 Task: Open a blank sheet, save the file as park.doc Insert a picture of 'Park'with name   Park.png  Change shape height to 7.3 select the picture, apply border and shading with setting Box, style Three thick line, color Yellow and width 3 pt
Action: Mouse moved to (13, 27)
Screenshot: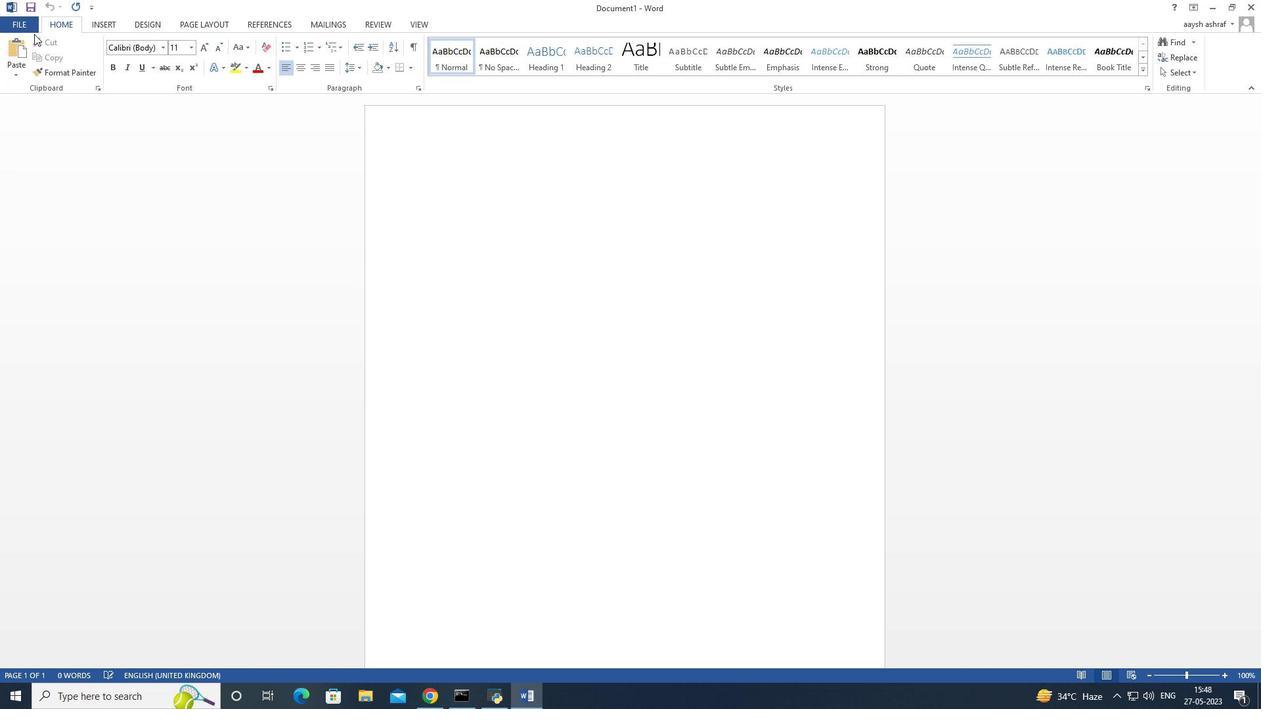 
Action: Mouse pressed left at (13, 27)
Screenshot: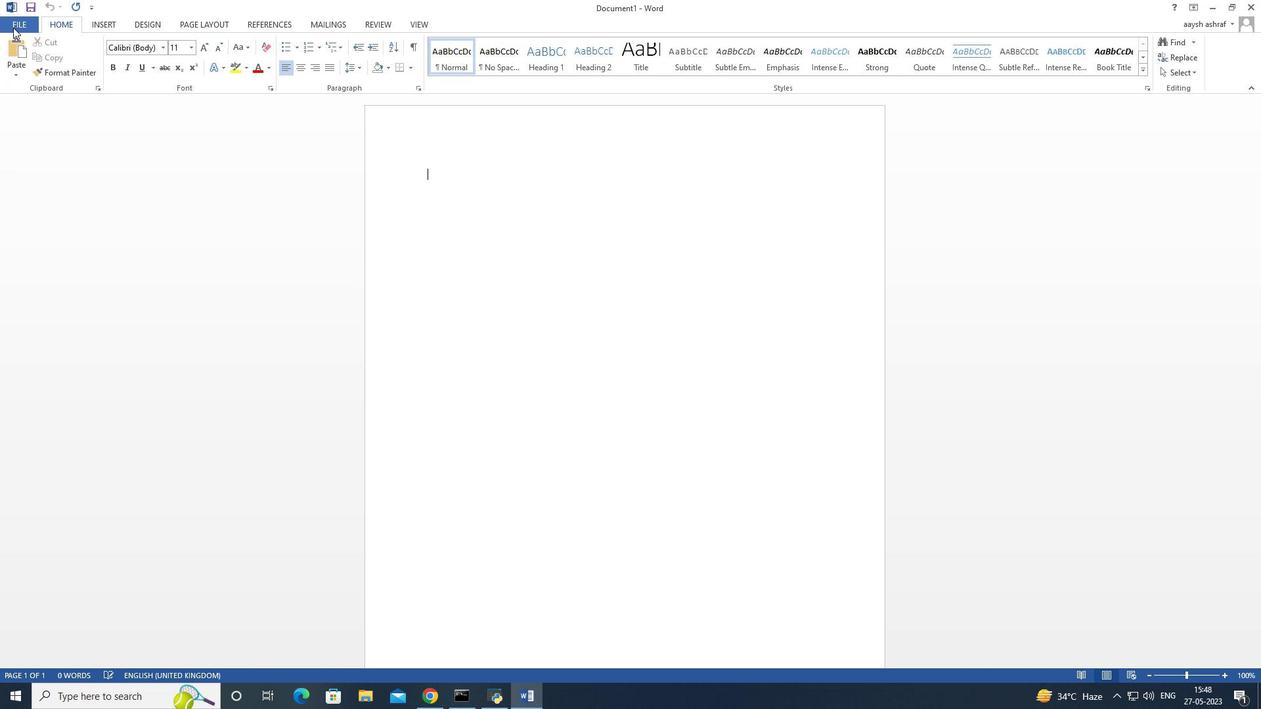 
Action: Mouse moved to (62, 83)
Screenshot: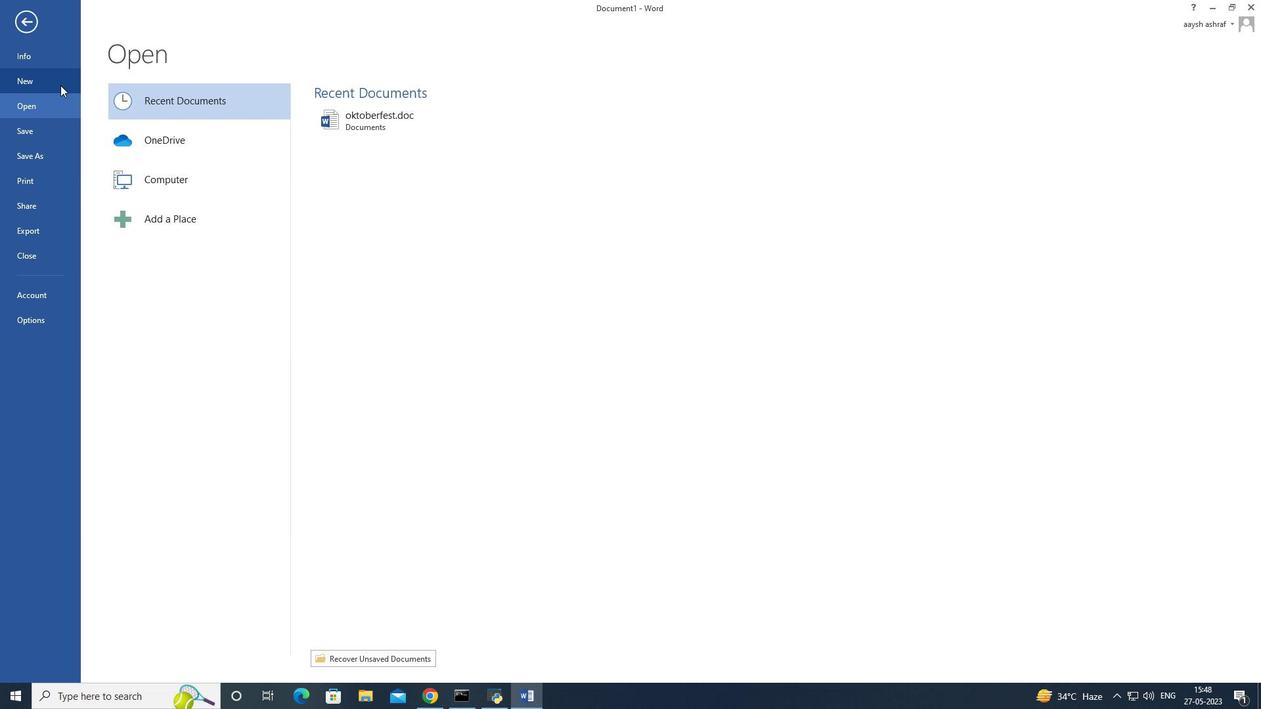 
Action: Mouse pressed left at (62, 83)
Screenshot: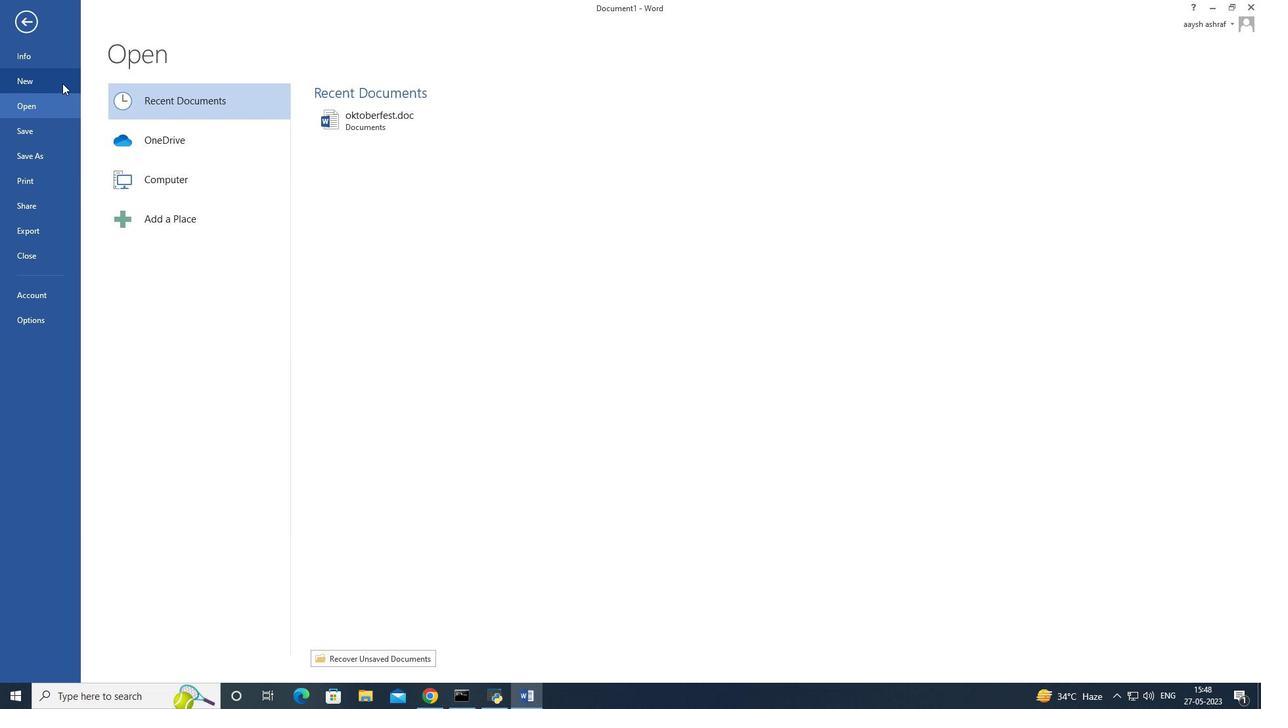 
Action: Mouse moved to (187, 204)
Screenshot: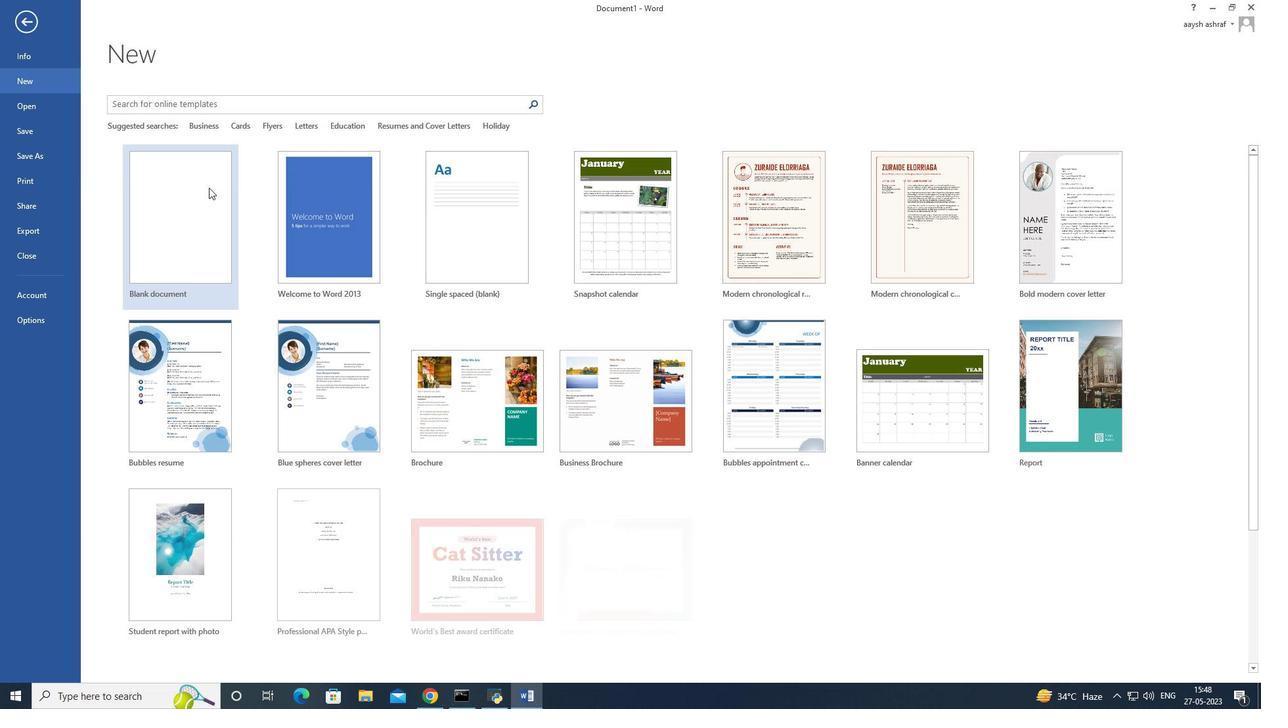 
Action: Mouse pressed left at (187, 204)
Screenshot: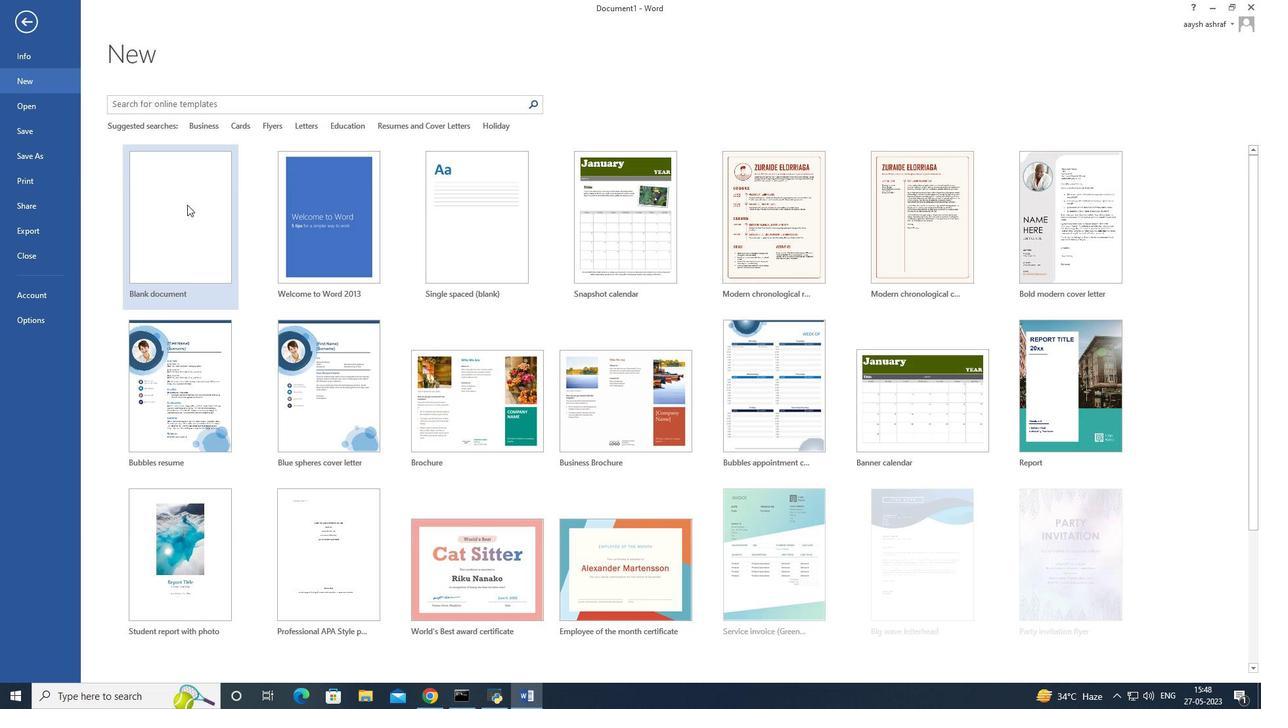 
Action: Mouse moved to (17, 21)
Screenshot: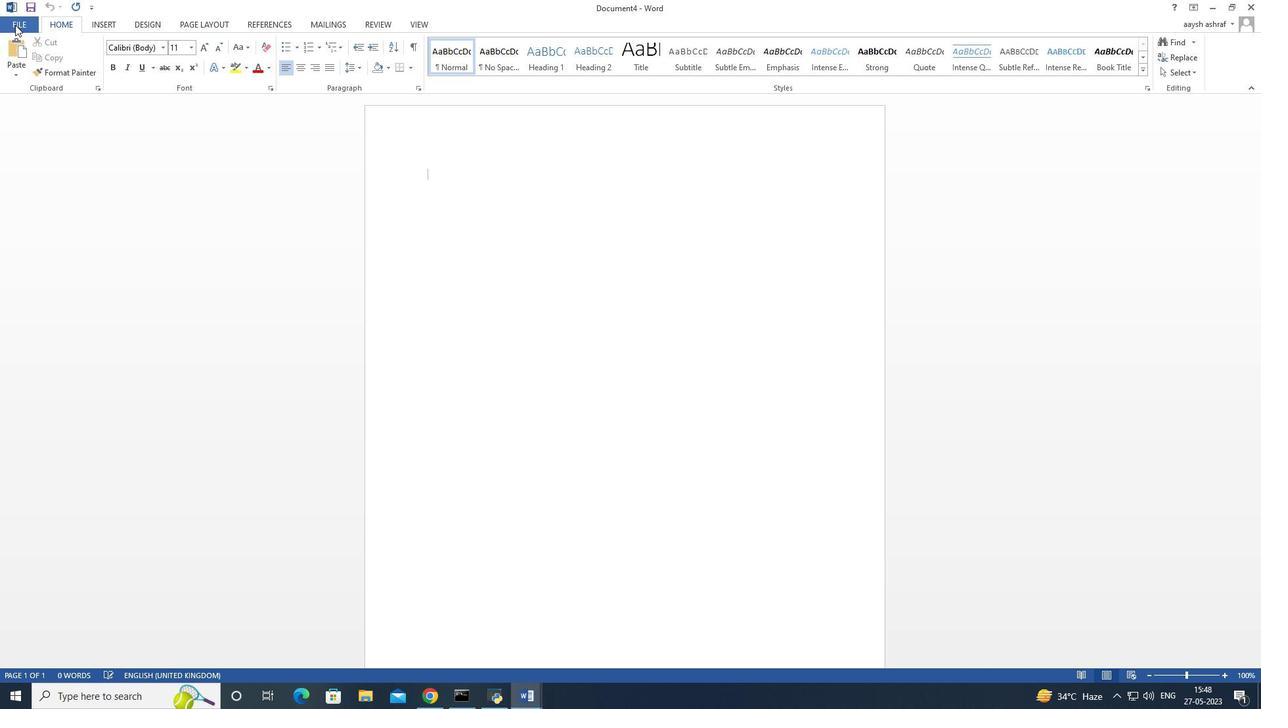 
Action: Mouse pressed left at (17, 21)
Screenshot: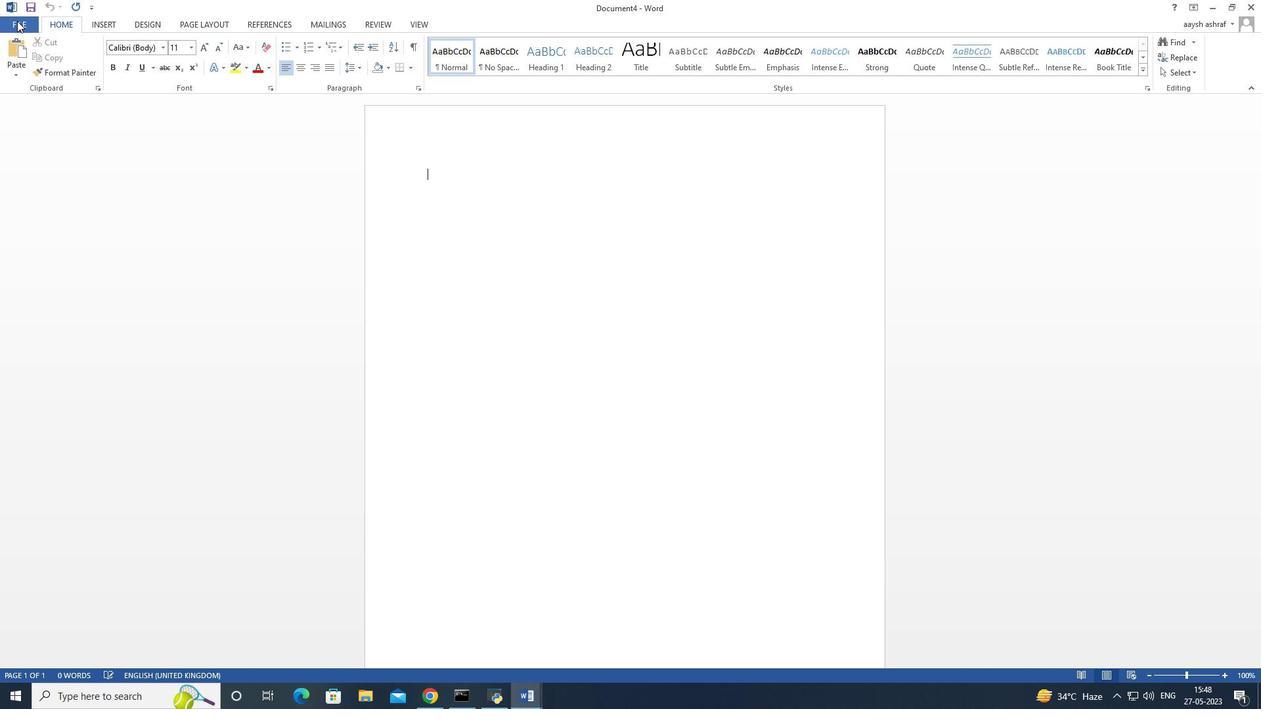 
Action: Mouse moved to (42, 160)
Screenshot: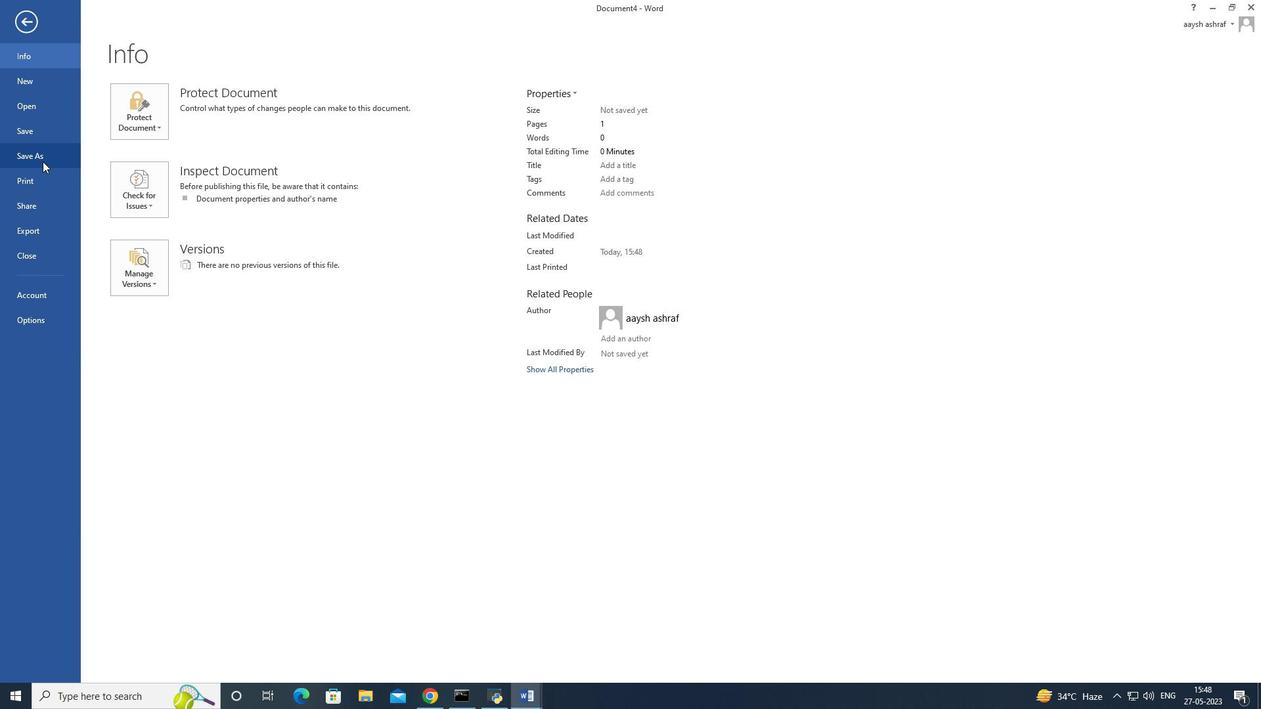 
Action: Mouse pressed left at (42, 160)
Screenshot: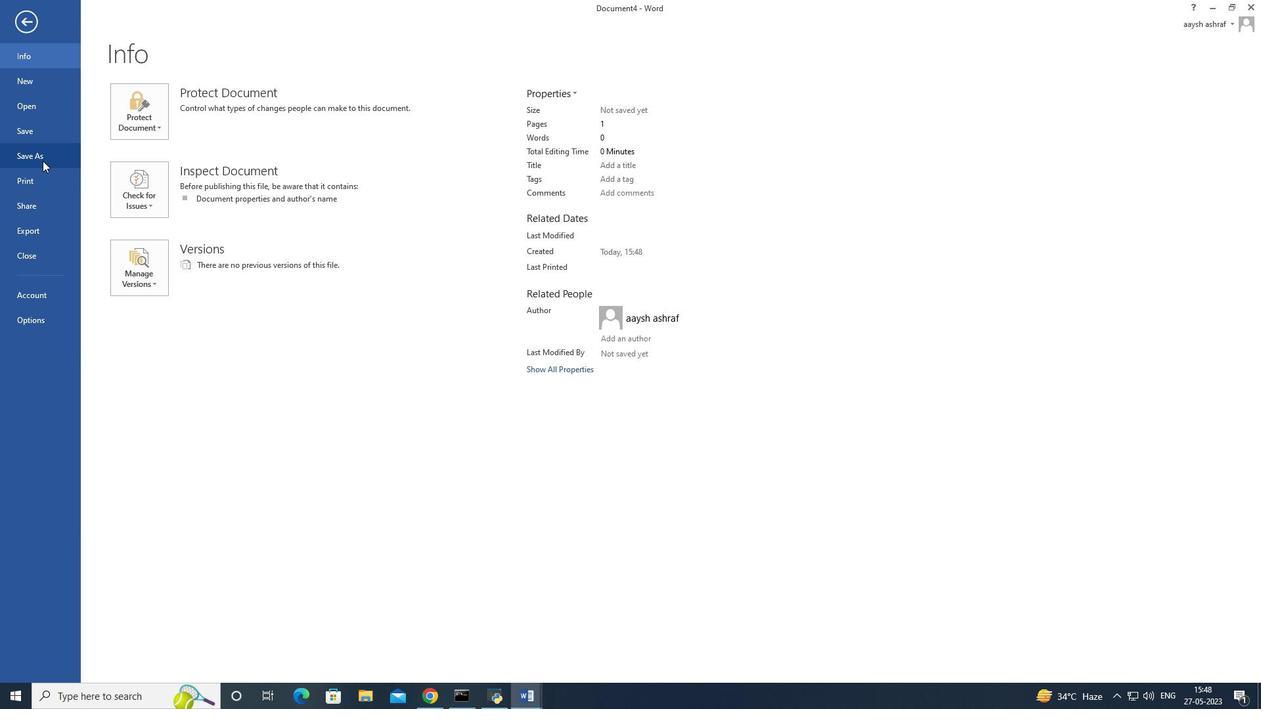 
Action: Mouse moved to (356, 221)
Screenshot: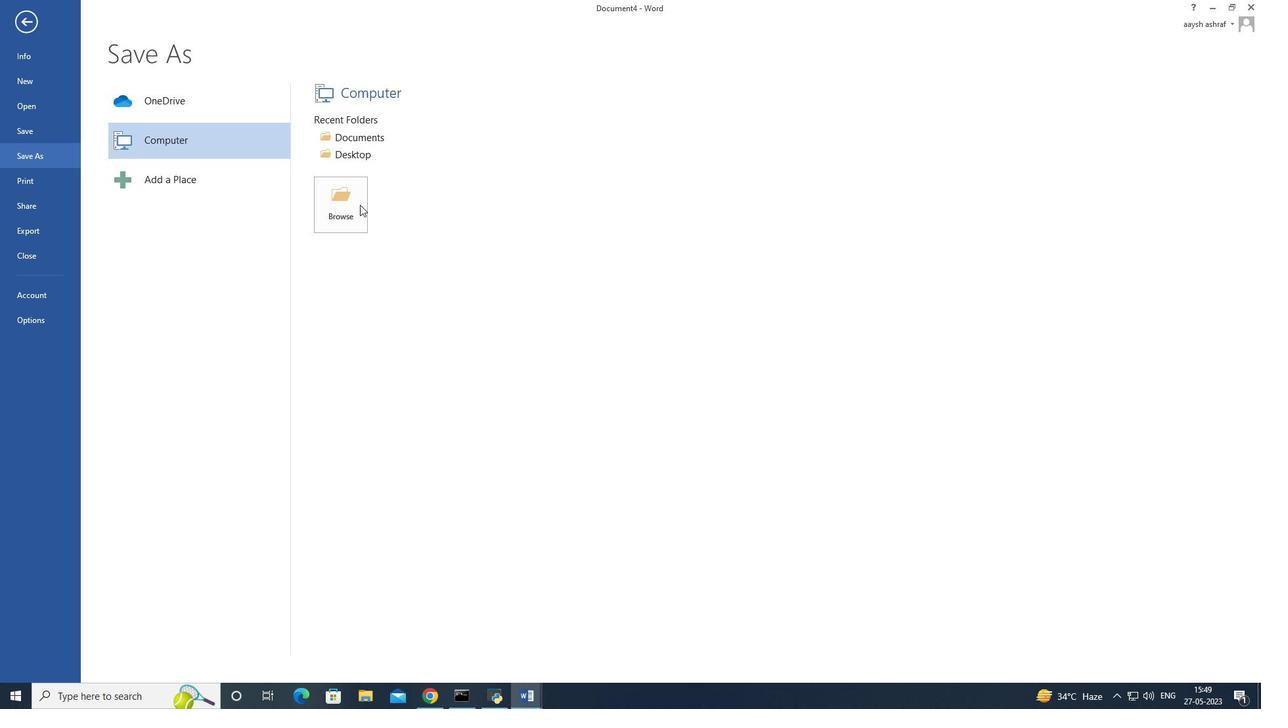 
Action: Mouse pressed left at (356, 221)
Screenshot: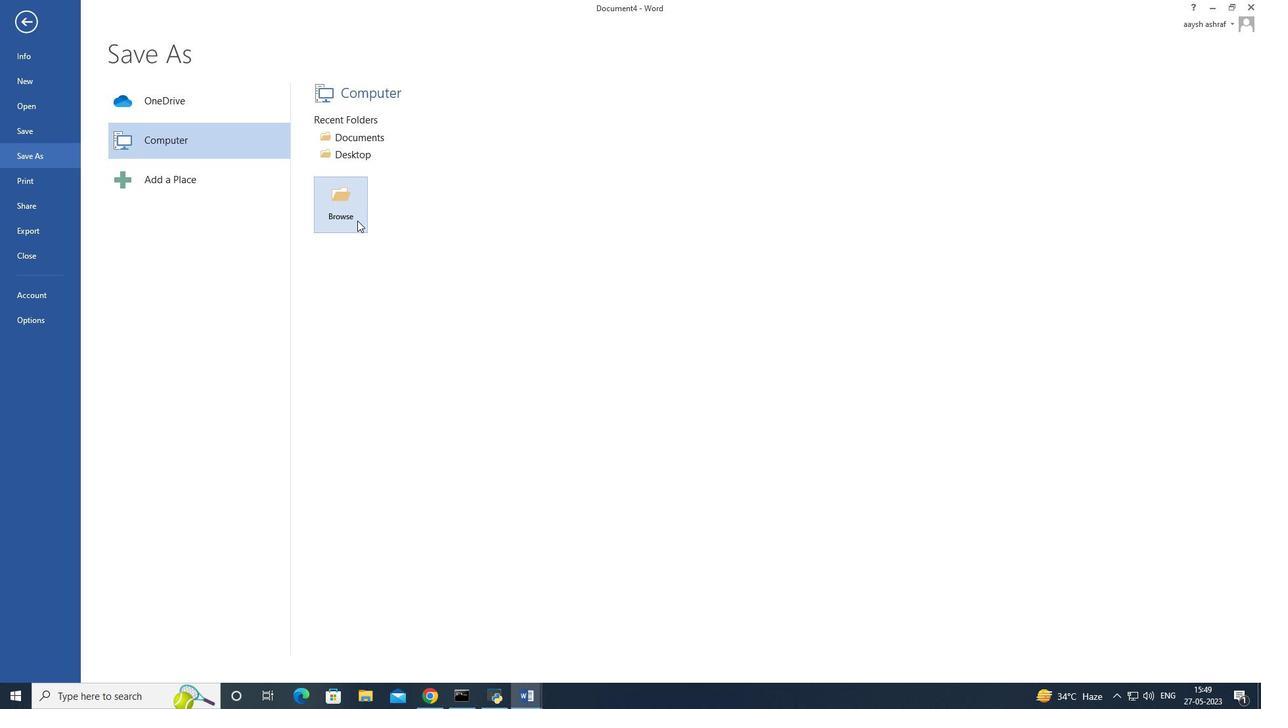 
Action: Mouse moved to (236, 268)
Screenshot: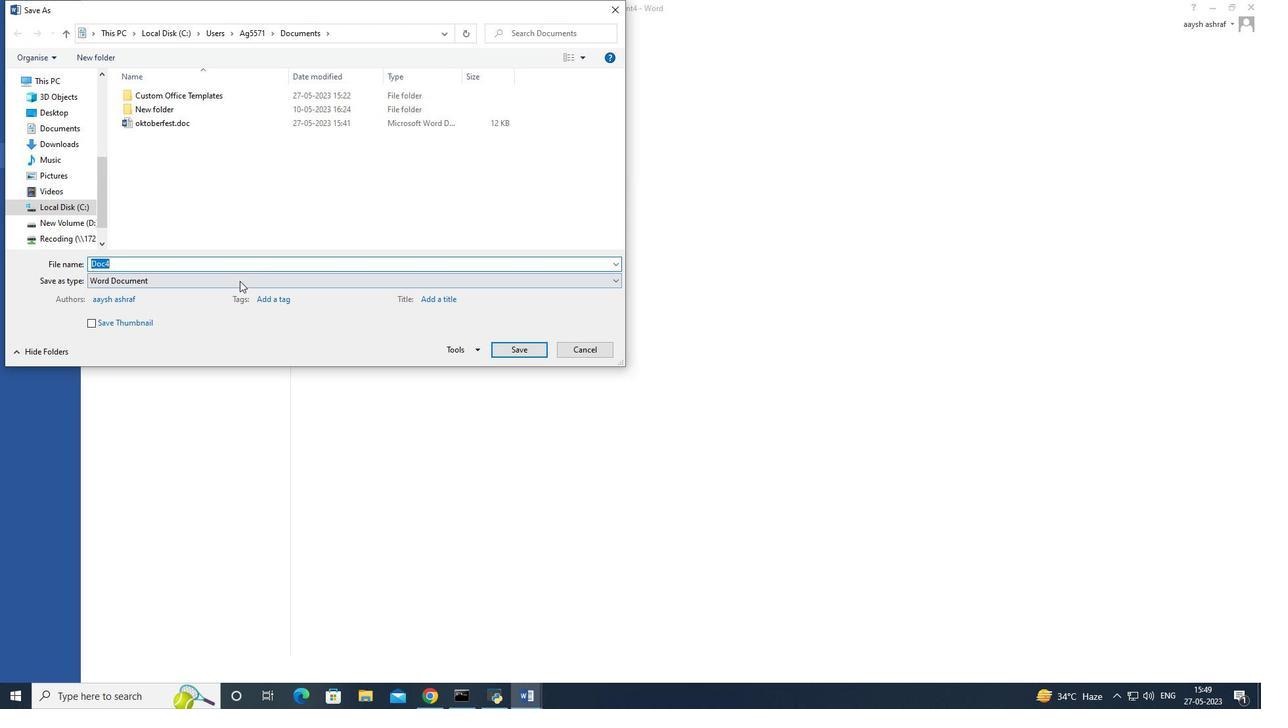 
Action: Key pressed <Key.shift>Park.doc
Screenshot: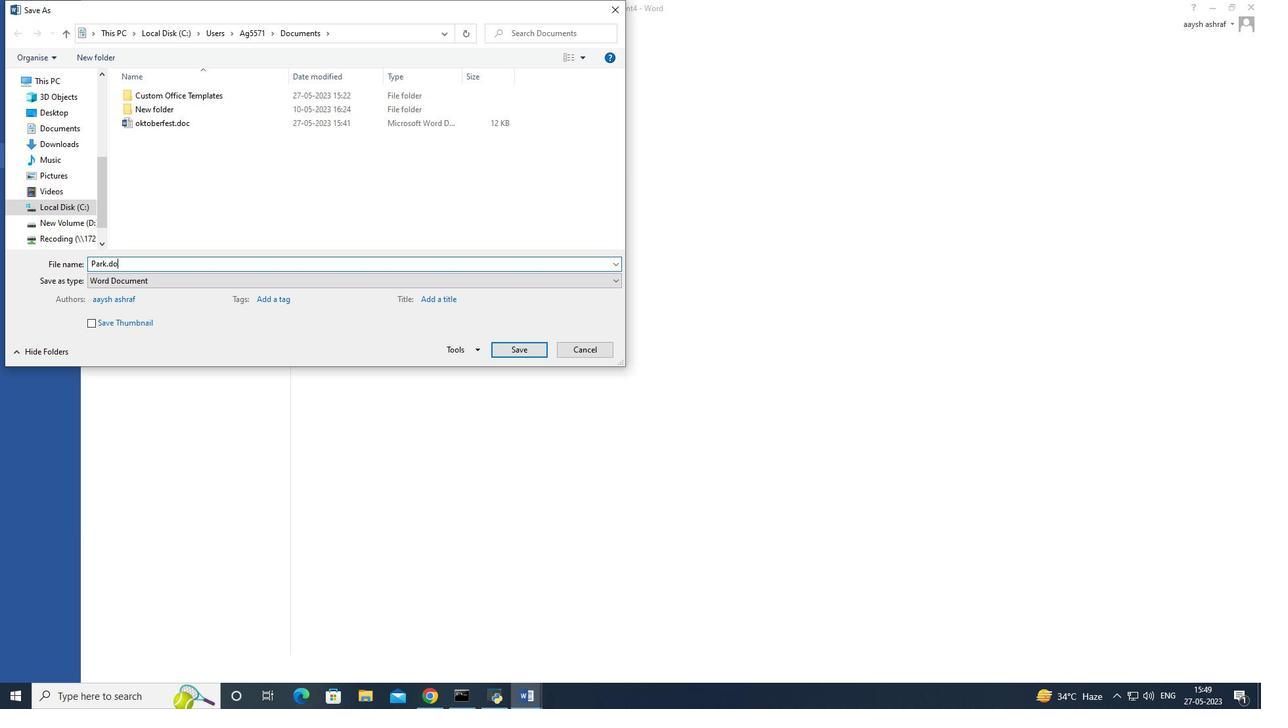 
Action: Mouse moved to (524, 352)
Screenshot: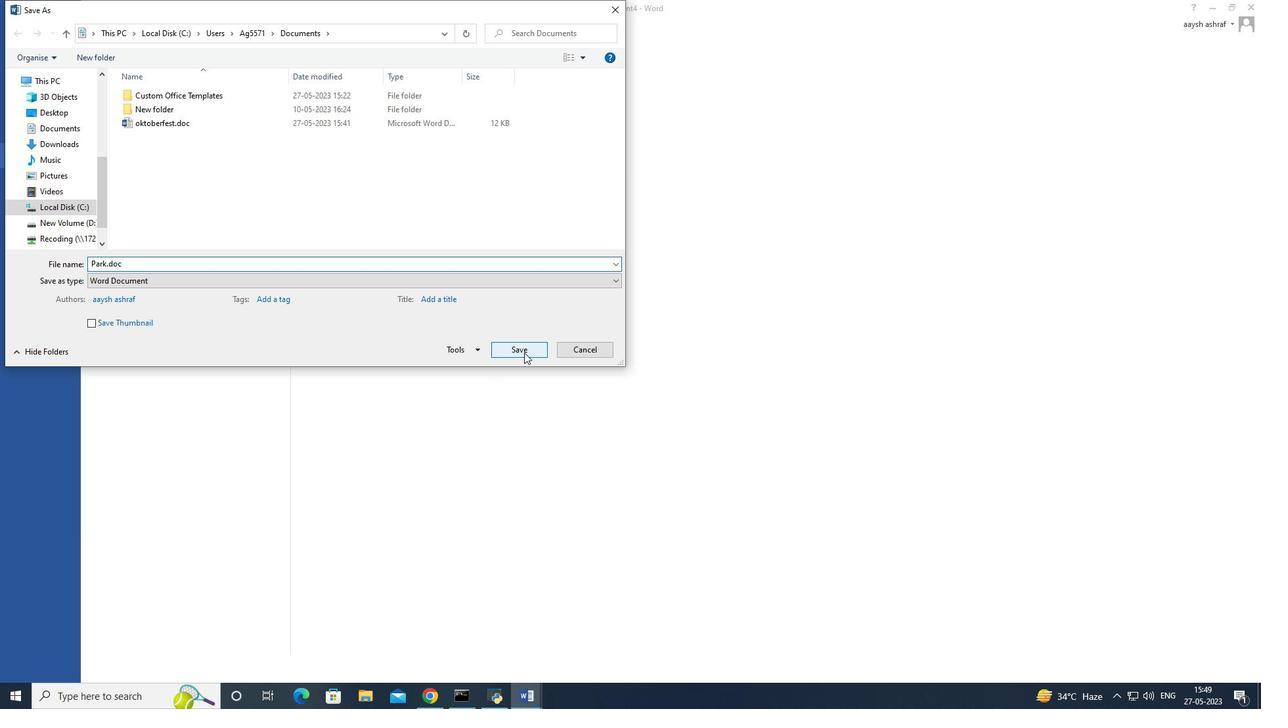 
Action: Mouse pressed left at (524, 352)
Screenshot: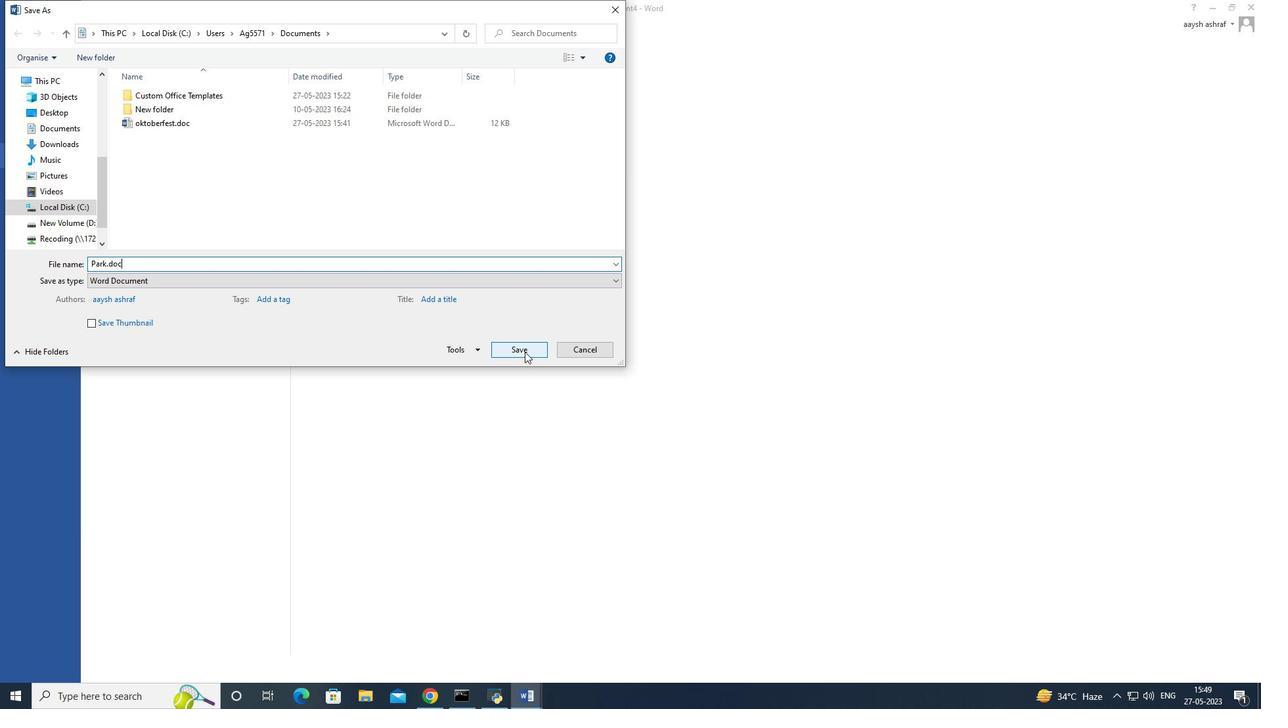 
Action: Mouse moved to (98, 21)
Screenshot: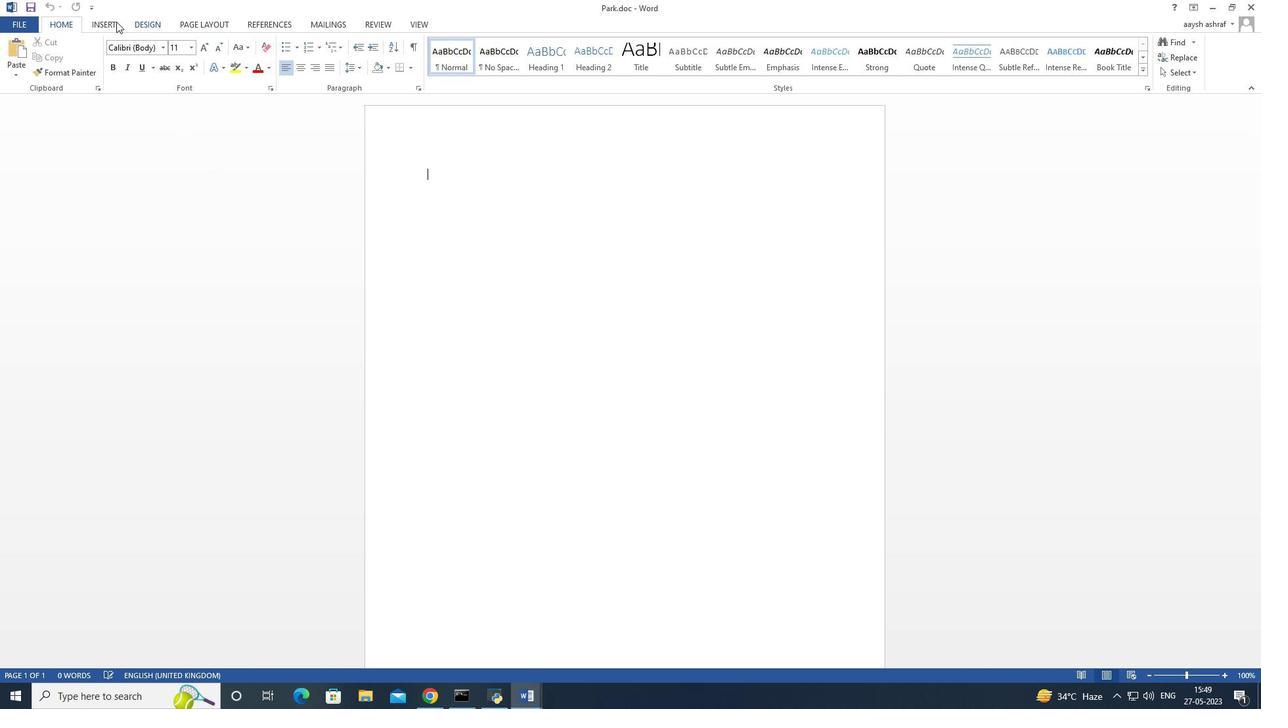 
Action: Mouse pressed left at (98, 21)
Screenshot: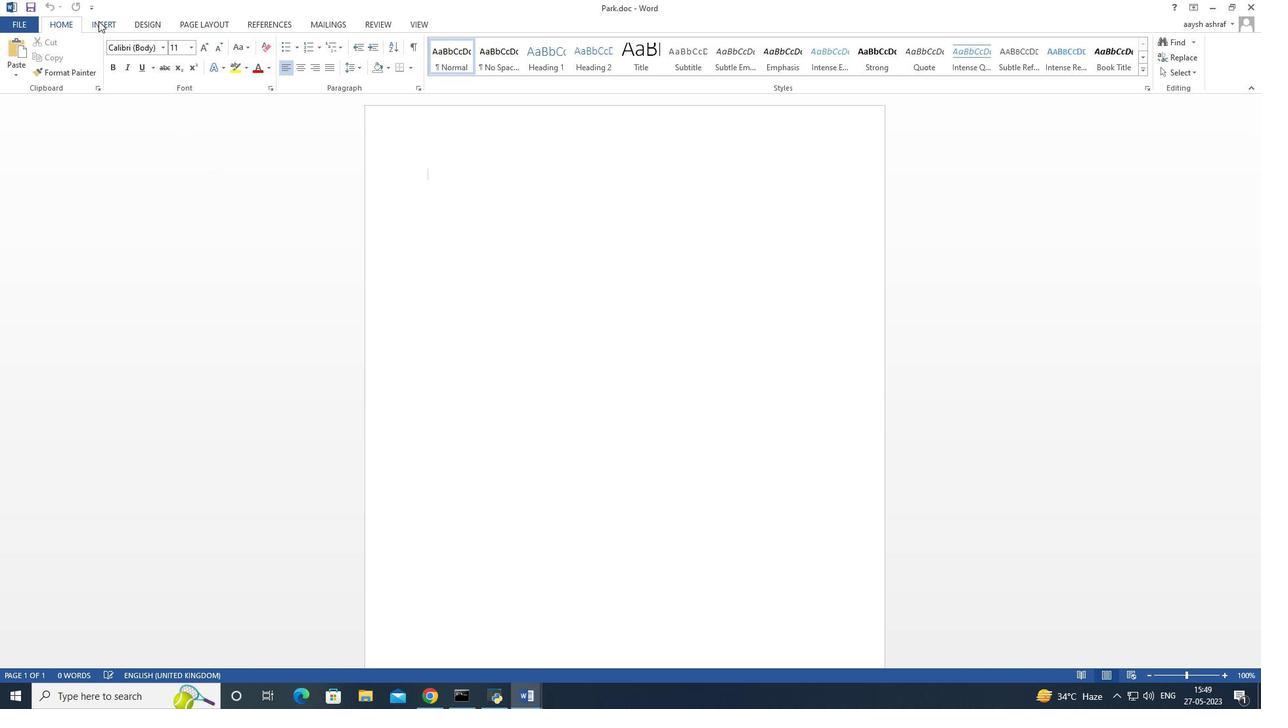
Action: Mouse moved to (177, 69)
Screenshot: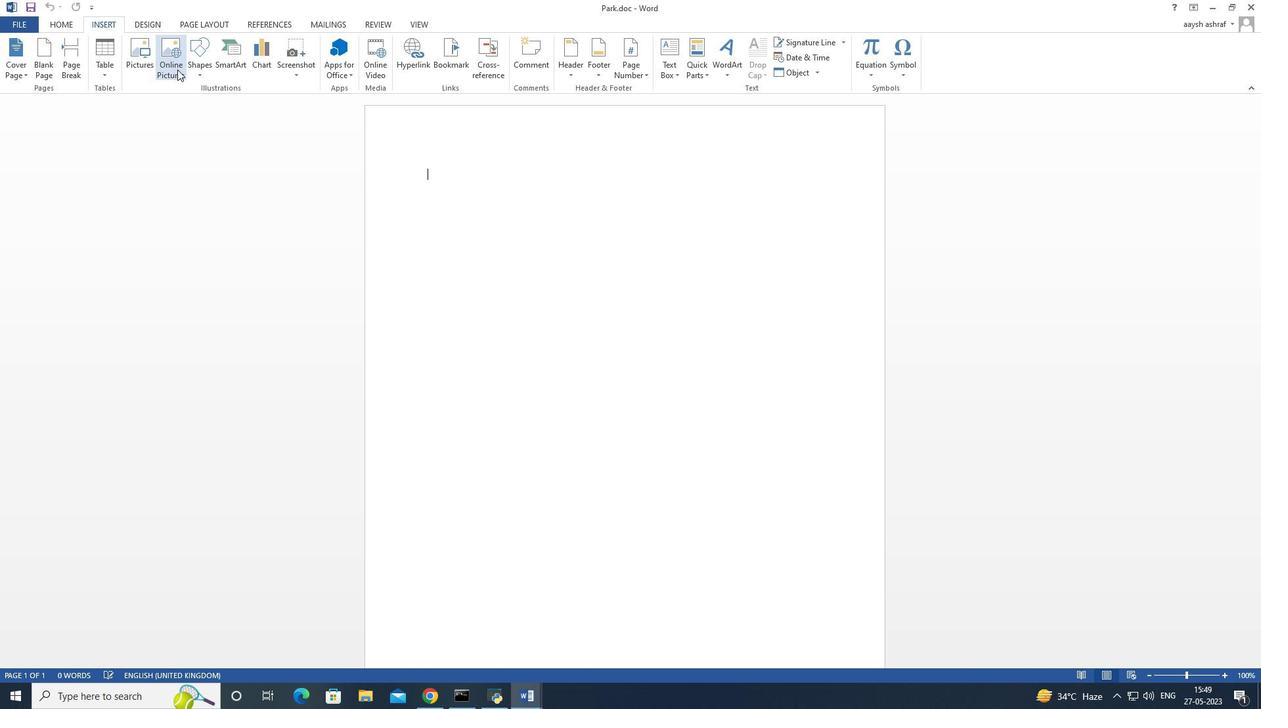 
Action: Mouse pressed left at (177, 69)
Screenshot: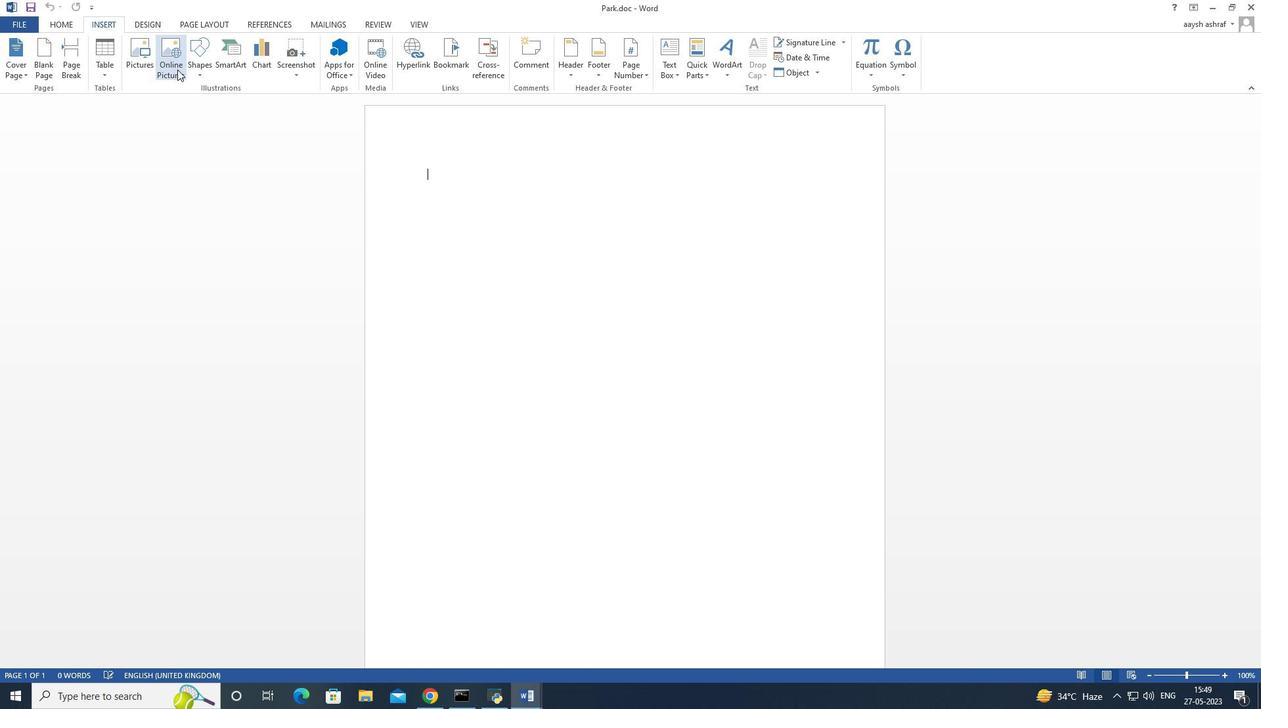 
Action: Mouse moved to (737, 273)
Screenshot: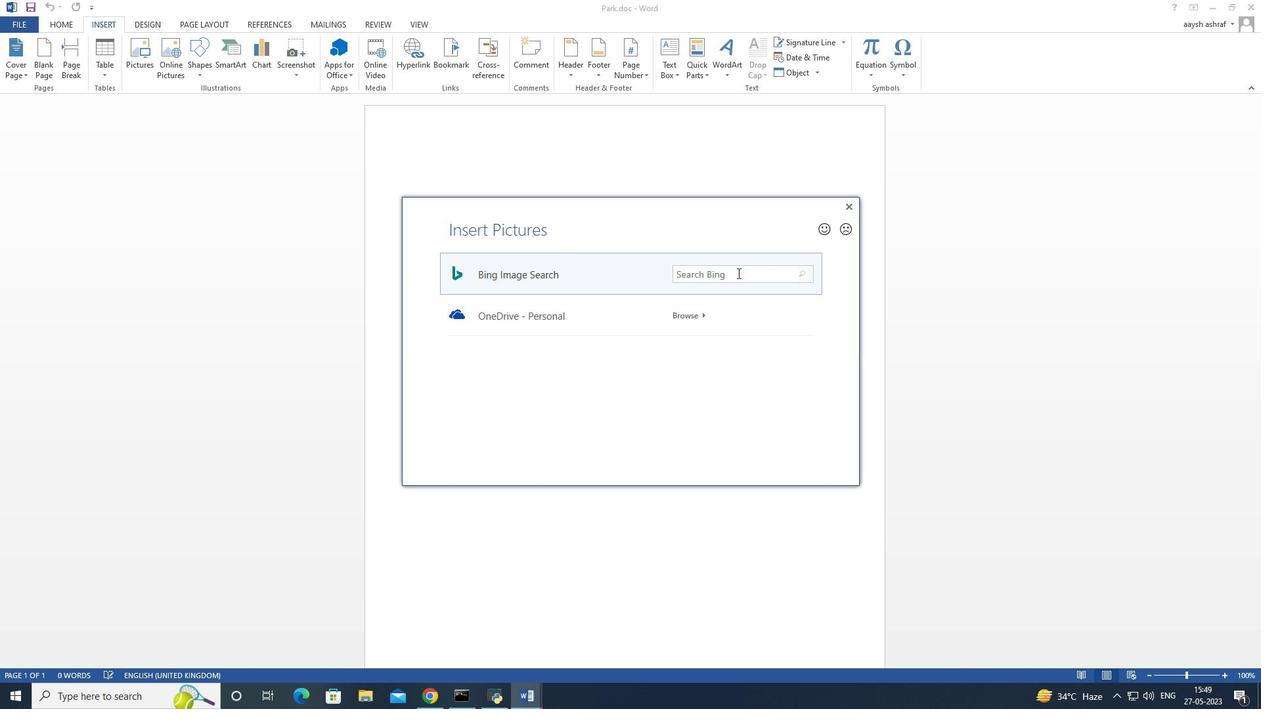 
Action: Mouse pressed left at (737, 273)
Screenshot: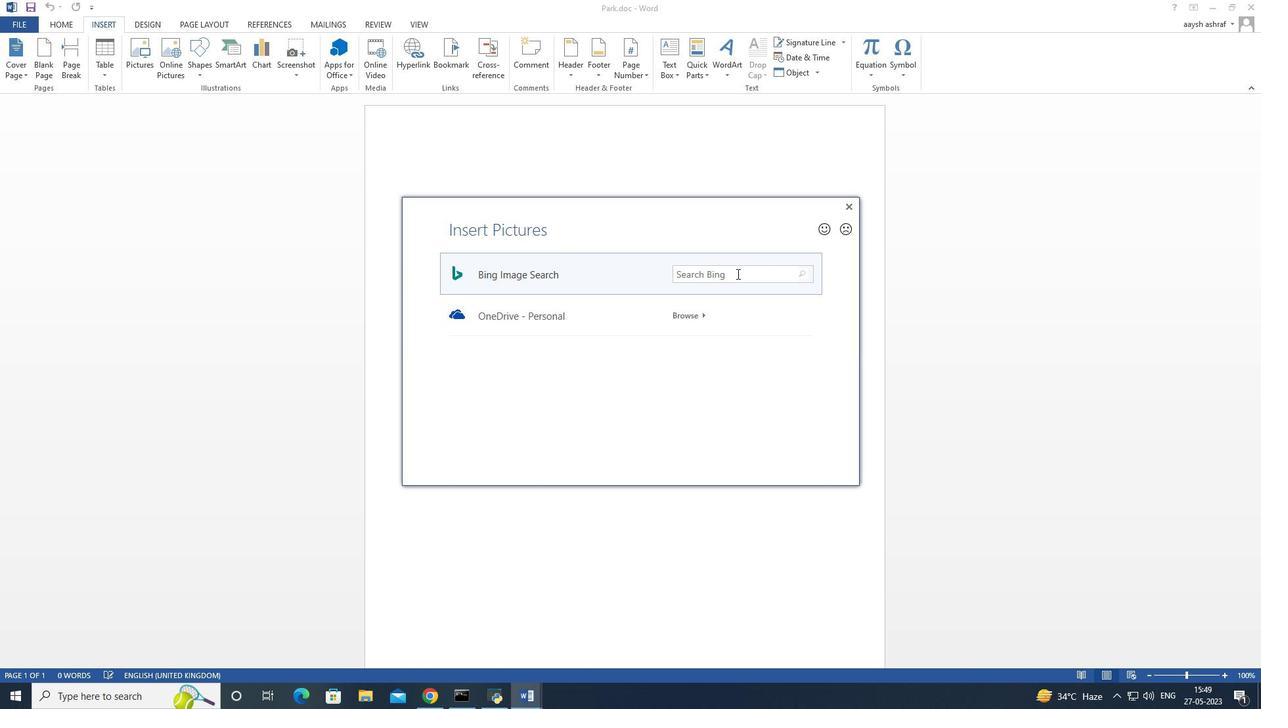 
Action: Key pressed park,<Key.backspace>.png<Key.enter>
Screenshot: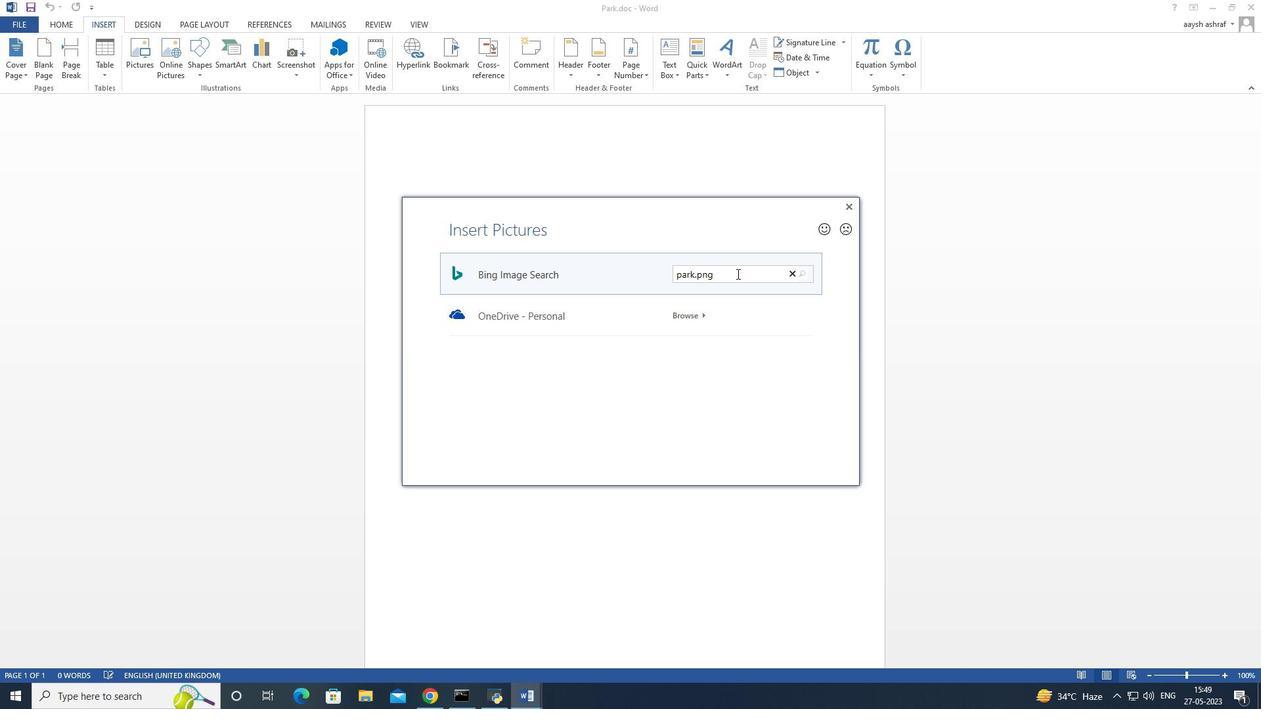 
Action: Mouse moved to (679, 350)
Screenshot: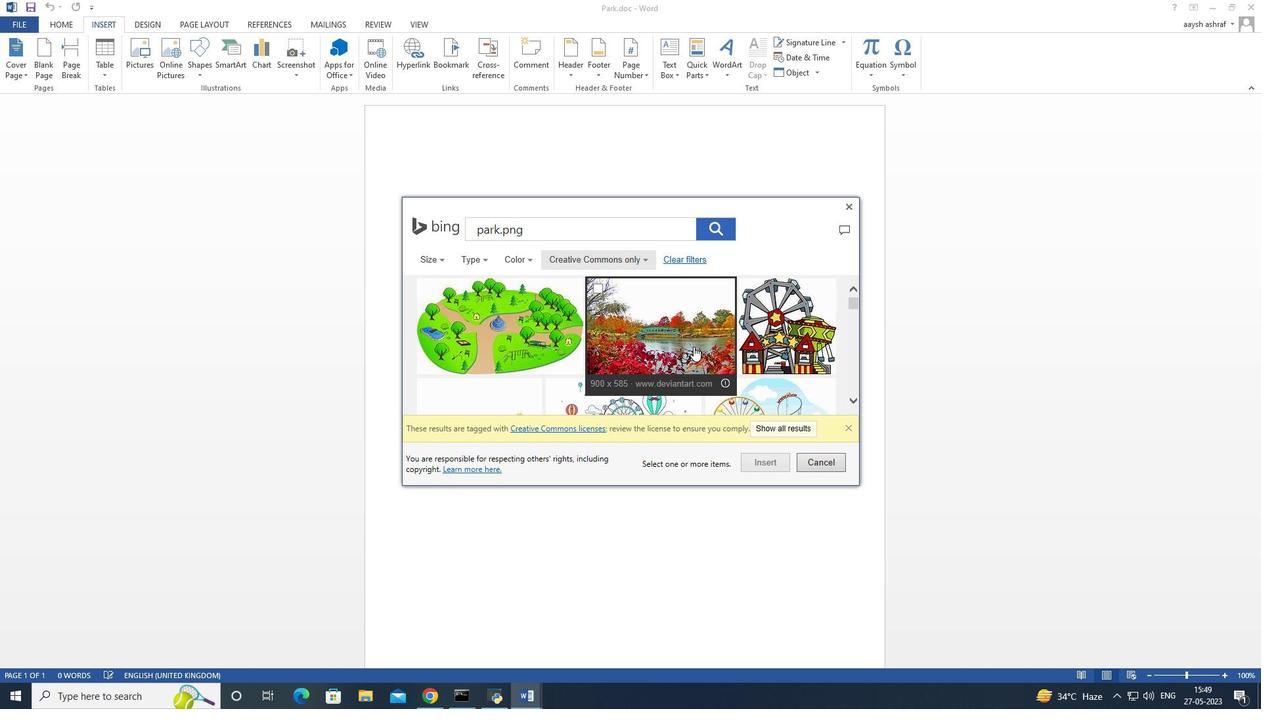 
Action: Mouse pressed left at (679, 350)
Screenshot: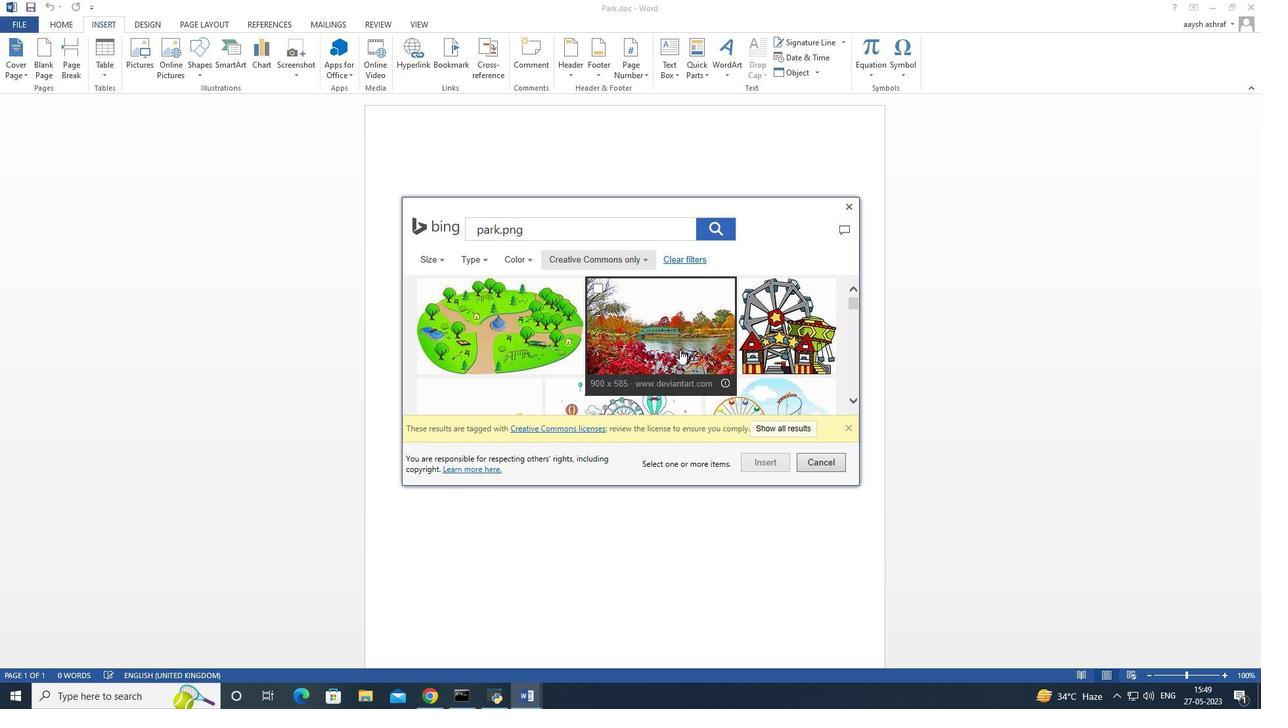 
Action: Mouse moved to (657, 338)
Screenshot: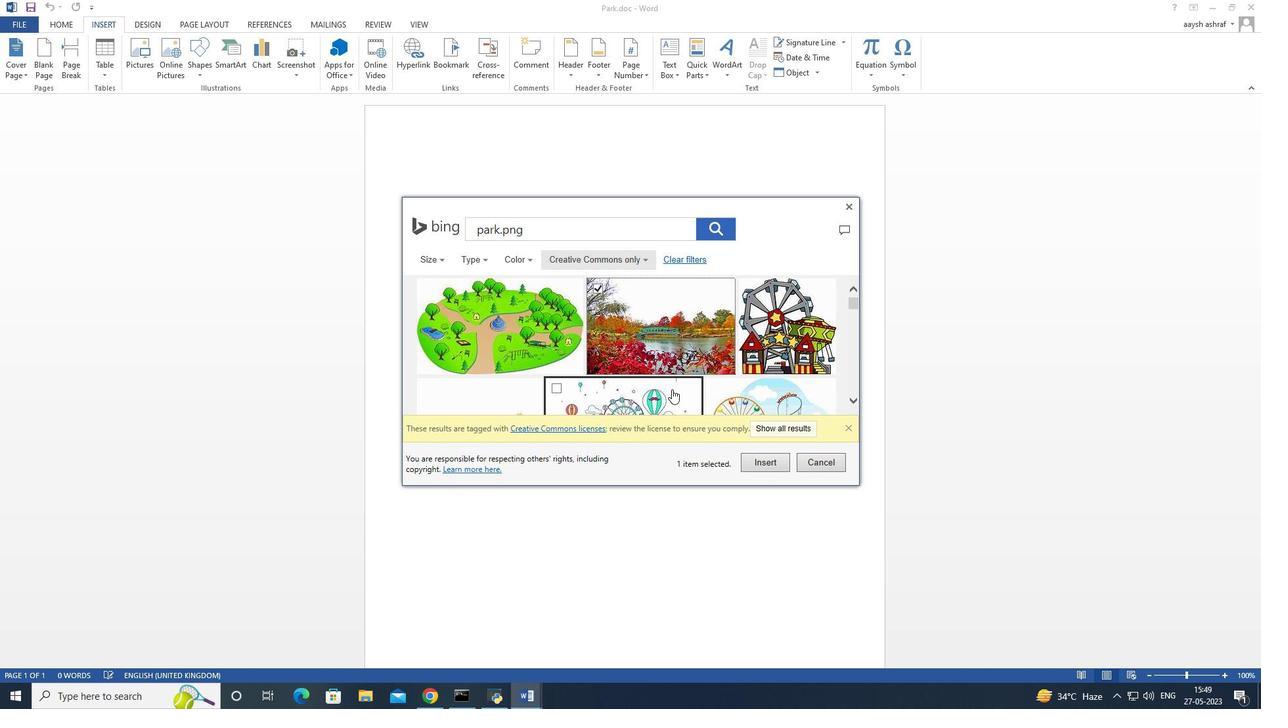 
Action: Mouse pressed left at (657, 338)
Screenshot: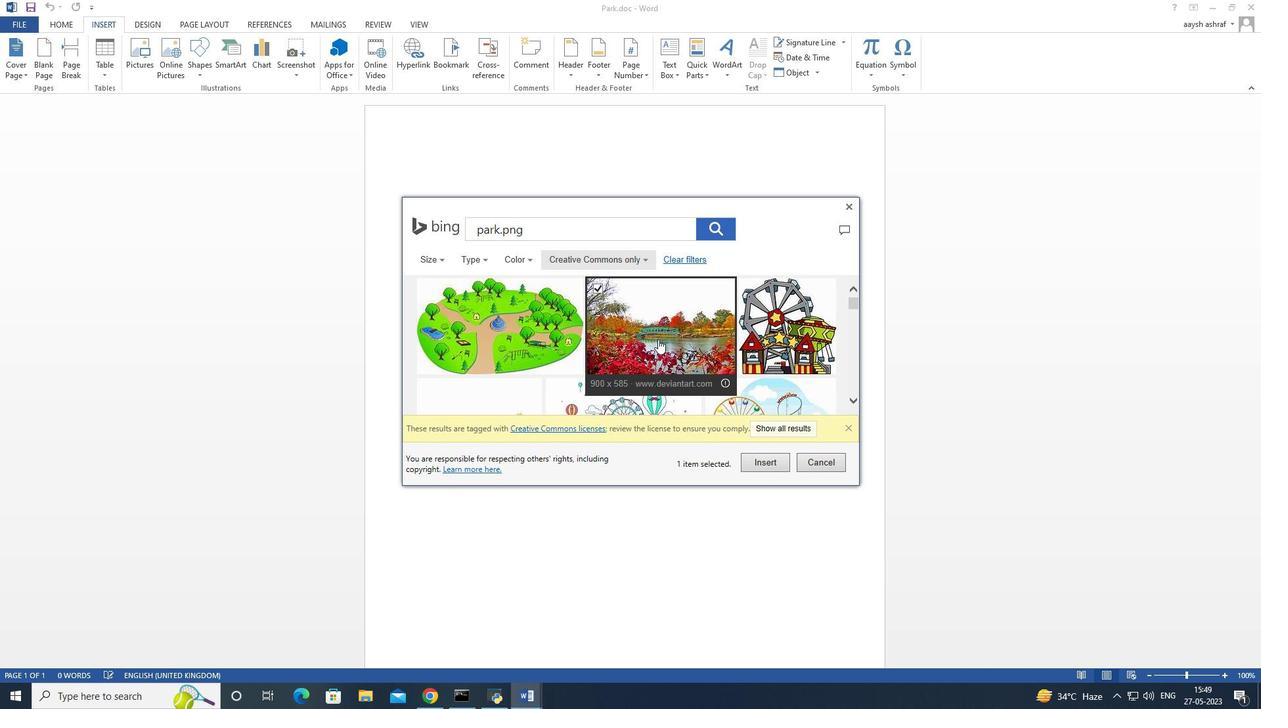 
Action: Mouse moved to (758, 463)
Screenshot: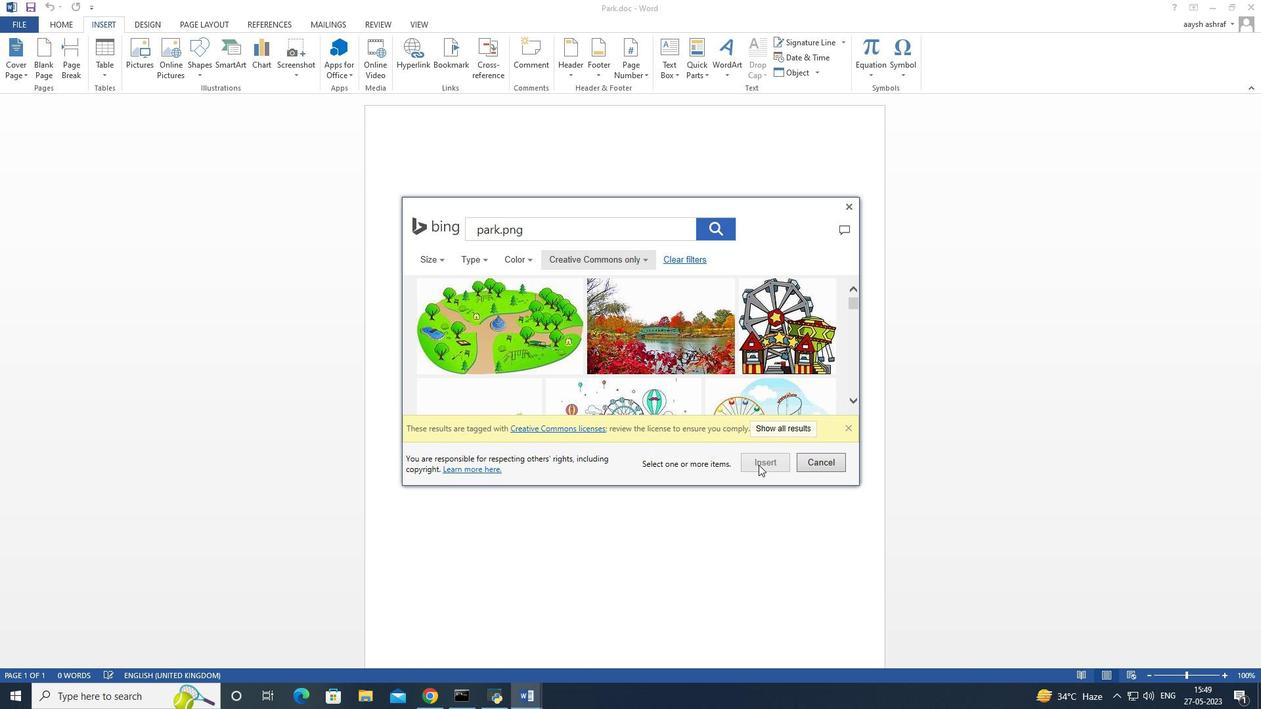 
Action: Mouse pressed left at (758, 463)
Screenshot: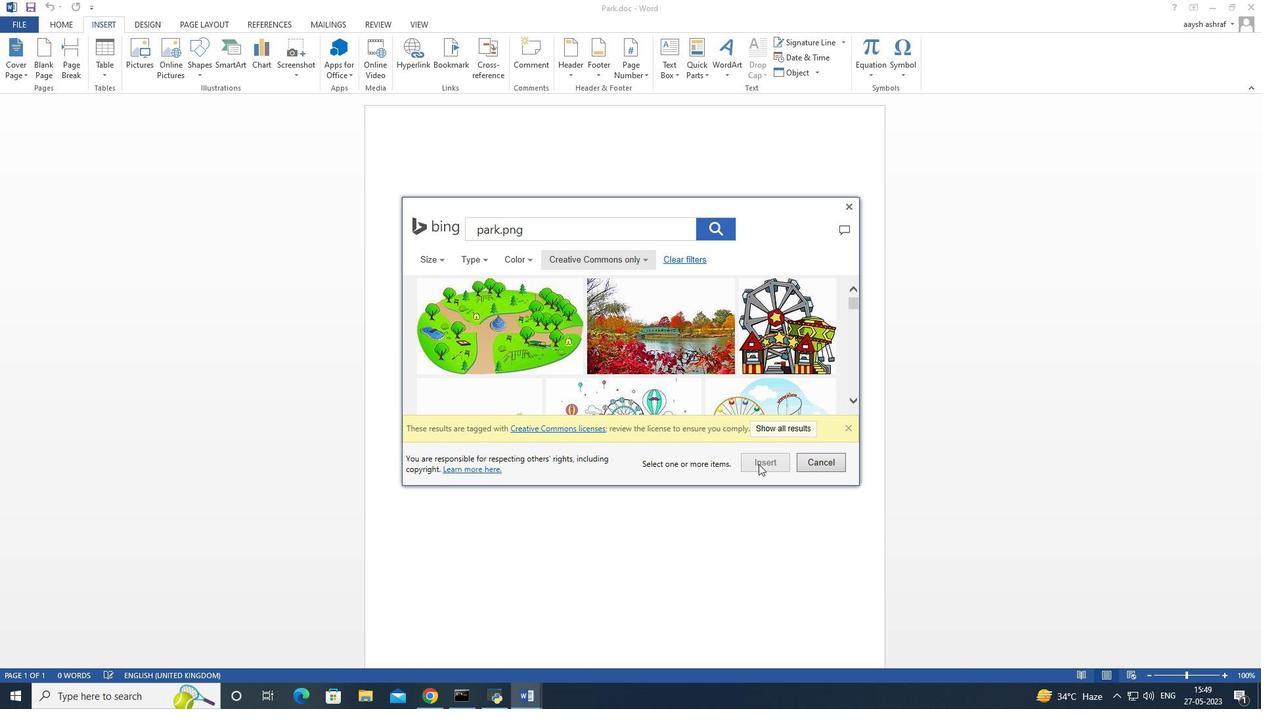 
Action: Mouse moved to (601, 289)
Screenshot: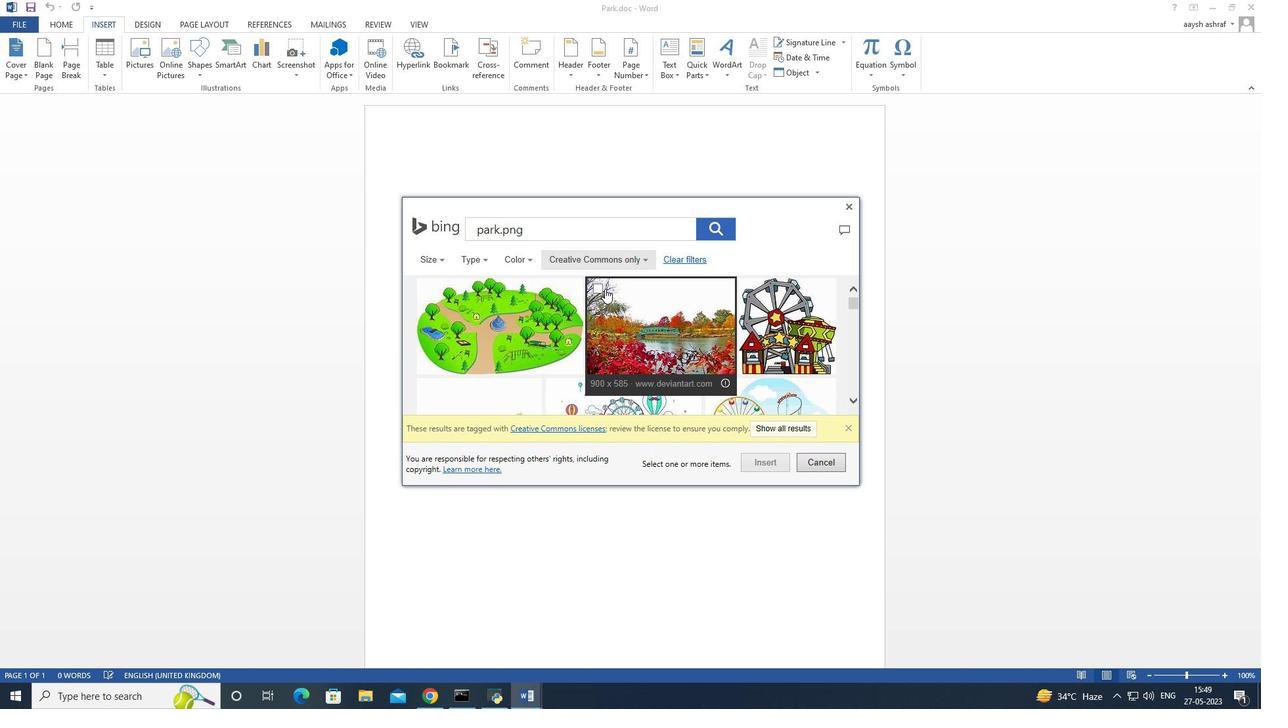 
Action: Mouse pressed left at (601, 289)
Screenshot: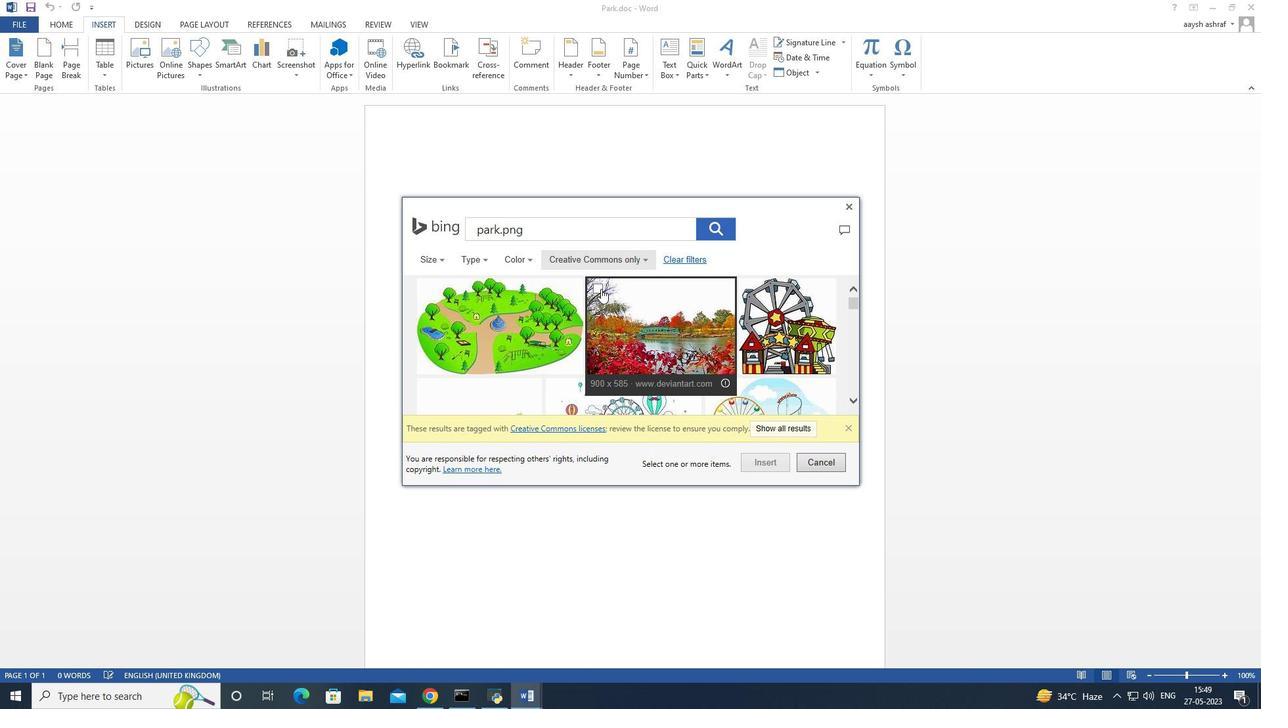 
Action: Mouse moved to (767, 462)
Screenshot: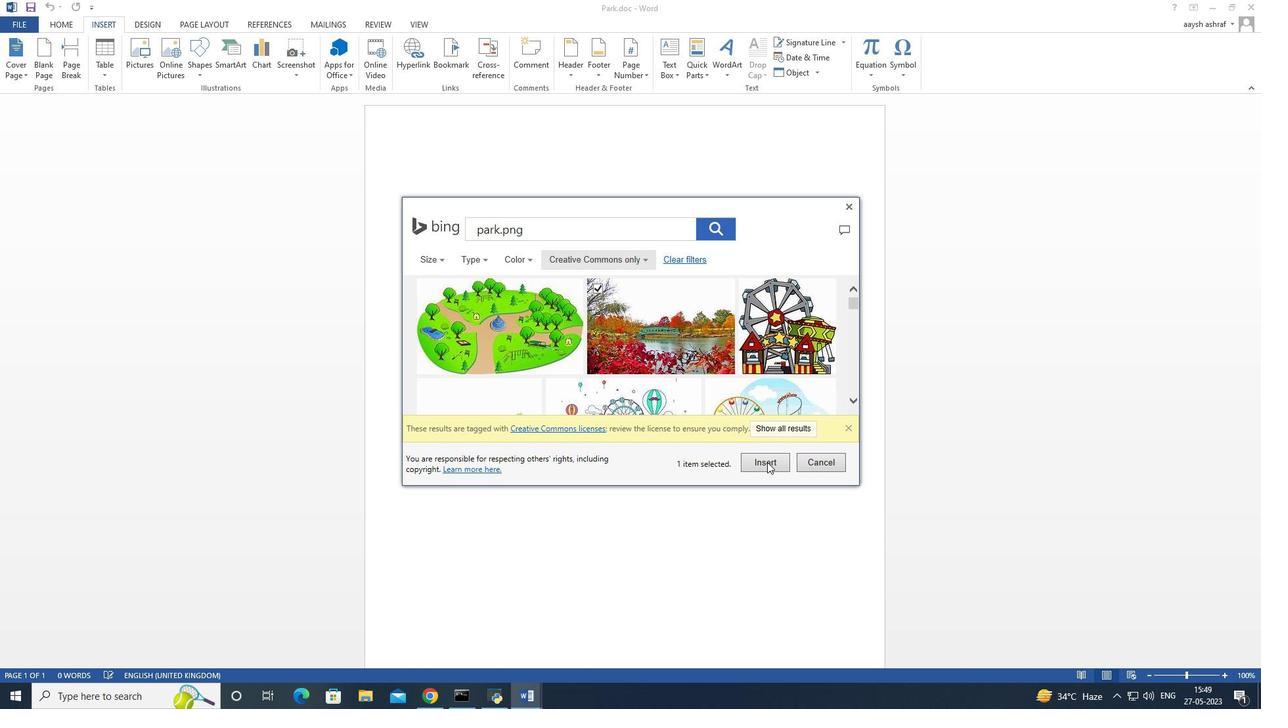 
Action: Mouse pressed left at (767, 462)
Screenshot: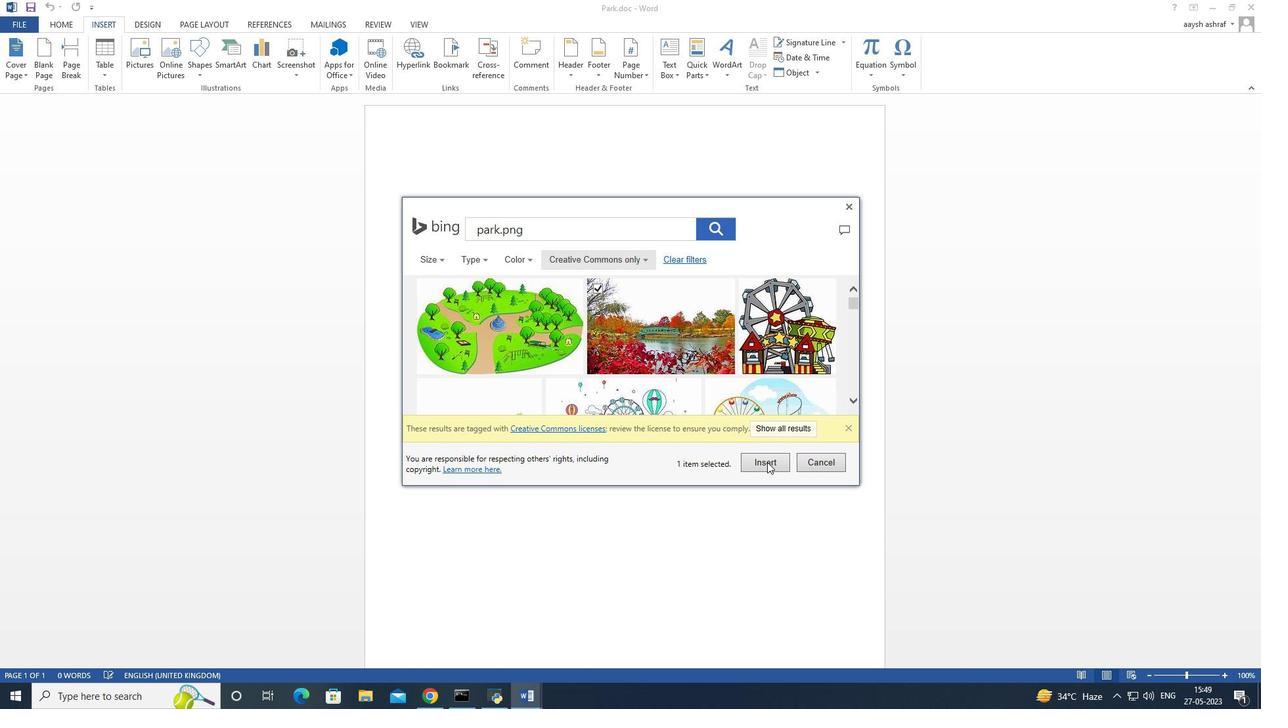 
Action: Mouse moved to (590, 509)
Screenshot: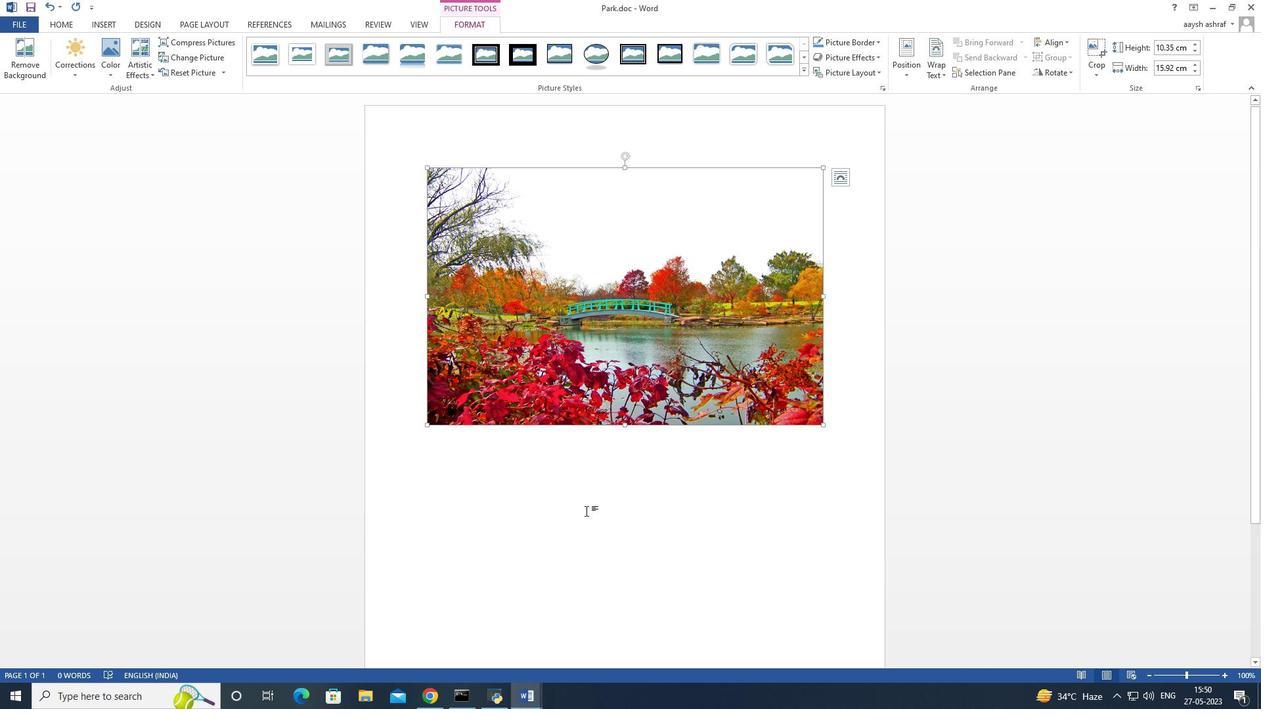 
Action: Mouse scrolled (590, 508) with delta (0, 0)
Screenshot: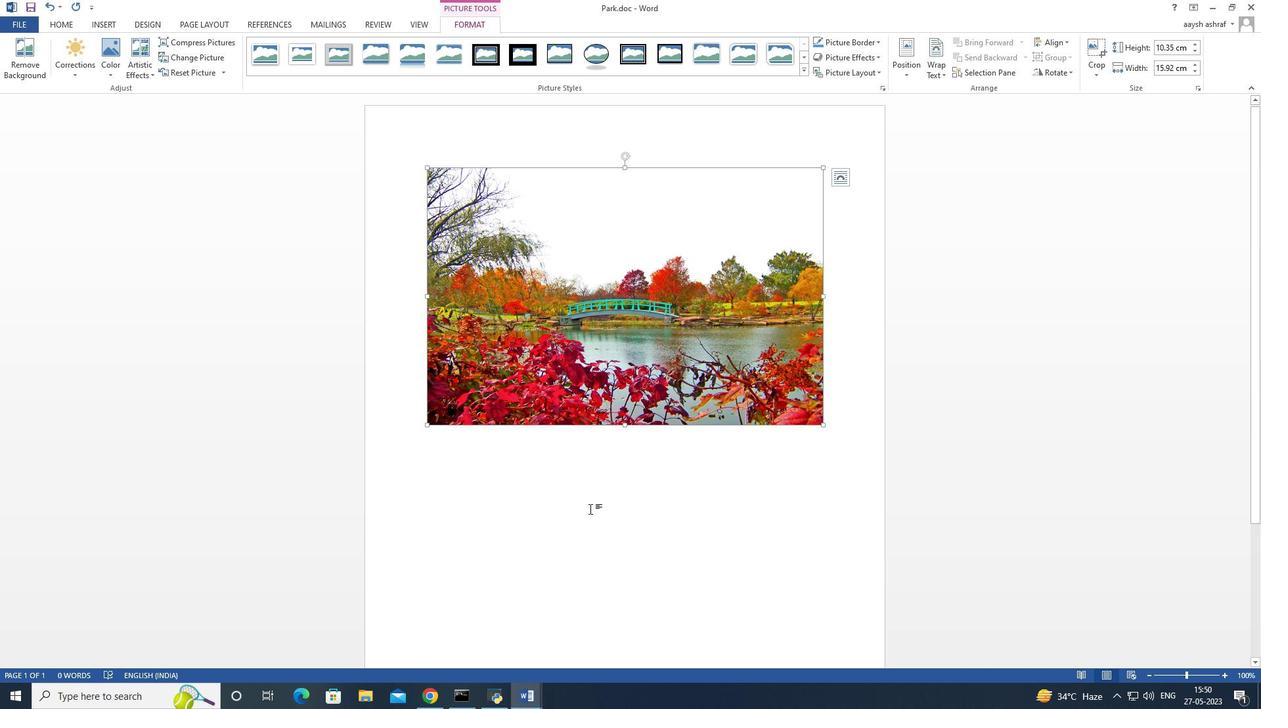 
Action: Mouse scrolled (590, 509) with delta (0, 0)
Screenshot: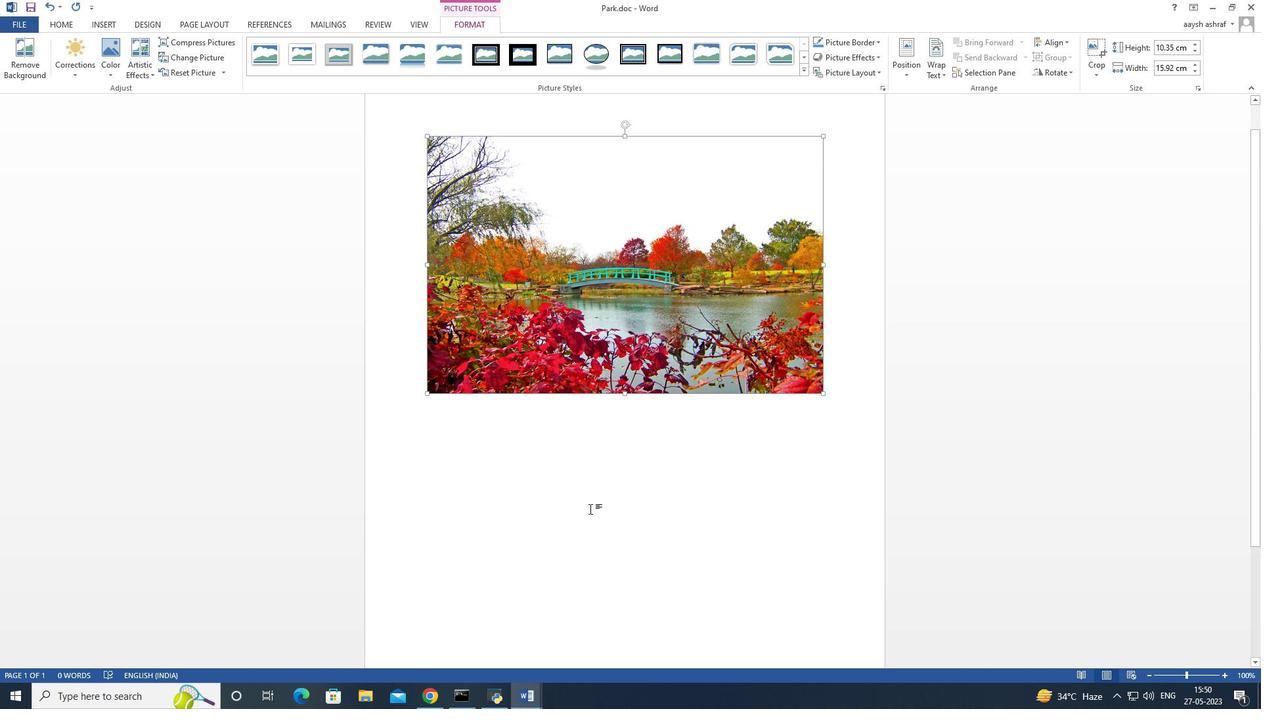 
Action: Mouse moved to (1191, 48)
Screenshot: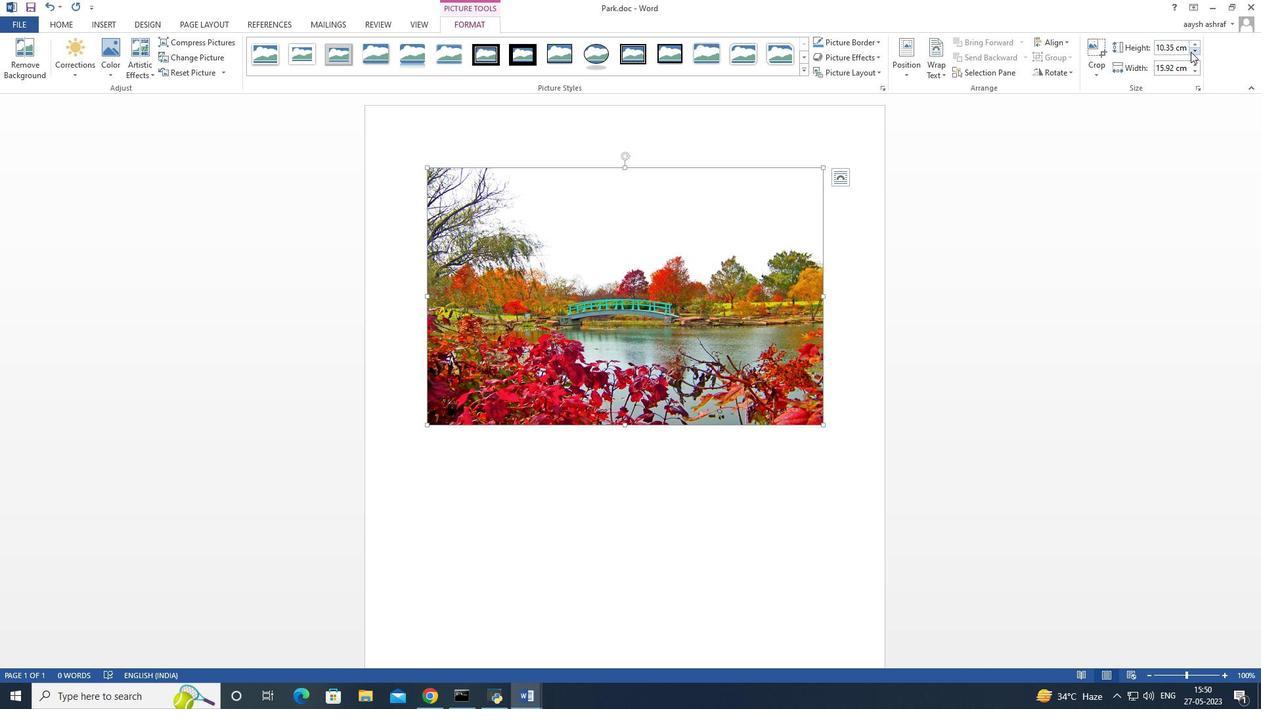
Action: Mouse pressed left at (1191, 48)
Screenshot: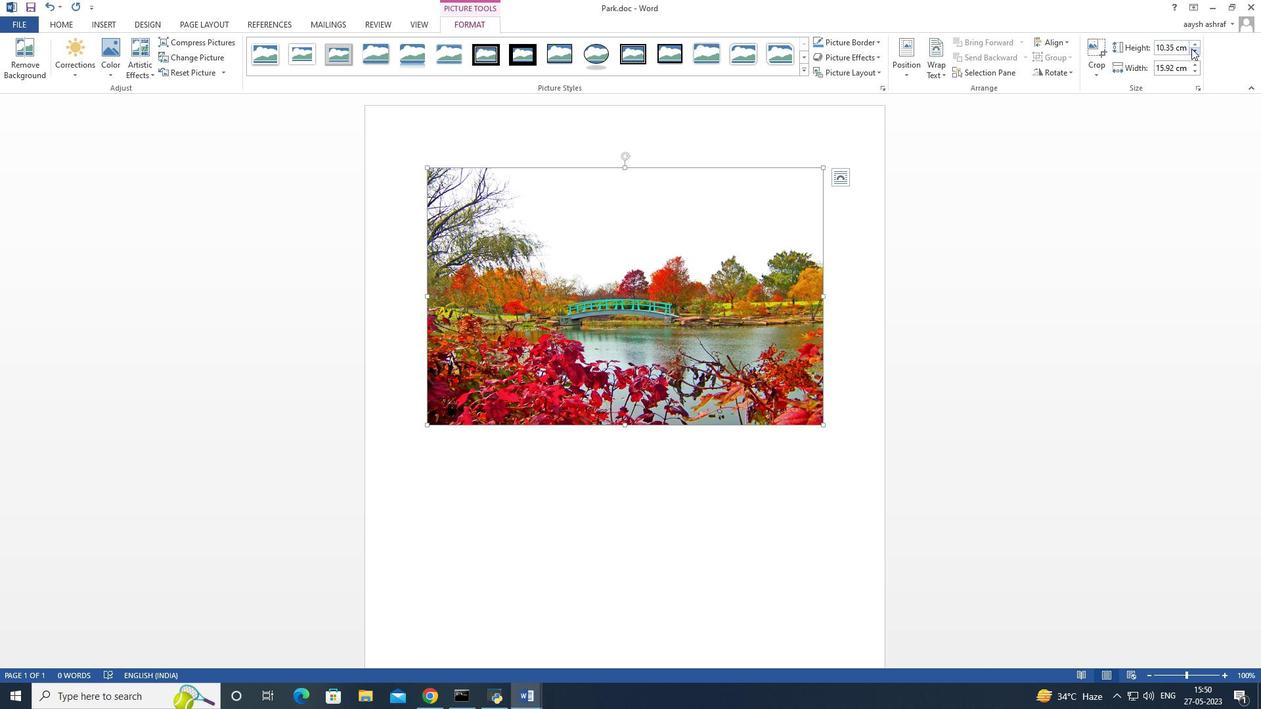 
Action: Mouse pressed left at (1191, 48)
Screenshot: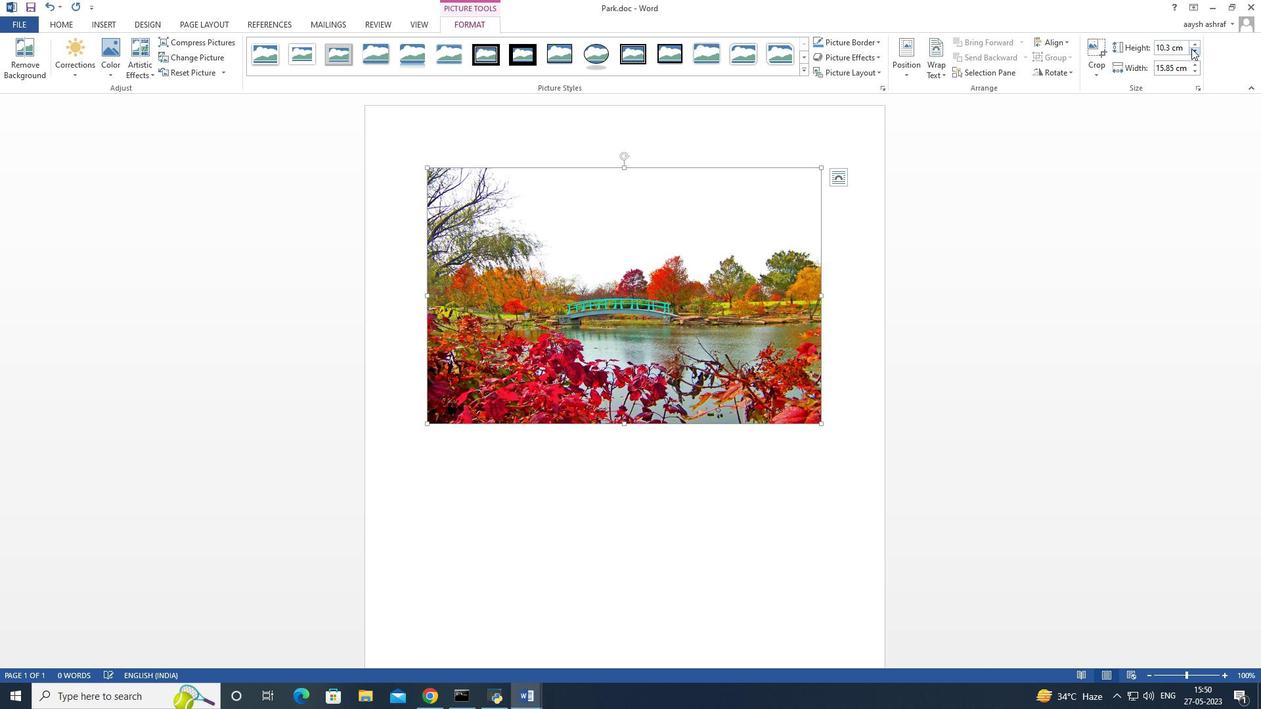 
Action: Mouse pressed left at (1191, 48)
Screenshot: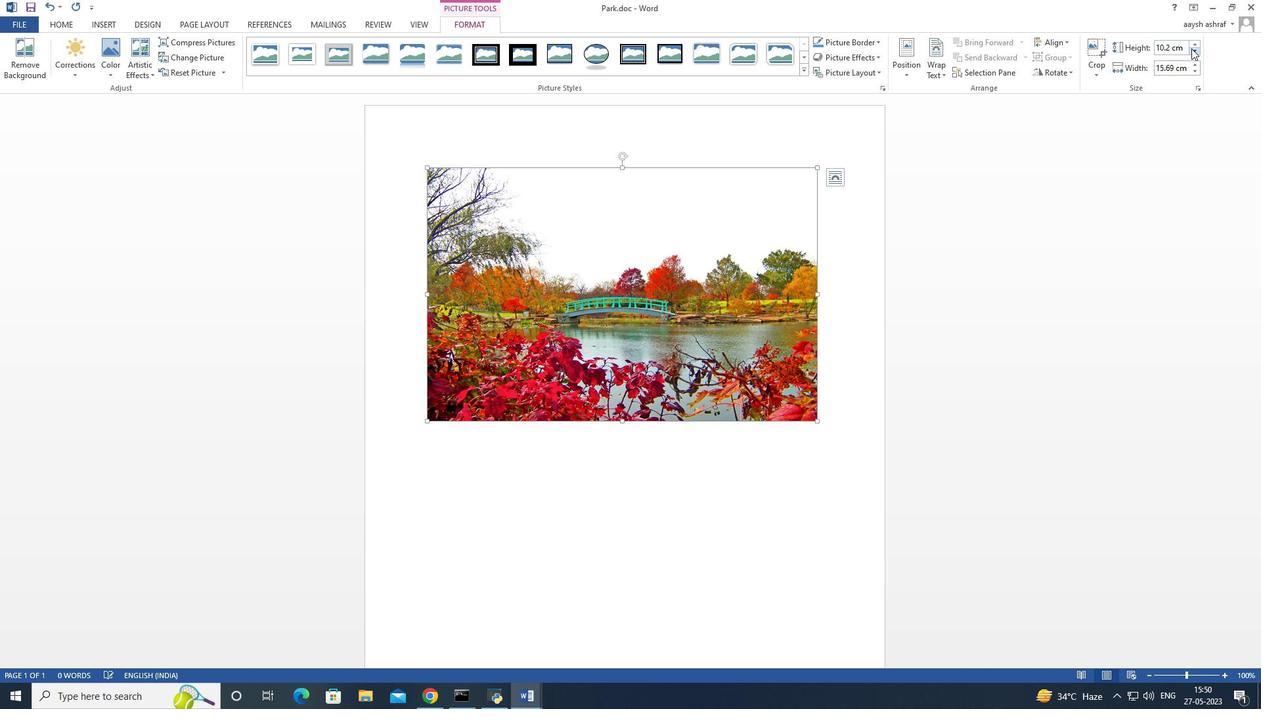 
Action: Mouse pressed left at (1191, 48)
Screenshot: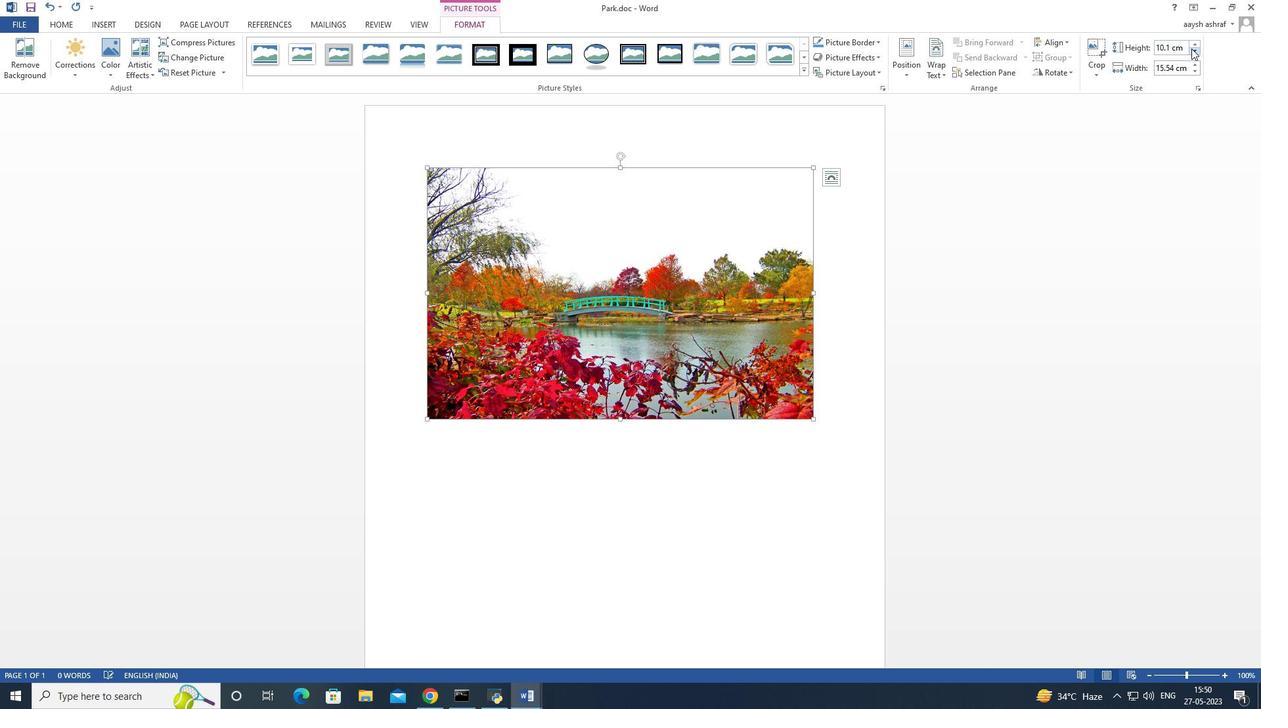 
Action: Mouse moved to (1191, 46)
Screenshot: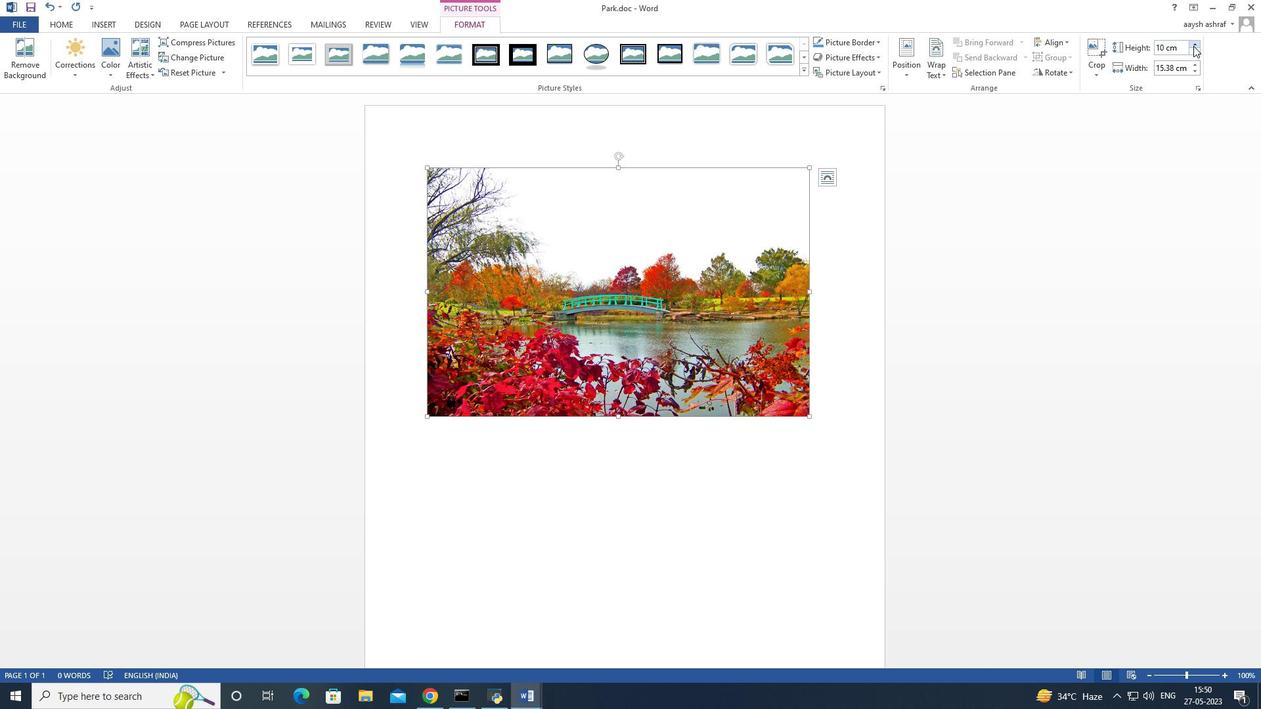 
Action: Mouse pressed left at (1191, 46)
Screenshot: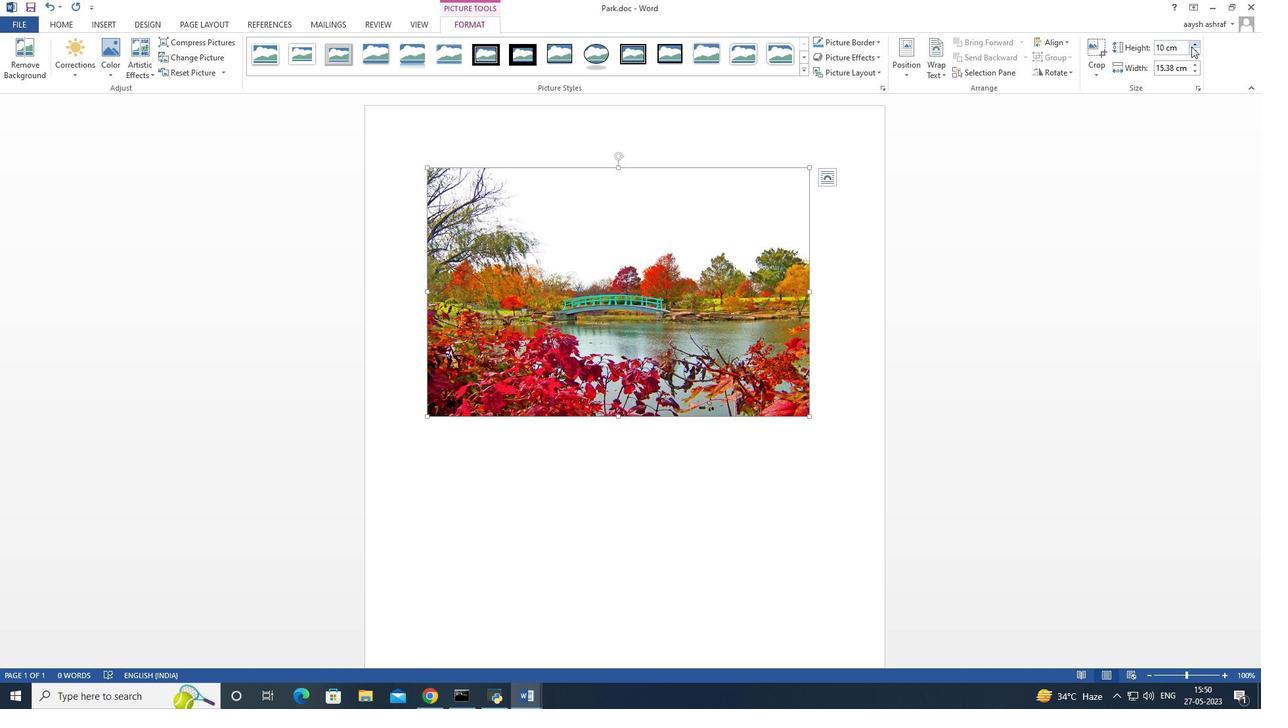 
Action: Mouse pressed left at (1191, 46)
Screenshot: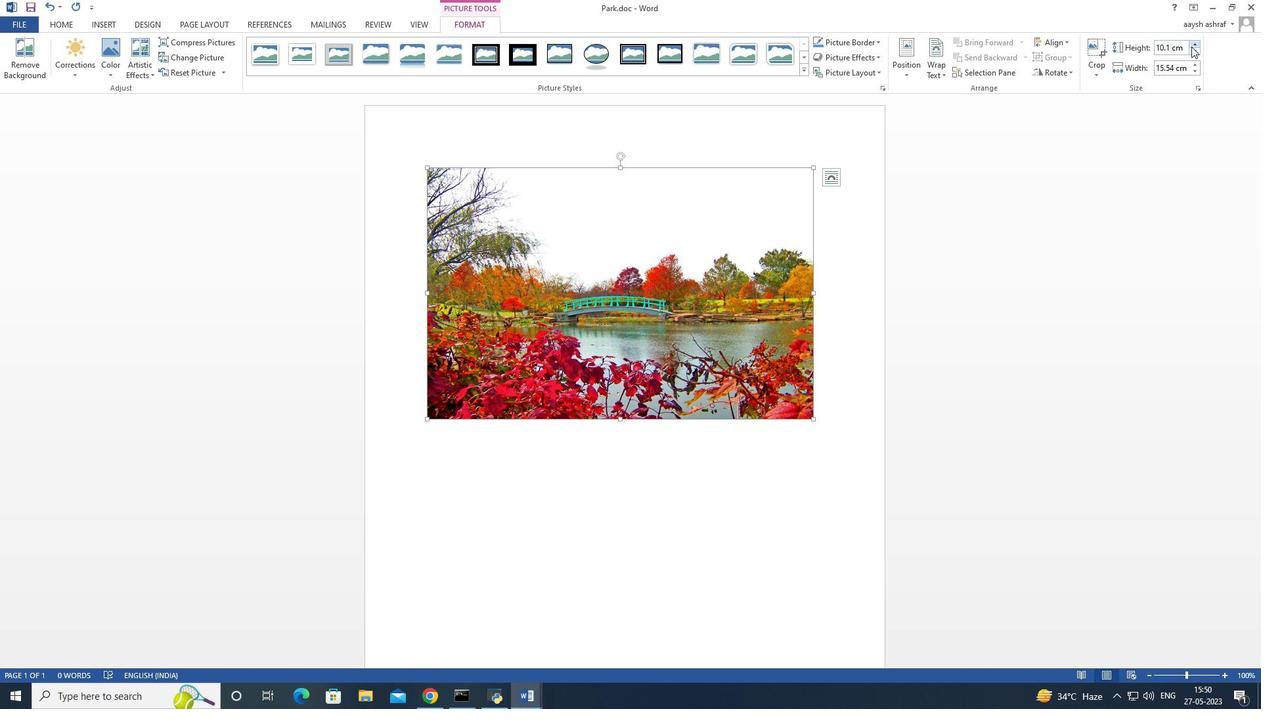 
Action: Mouse pressed left at (1191, 46)
Screenshot: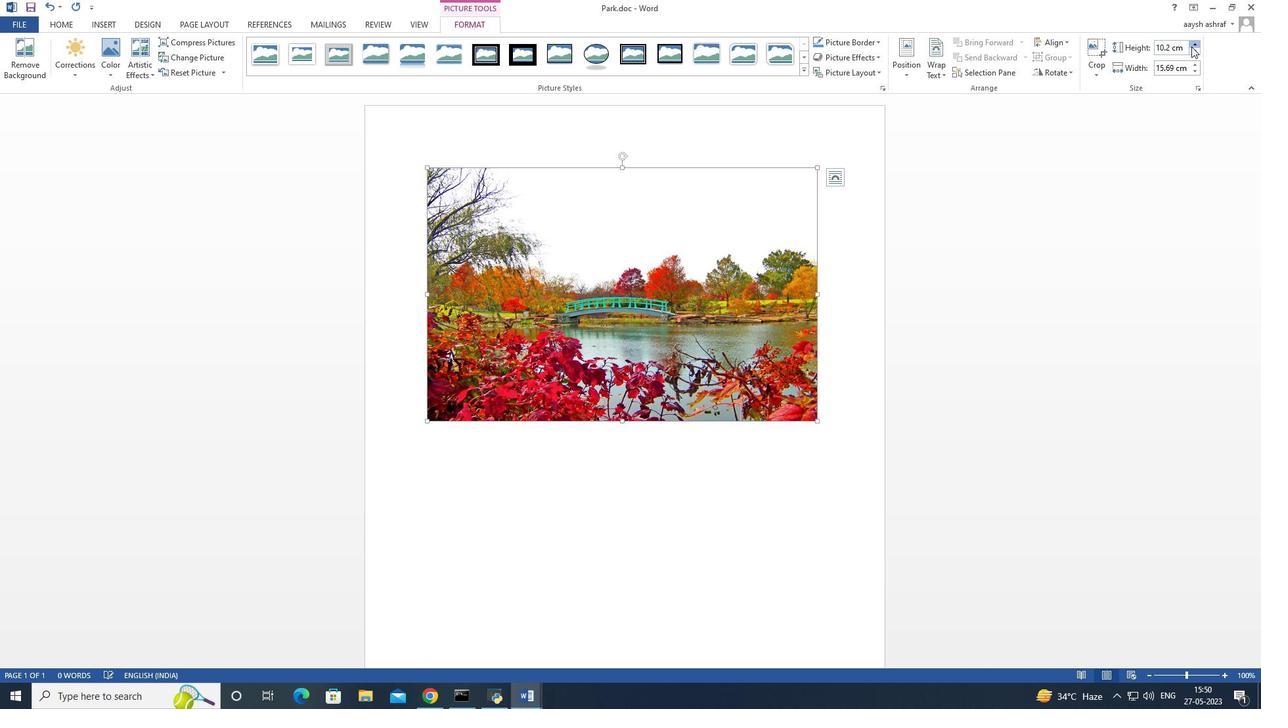 
Action: Mouse pressed left at (1191, 46)
Screenshot: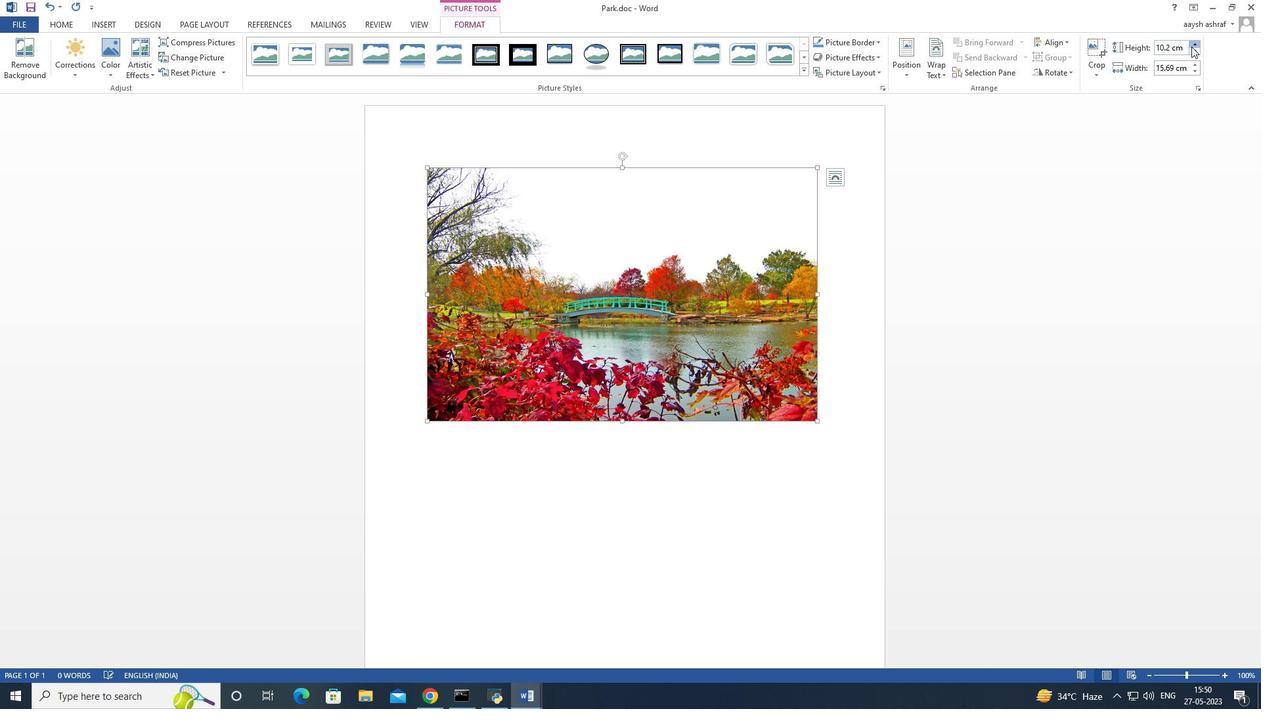 
Action: Mouse moved to (1195, 51)
Screenshot: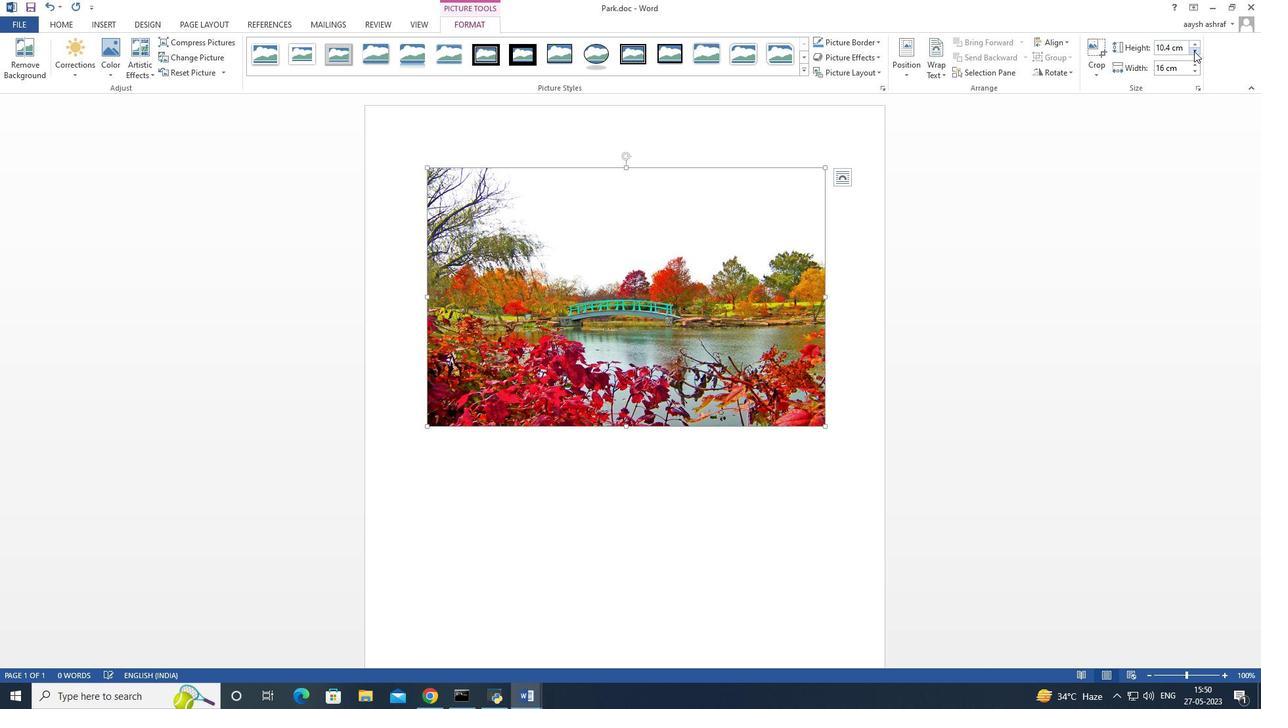 
Action: Mouse pressed left at (1195, 51)
Screenshot: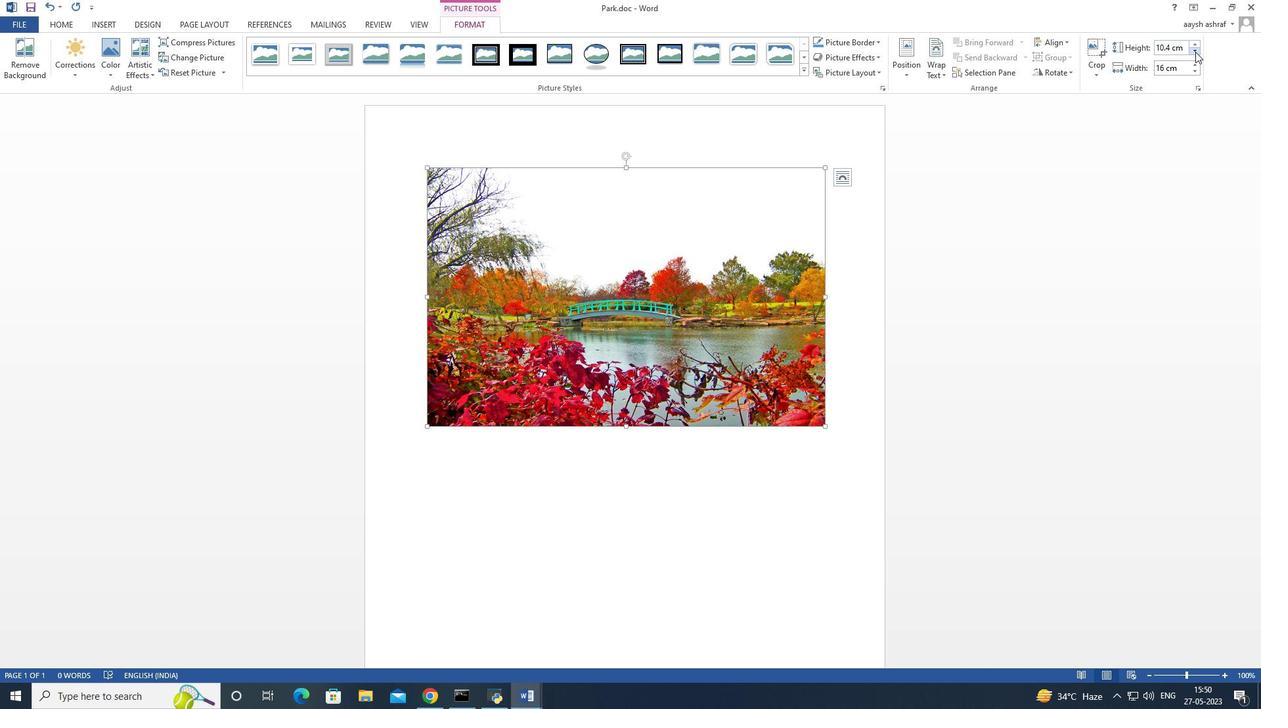 
Action: Mouse pressed left at (1195, 51)
Screenshot: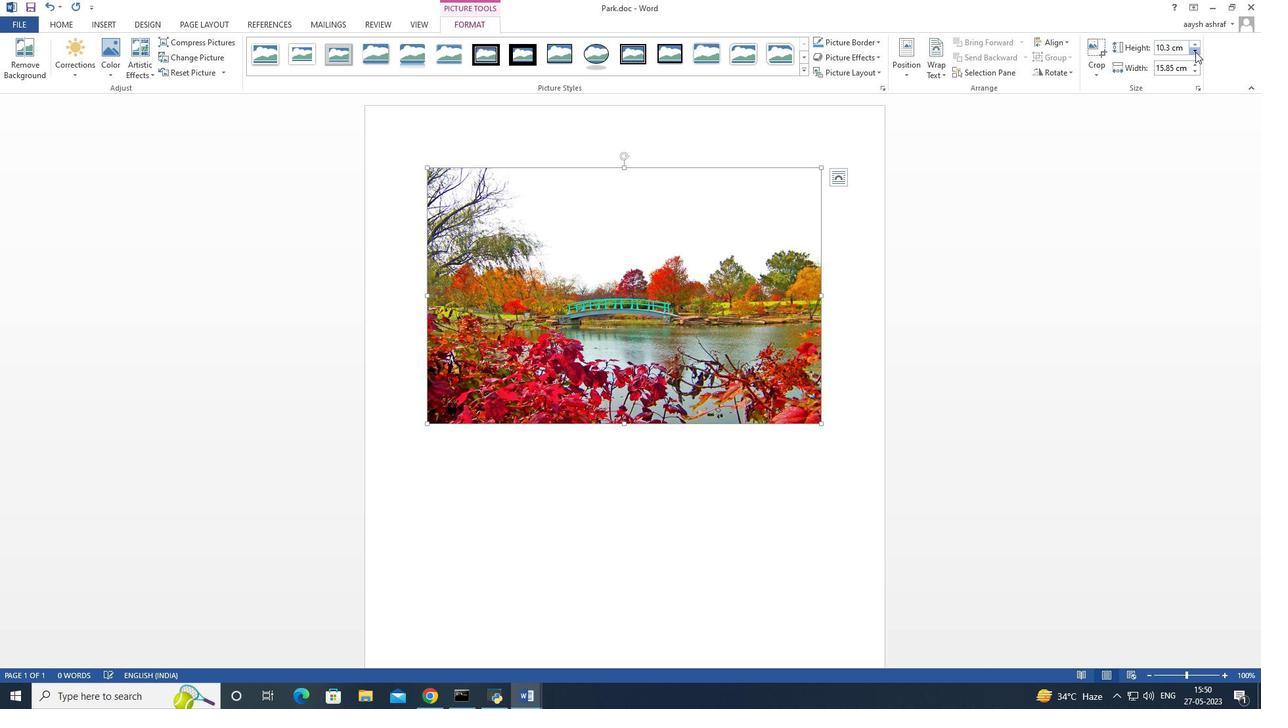 
Action: Mouse pressed left at (1195, 51)
Screenshot: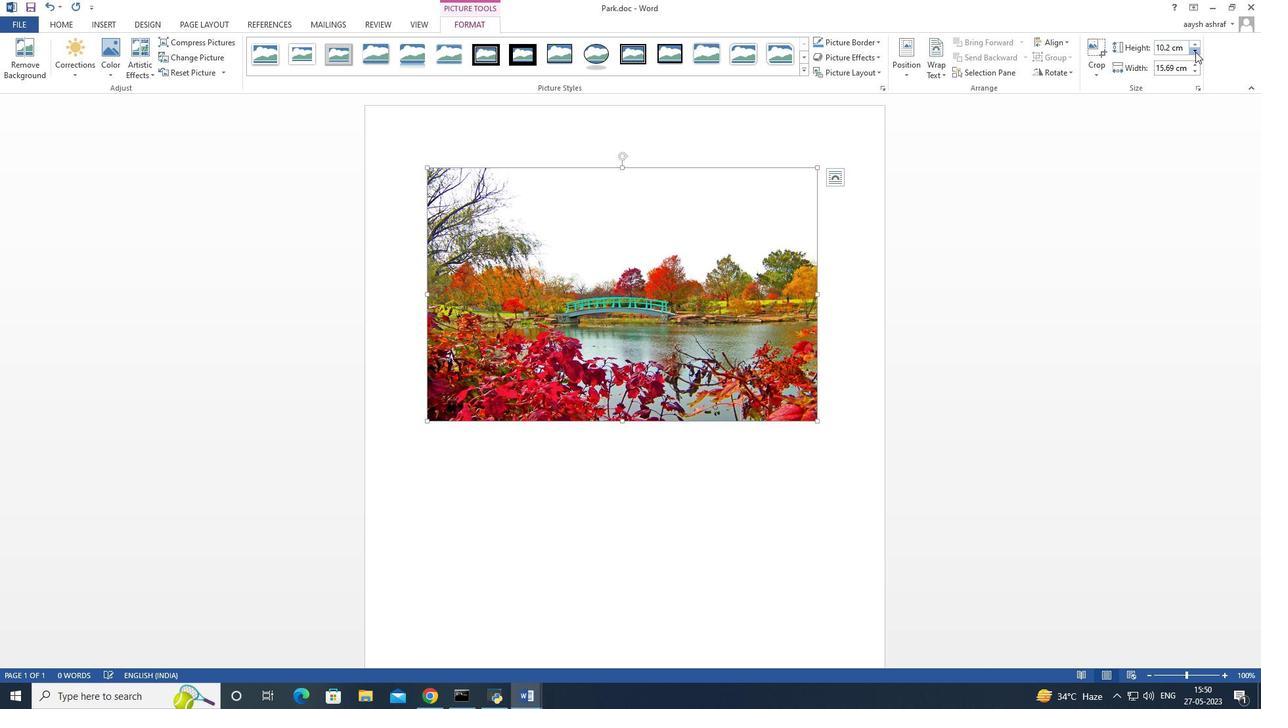 
Action: Mouse pressed left at (1195, 51)
Screenshot: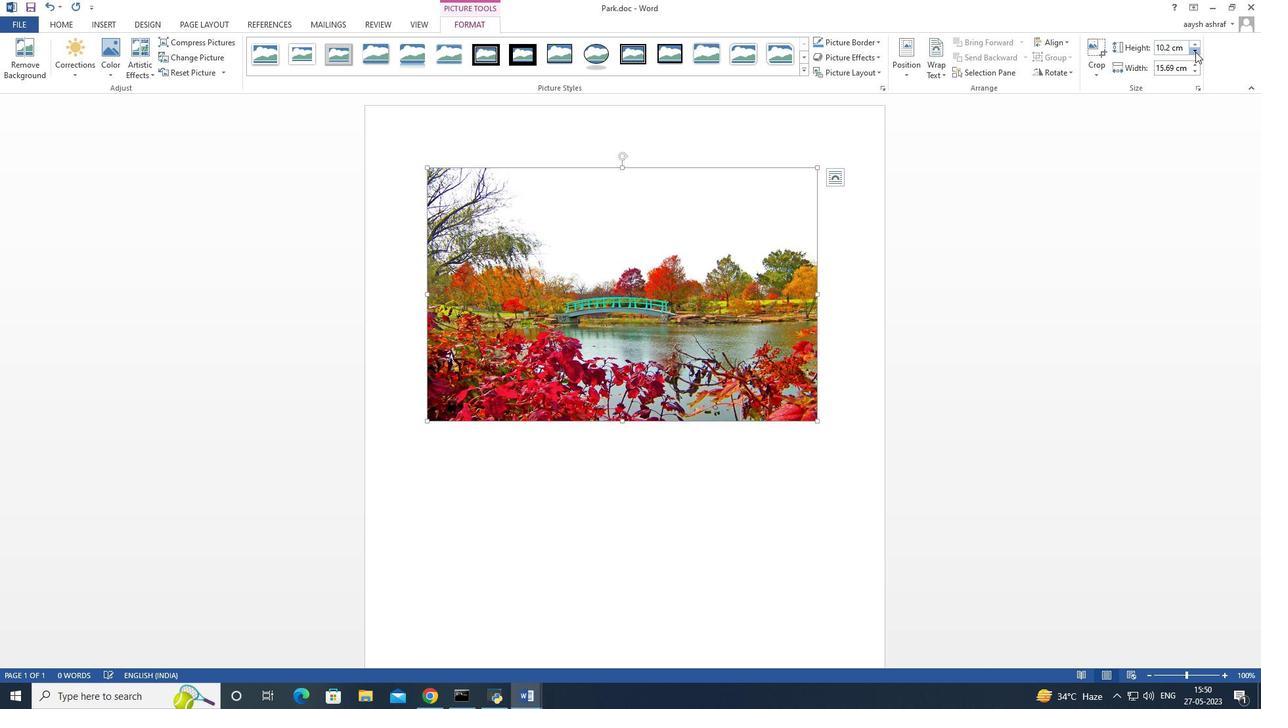
Action: Mouse pressed left at (1195, 51)
Screenshot: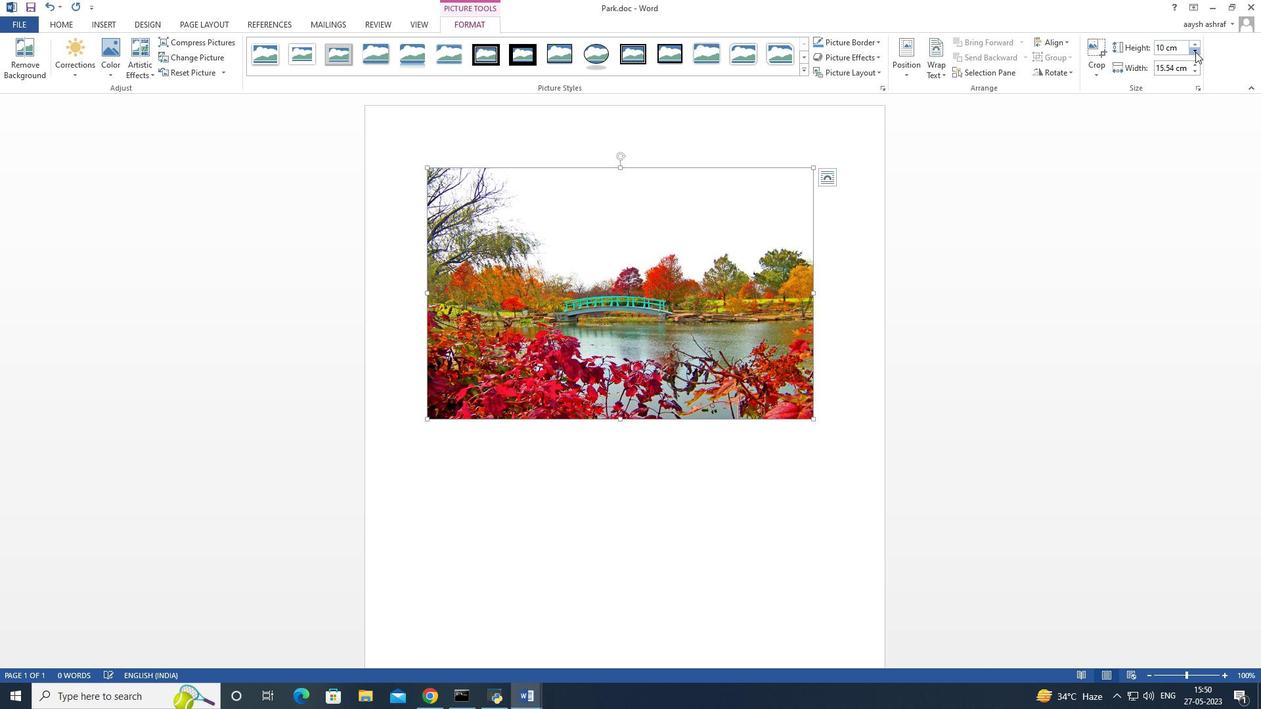 
Action: Mouse pressed left at (1195, 51)
Screenshot: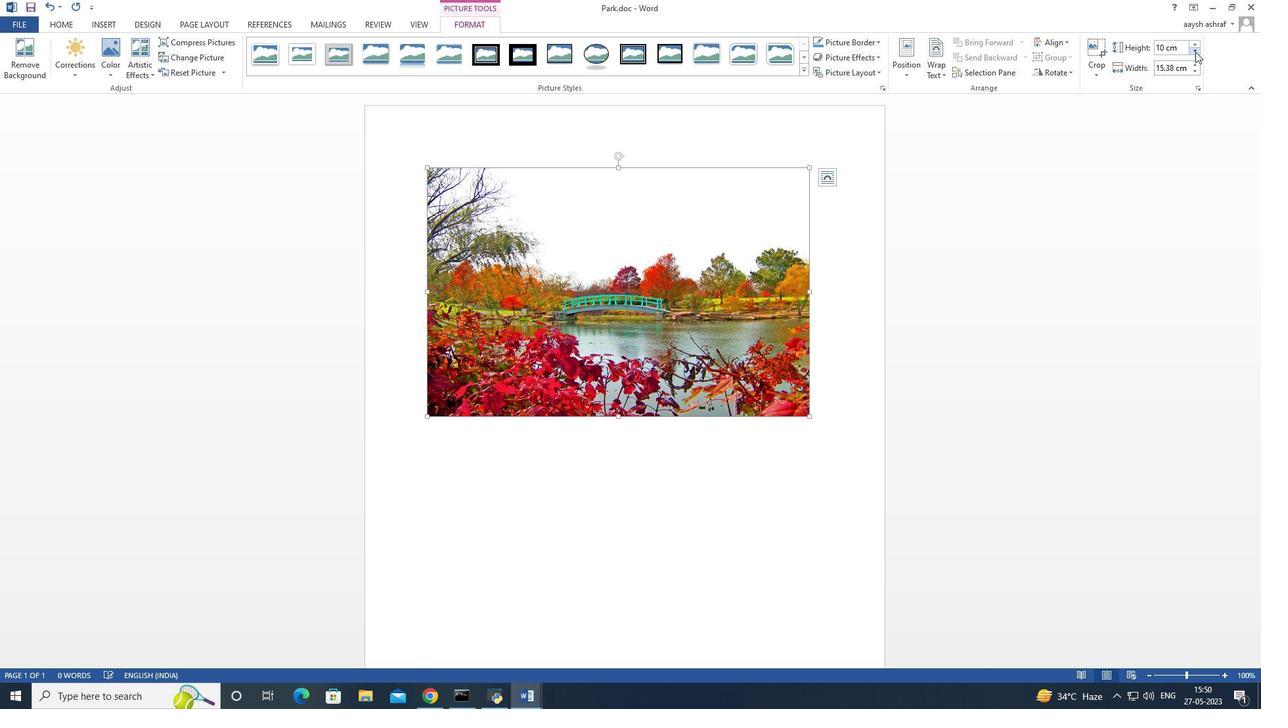 
Action: Mouse pressed left at (1195, 51)
Screenshot: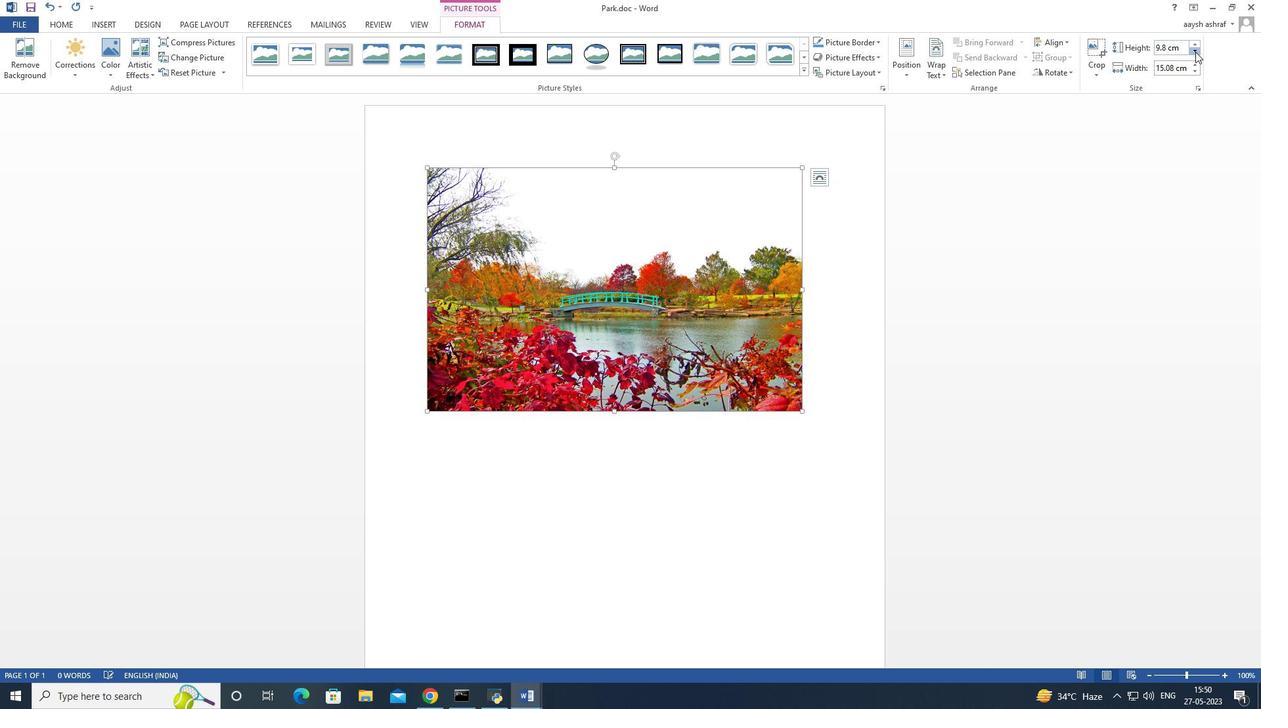 
Action: Mouse pressed left at (1195, 51)
Screenshot: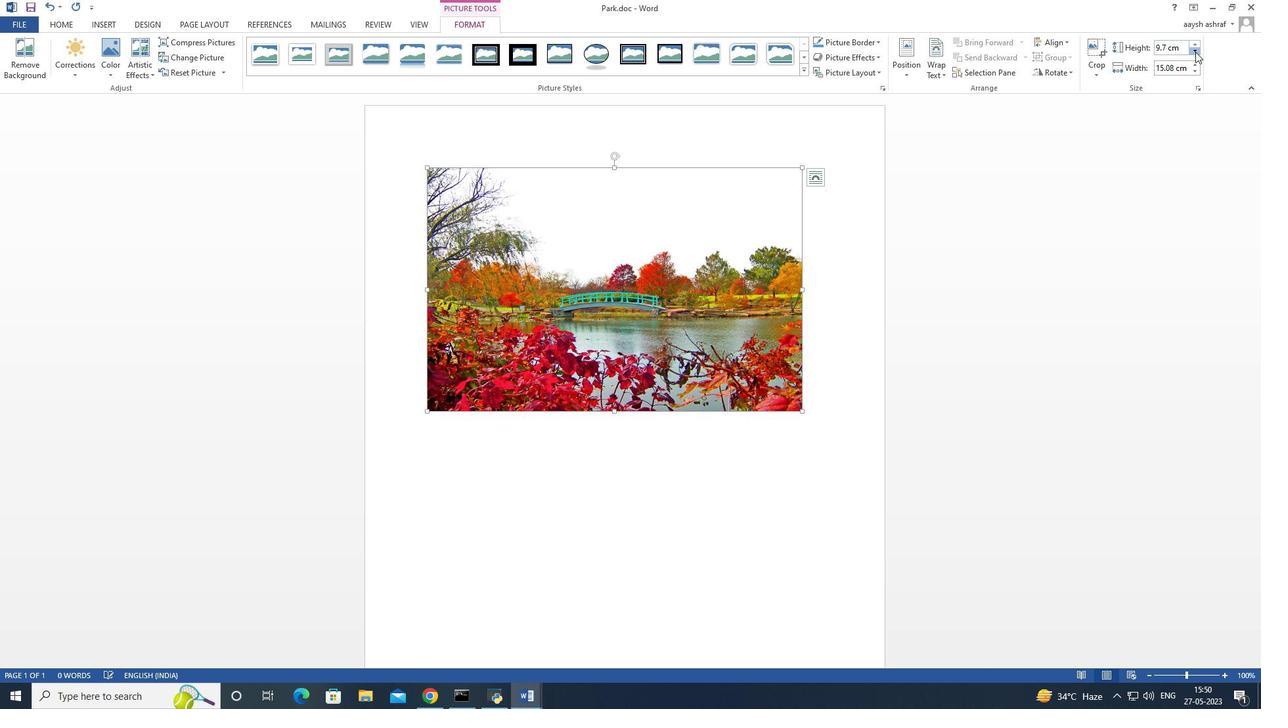
Action: Mouse pressed left at (1195, 51)
Screenshot: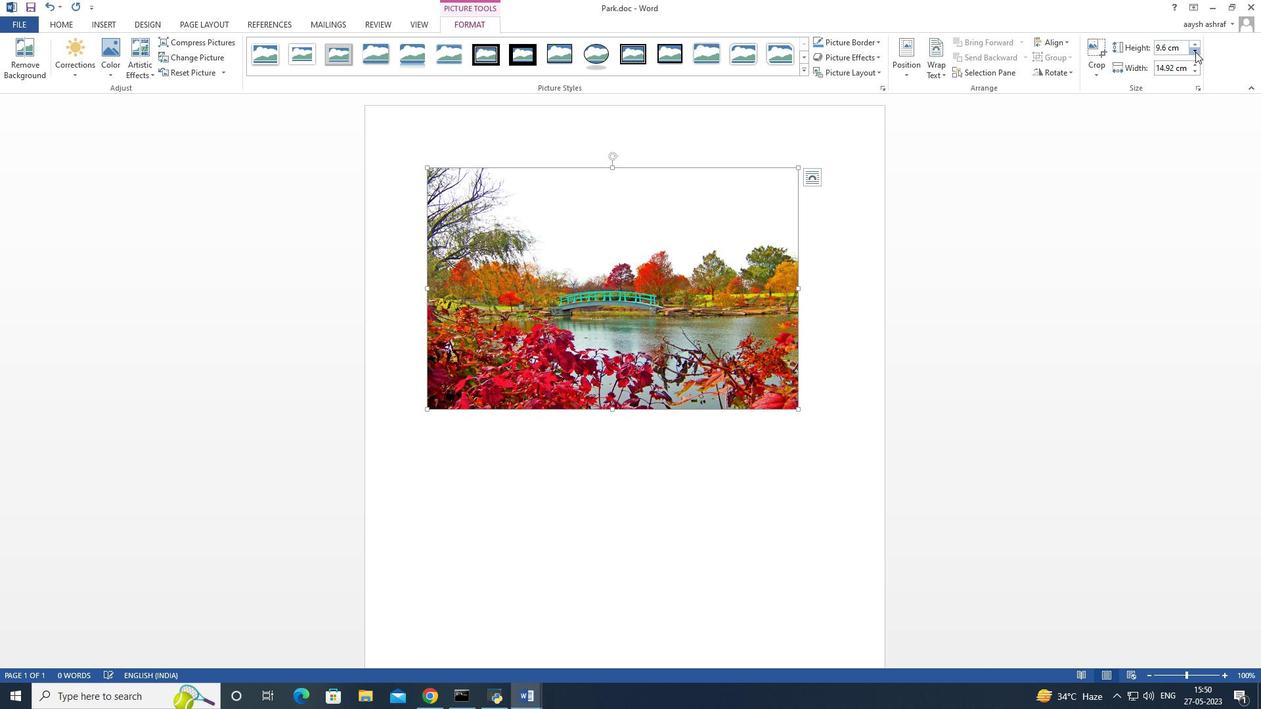 
Action: Mouse pressed left at (1195, 51)
Screenshot: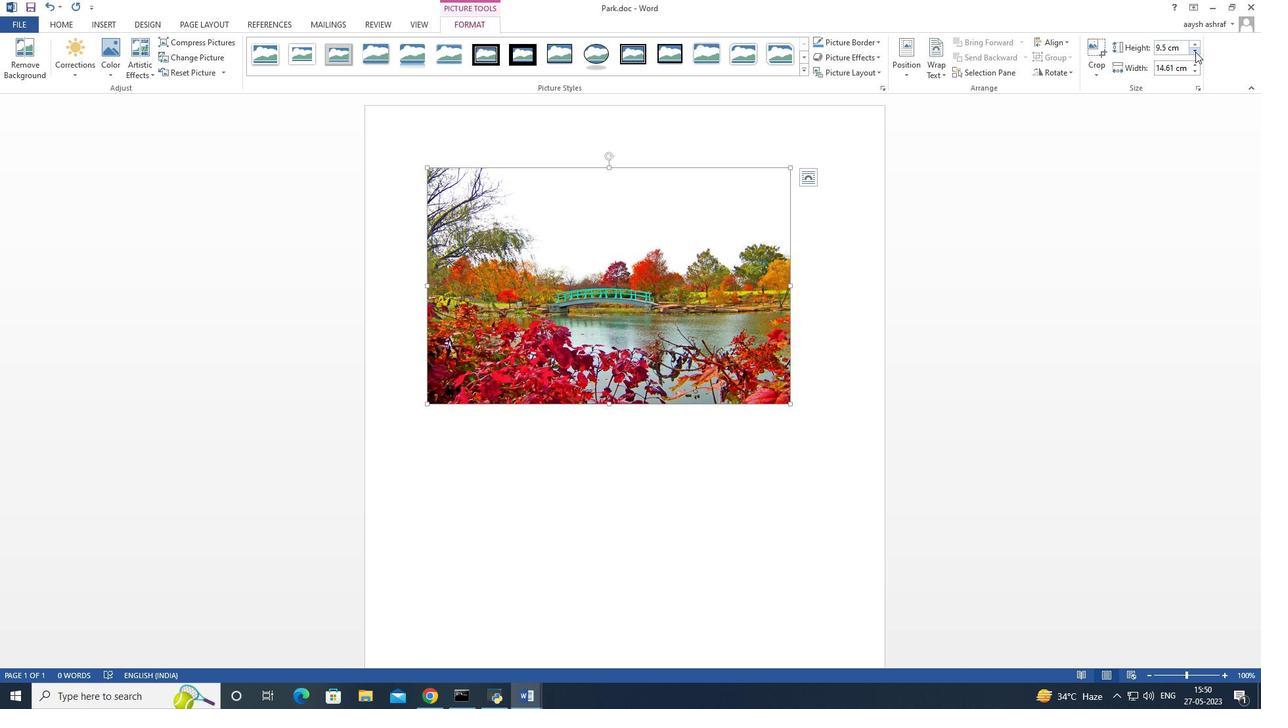 
Action: Mouse pressed left at (1195, 51)
Screenshot: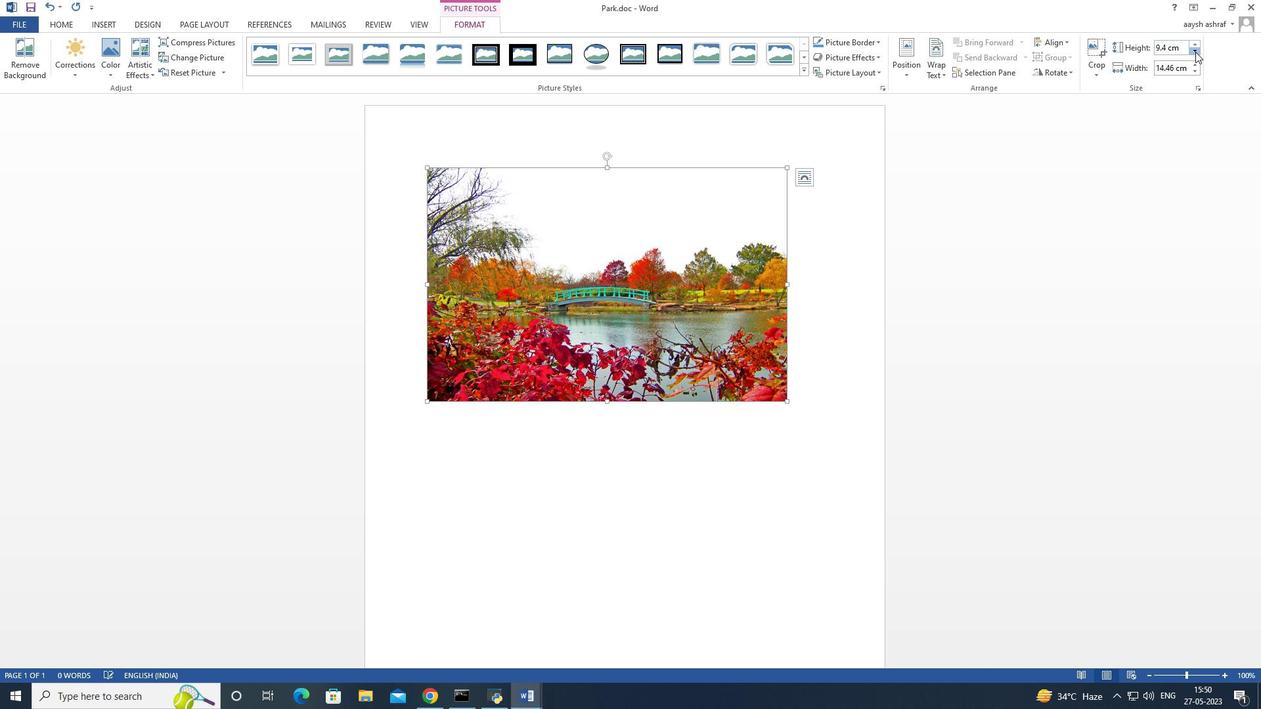 
Action: Mouse pressed left at (1195, 51)
Screenshot: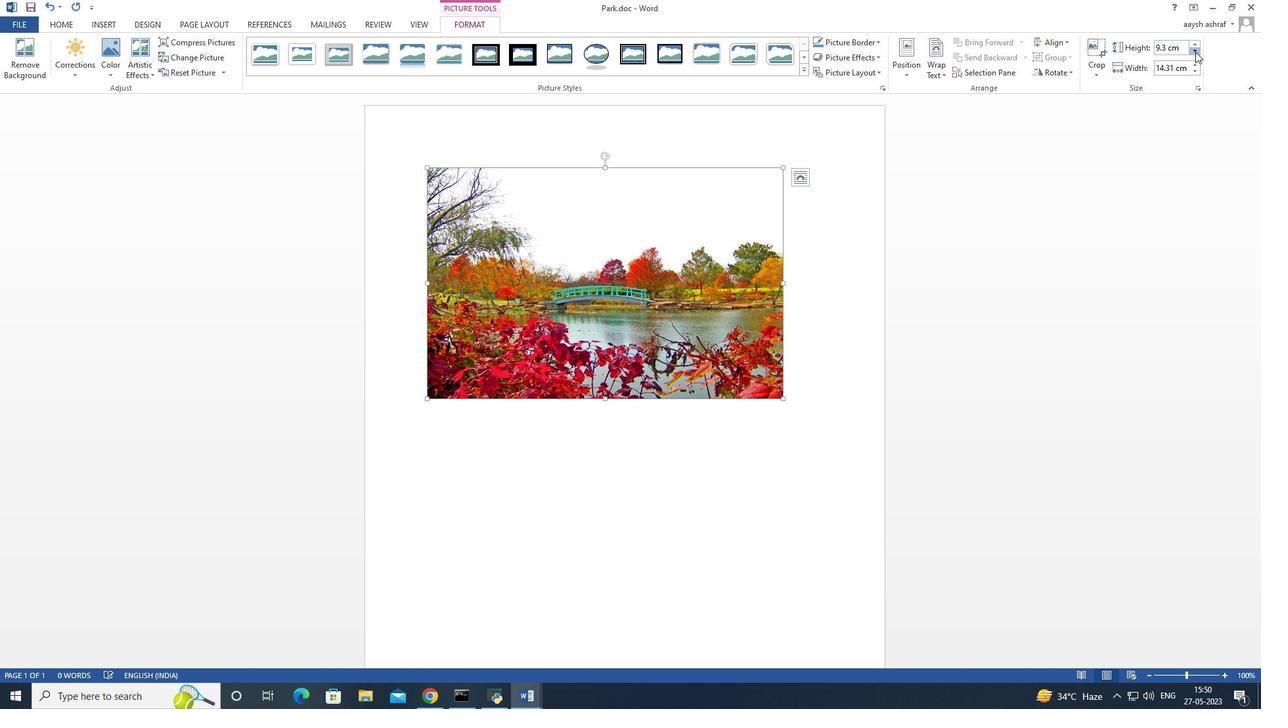 
Action: Mouse pressed left at (1195, 51)
Screenshot: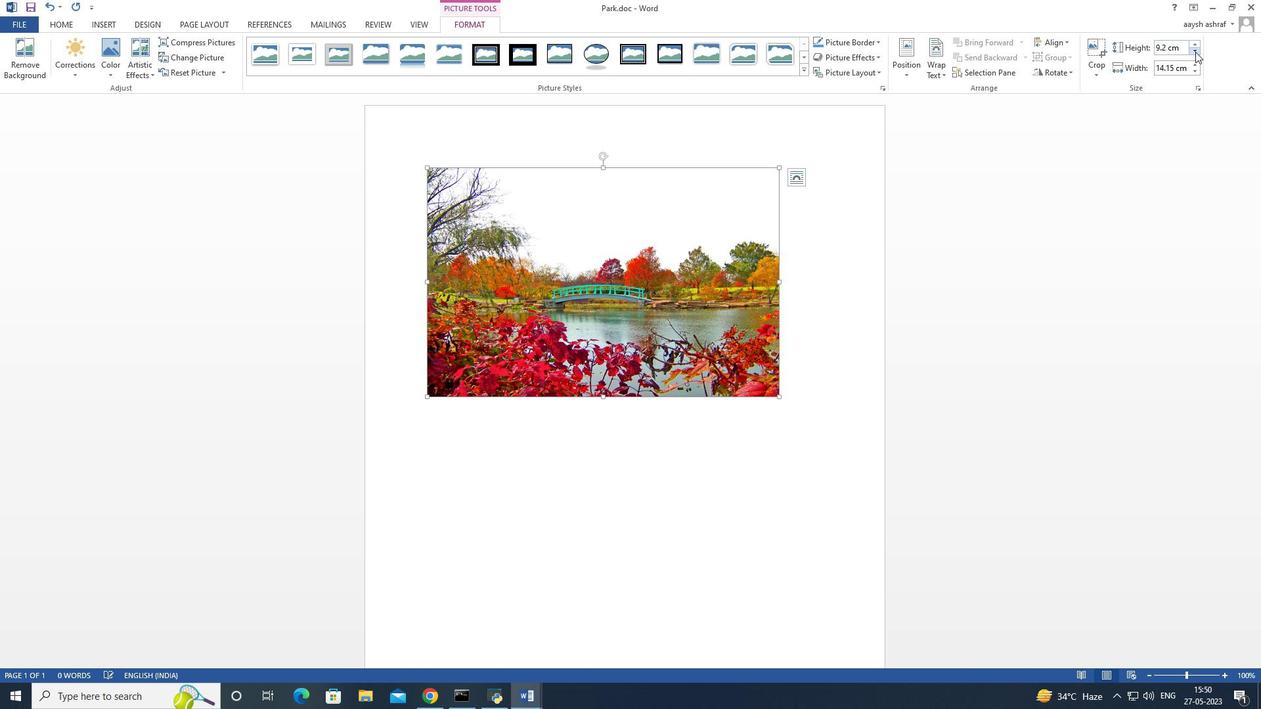 
Action: Mouse pressed left at (1195, 51)
Screenshot: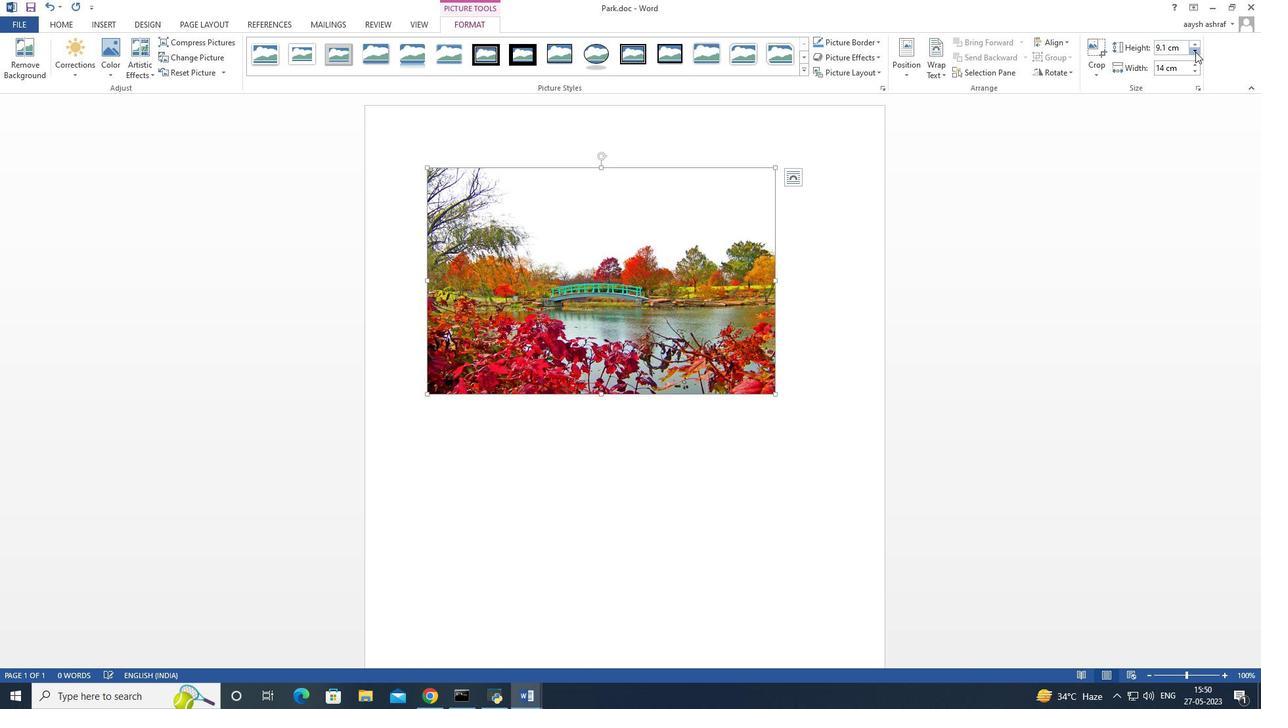 
Action: Mouse pressed left at (1195, 51)
Screenshot: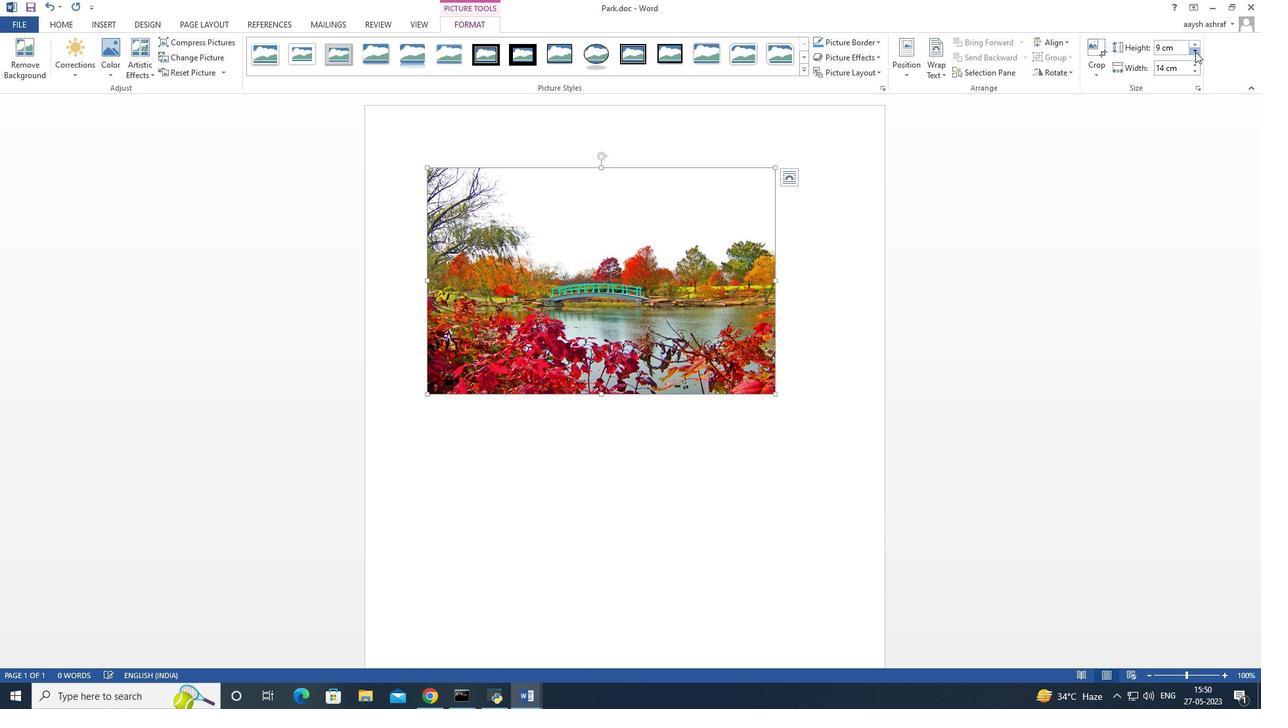 
Action: Mouse pressed left at (1195, 51)
Screenshot: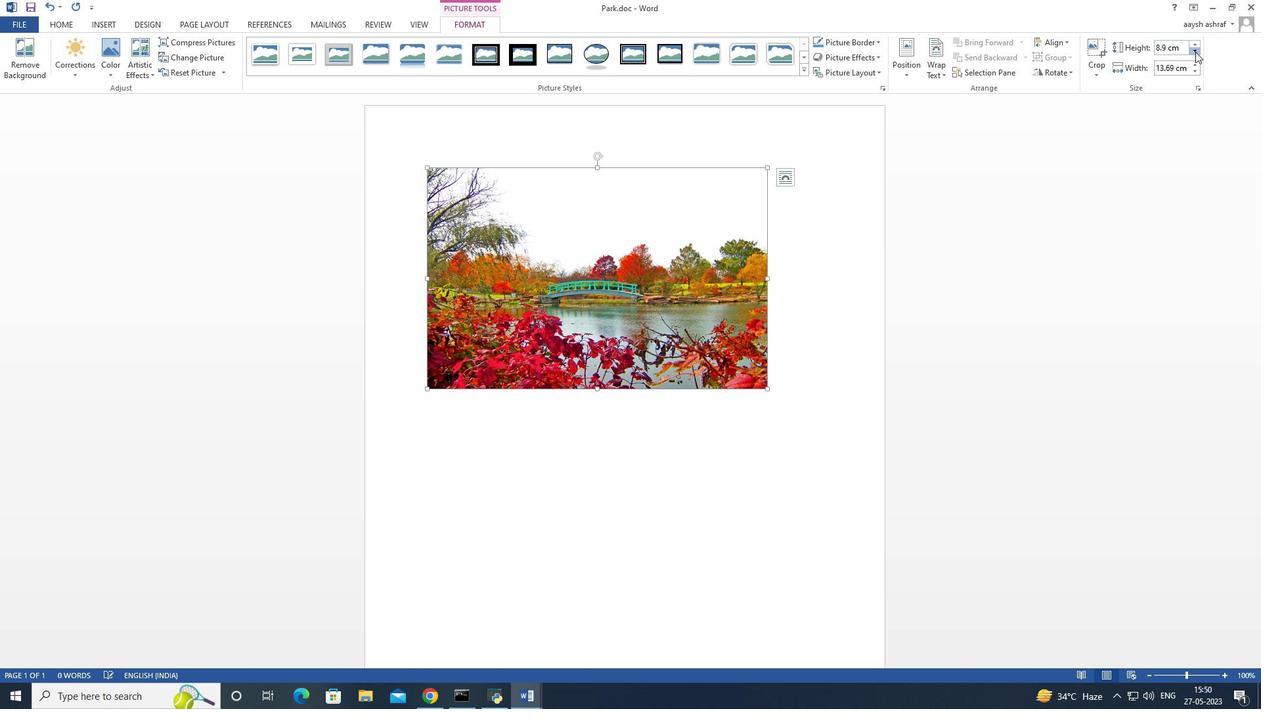 
Action: Mouse pressed left at (1195, 51)
Screenshot: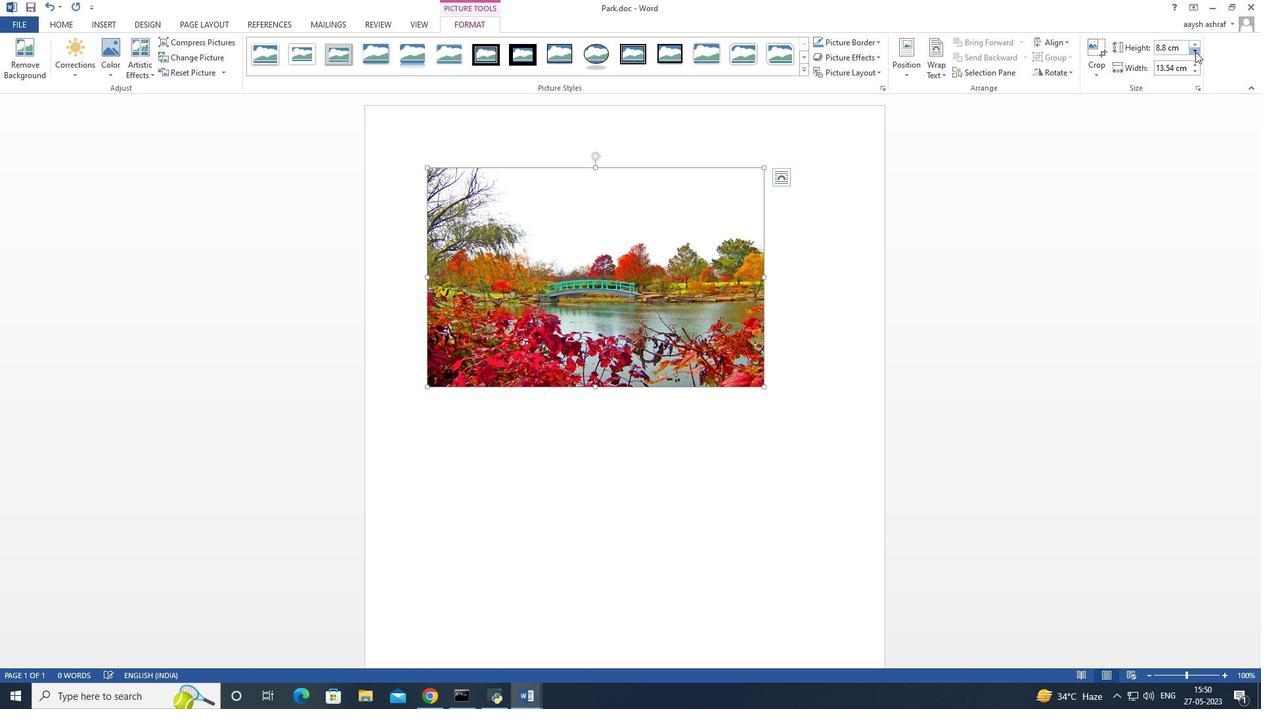 
Action: Mouse pressed left at (1195, 51)
Screenshot: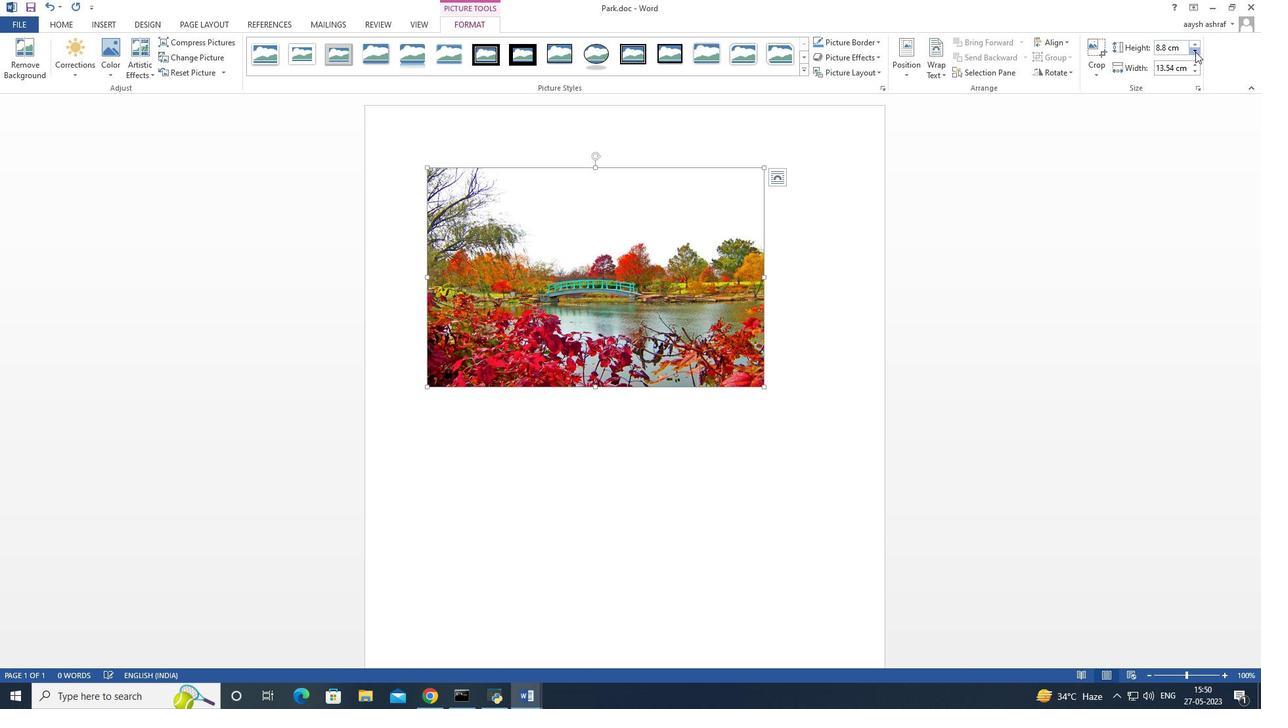 
Action: Mouse pressed left at (1195, 51)
Screenshot: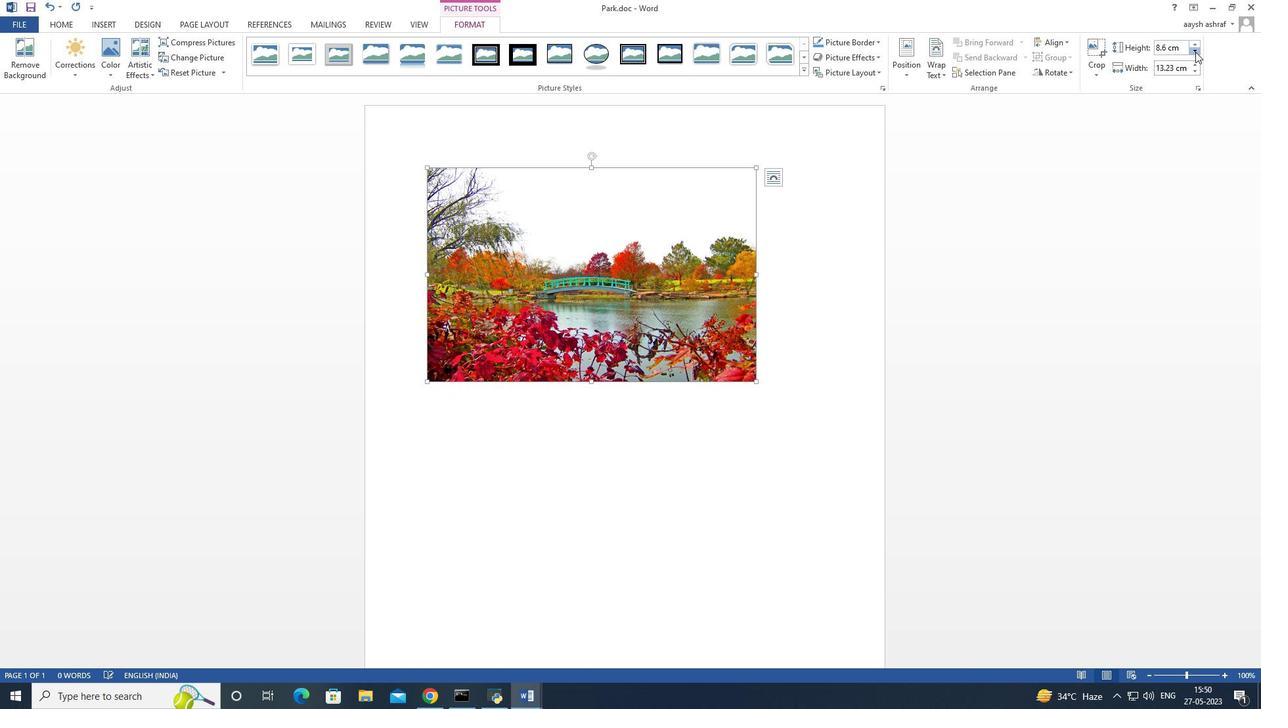 
Action: Mouse pressed left at (1195, 51)
Screenshot: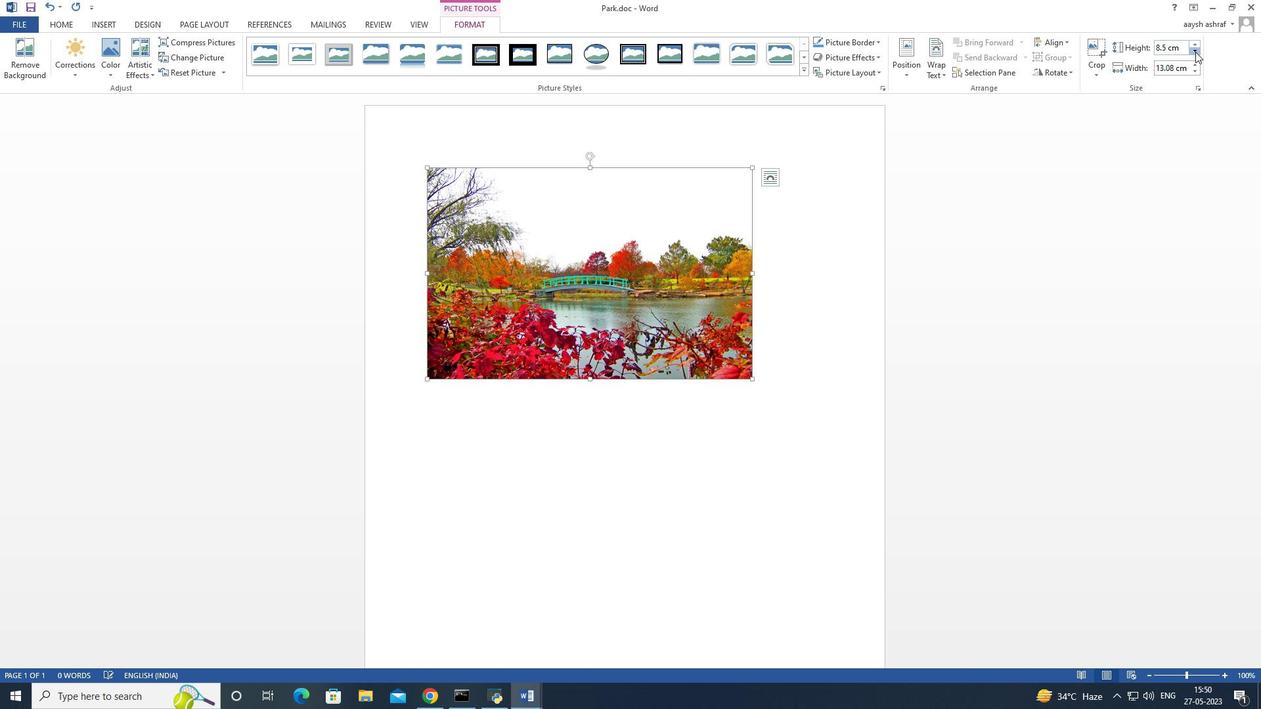 
Action: Mouse pressed left at (1195, 51)
Screenshot: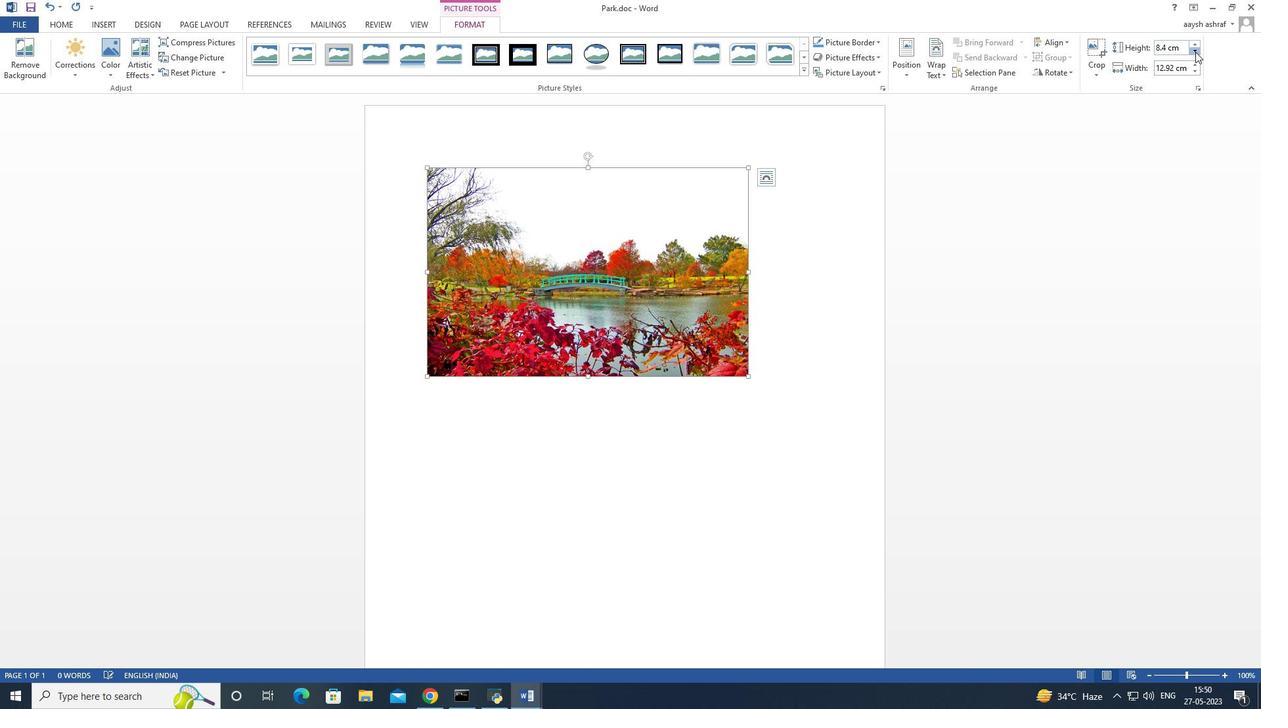 
Action: Mouse pressed left at (1195, 51)
Screenshot: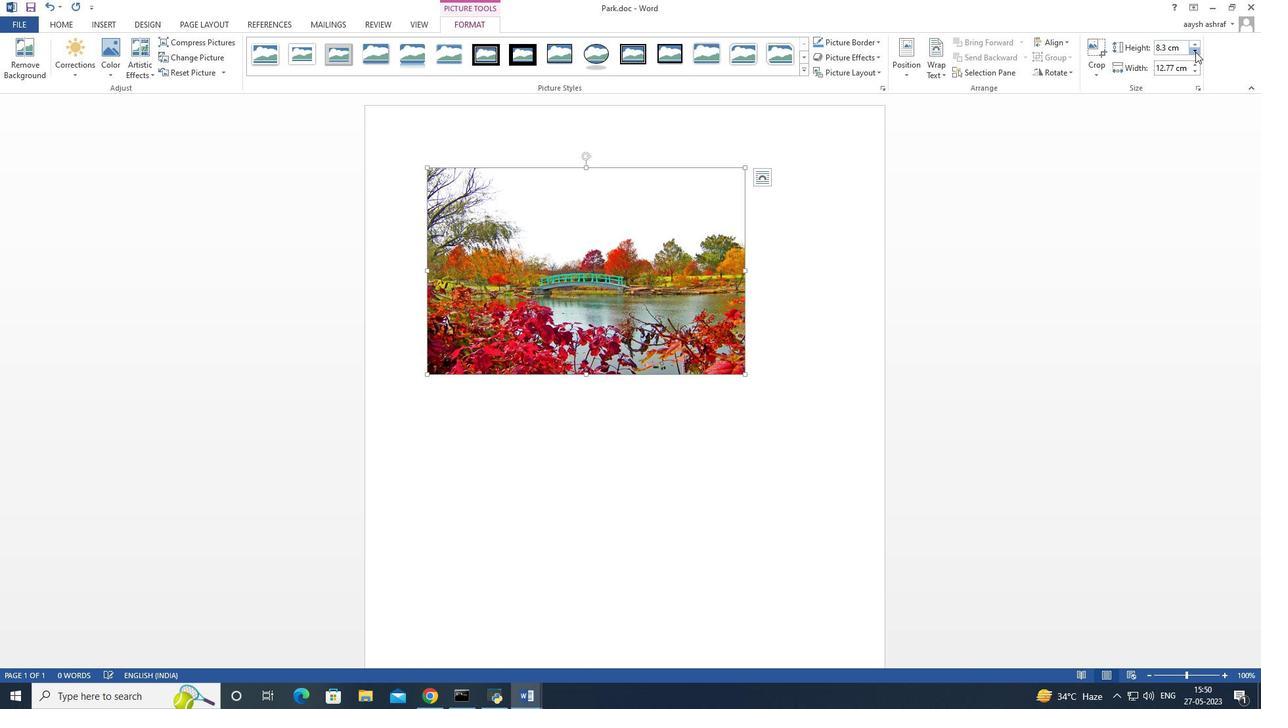 
Action: Mouse pressed left at (1195, 51)
Screenshot: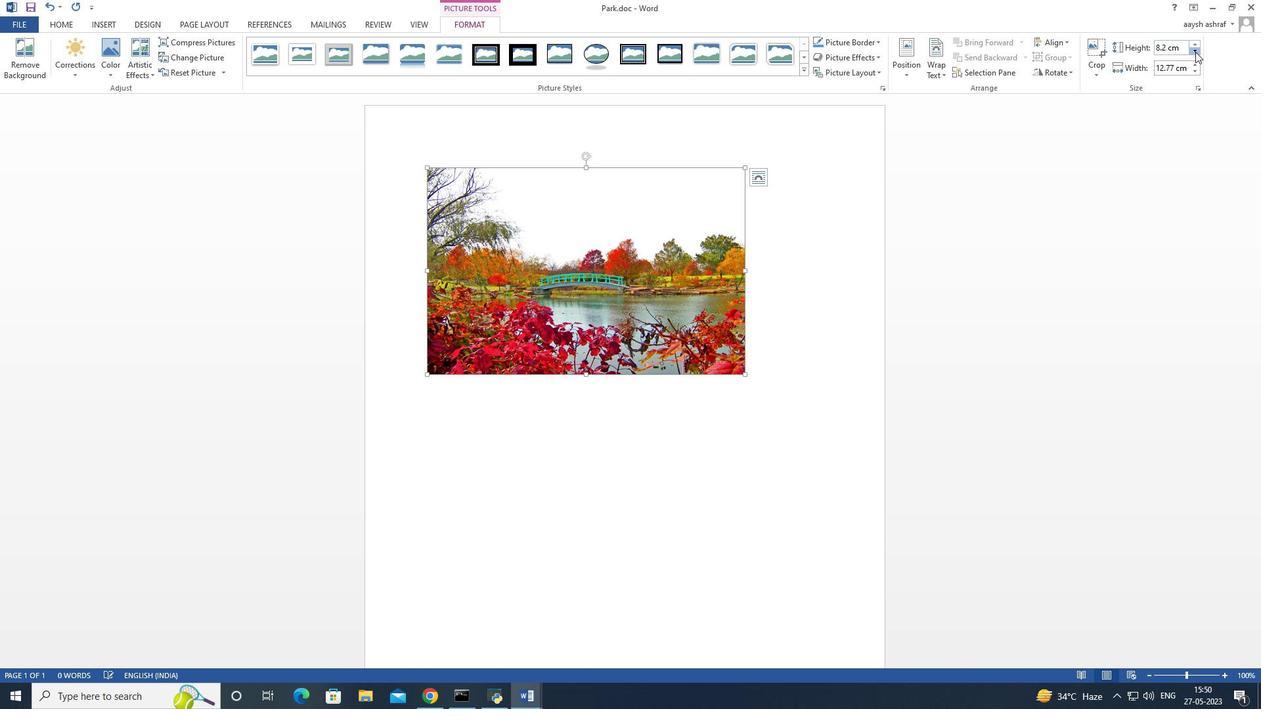 
Action: Mouse pressed left at (1195, 51)
Screenshot: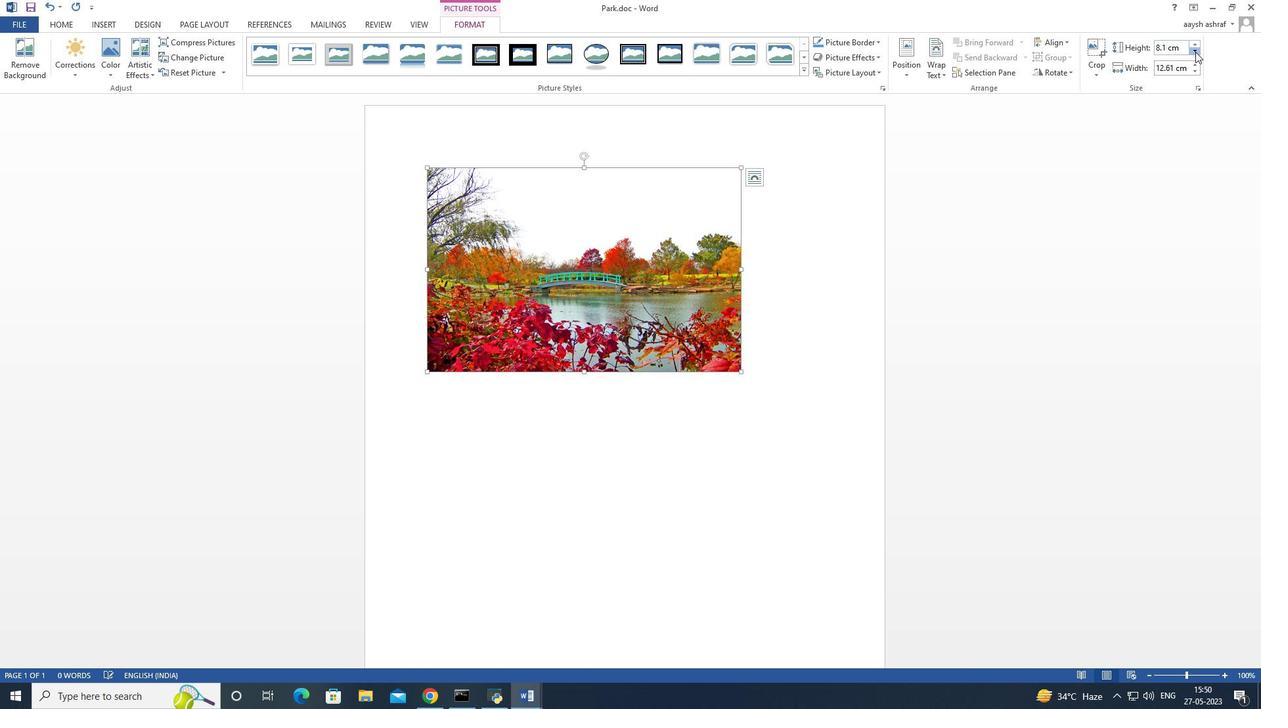 
Action: Mouse pressed left at (1195, 51)
Screenshot: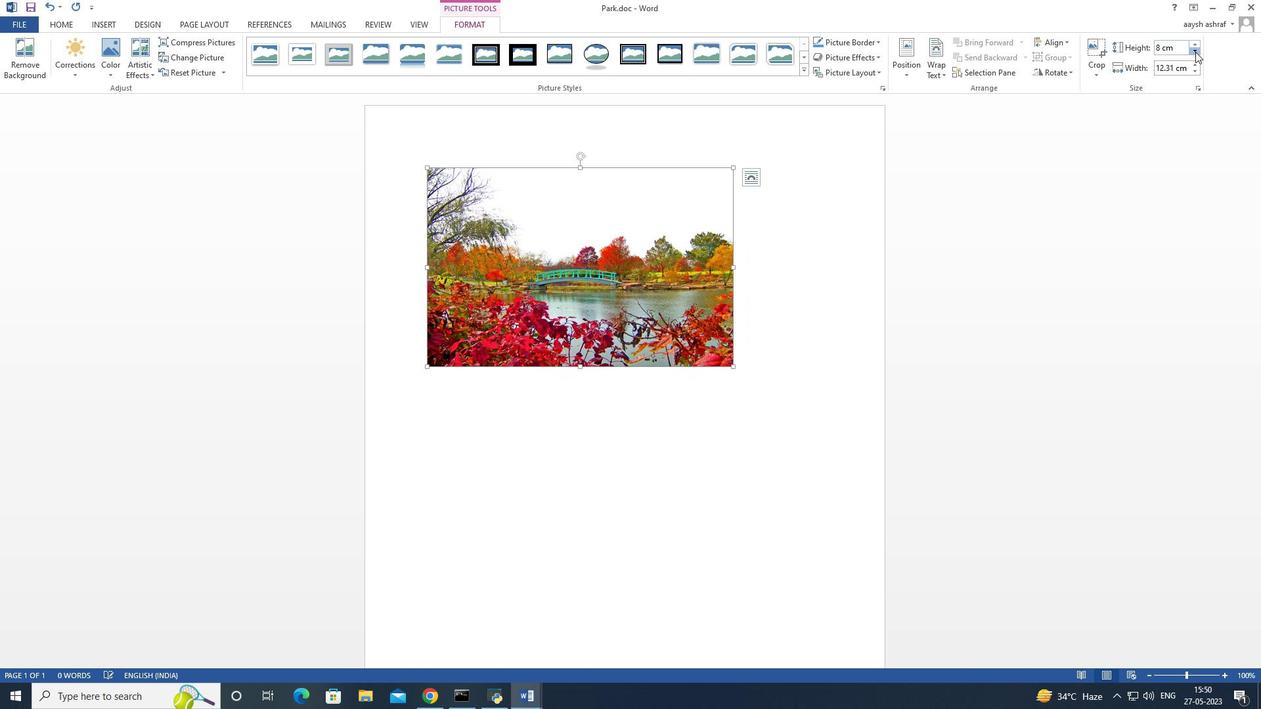 
Action: Mouse pressed left at (1195, 51)
Screenshot: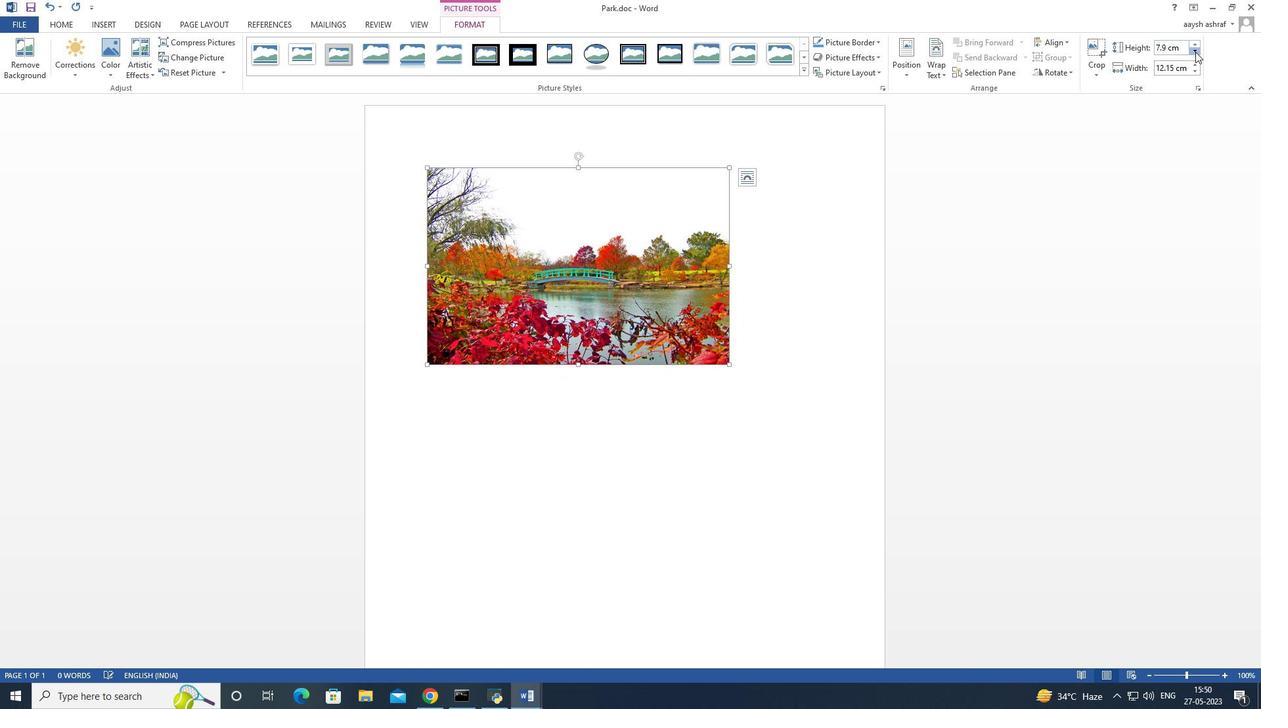 
Action: Mouse pressed left at (1195, 51)
Screenshot: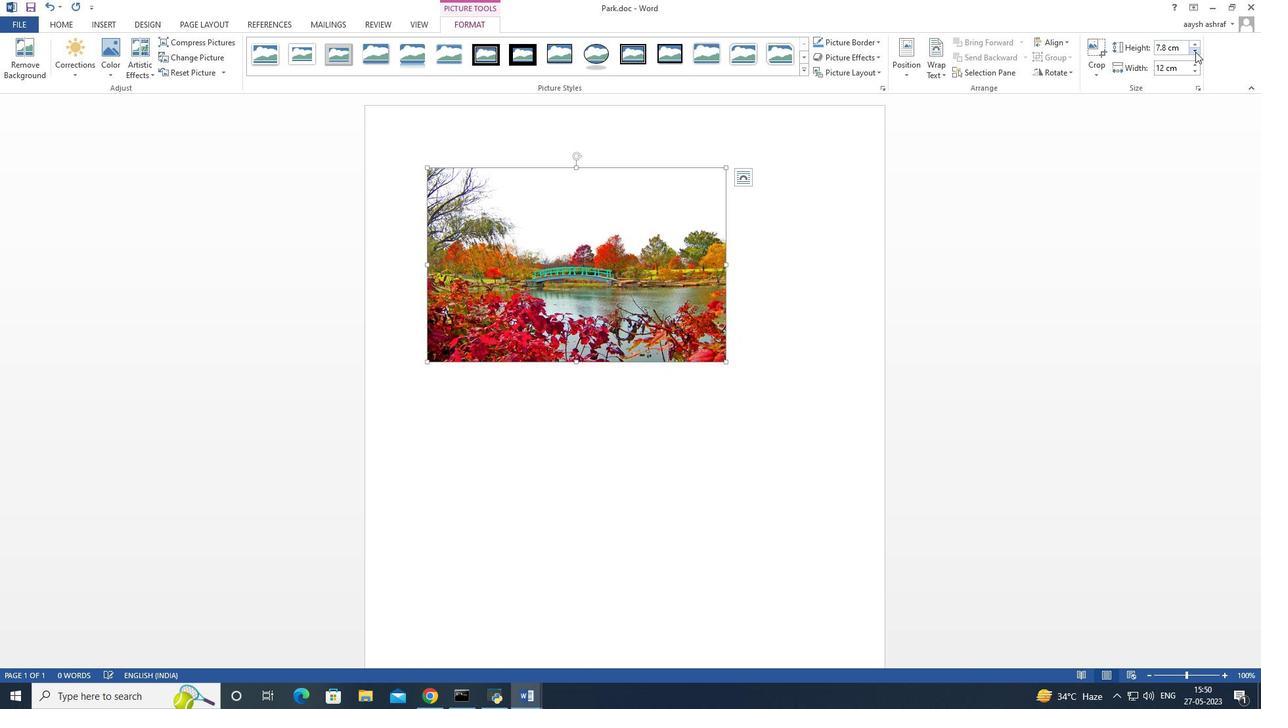
Action: Mouse pressed left at (1195, 51)
Screenshot: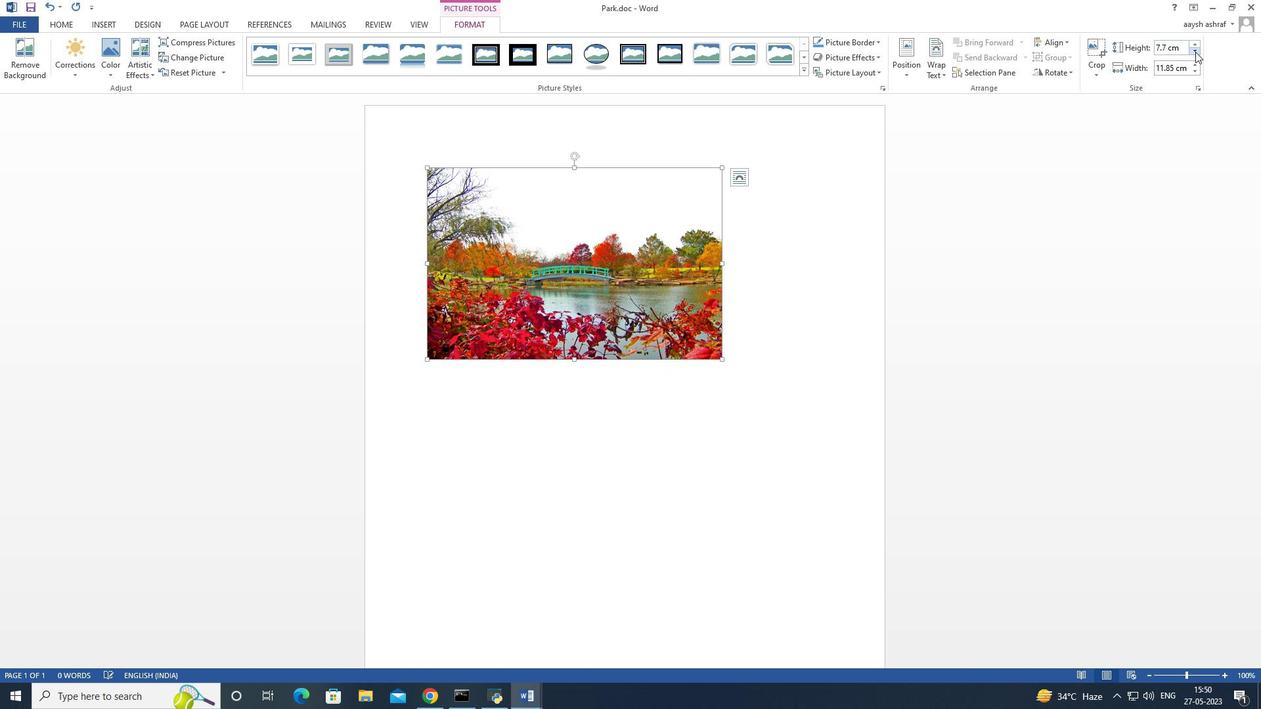 
Action: Mouse pressed left at (1195, 51)
Screenshot: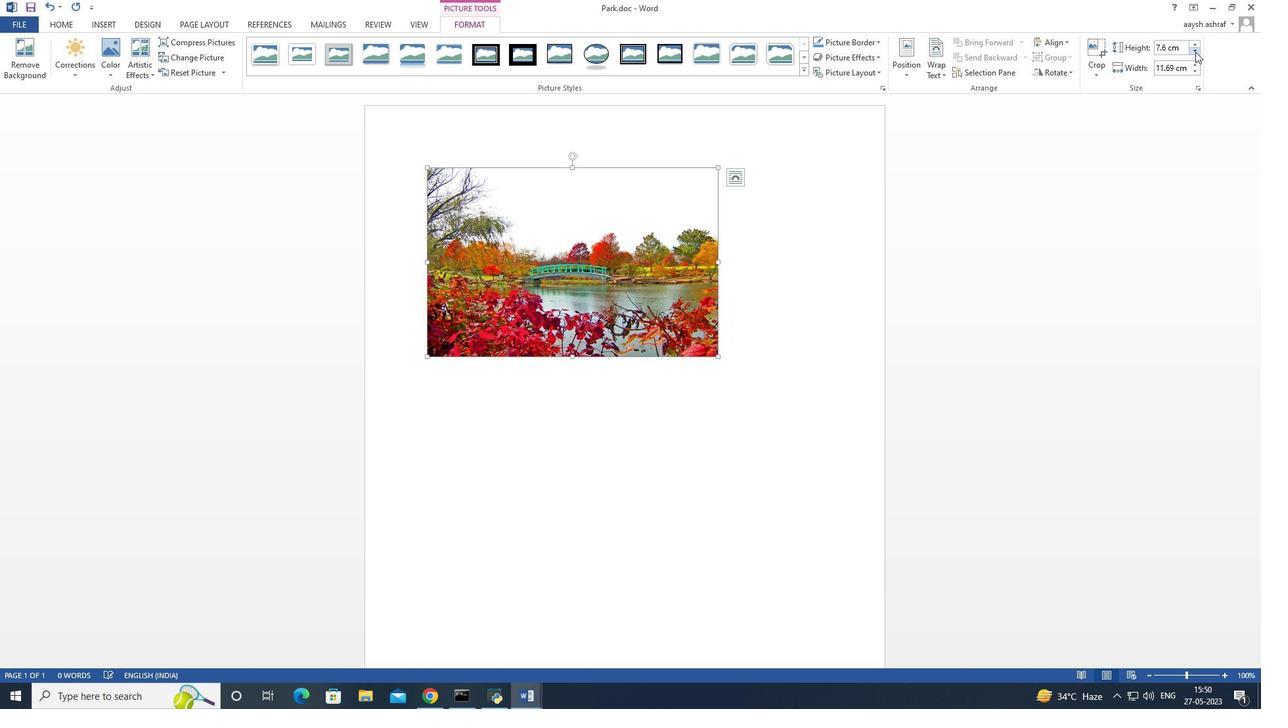 
Action: Mouse pressed left at (1195, 51)
Screenshot: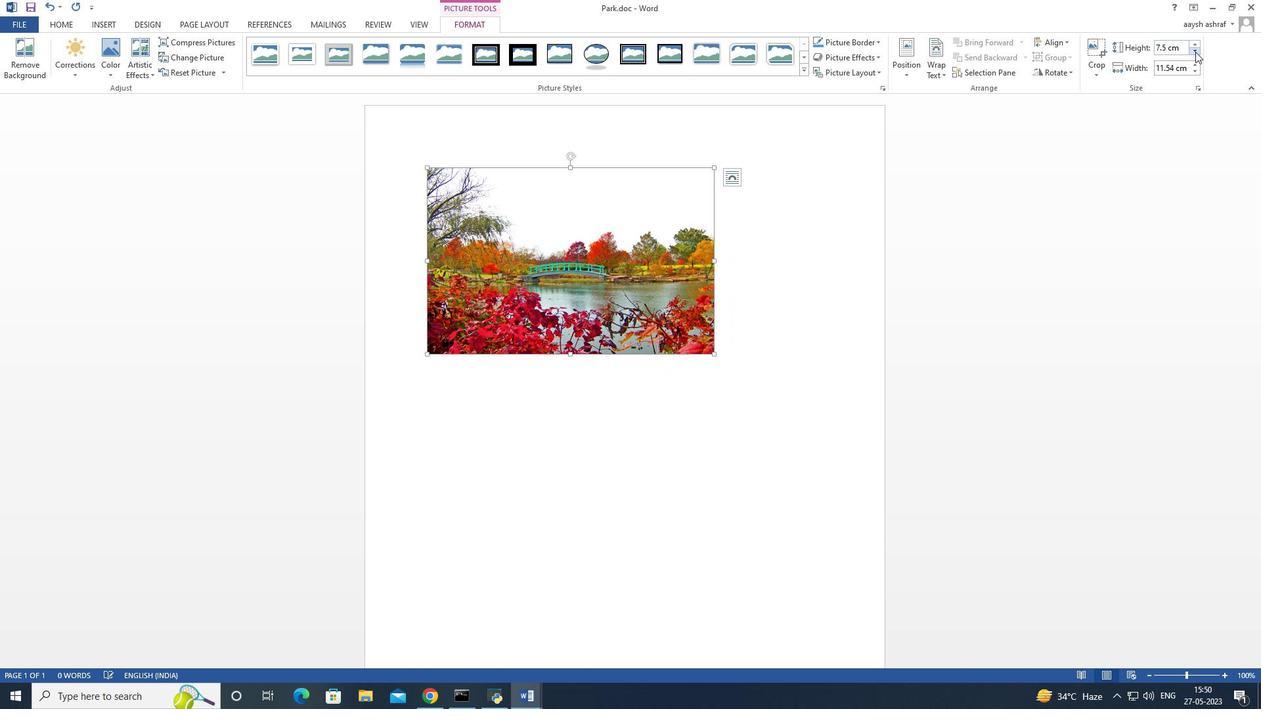 
Action: Mouse pressed left at (1195, 51)
Screenshot: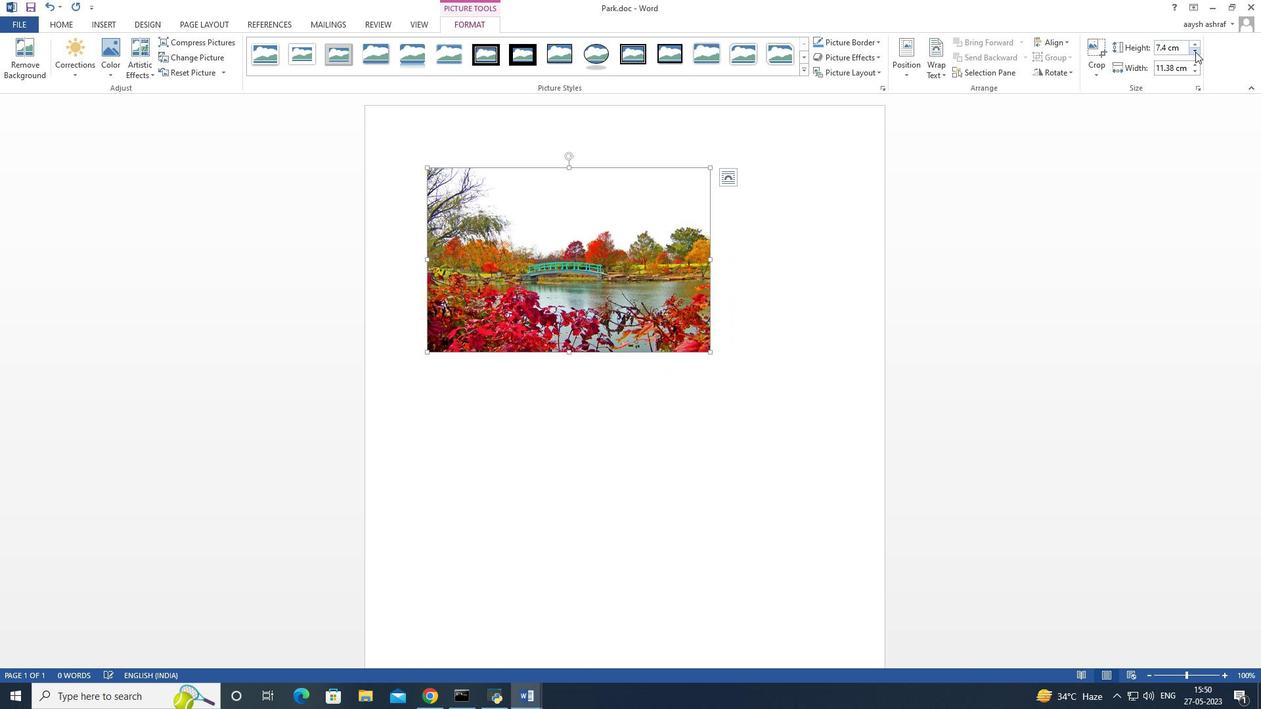 
Action: Mouse moved to (527, 279)
Screenshot: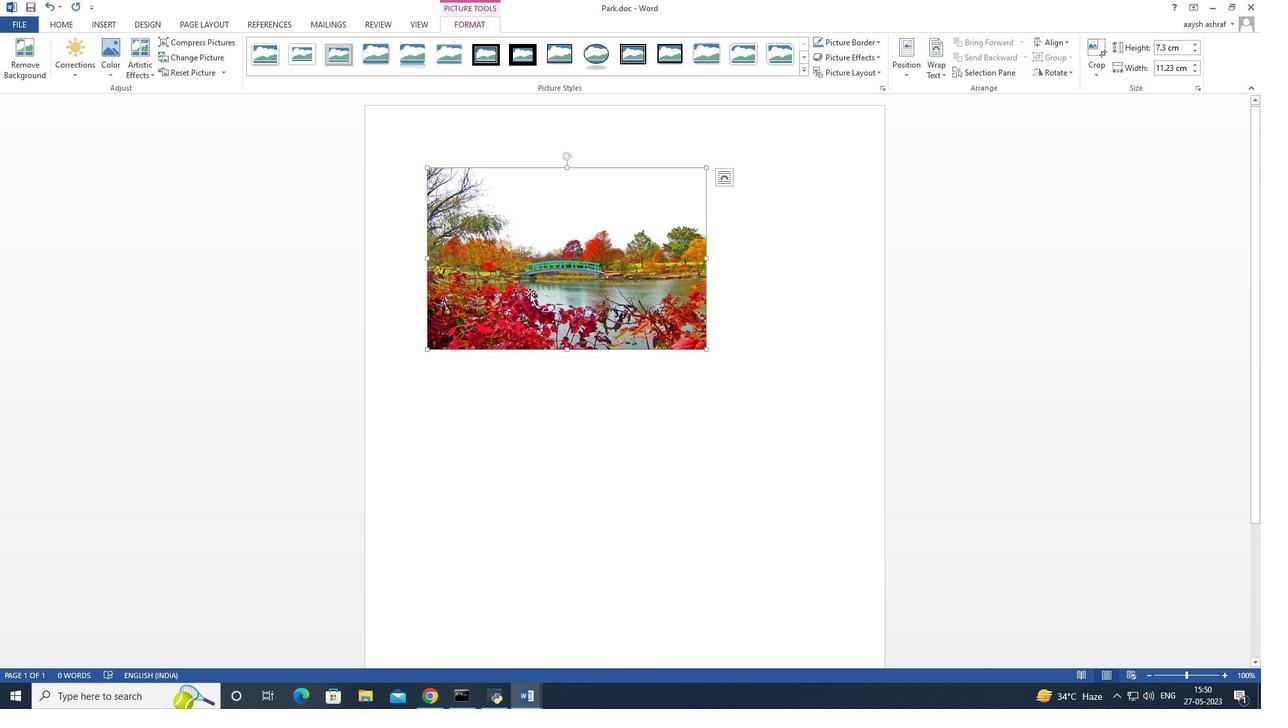 
Action: Mouse pressed left at (527, 279)
Screenshot: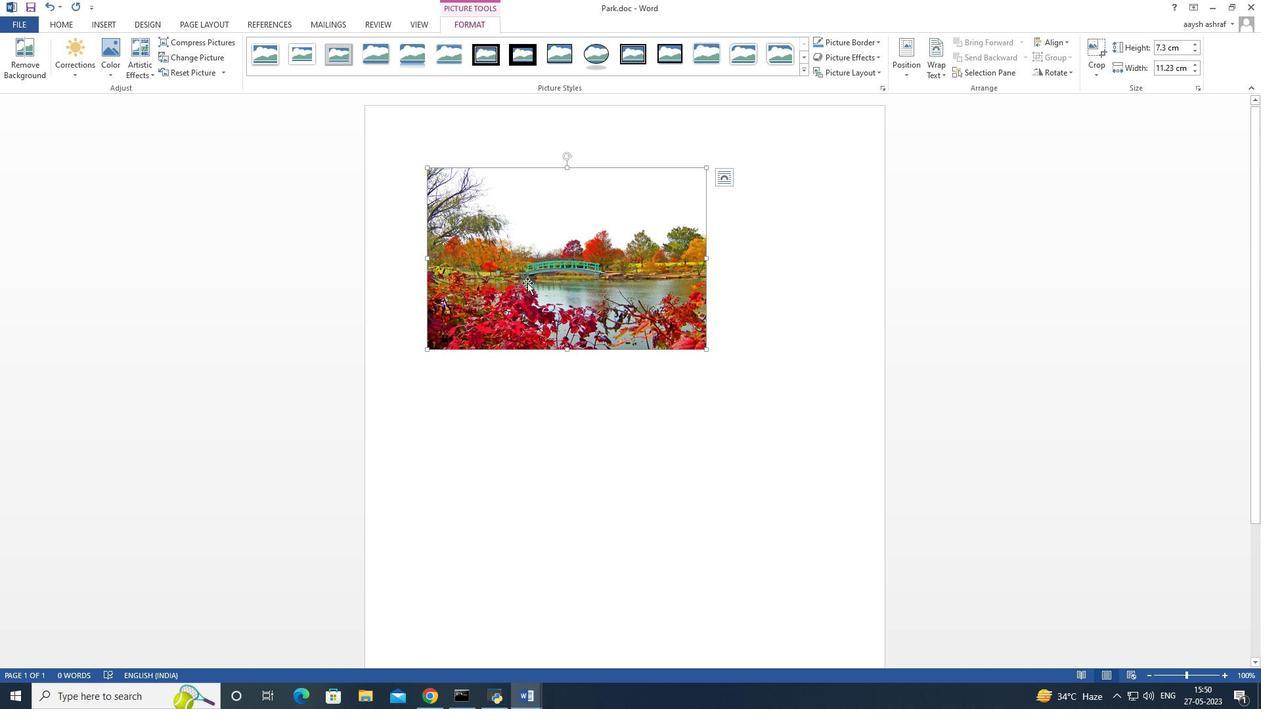 
Action: Mouse moved to (468, 27)
Screenshot: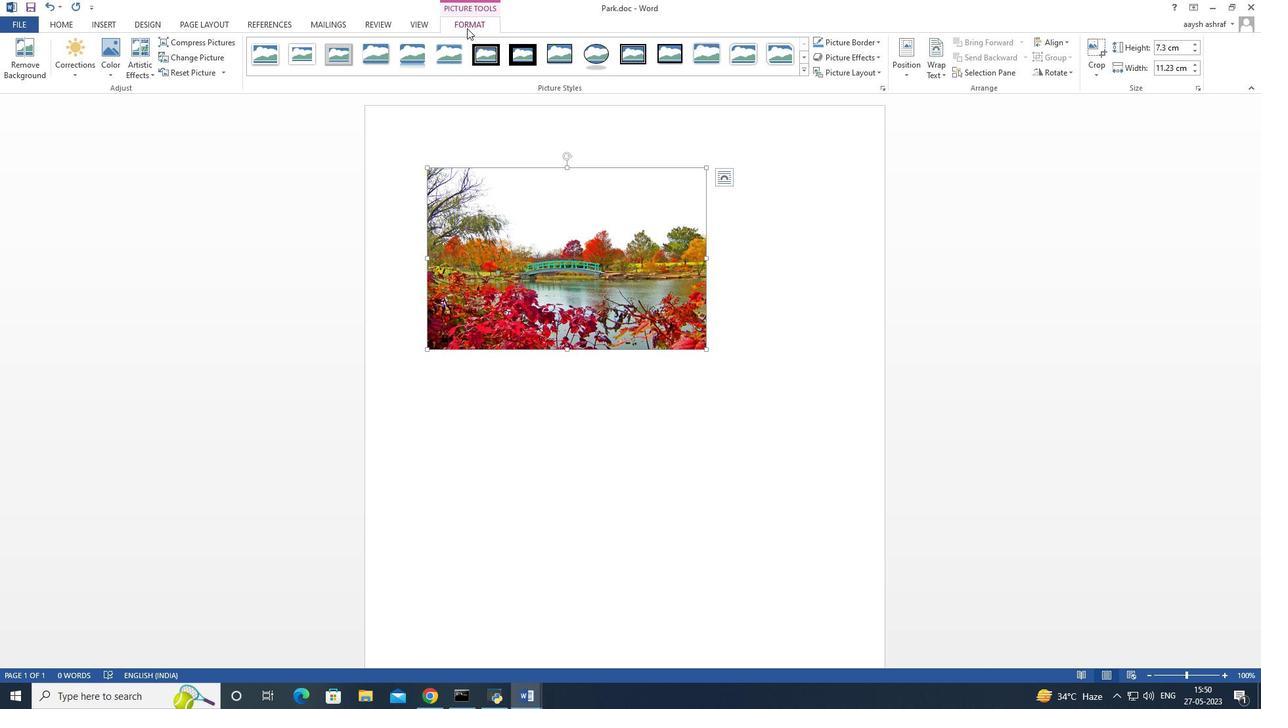 
Action: Mouse pressed left at (468, 27)
Screenshot: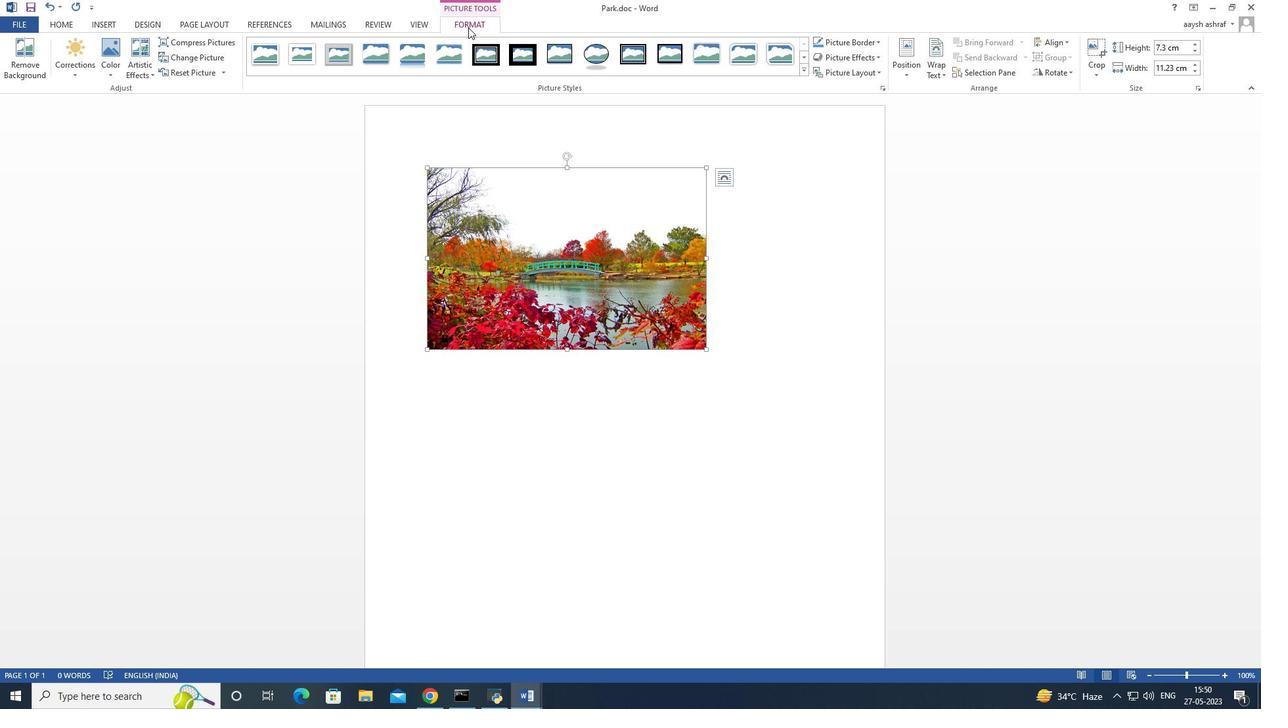 
Action: Mouse moved to (868, 45)
Screenshot: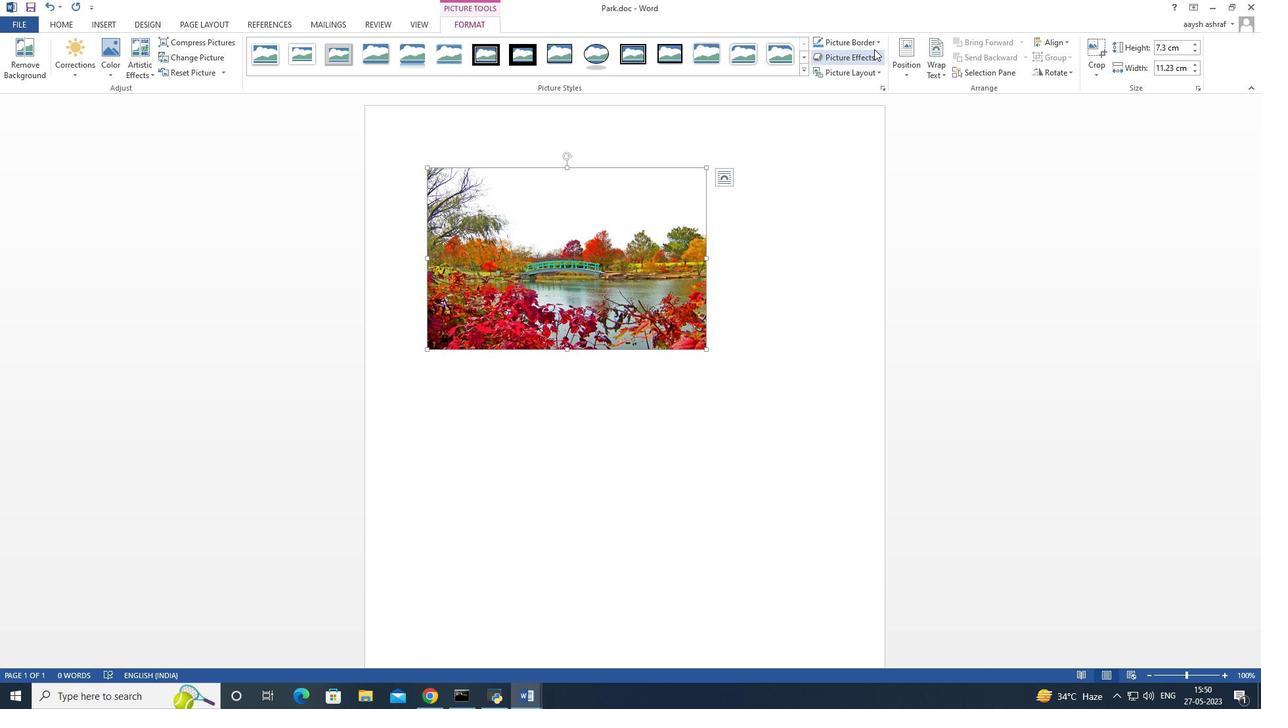 
Action: Mouse pressed left at (868, 45)
Screenshot: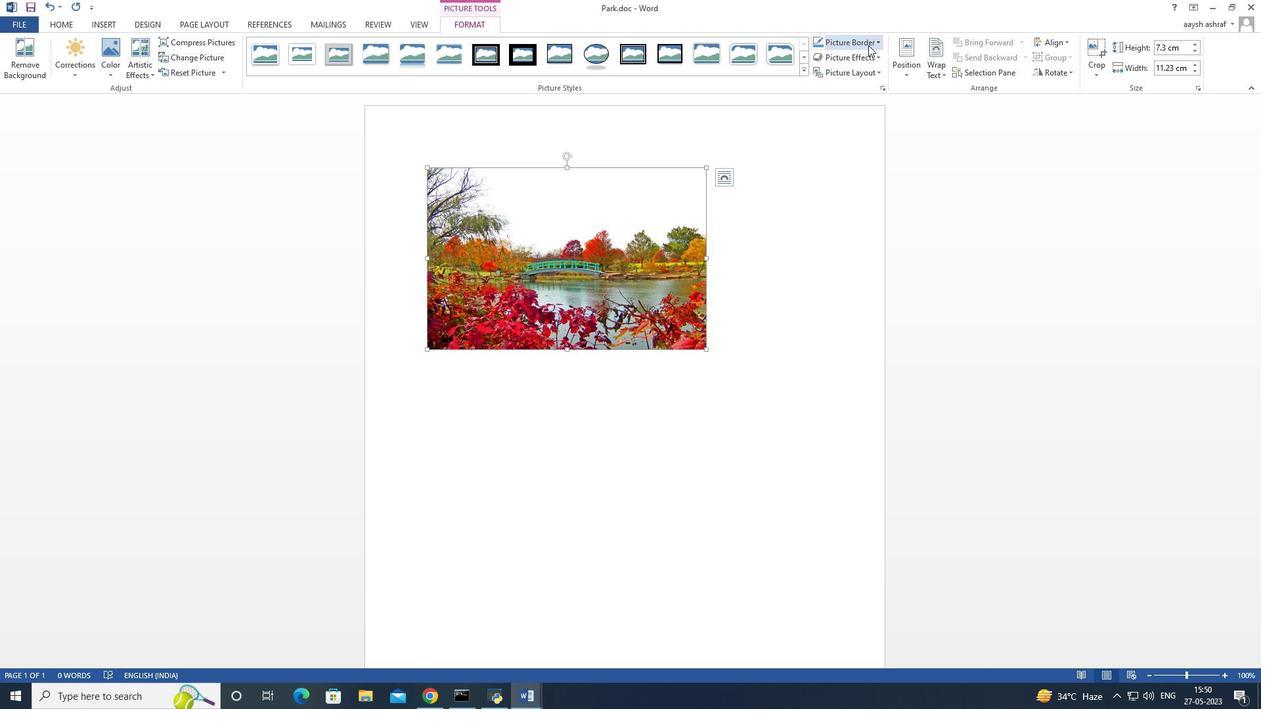 
Action: Mouse moved to (863, 145)
Screenshot: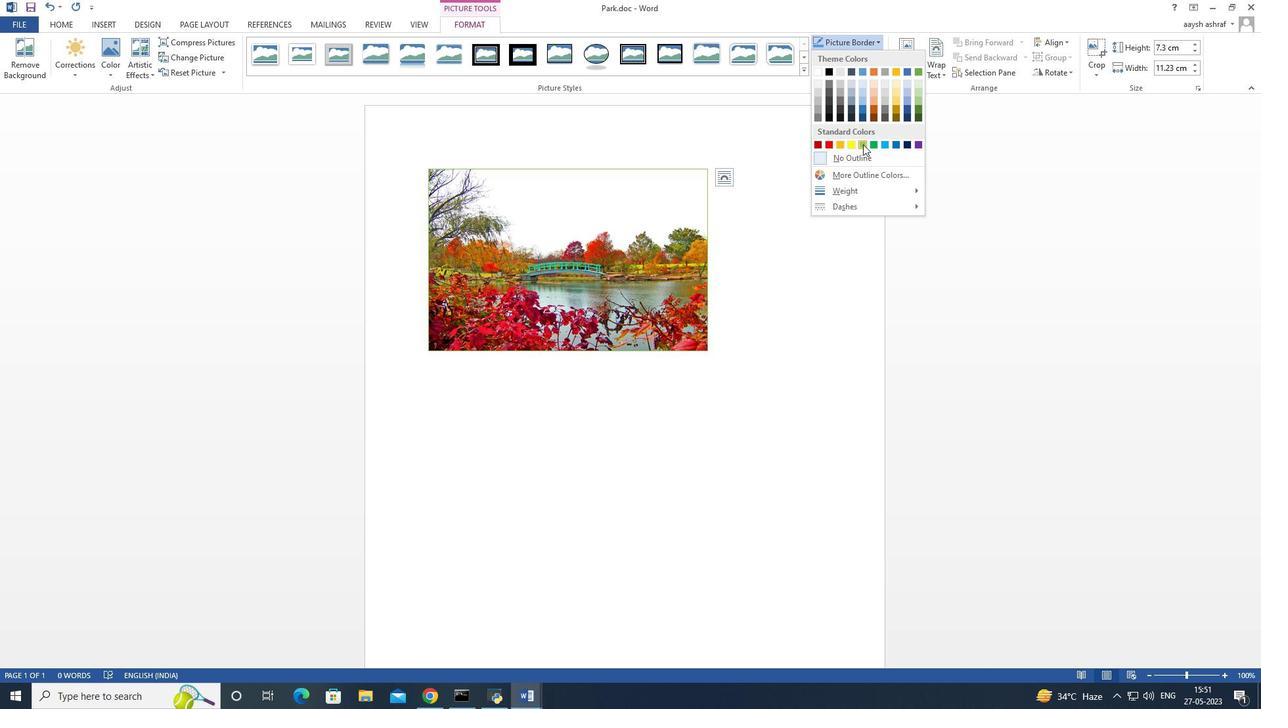 
Action: Mouse pressed left at (863, 145)
Screenshot: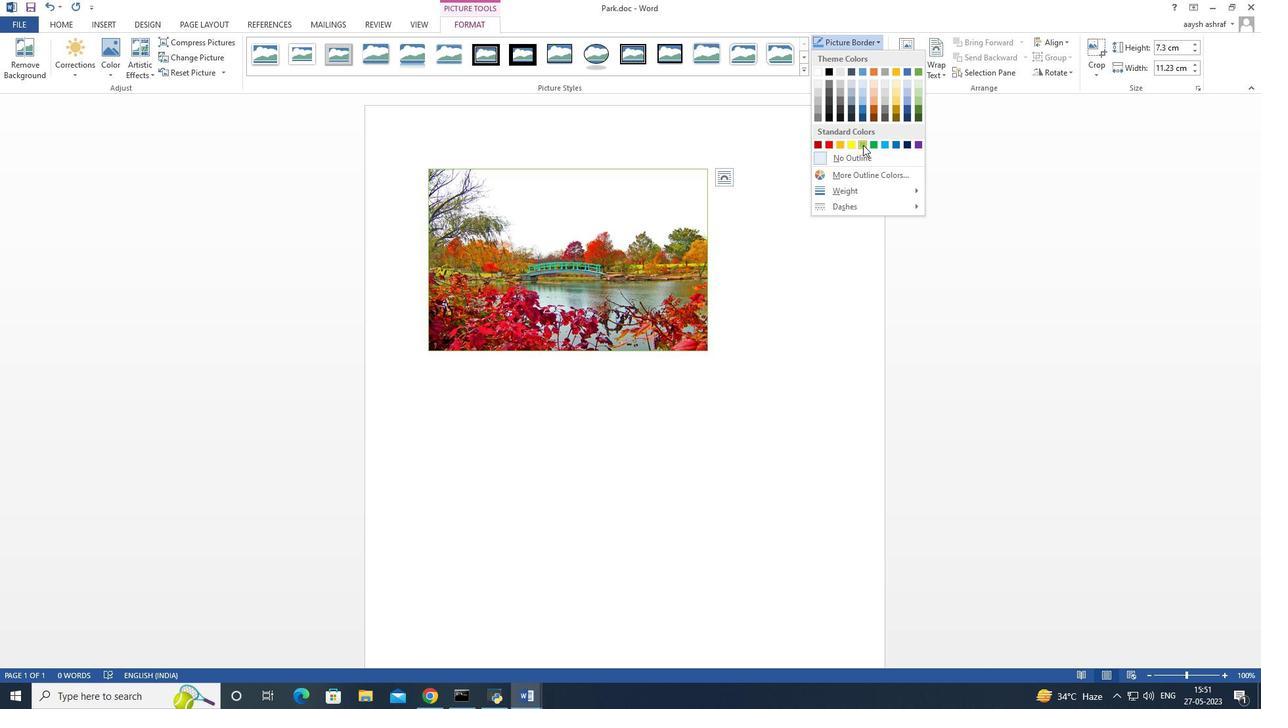 
Action: Mouse moved to (733, 254)
Screenshot: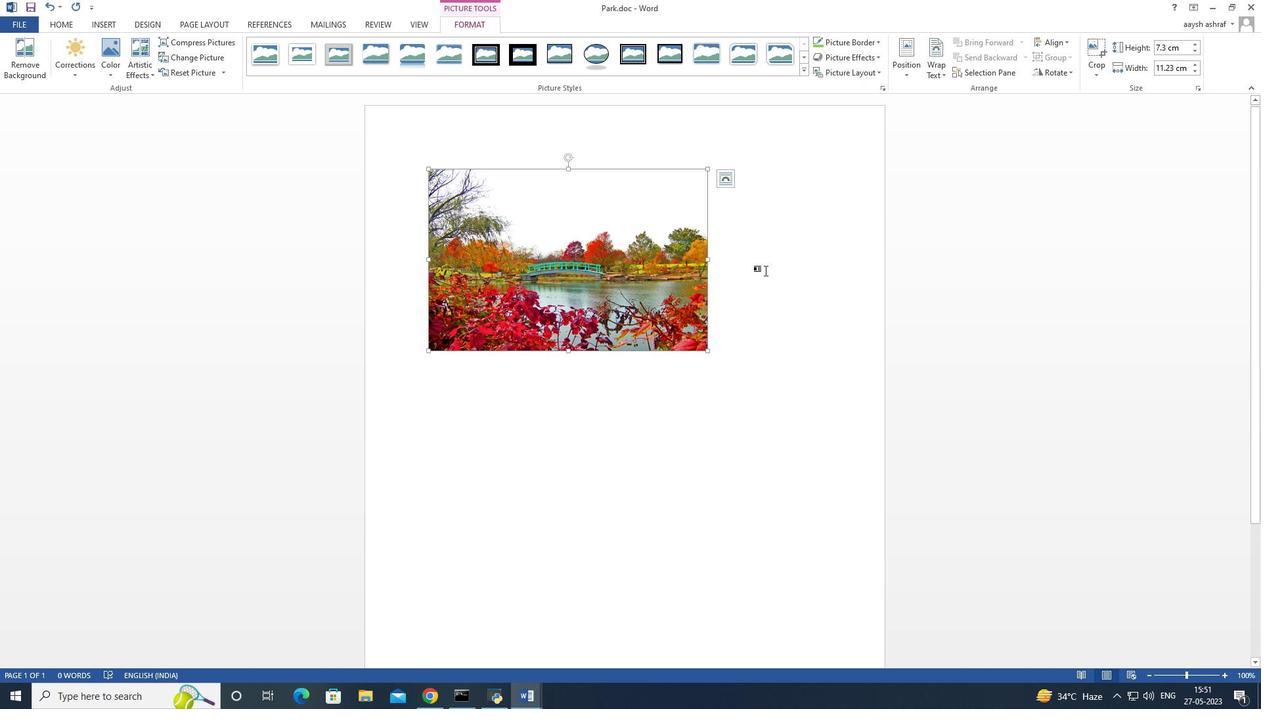 
Action: Mouse pressed left at (733, 254)
Screenshot: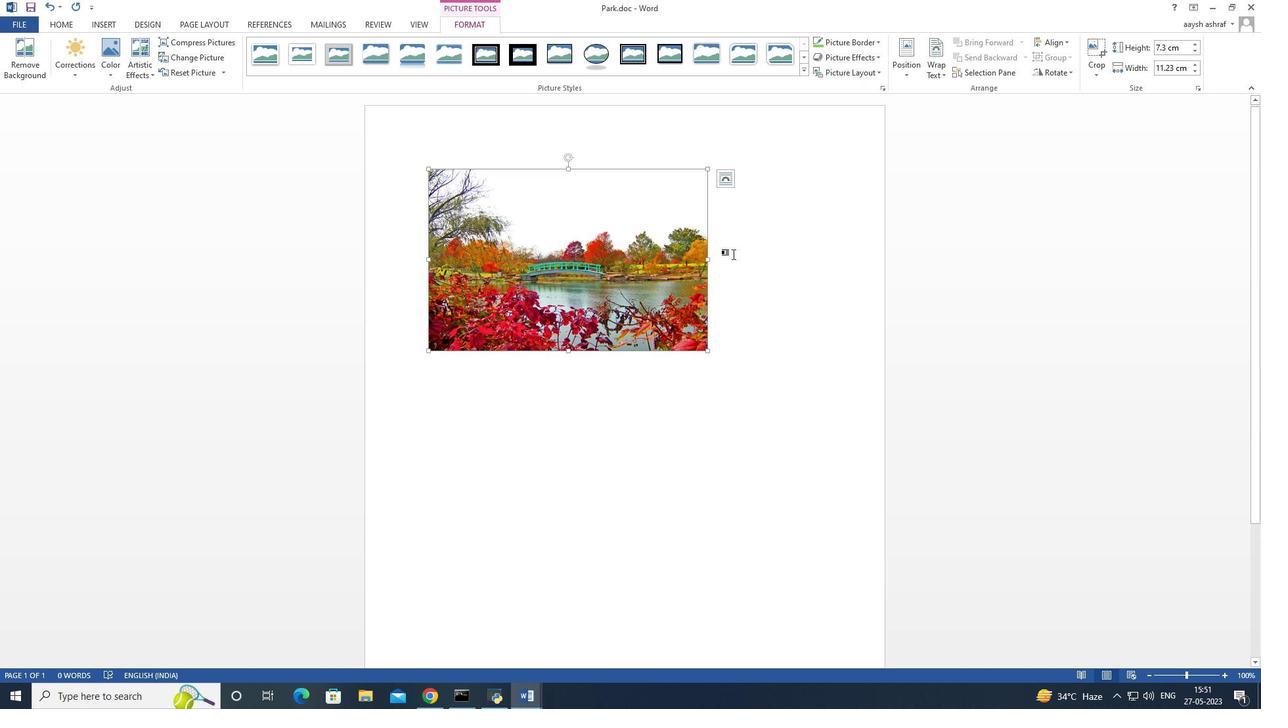 
Action: Mouse moved to (145, 23)
Screenshot: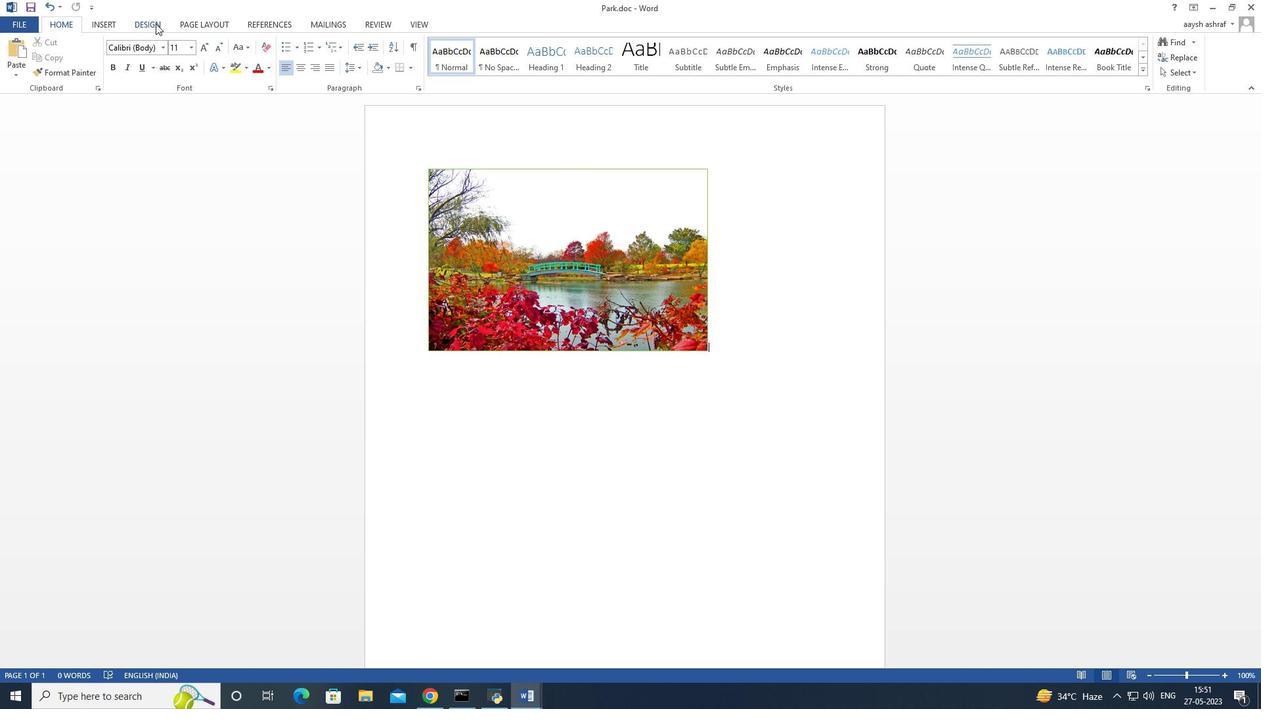
Action: Mouse pressed left at (145, 23)
Screenshot: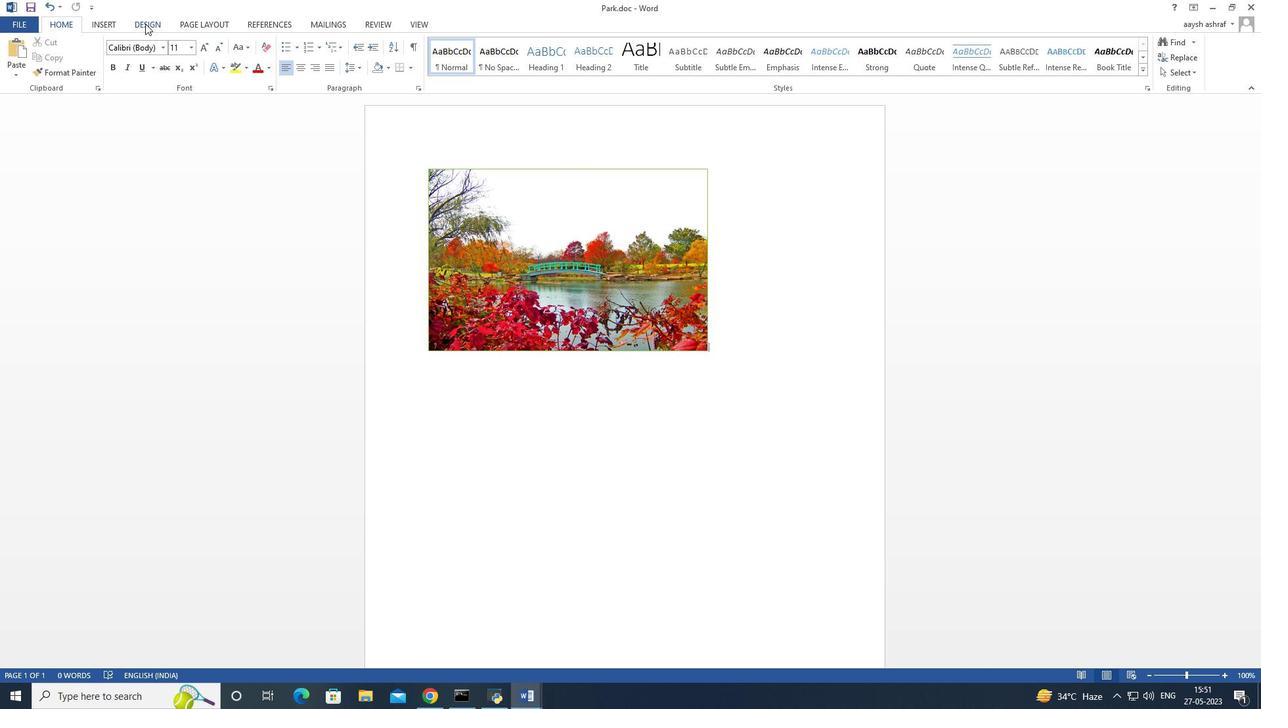 
Action: Mouse moved to (437, 104)
Screenshot: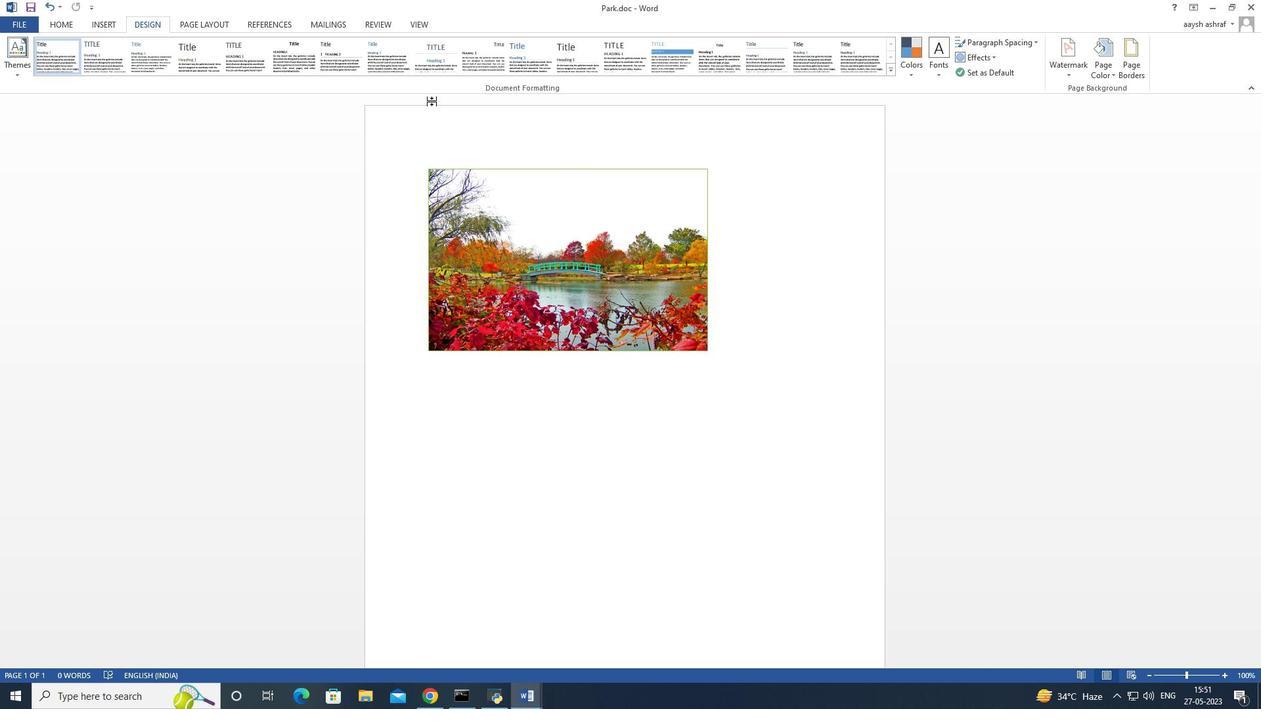 
Action: Mouse scrolled (437, 105) with delta (0, 0)
Screenshot: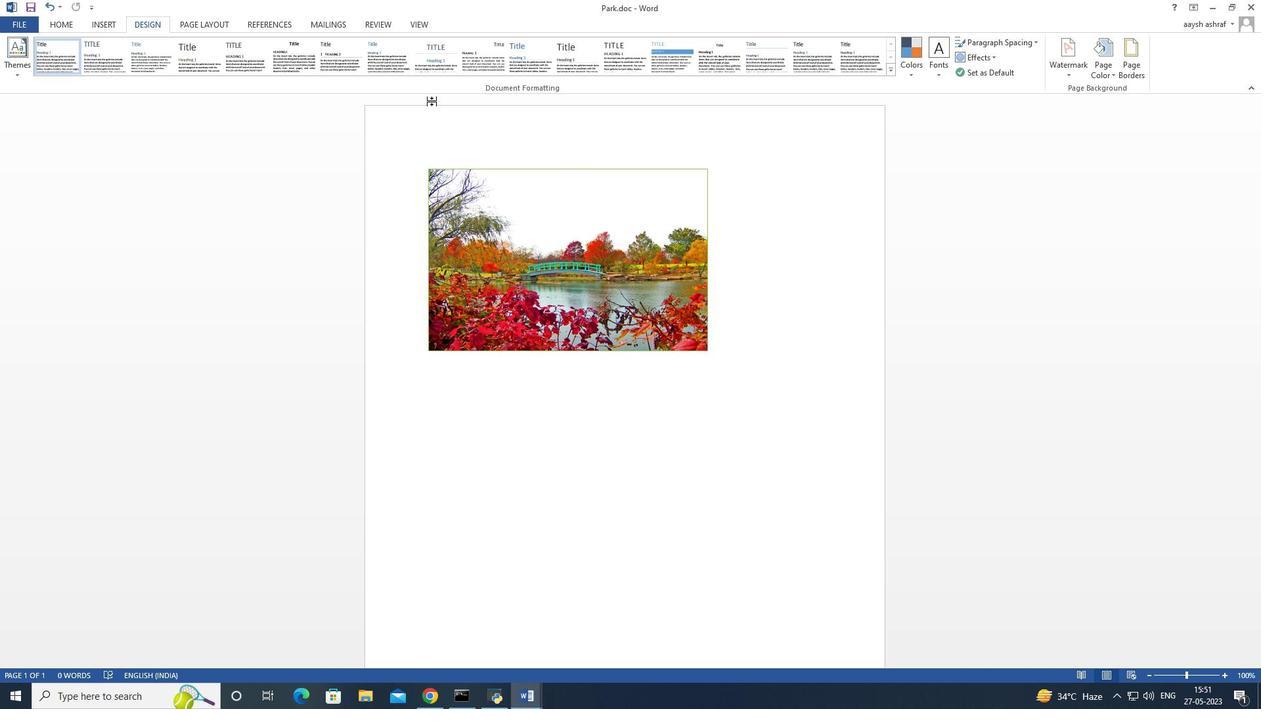 
Action: Mouse moved to (438, 104)
Screenshot: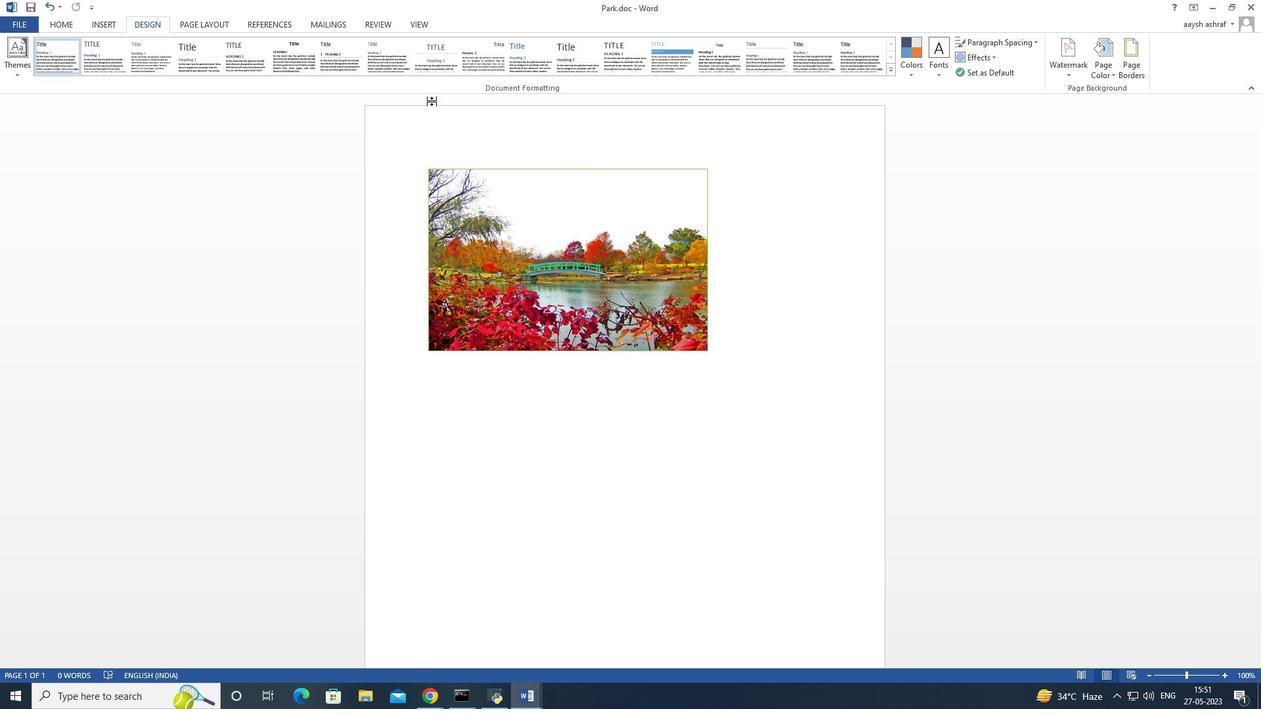 
Action: Mouse scrolled (438, 105) with delta (0, 0)
Screenshot: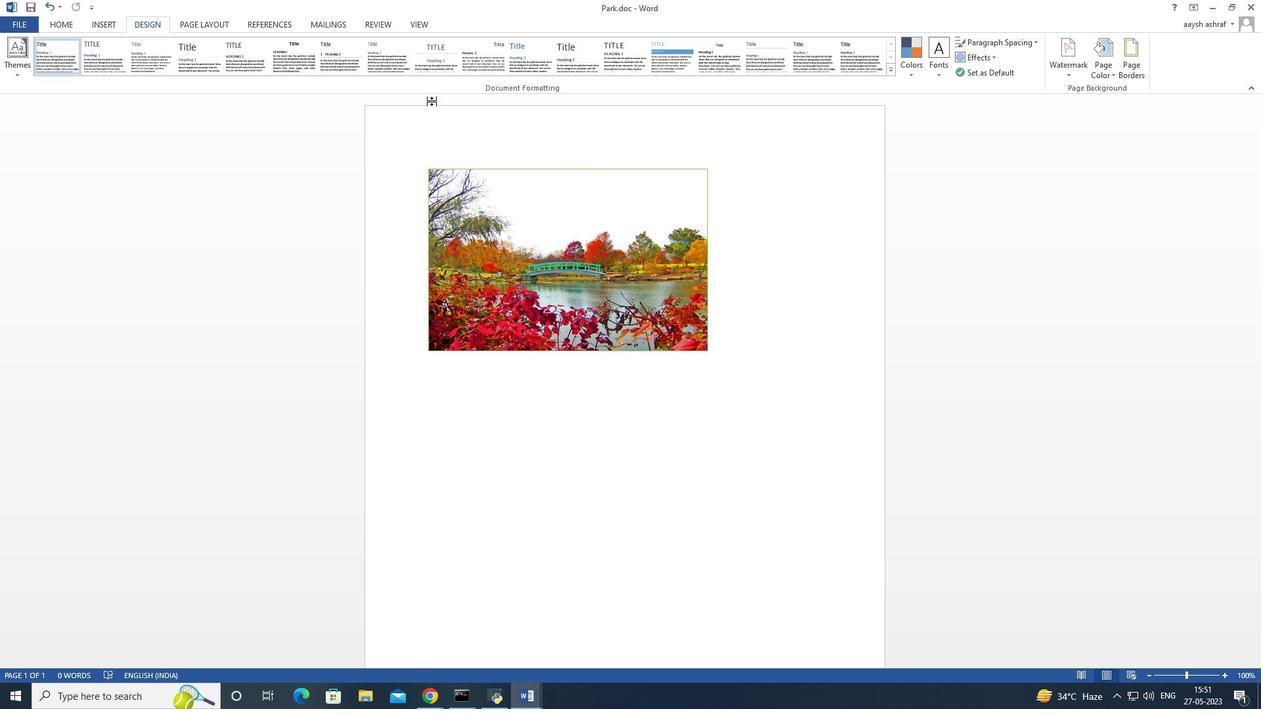 
Action: Mouse moved to (440, 104)
Screenshot: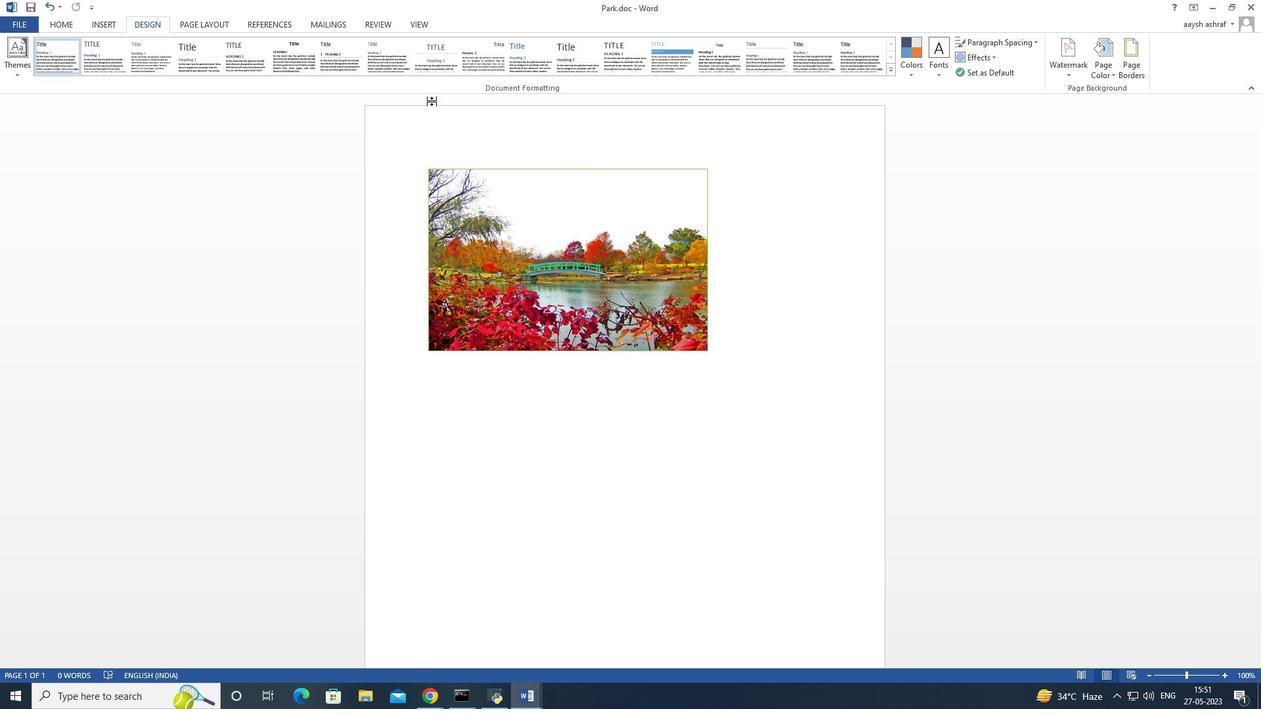
Action: Mouse scrolled (440, 105) with delta (0, 0)
Screenshot: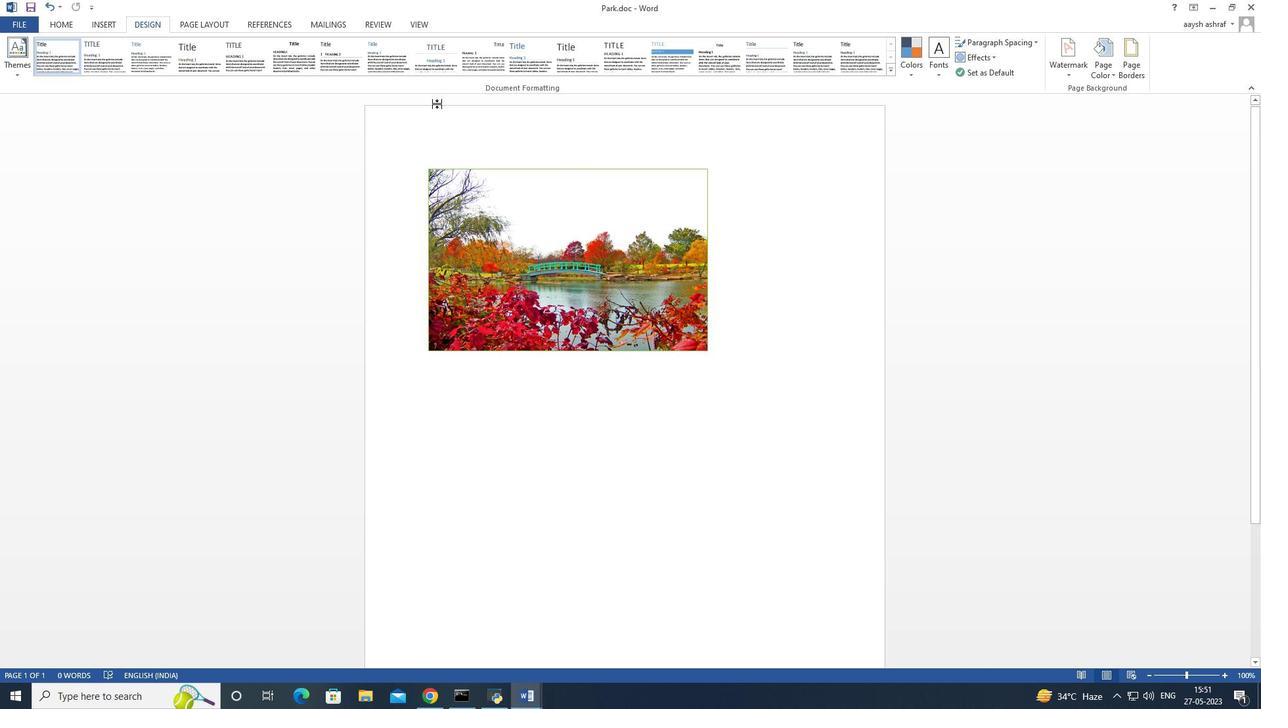 
Action: Mouse moved to (442, 104)
Screenshot: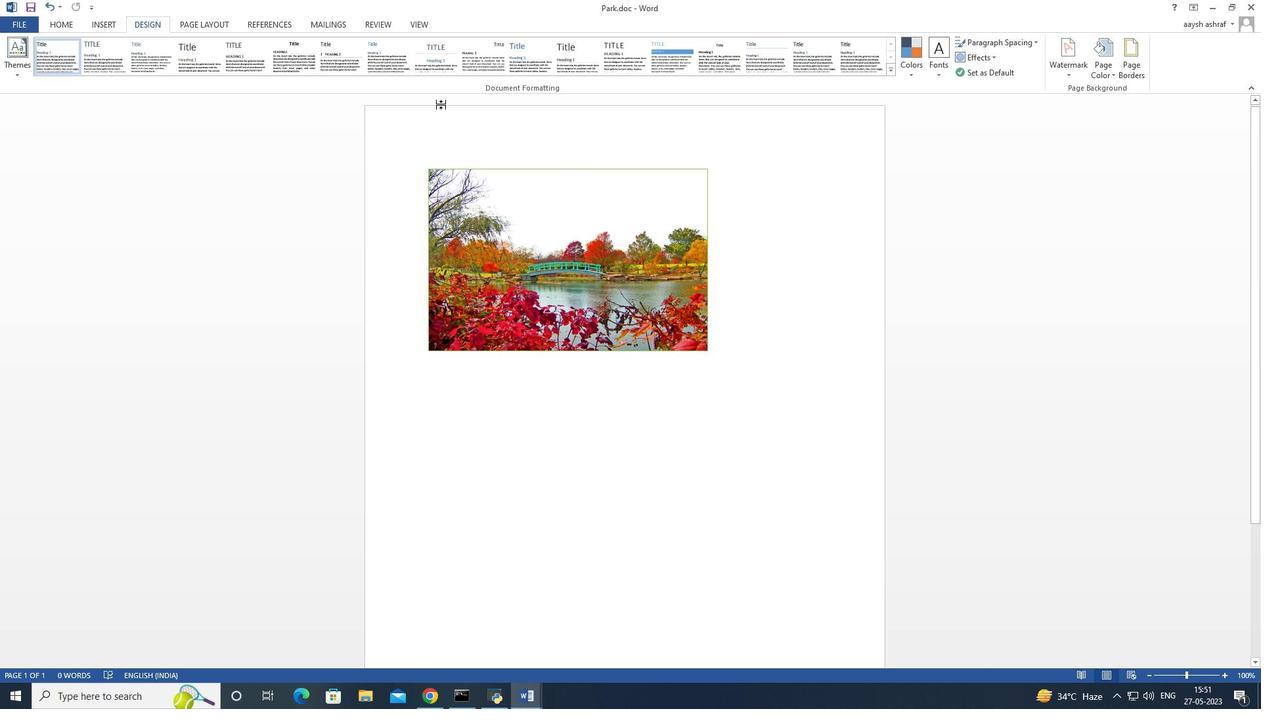 
Action: Mouse scrolled (442, 105) with delta (0, 0)
Screenshot: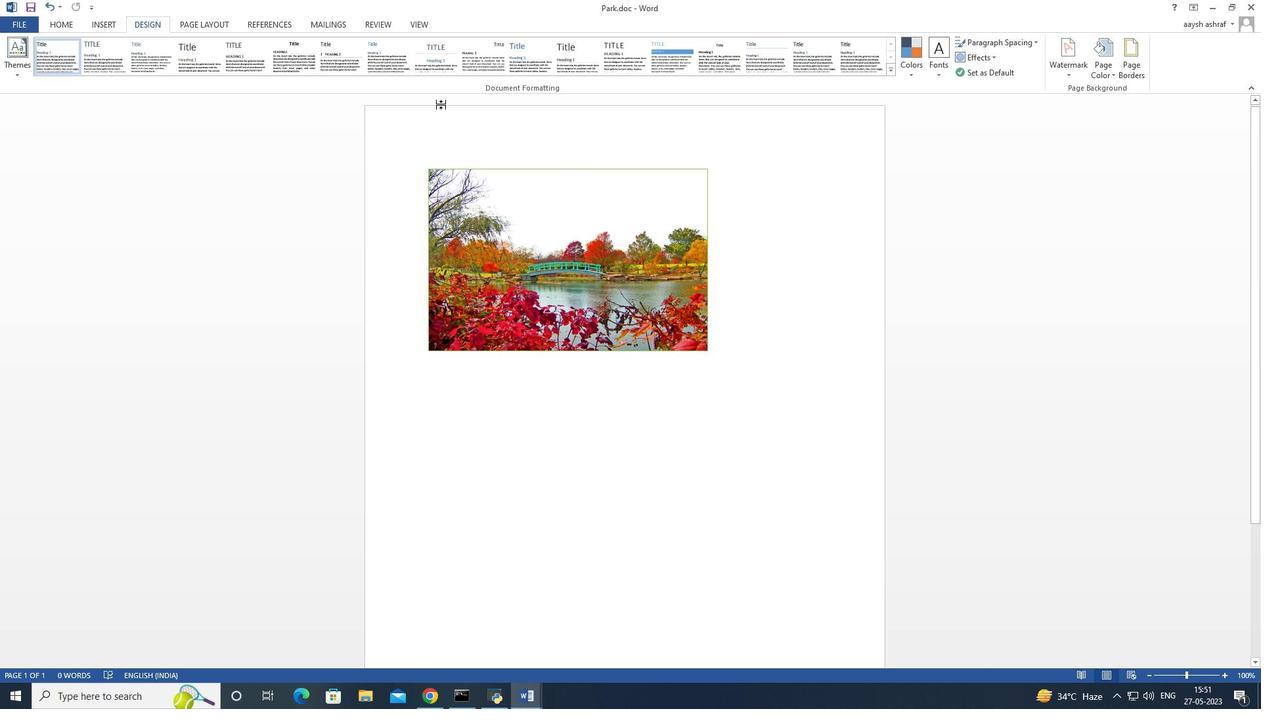 
Action: Mouse moved to (976, 101)
Screenshot: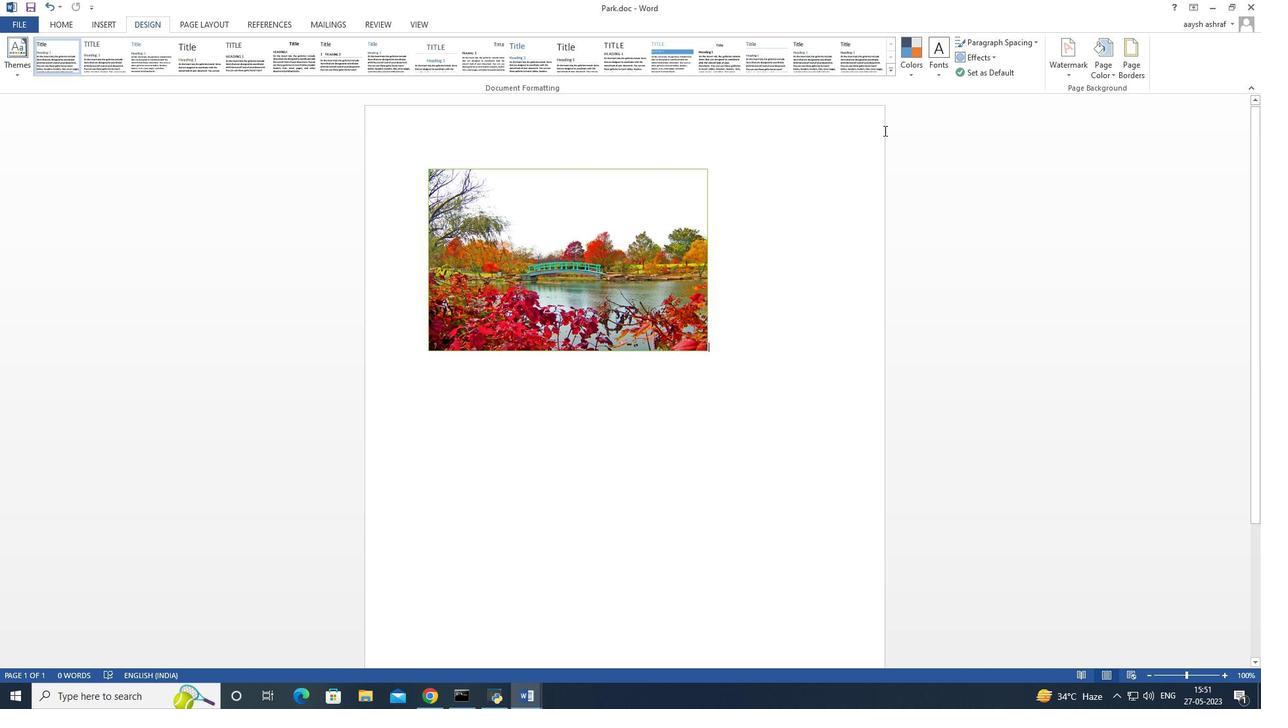 
Action: Mouse scrolled (976, 102) with delta (0, 0)
Screenshot: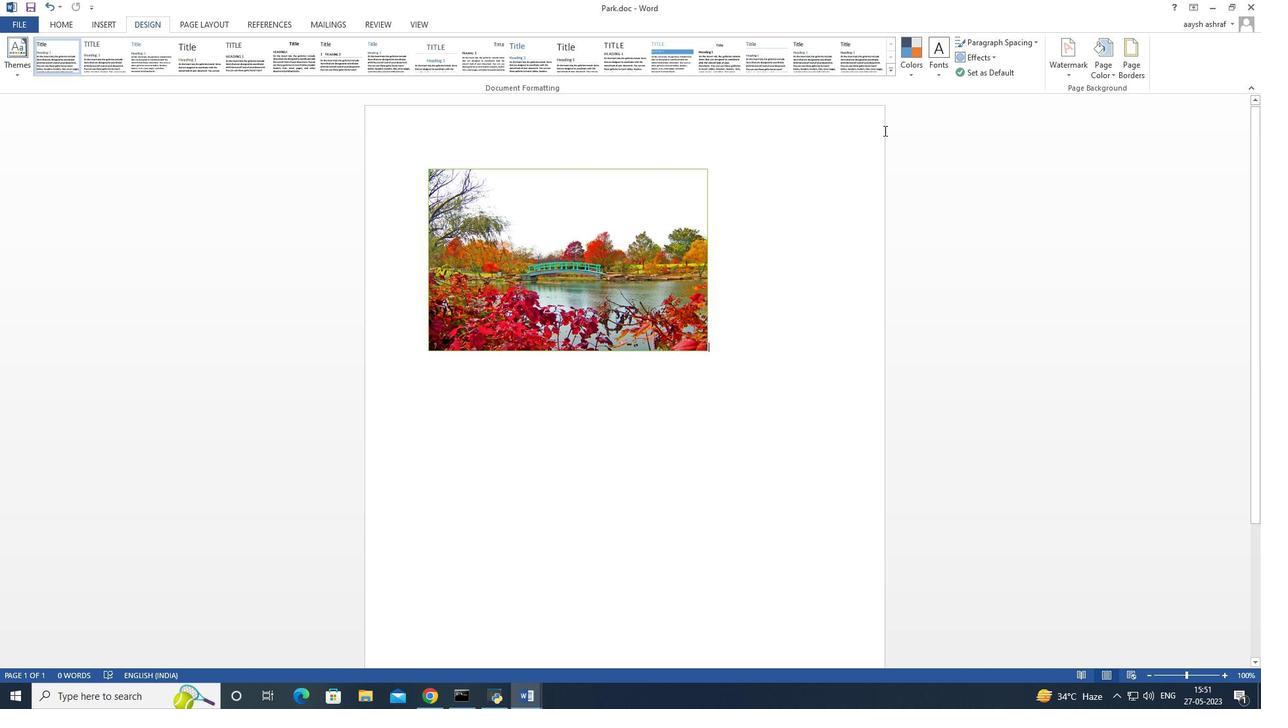 
Action: Mouse moved to (984, 99)
Screenshot: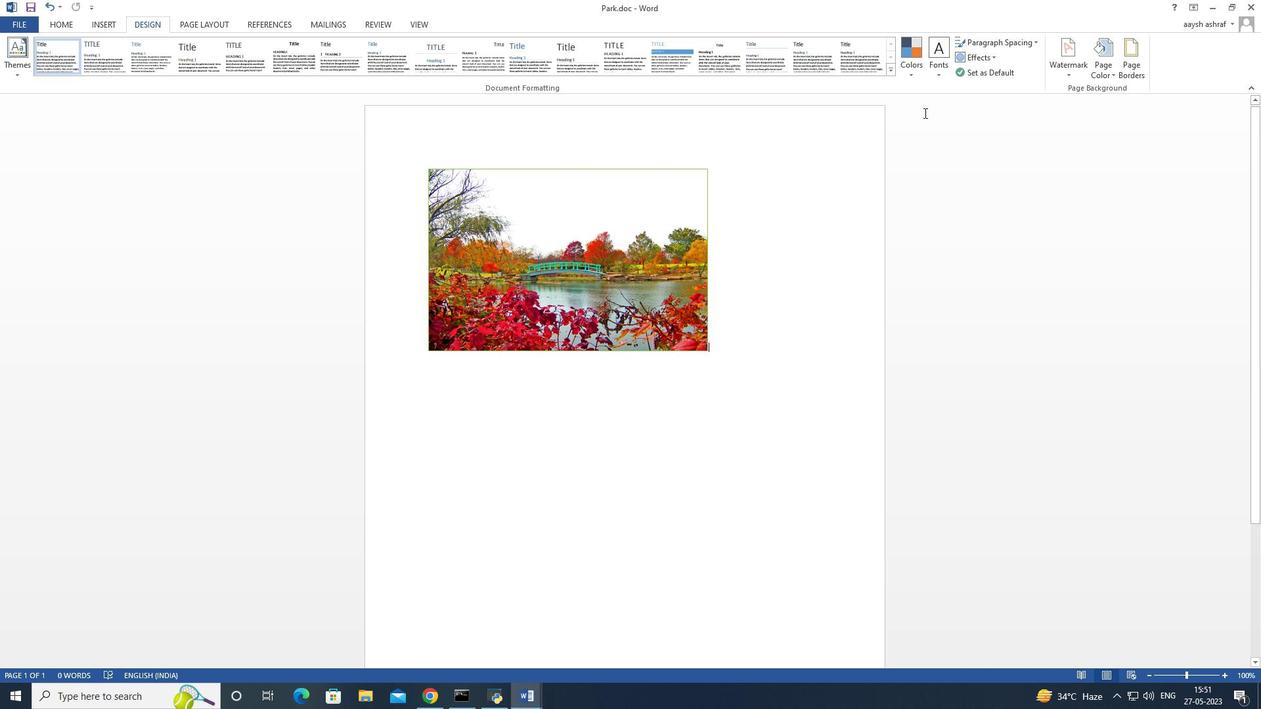 
Action: Mouse scrolled (984, 99) with delta (0, 0)
Screenshot: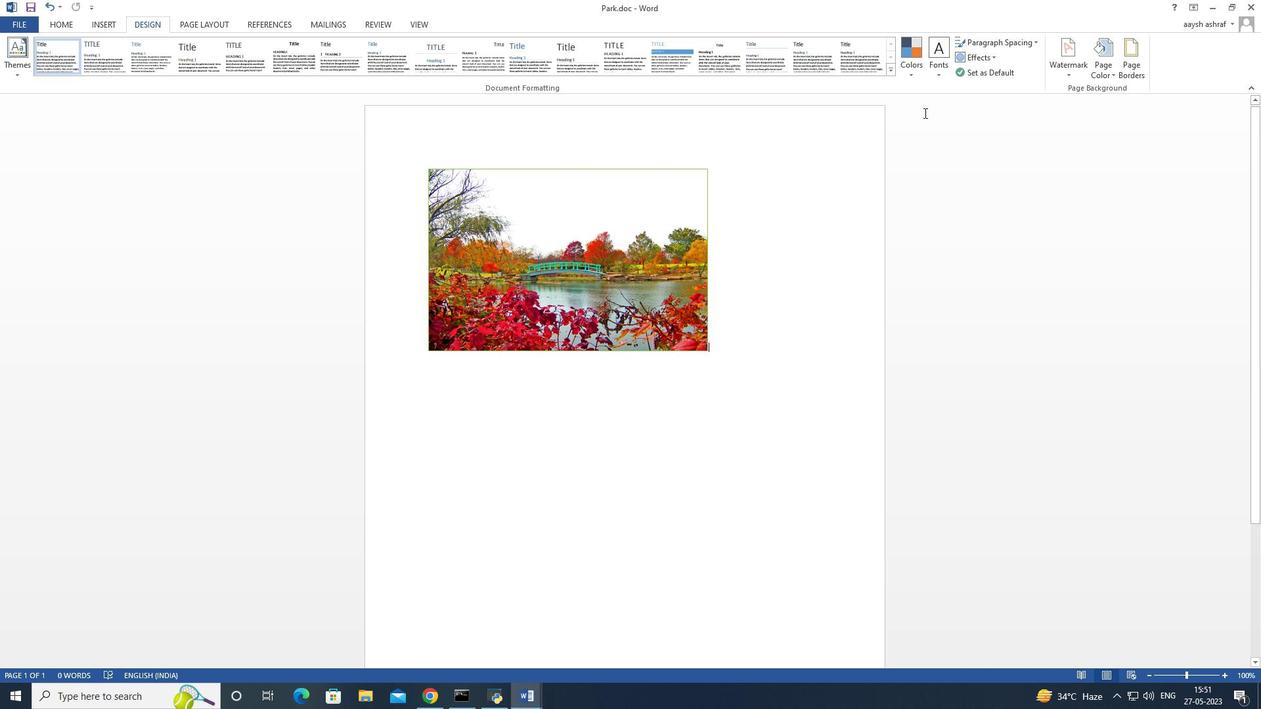 
Action: Mouse moved to (68, 26)
Screenshot: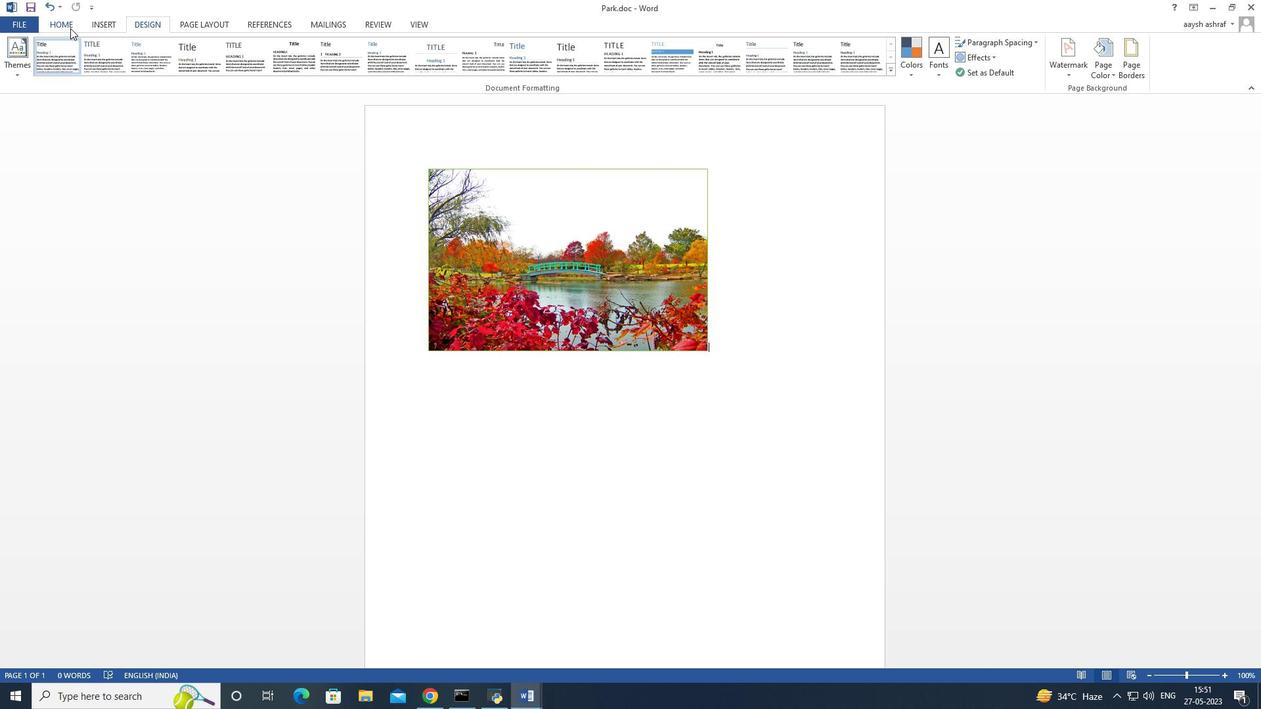 
Action: Mouse pressed left at (68, 26)
Screenshot: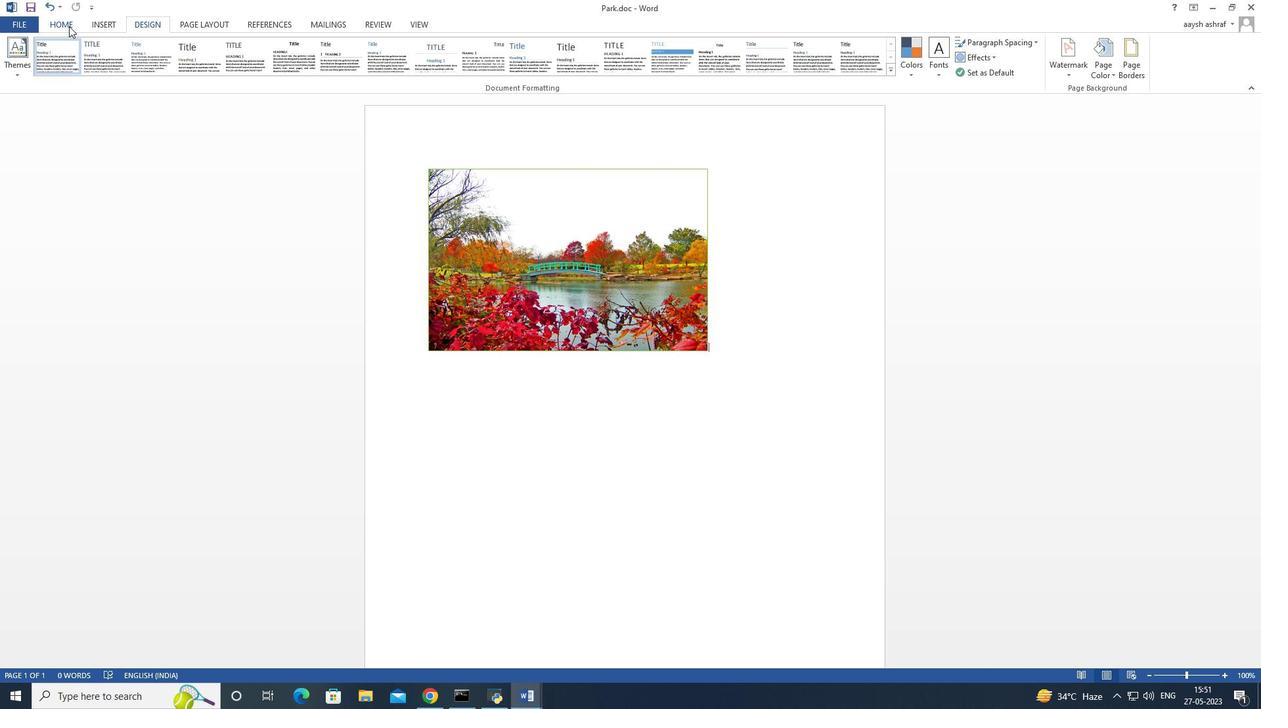 
Action: Mouse moved to (109, 21)
Screenshot: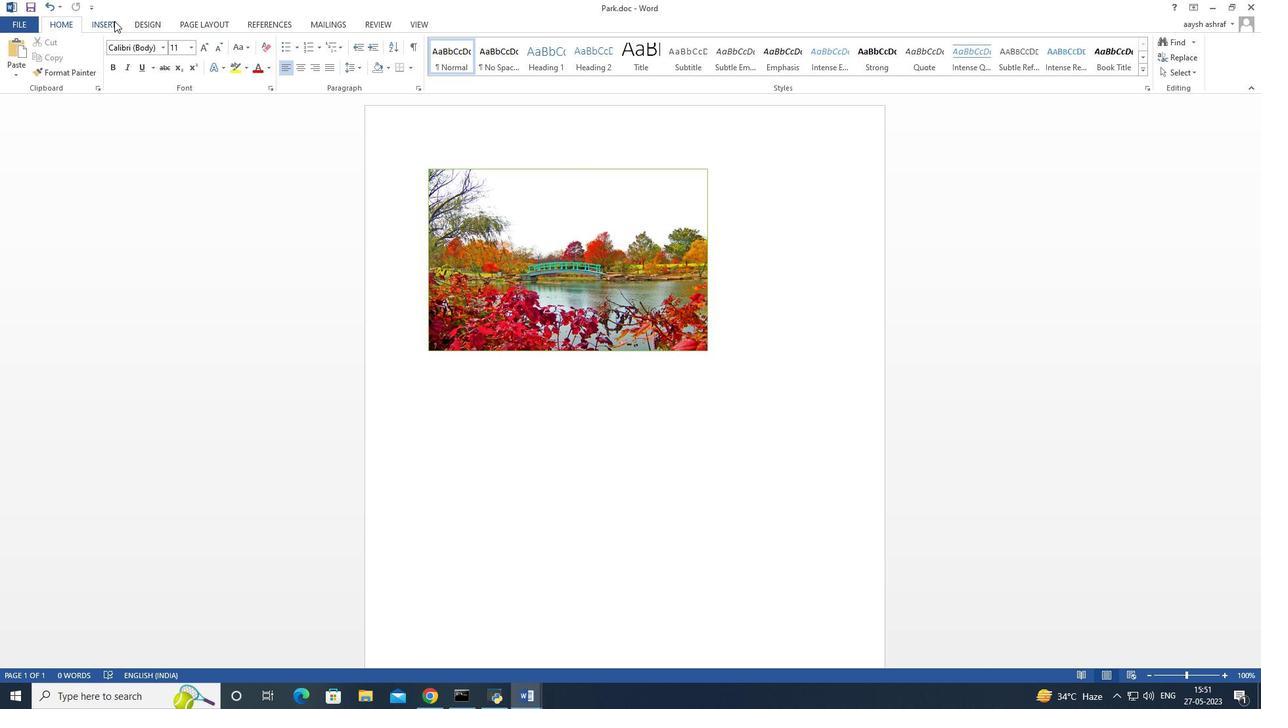 
Action: Mouse pressed left at (109, 21)
Screenshot: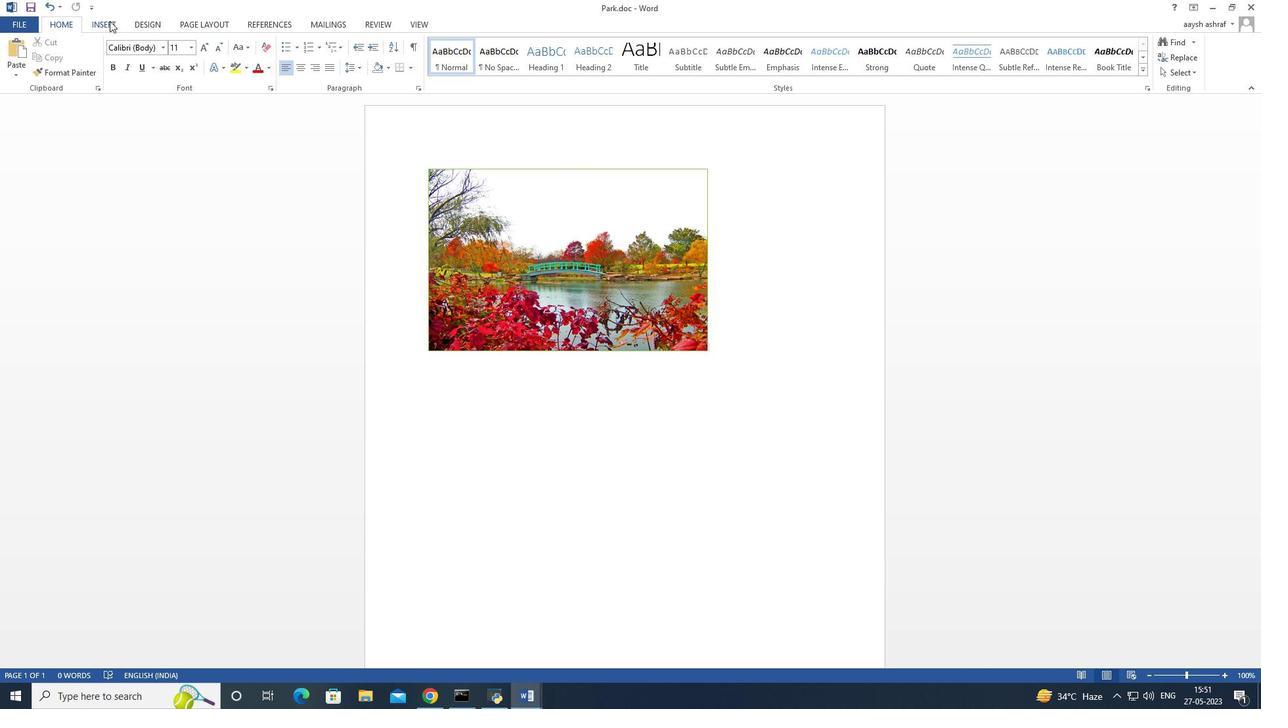 
Action: Mouse moved to (147, 24)
Screenshot: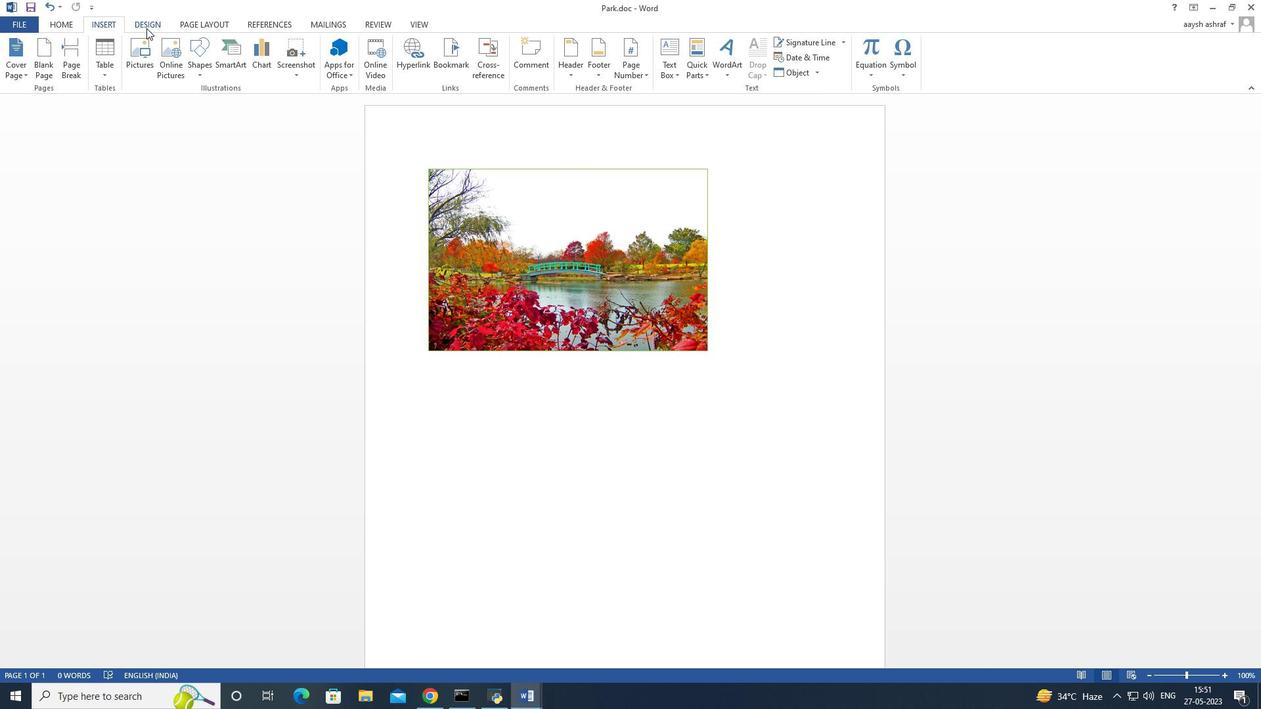 
Action: Mouse pressed left at (147, 24)
Screenshot: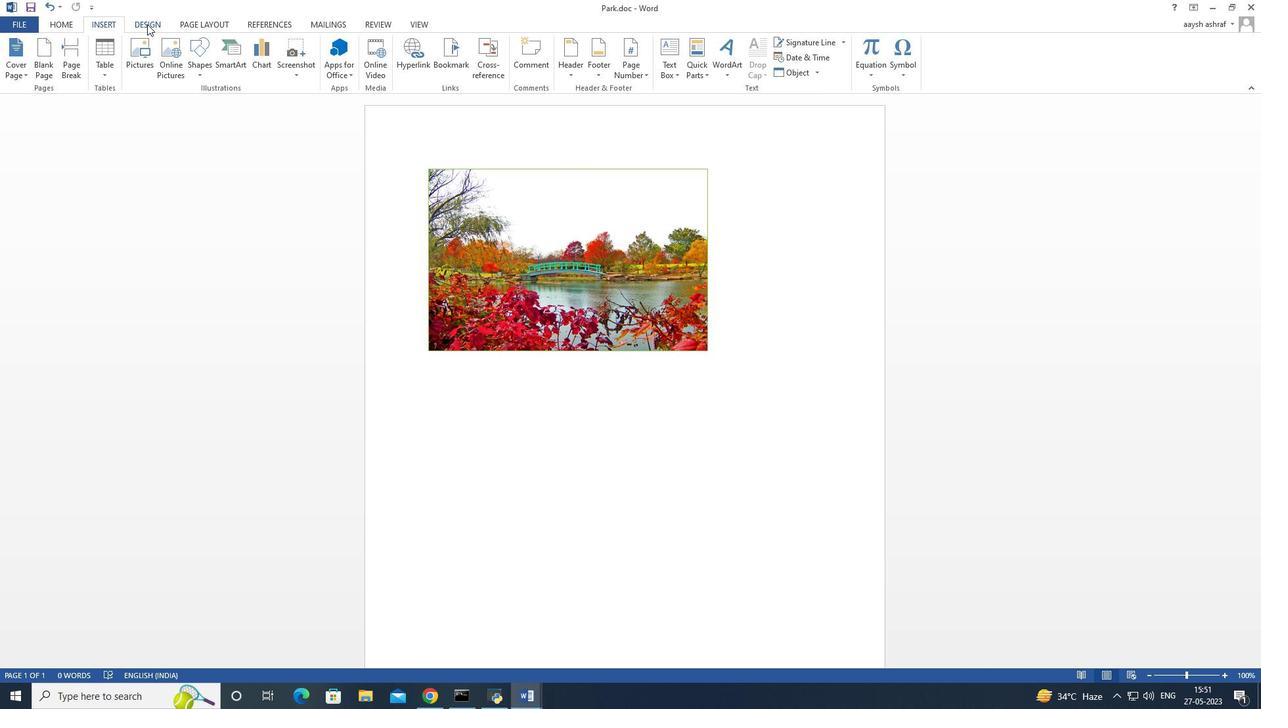 
Action: Mouse moved to (142, 63)
Screenshot: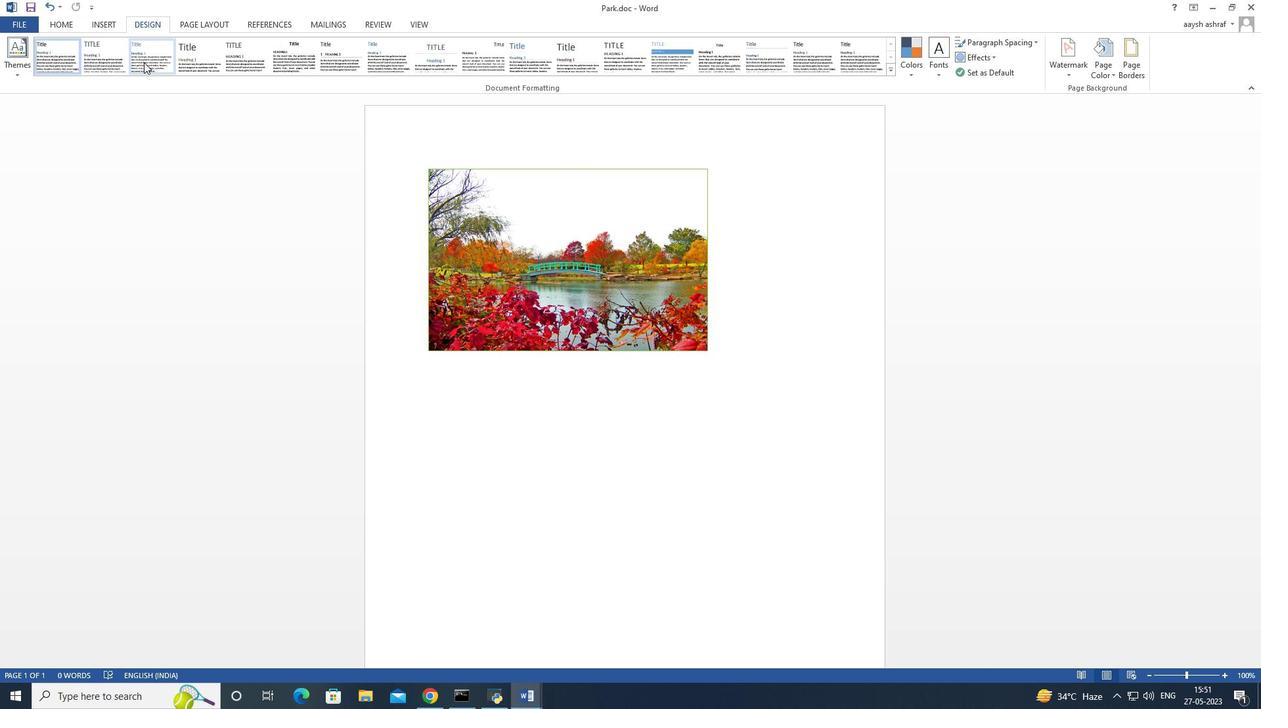 
Action: Mouse scrolled (142, 64) with delta (0, 0)
Screenshot: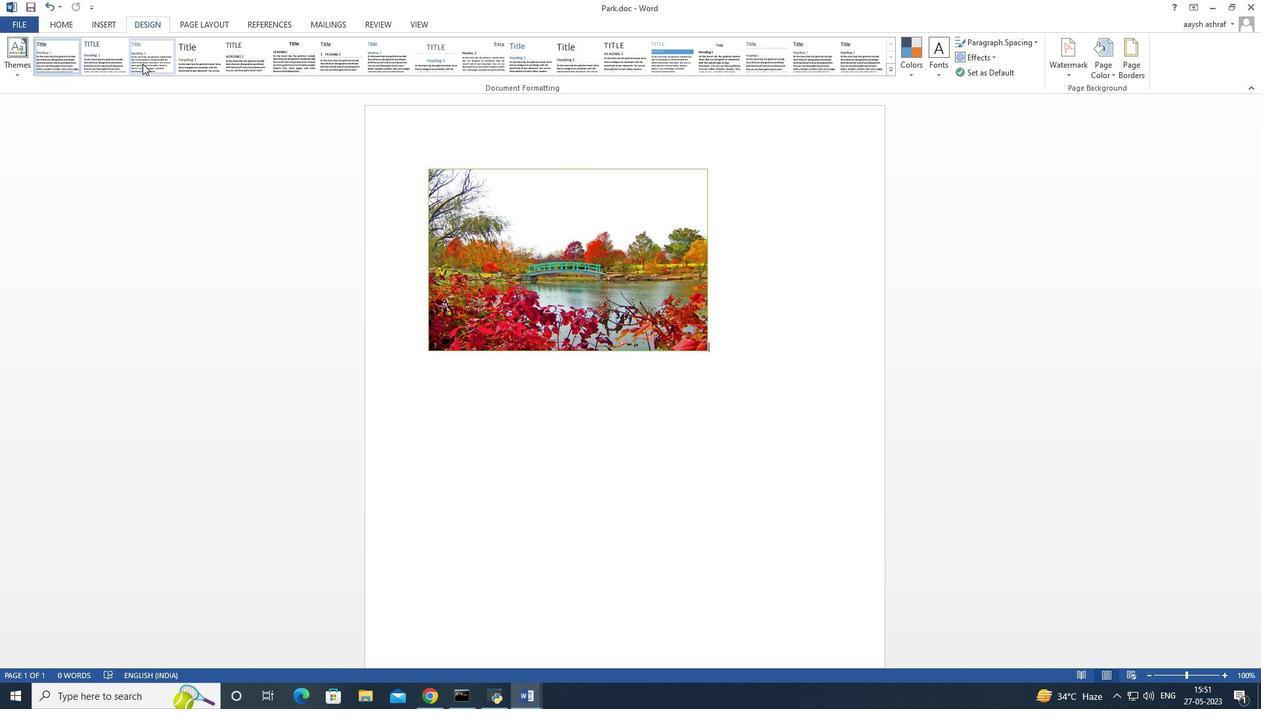 
Action: Mouse scrolled (142, 64) with delta (0, 0)
Screenshot: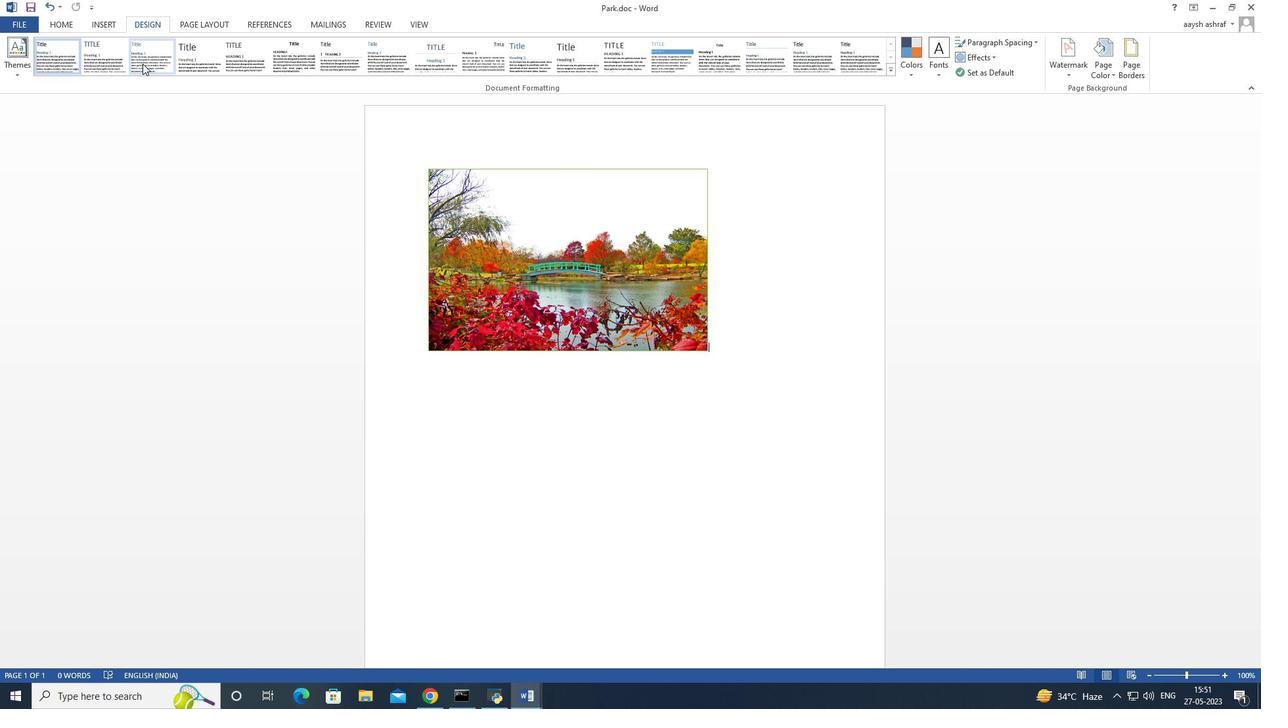 
Action: Mouse scrolled (142, 64) with delta (0, 0)
Screenshot: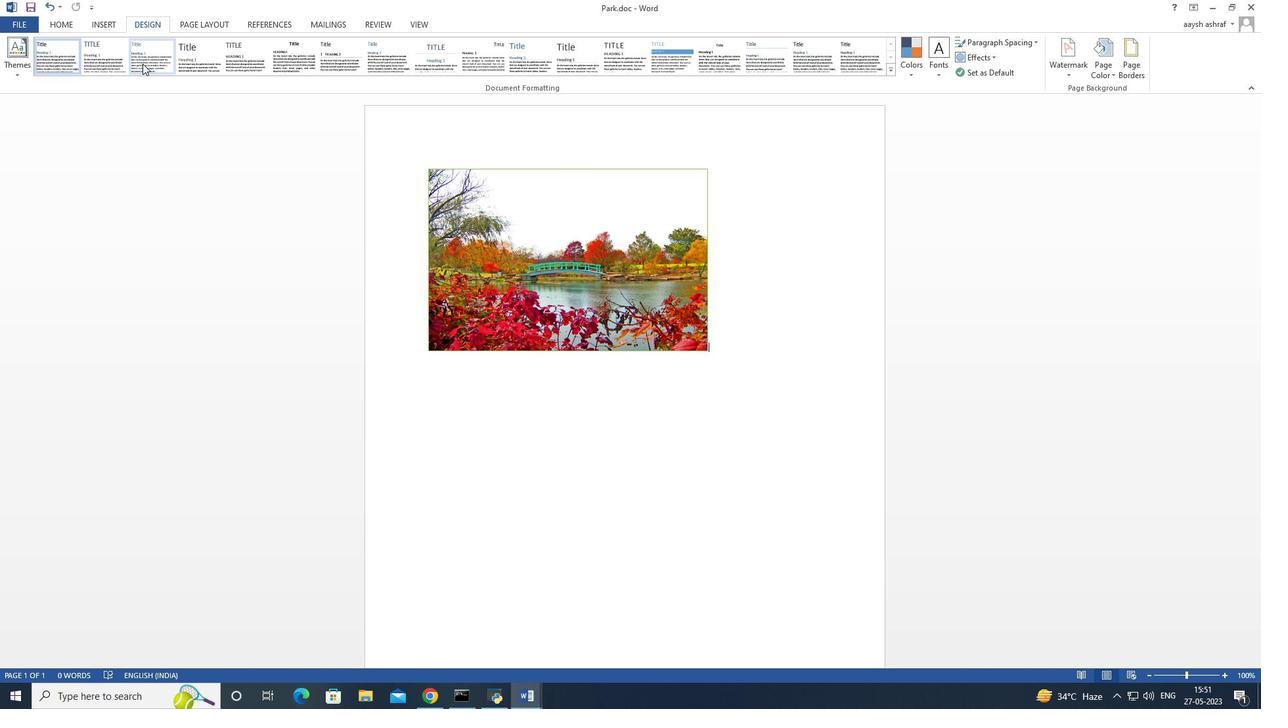 
Action: Mouse moved to (329, 84)
Screenshot: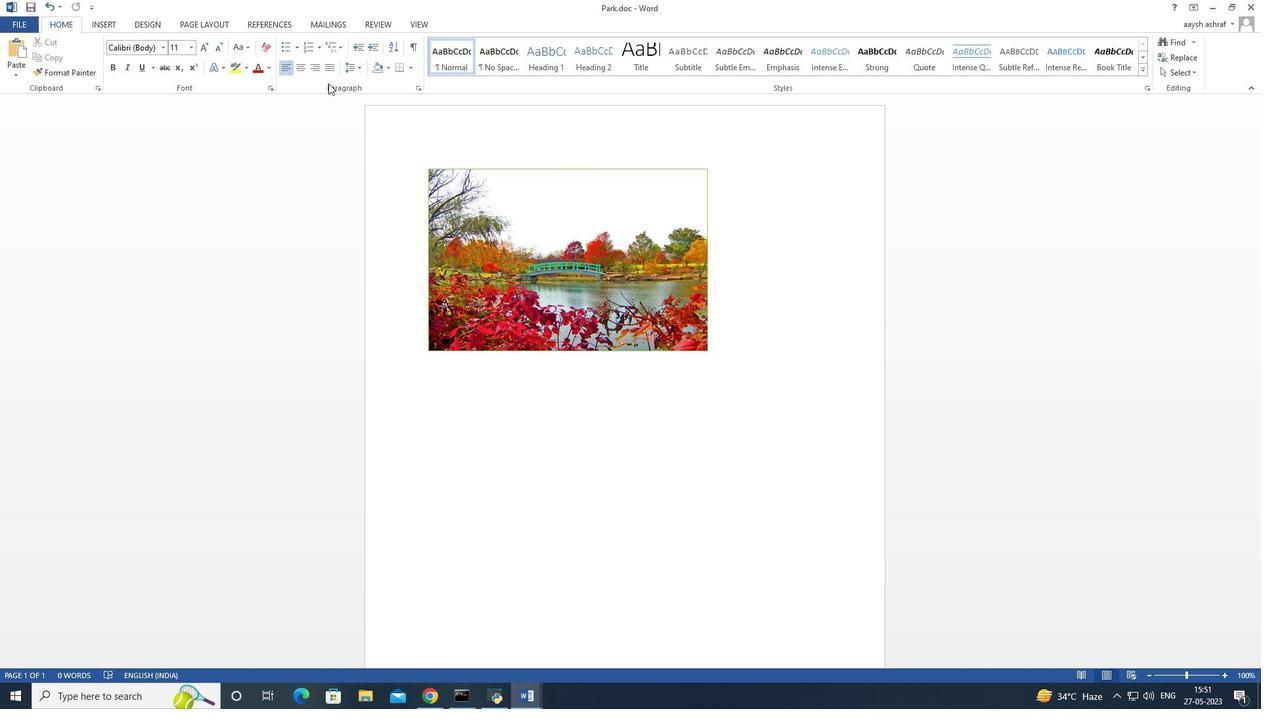 
Action: Mouse scrolled (329, 84) with delta (0, 0)
Screenshot: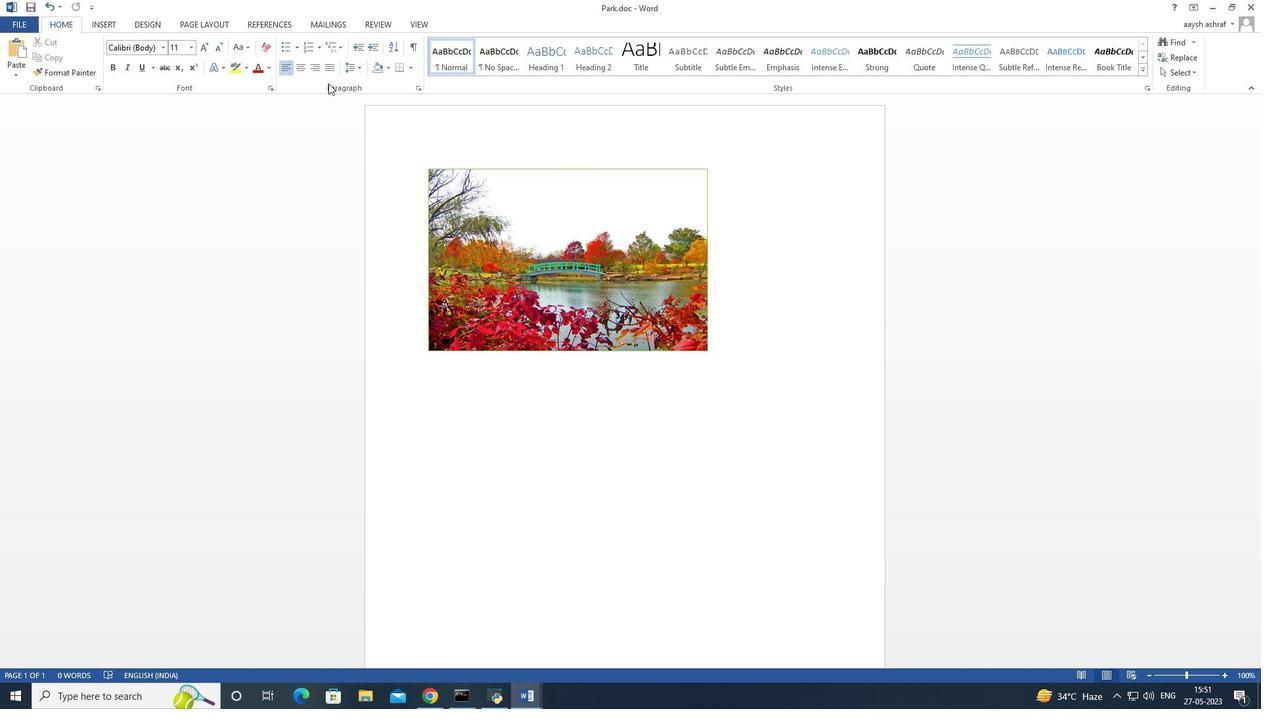 
Action: Mouse moved to (331, 84)
Screenshot: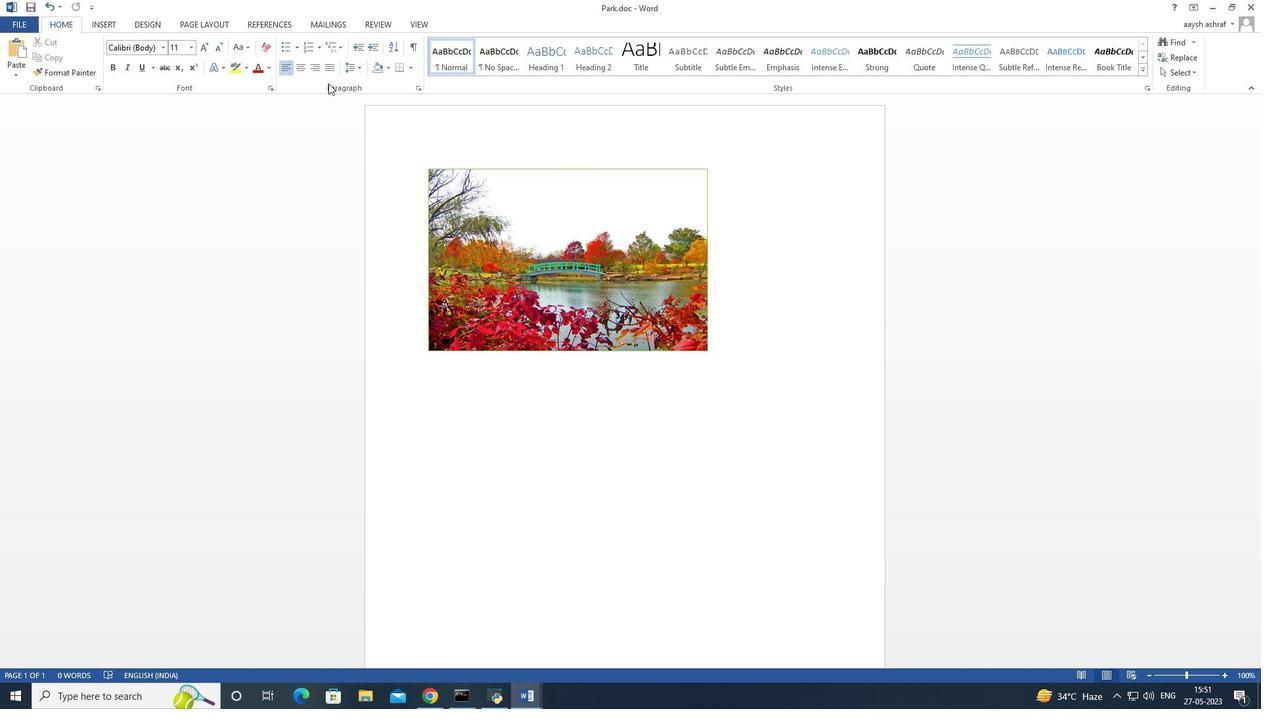
Action: Mouse scrolled (331, 84) with delta (0, 0)
Screenshot: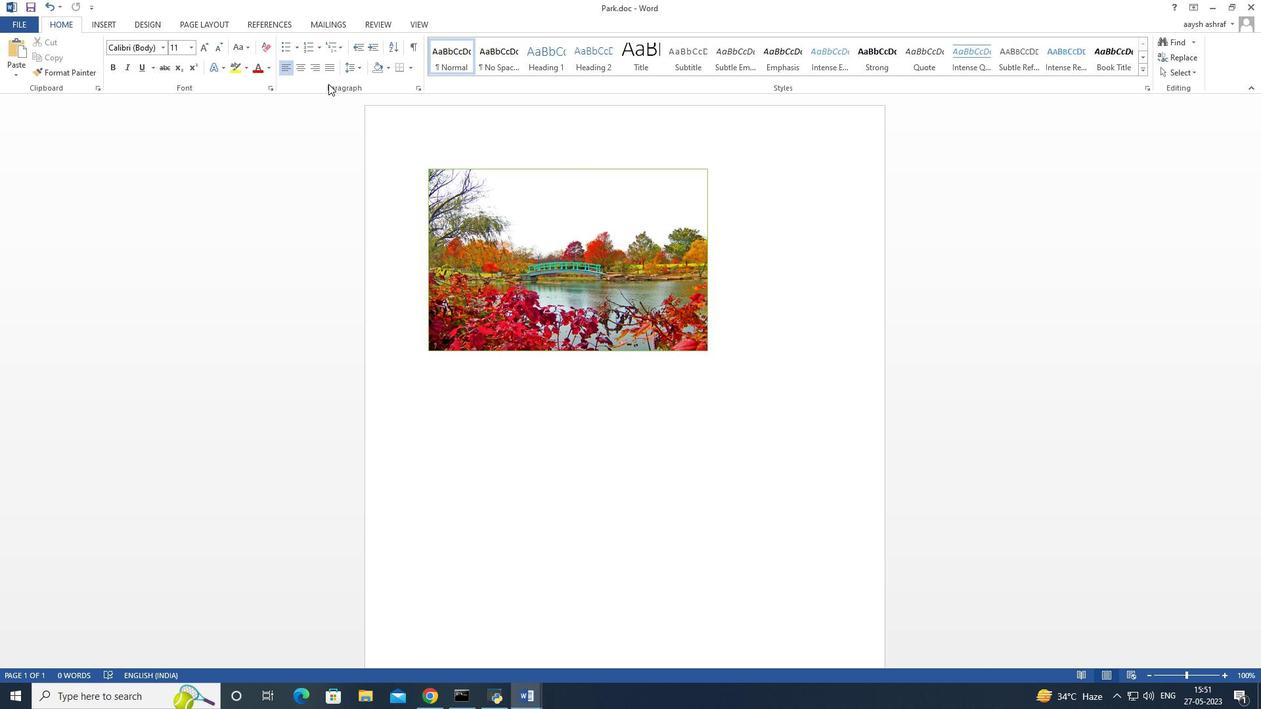 
Action: Mouse moved to (155, 22)
Screenshot: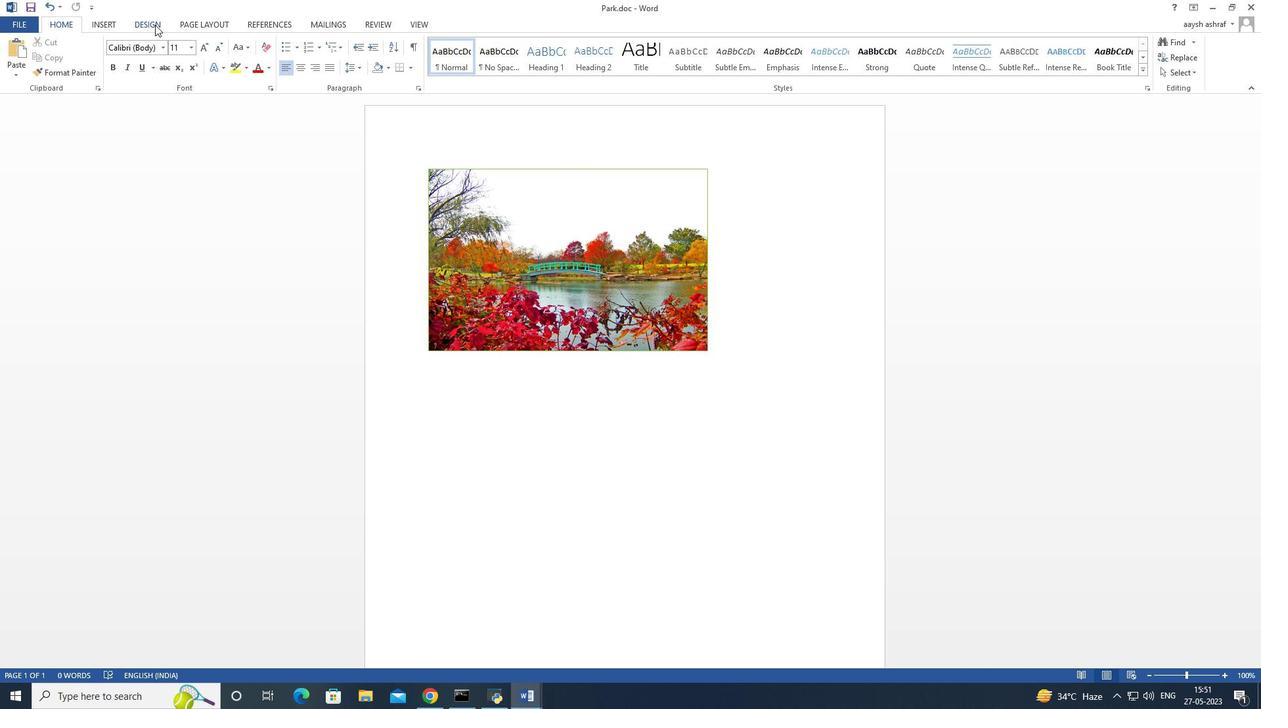 
Action: Mouse pressed left at (155, 22)
Screenshot: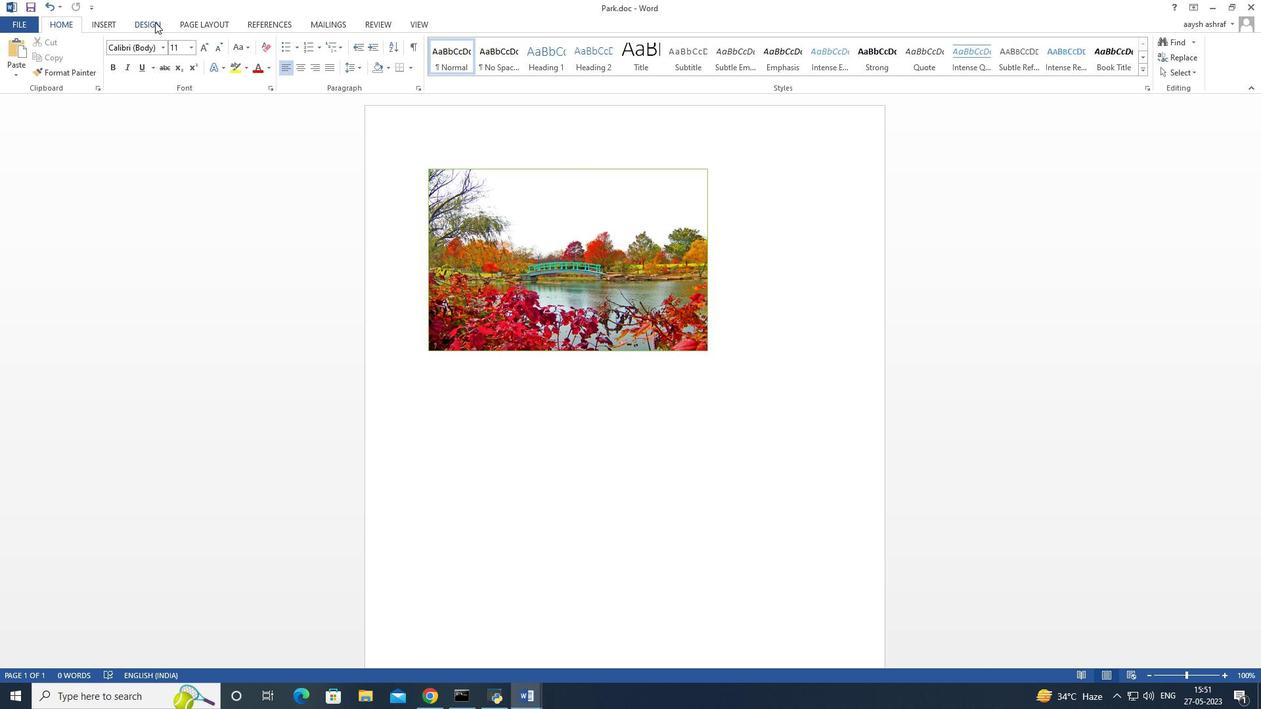 
Action: Mouse pressed left at (155, 22)
Screenshot: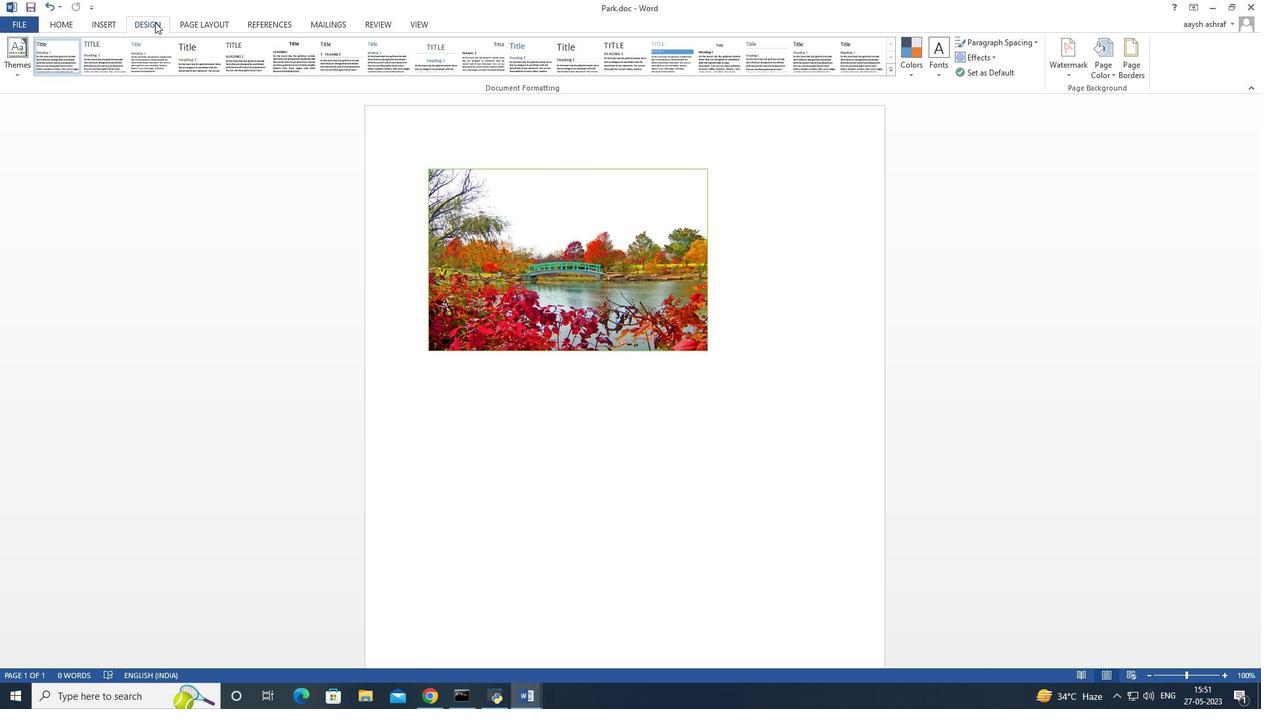 
Action: Mouse pressed left at (155, 22)
Screenshot: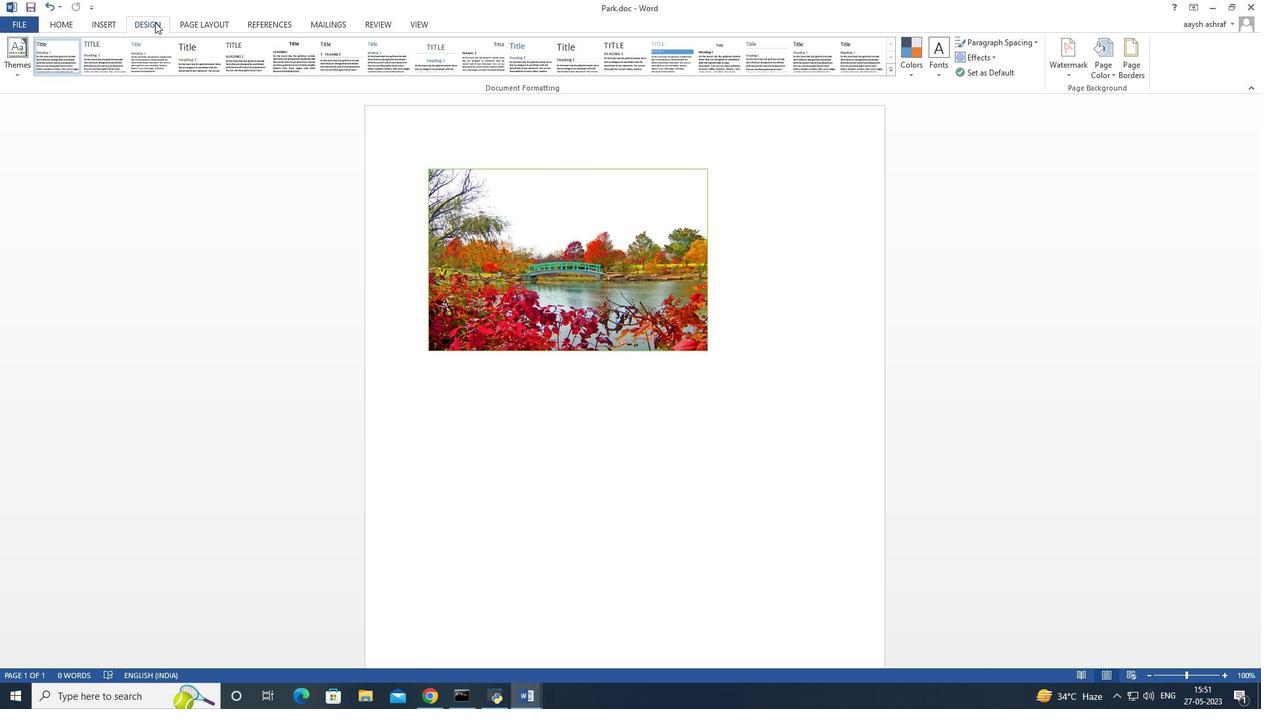 
Action: Mouse moved to (198, 118)
Screenshot: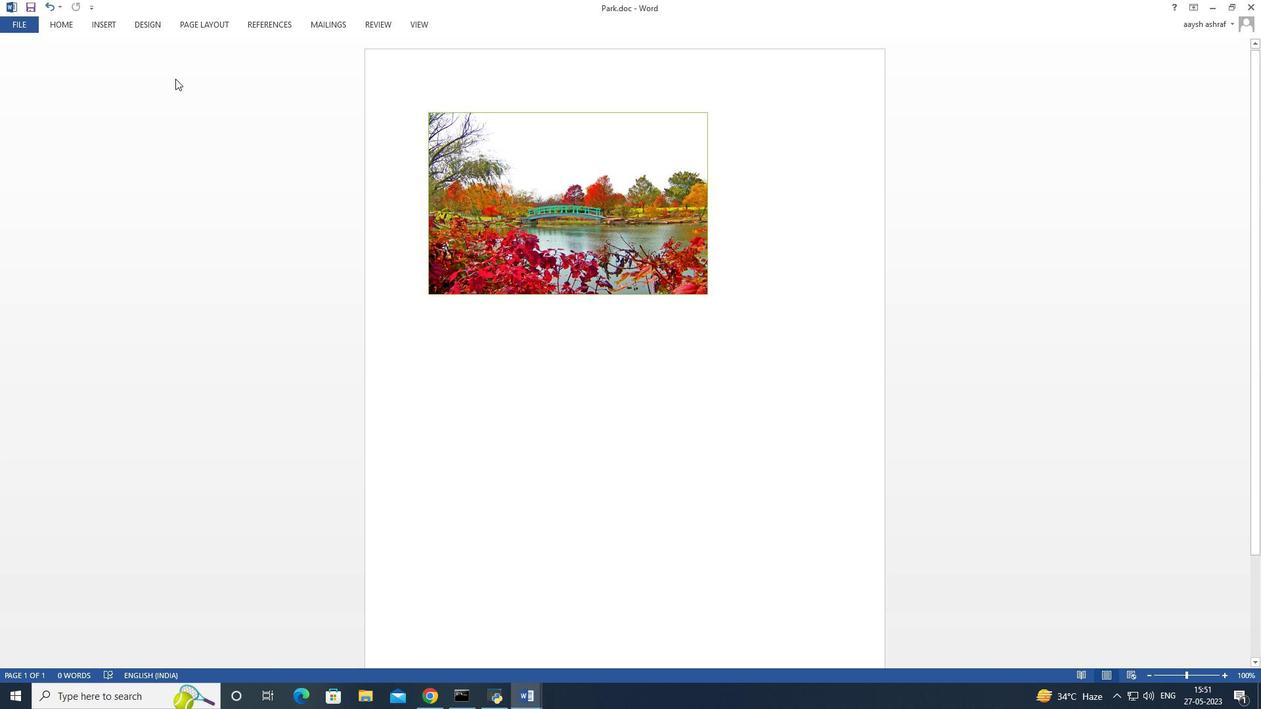 
Action: Mouse scrolled (198, 119) with delta (0, 0)
Screenshot: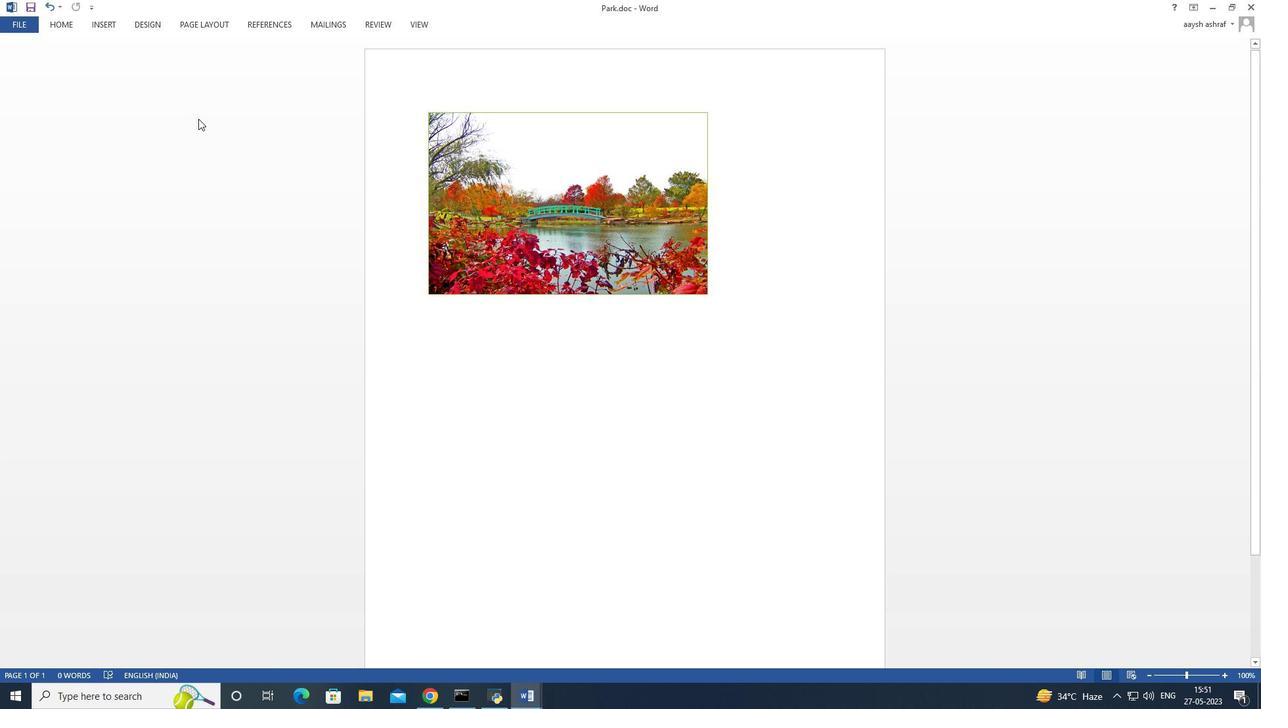 
Action: Mouse scrolled (198, 119) with delta (0, 0)
Screenshot: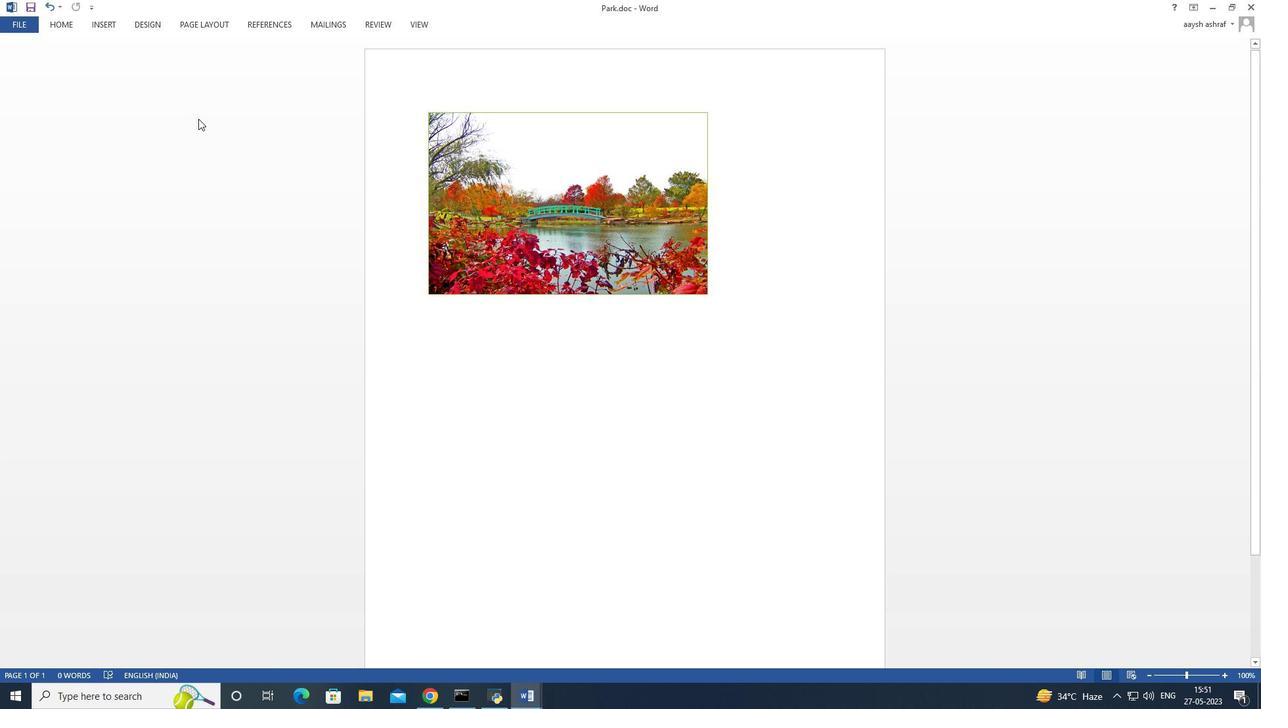 
Action: Mouse scrolled (198, 119) with delta (0, 0)
Screenshot: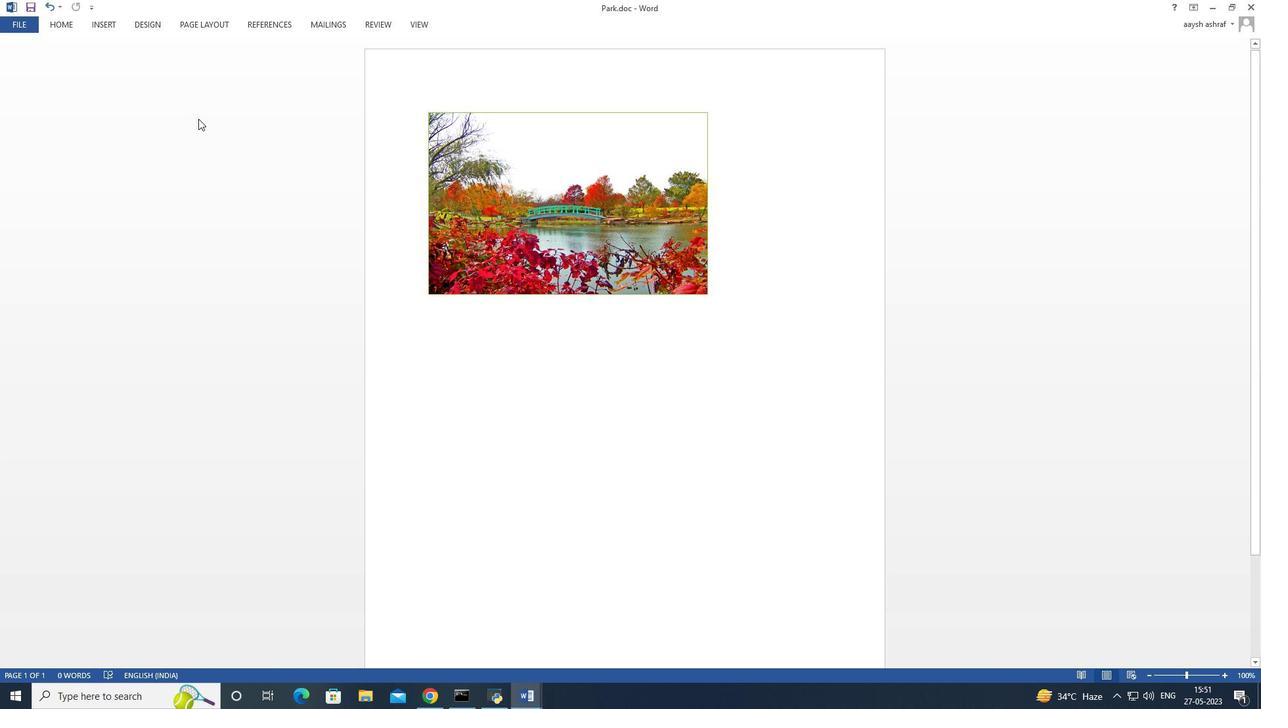 
Action: Mouse scrolled (198, 119) with delta (0, 0)
Screenshot: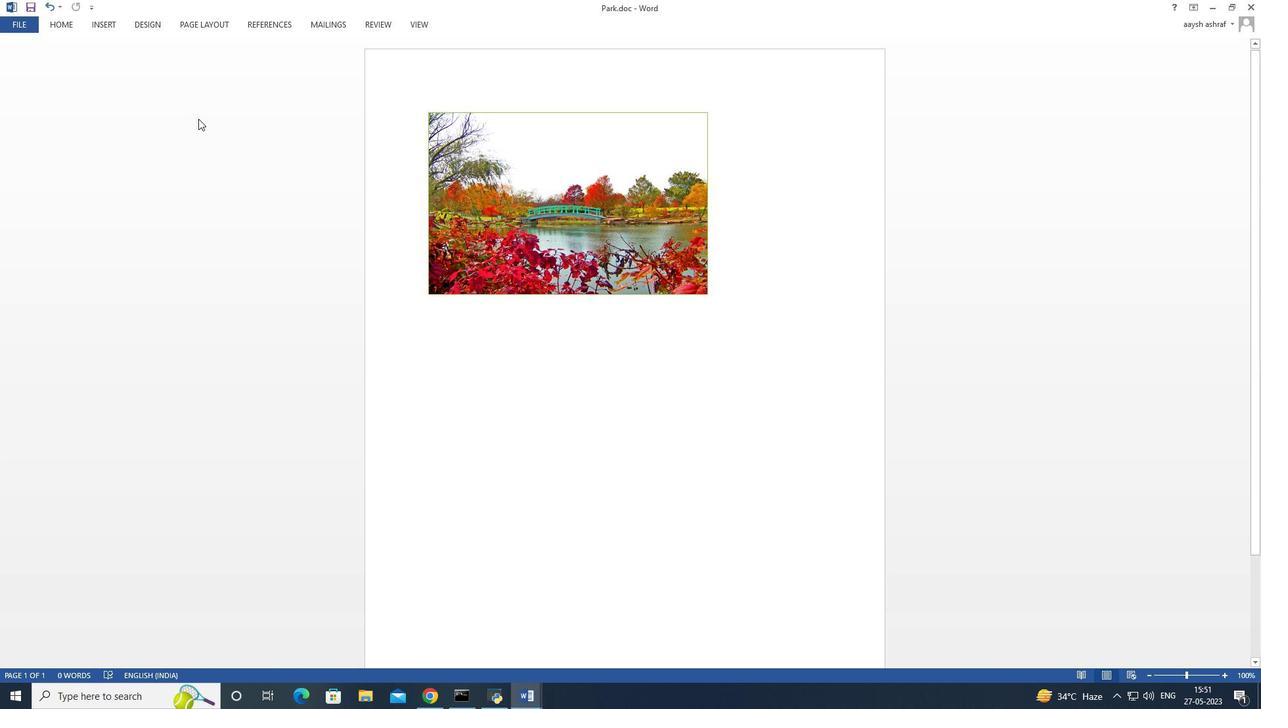 
Action: Mouse scrolled (198, 119) with delta (0, 0)
Screenshot: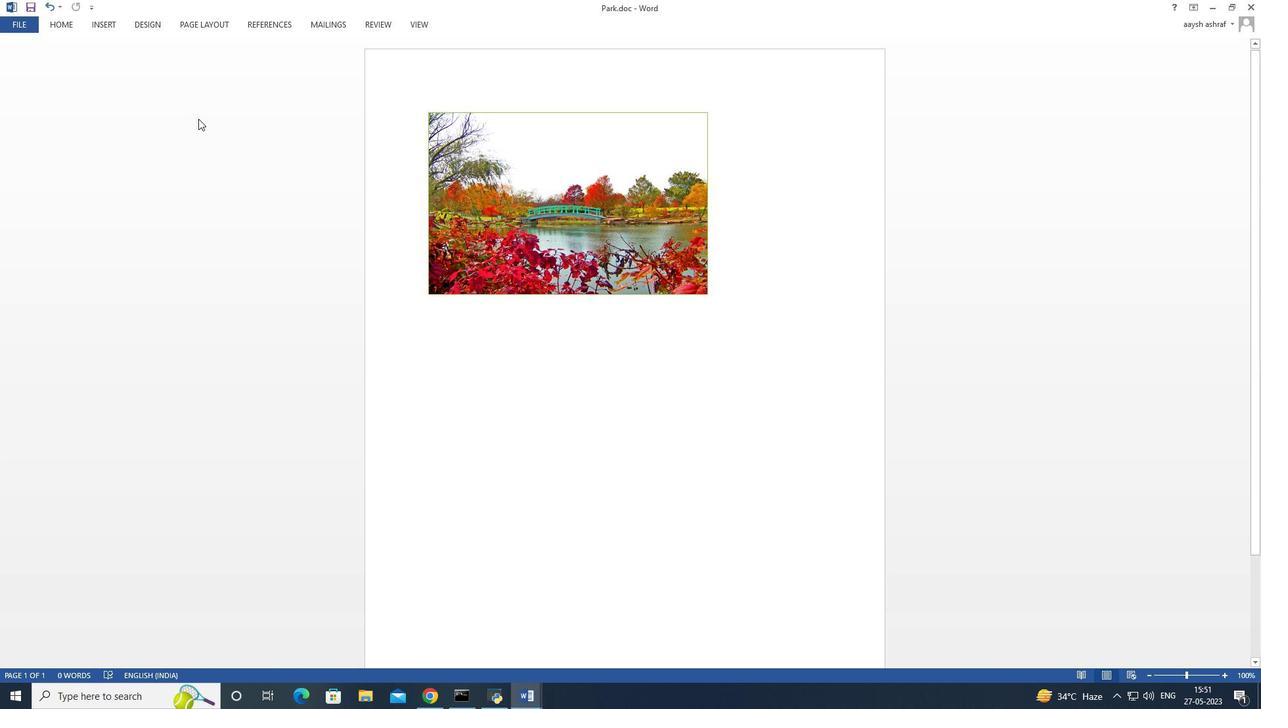 
Action: Mouse moved to (224, 112)
Screenshot: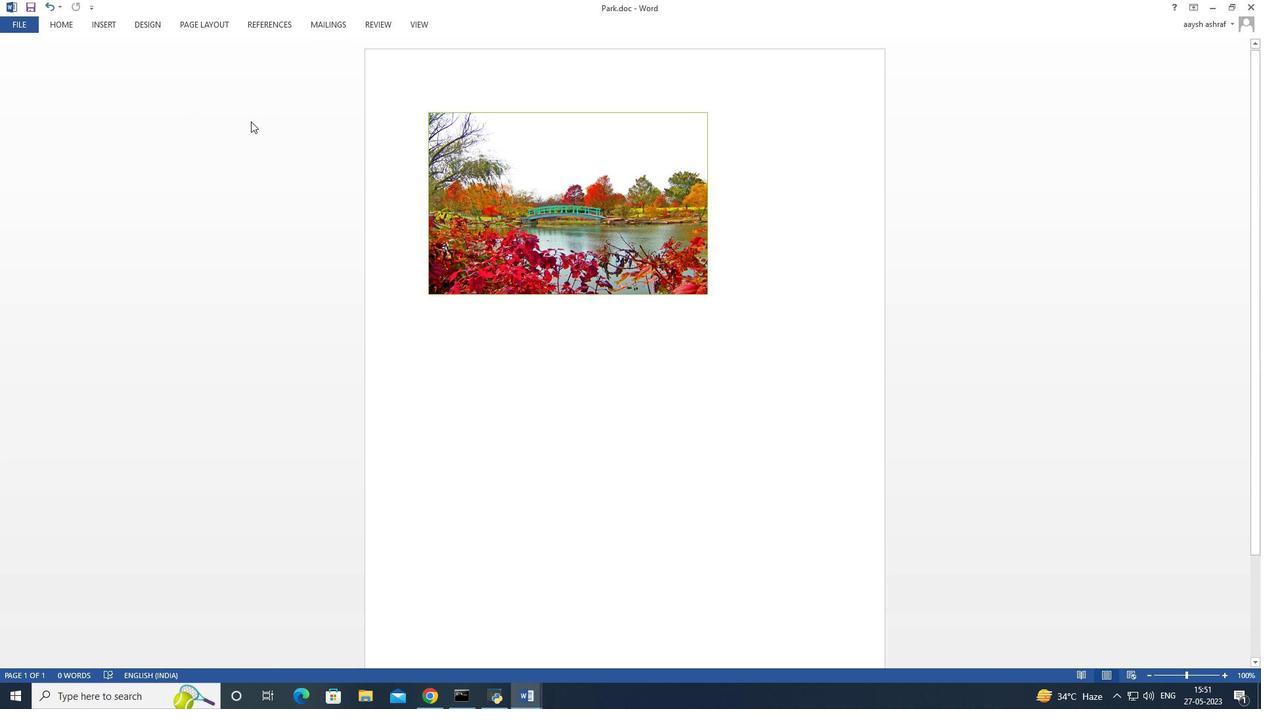 
Action: Mouse scrolled (224, 113) with delta (0, 0)
Screenshot: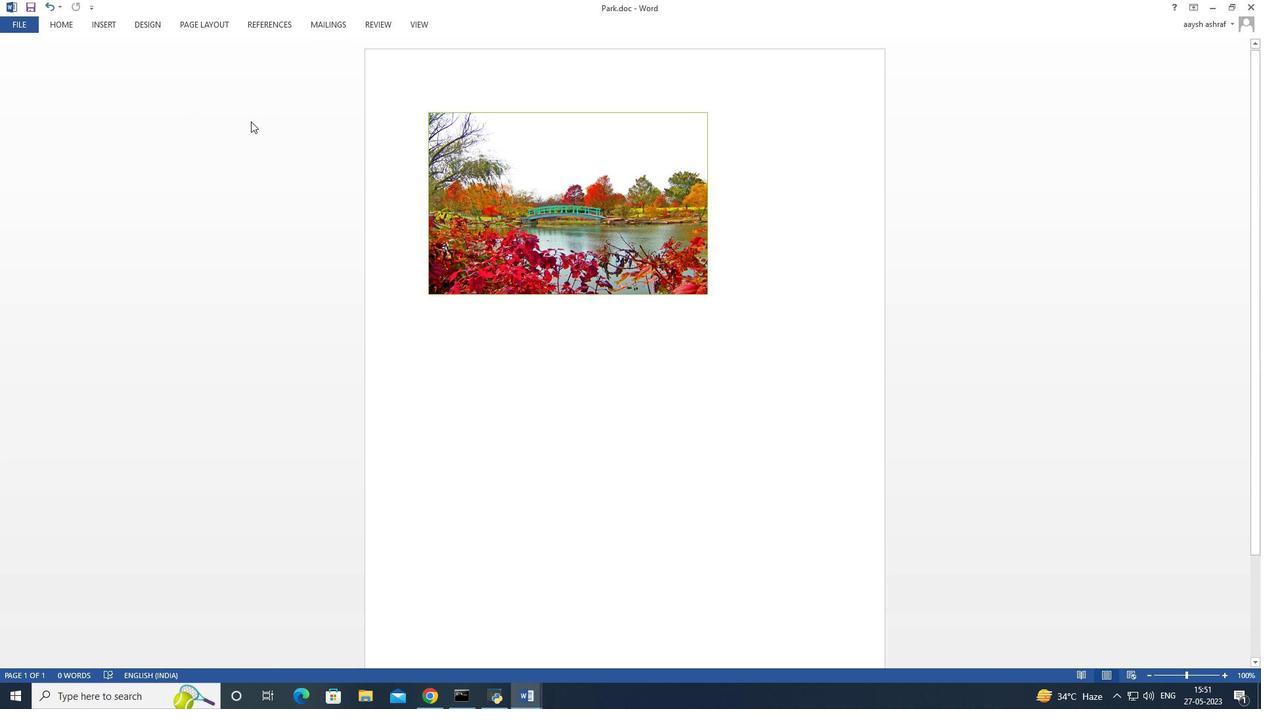 
Action: Mouse scrolled (224, 113) with delta (0, 0)
Screenshot: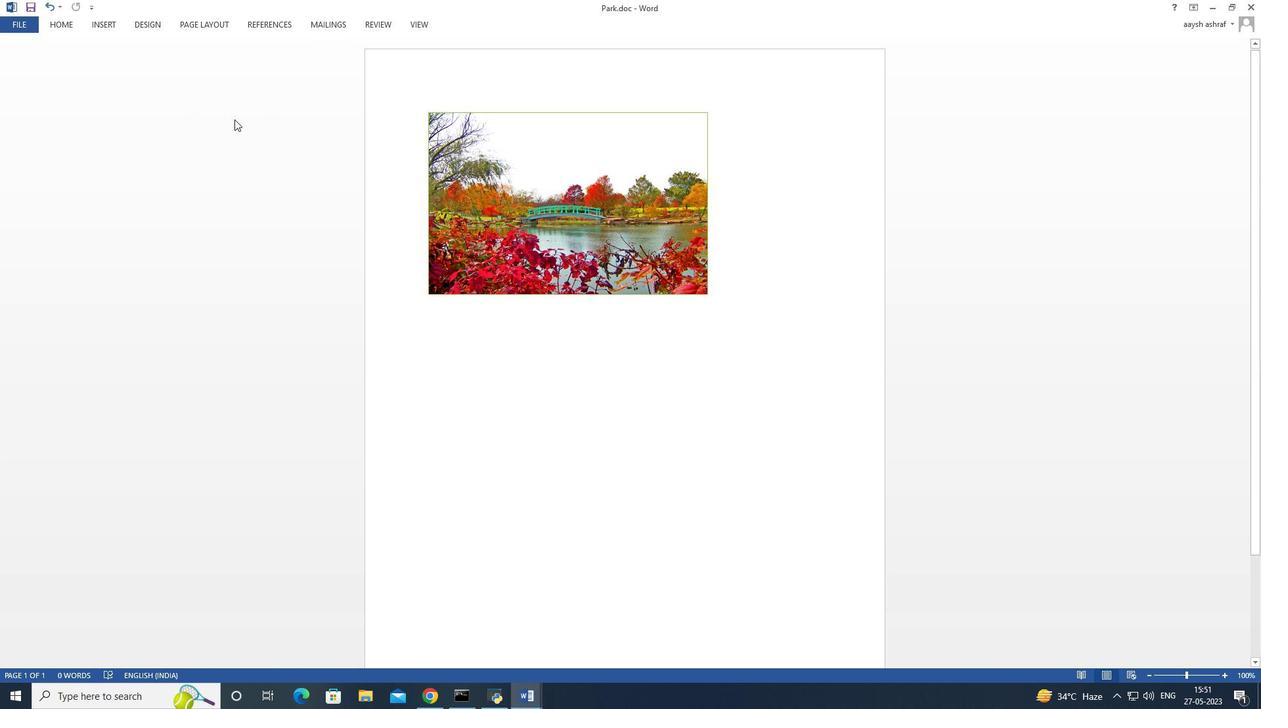 
Action: Mouse moved to (224, 112)
Screenshot: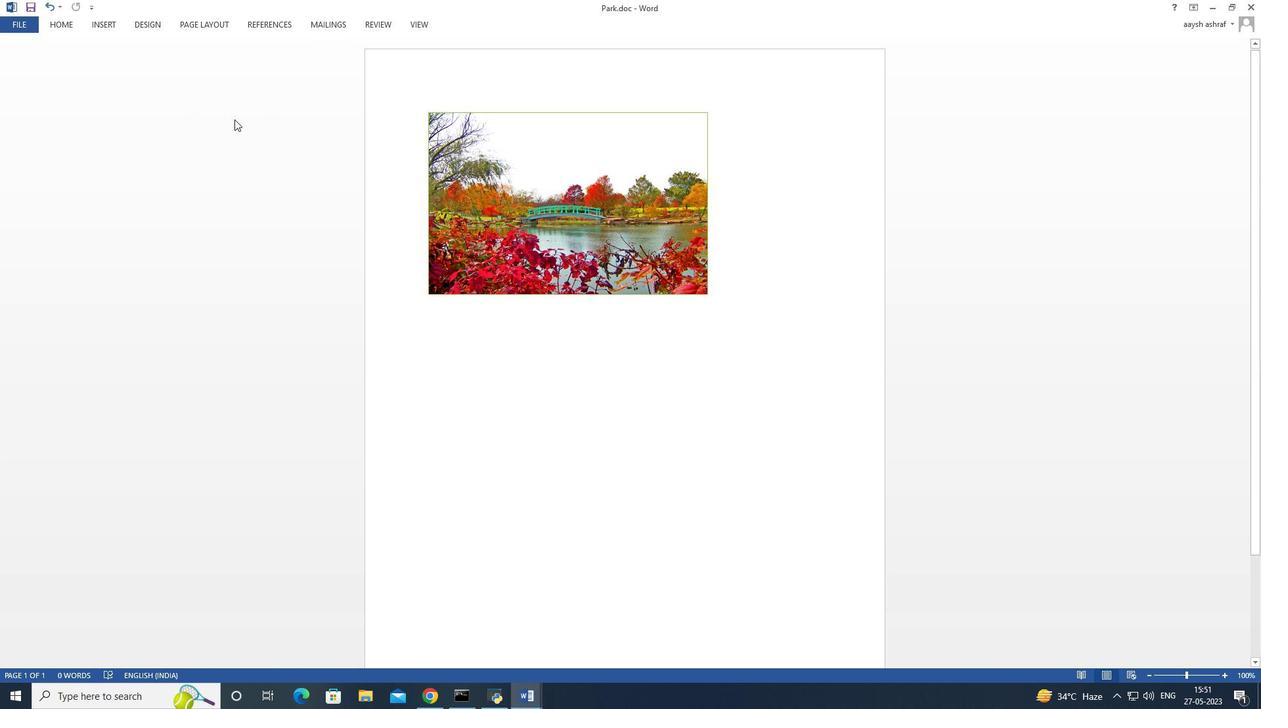 
Action: Mouse scrolled (224, 112) with delta (0, 0)
Screenshot: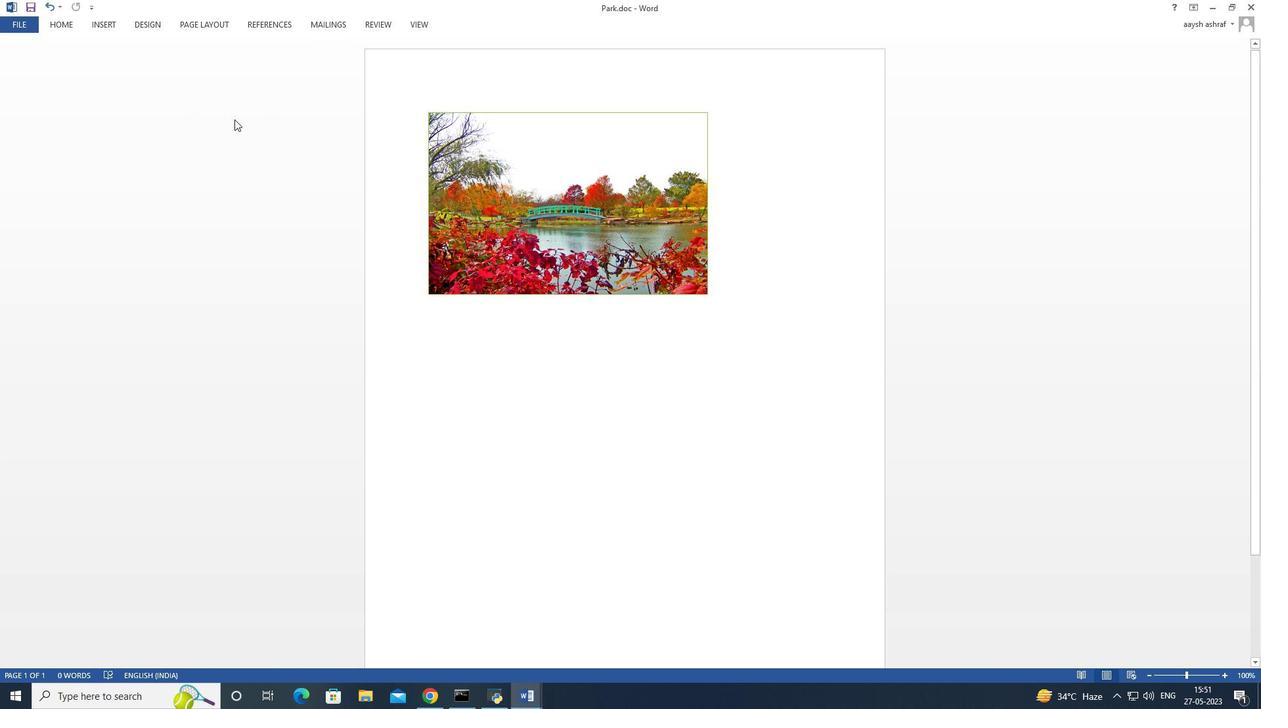 
Action: Mouse scrolled (224, 112) with delta (0, 0)
Screenshot: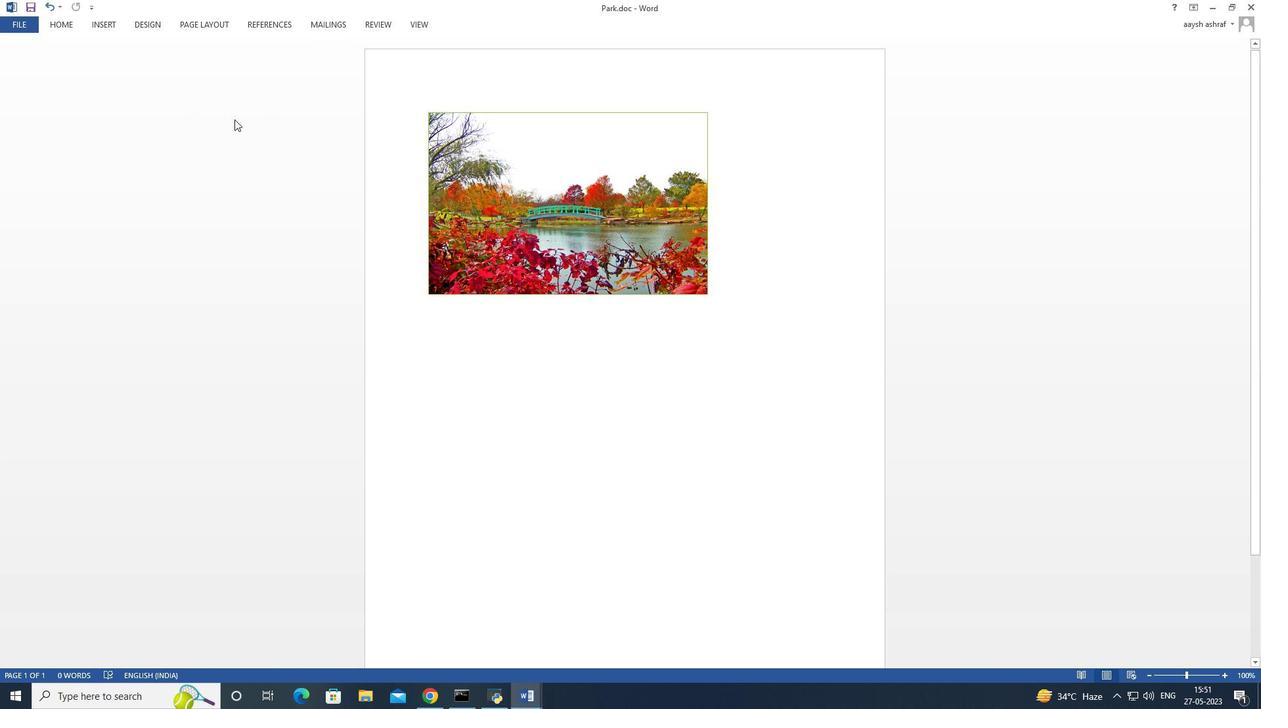 
Action: Mouse scrolled (224, 112) with delta (0, 0)
Screenshot: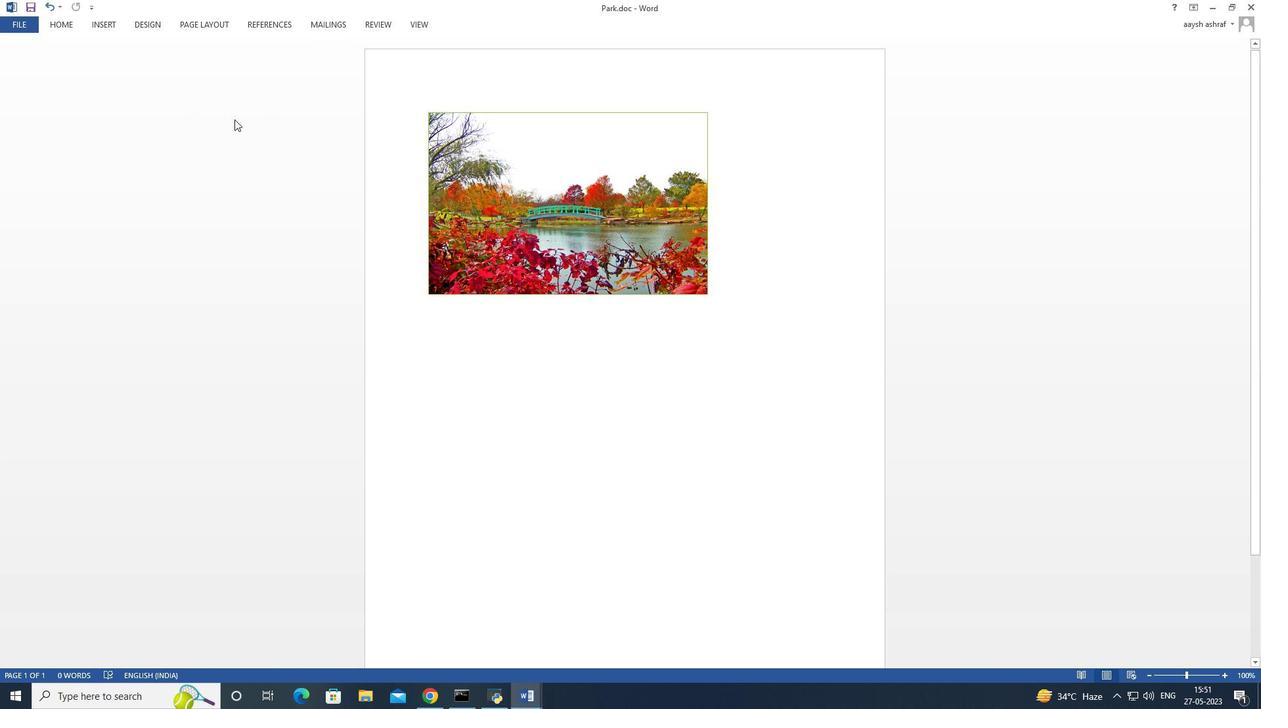 
Action: Mouse moved to (66, 23)
Screenshot: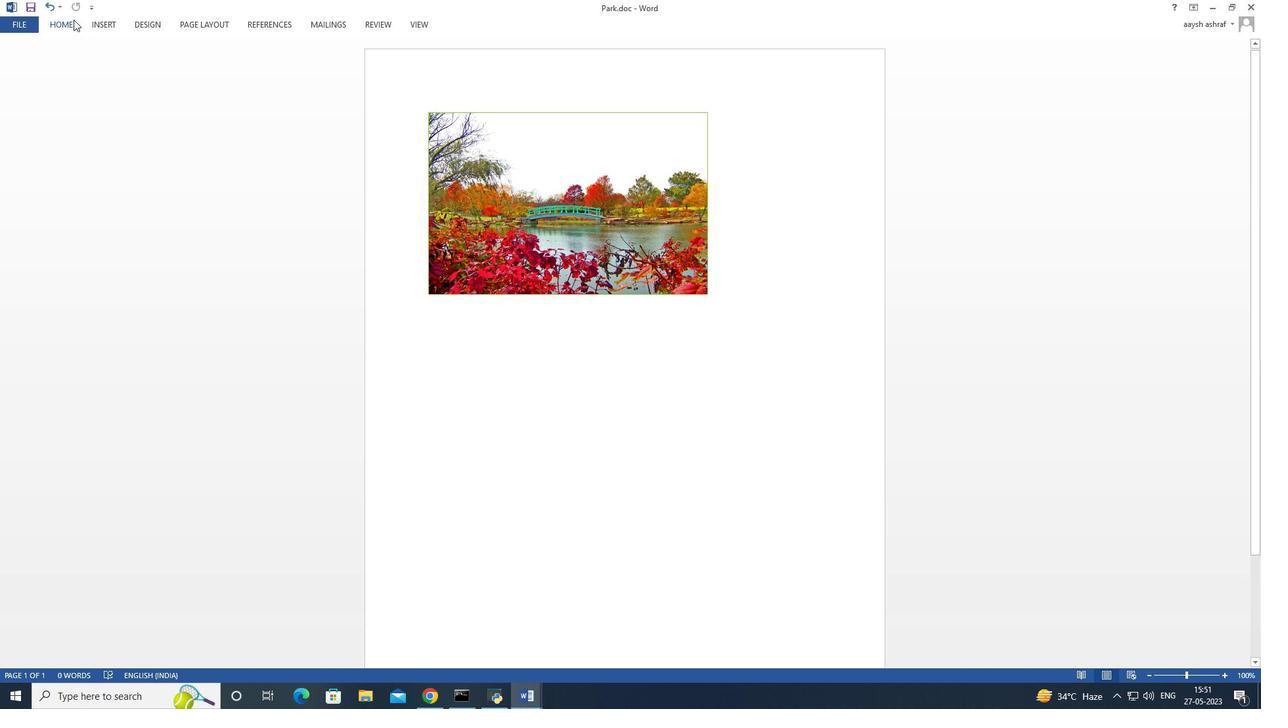 
Action: Mouse pressed left at (66, 23)
Screenshot: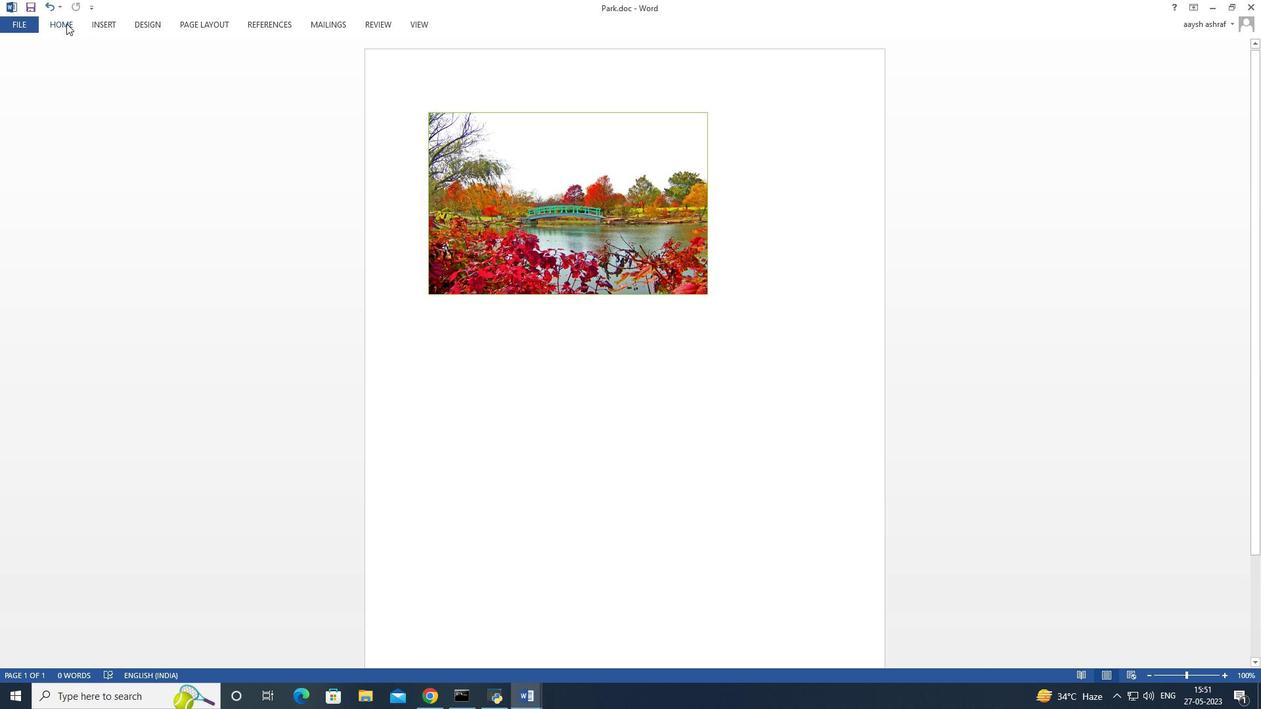 
Action: Mouse moved to (635, 227)
Screenshot: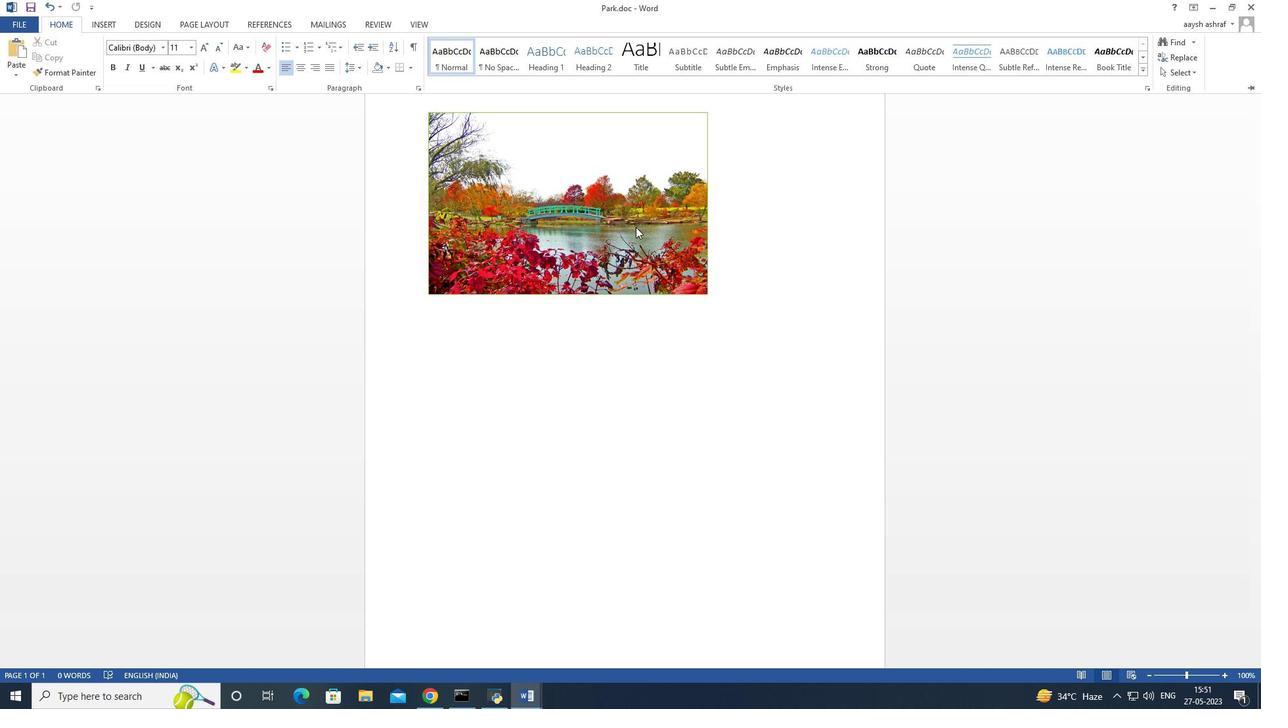 
Action: Mouse pressed left at (635, 227)
Screenshot: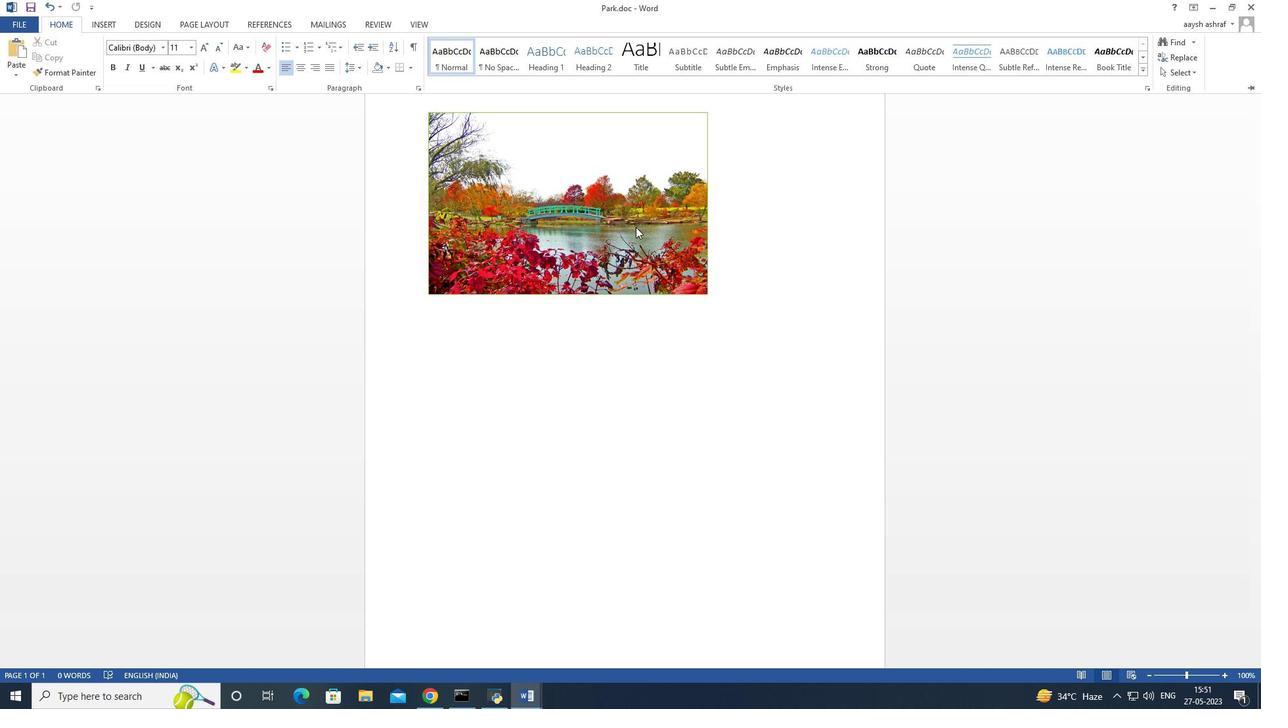 
Action: Mouse pressed left at (635, 227)
Screenshot: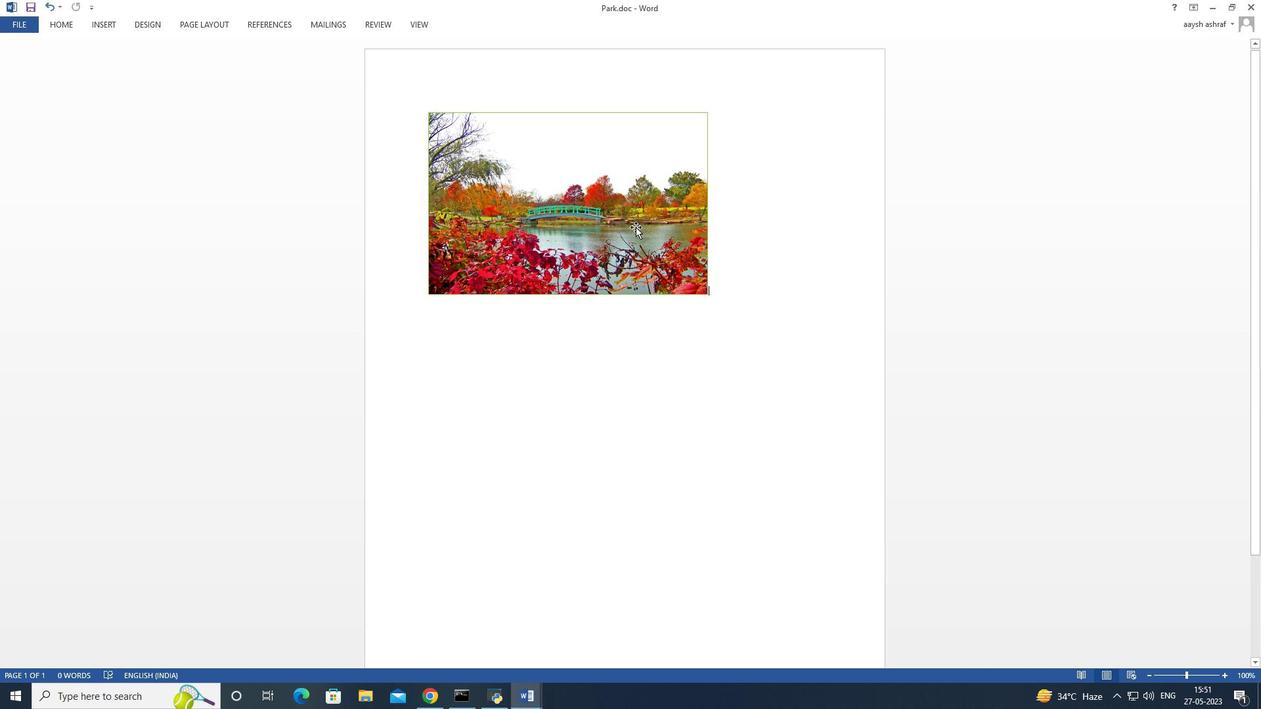 
Action: Mouse moved to (467, 26)
Screenshot: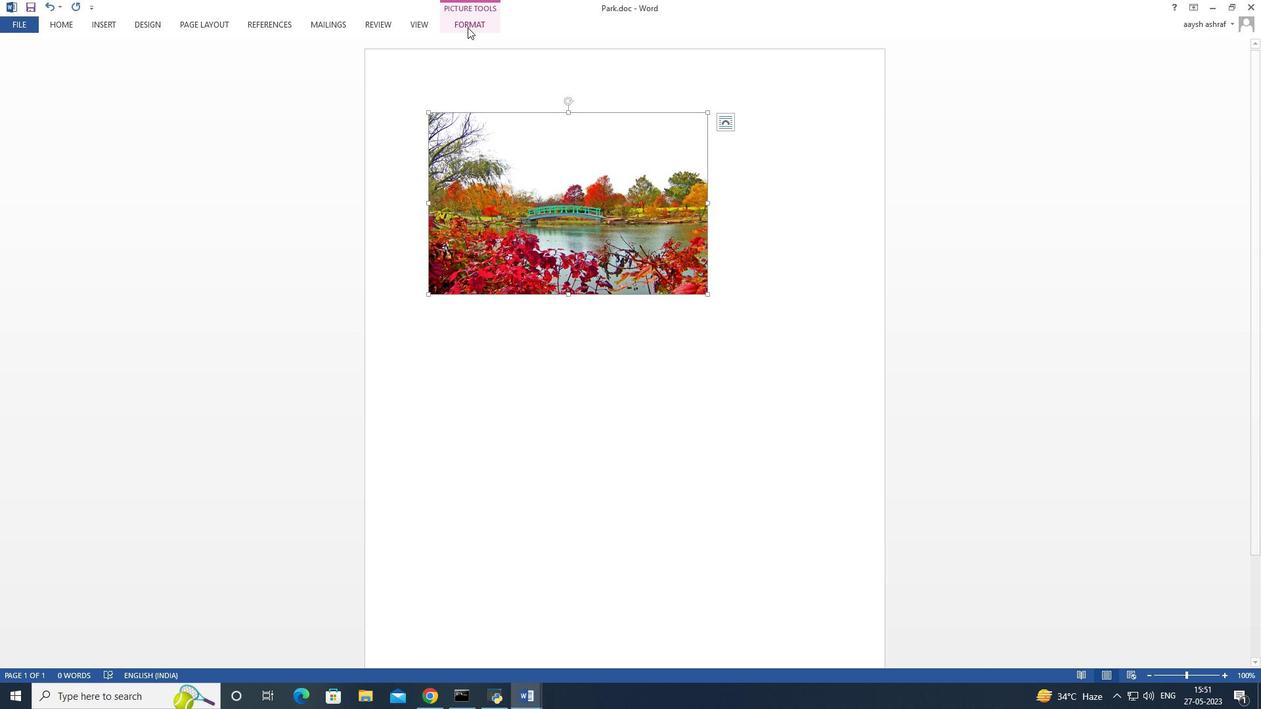 
Action: Mouse pressed left at (467, 26)
Screenshot: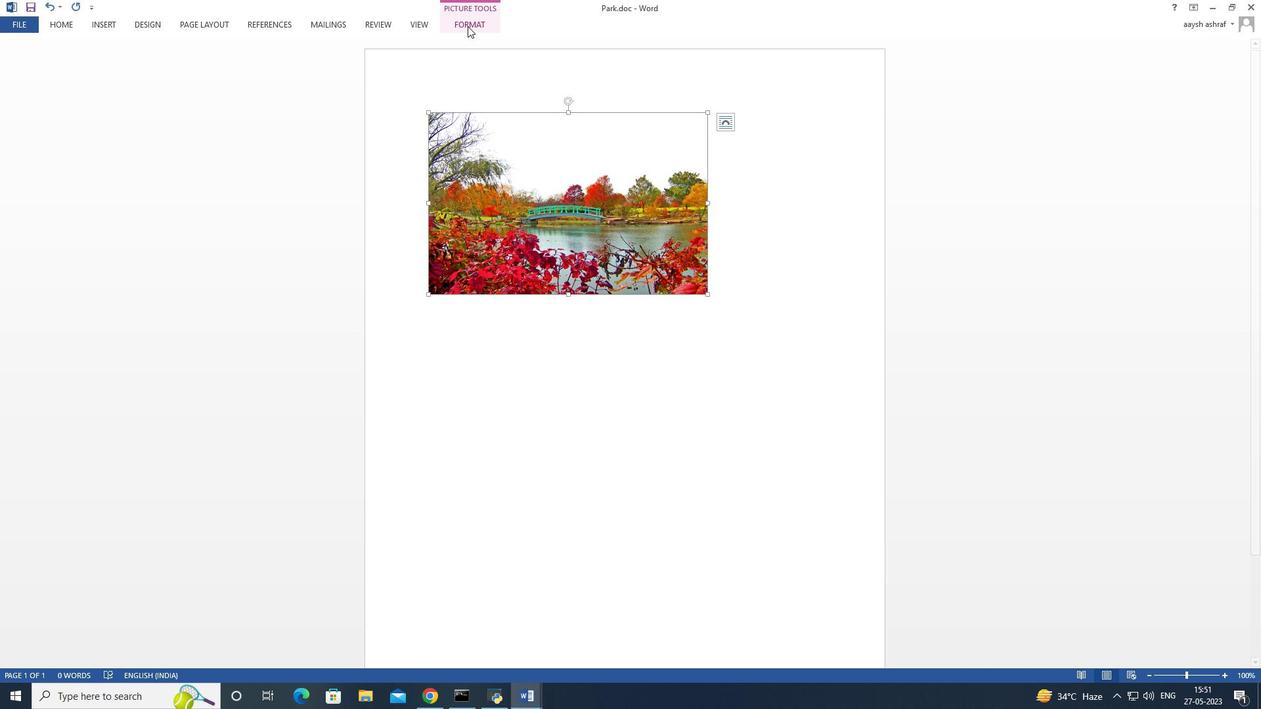 
Action: Mouse moved to (865, 57)
Screenshot: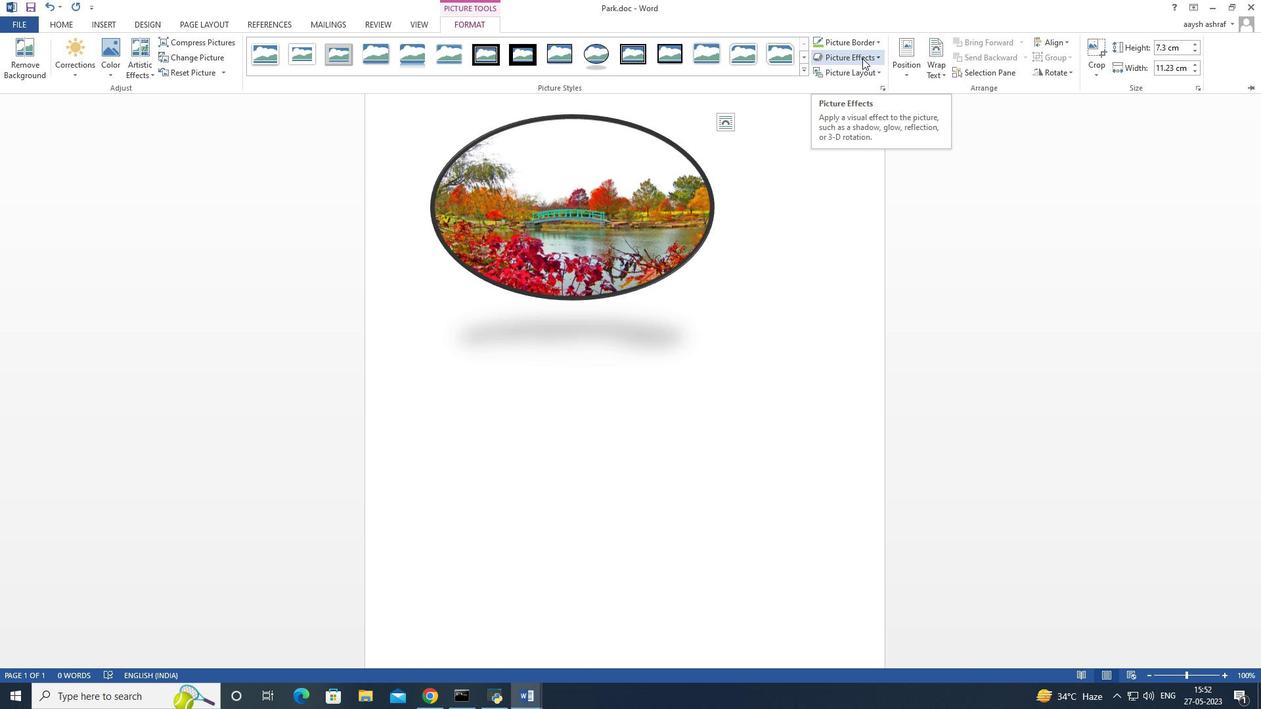 
Action: Mouse pressed left at (865, 57)
Screenshot: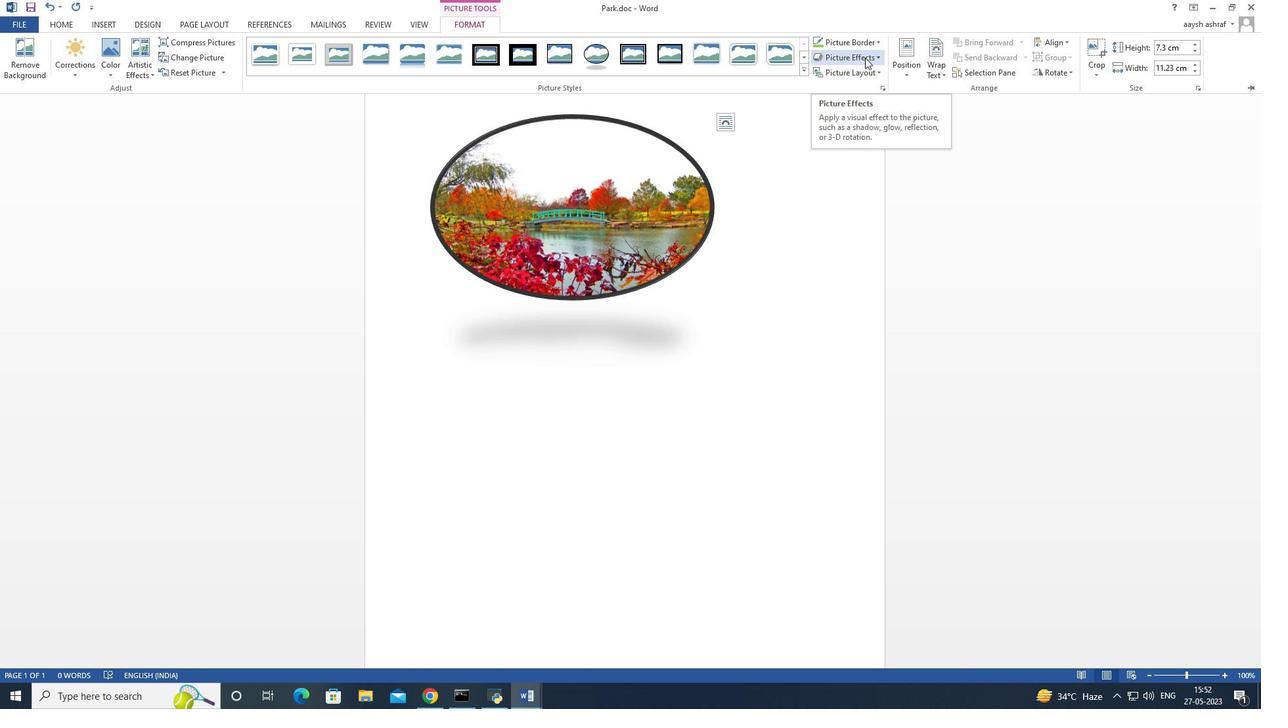 
Action: Mouse moved to (858, 111)
Screenshot: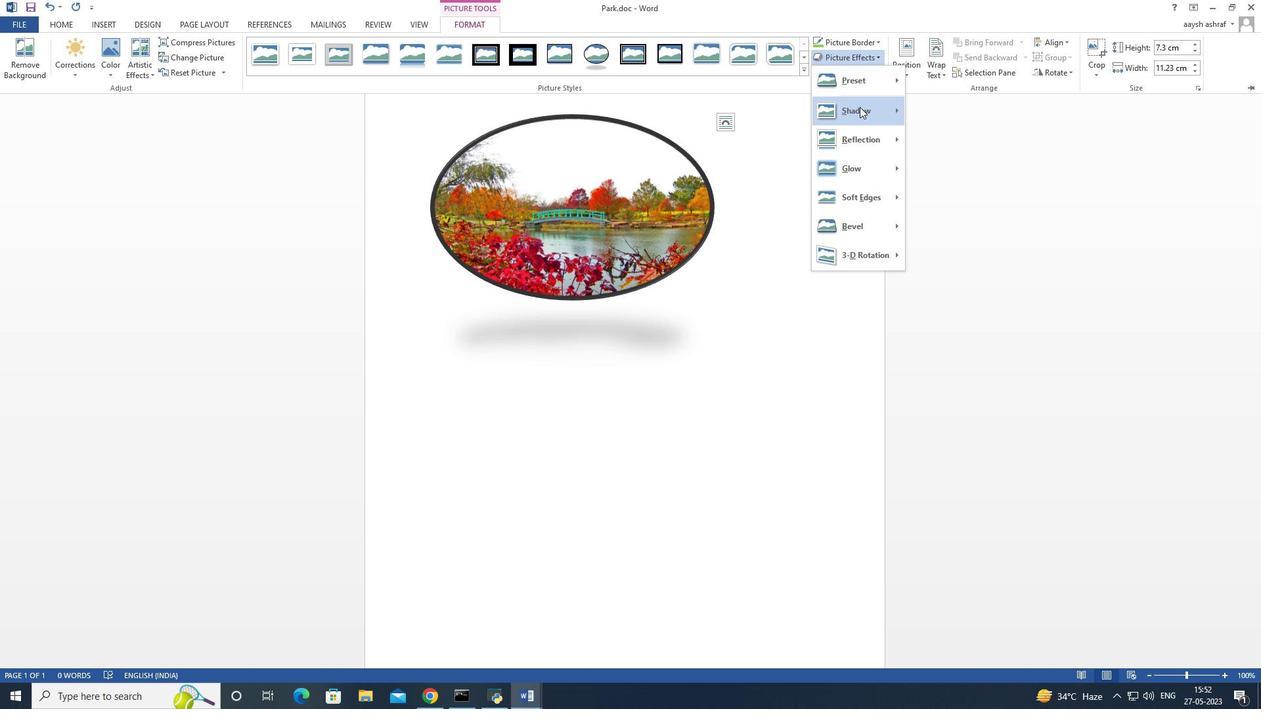 
Action: Mouse pressed left at (858, 111)
Screenshot: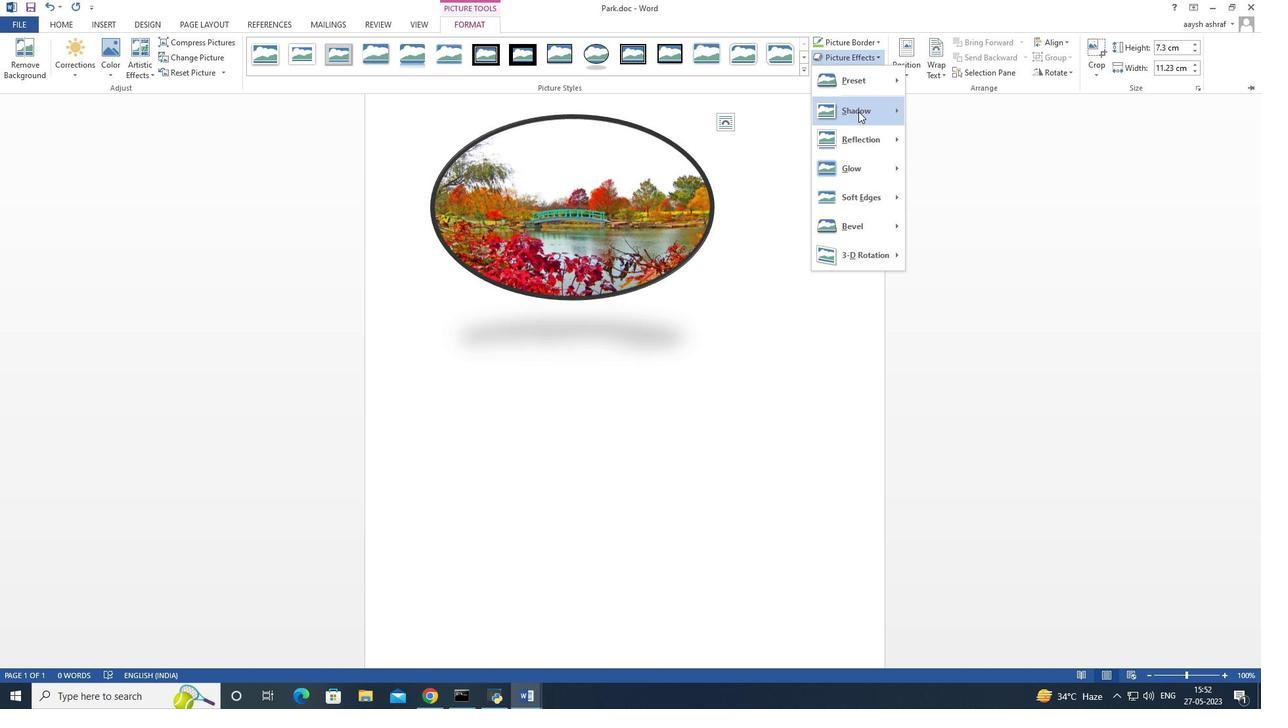 
Action: Mouse moved to (861, 141)
Screenshot: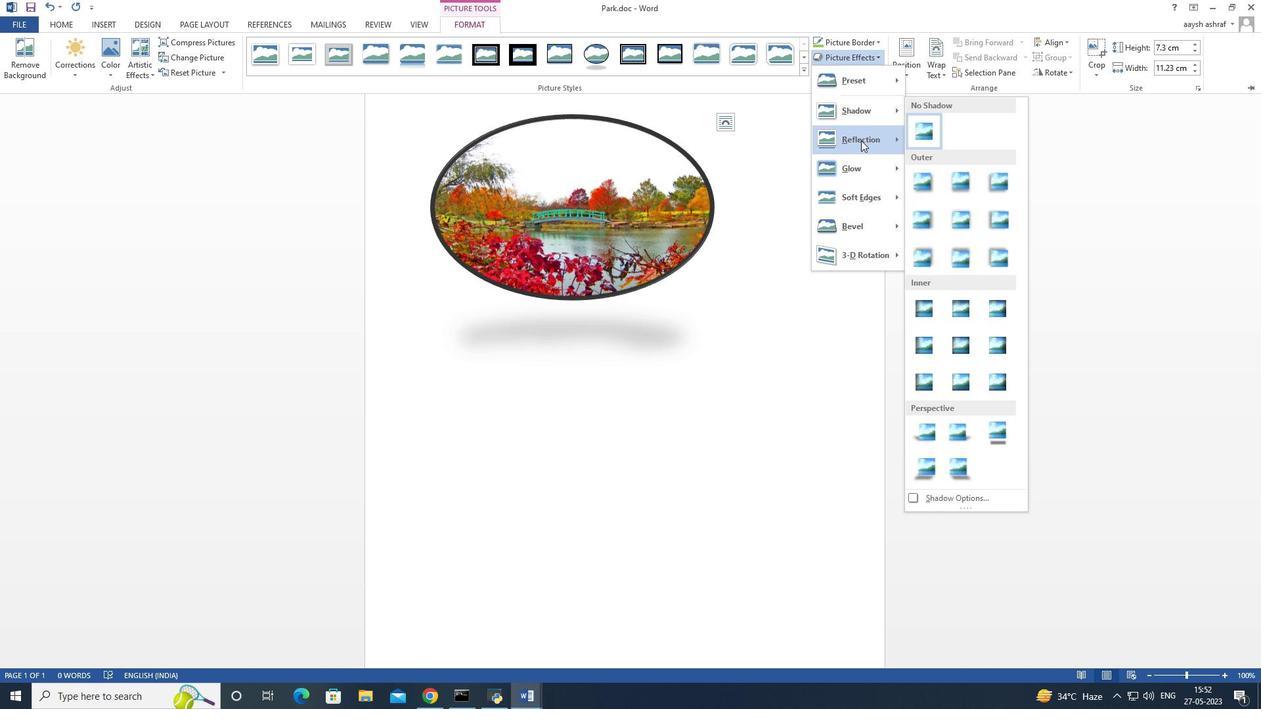 
Action: Mouse pressed left at (861, 141)
Screenshot: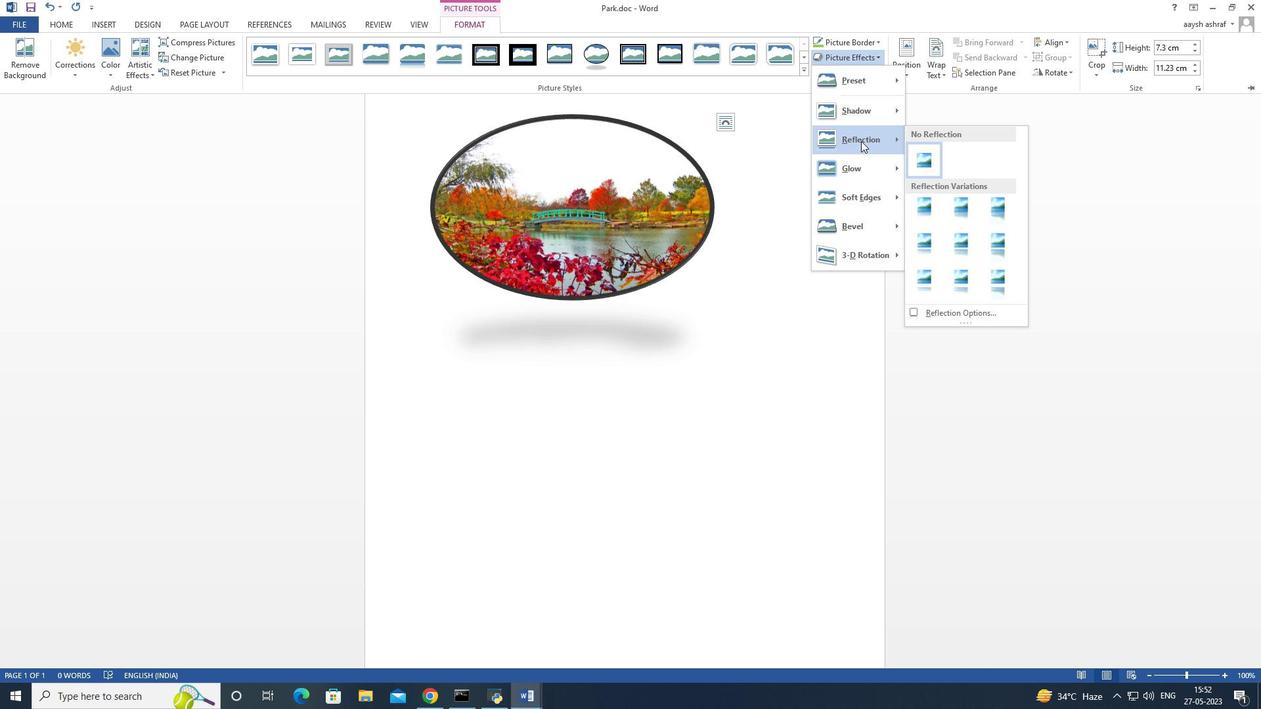
Action: Mouse moved to (859, 165)
Screenshot: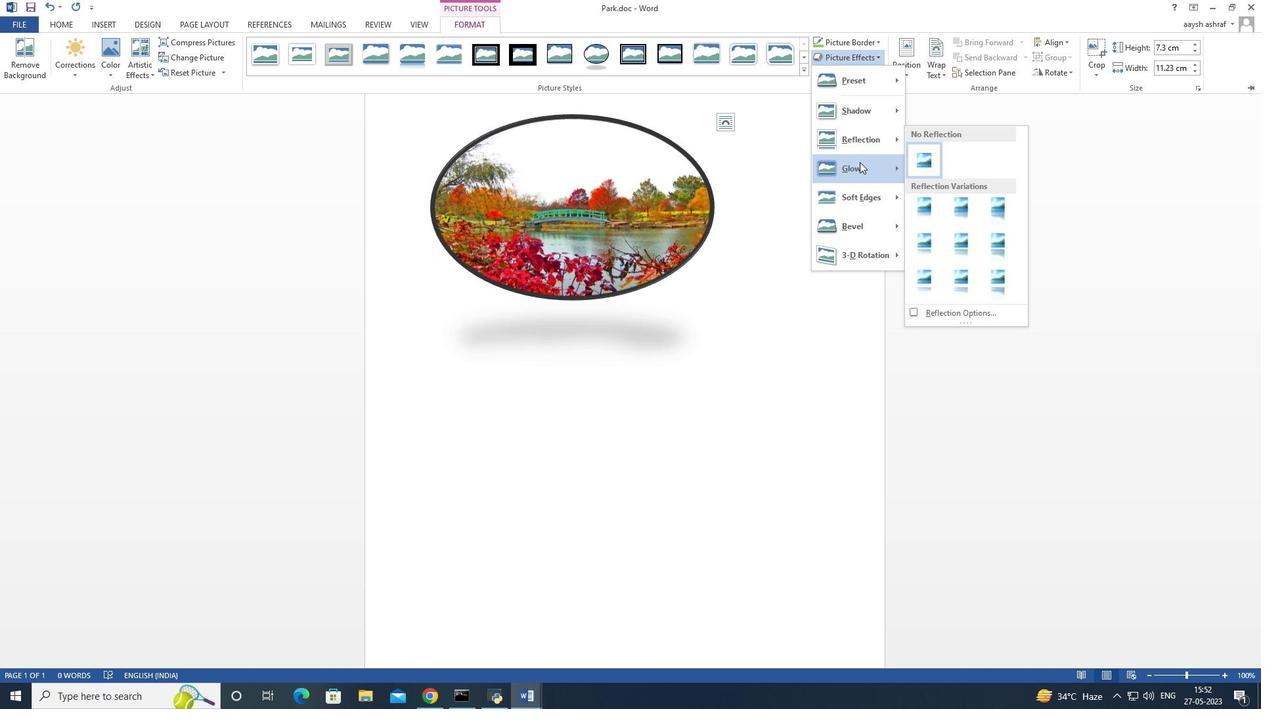 
Action: Mouse pressed left at (859, 165)
Screenshot: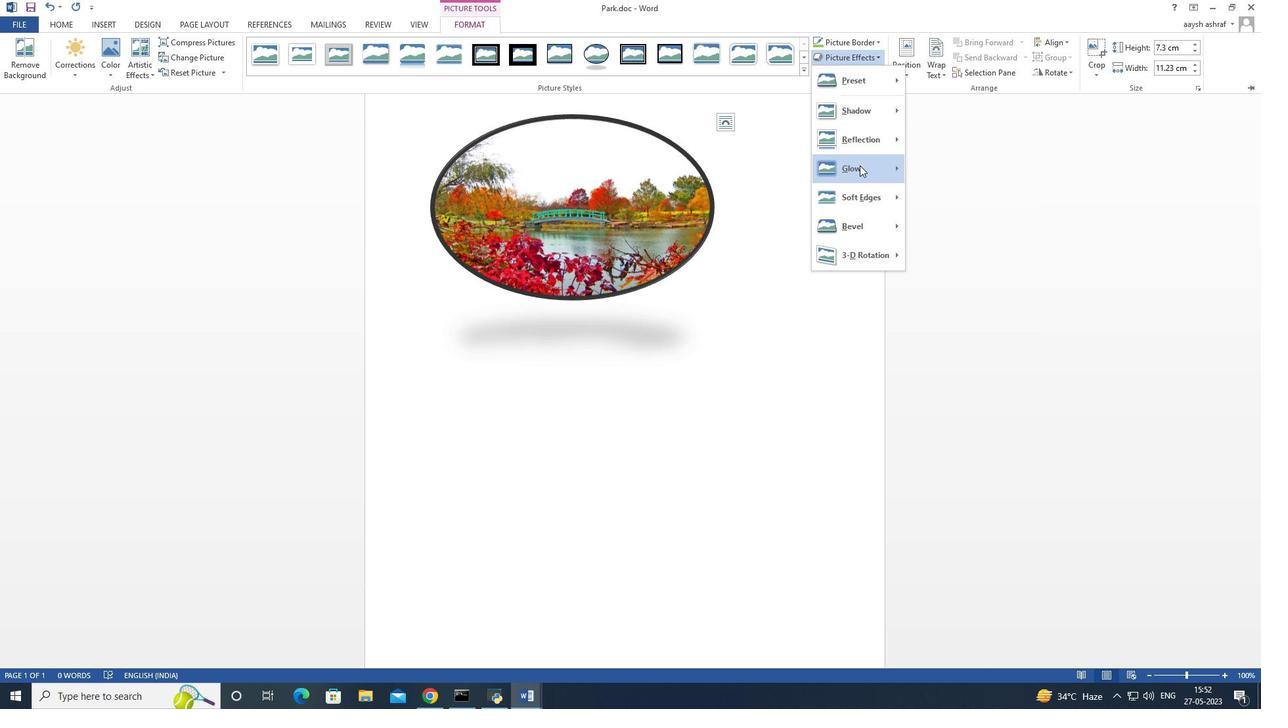 
Action: Mouse moved to (842, 199)
Screenshot: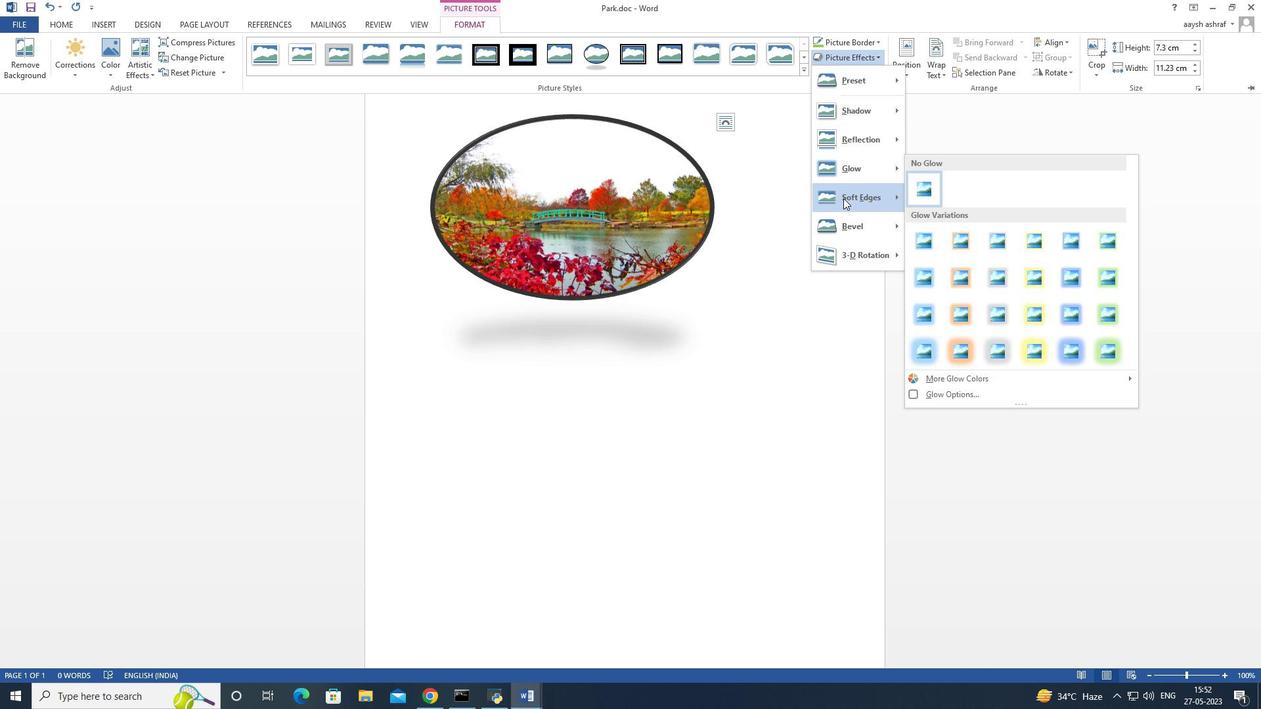 
Action: Mouse pressed left at (842, 199)
Screenshot: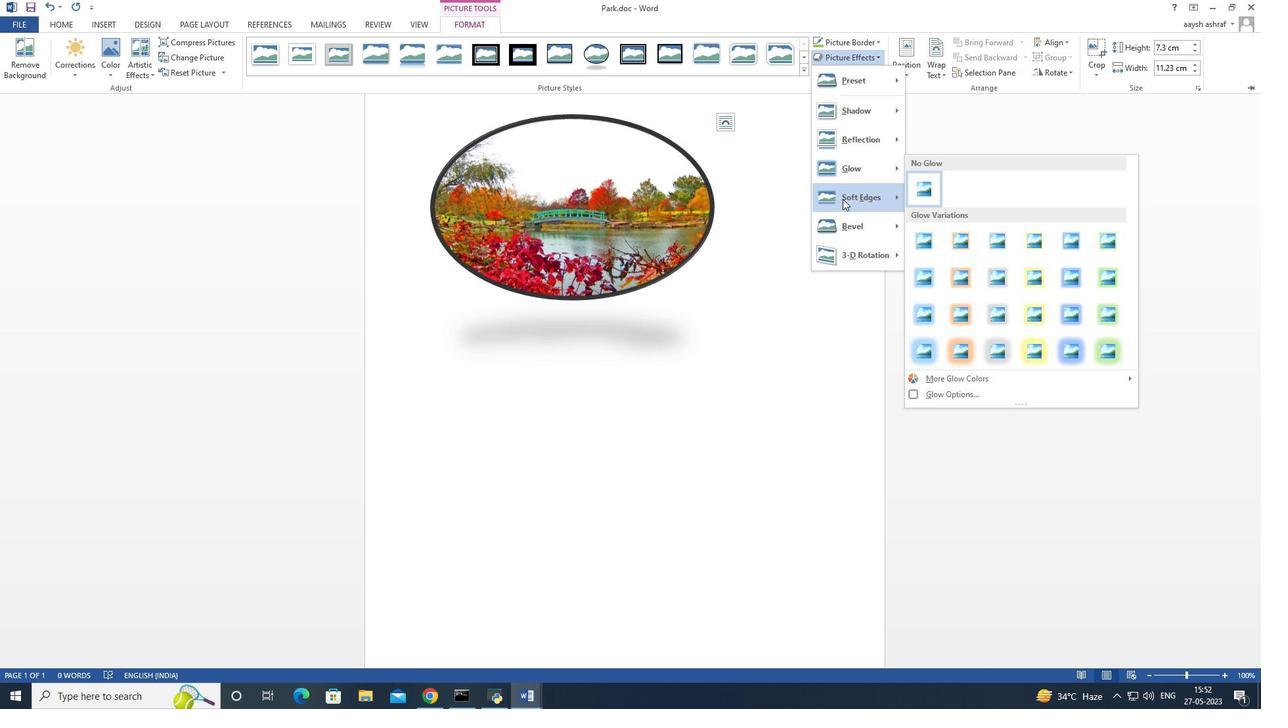 
Action: Mouse moved to (969, 206)
Screenshot: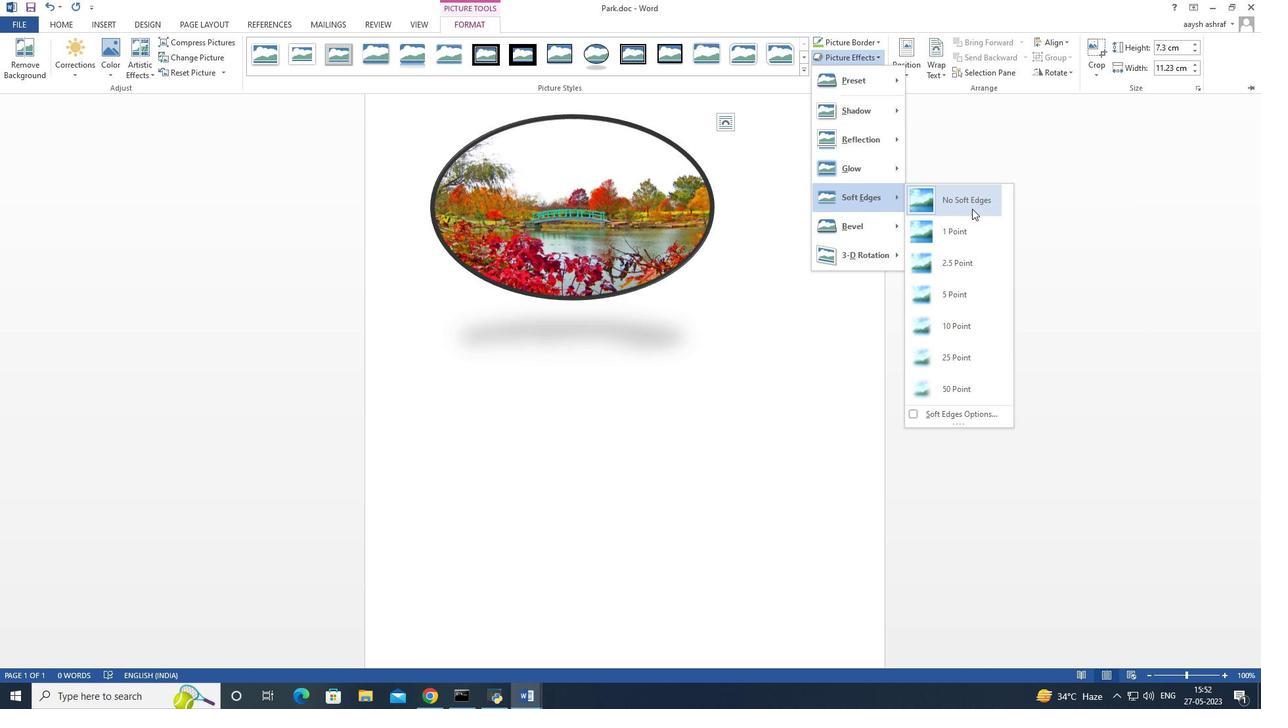 
Action: Mouse pressed left at (969, 206)
Screenshot: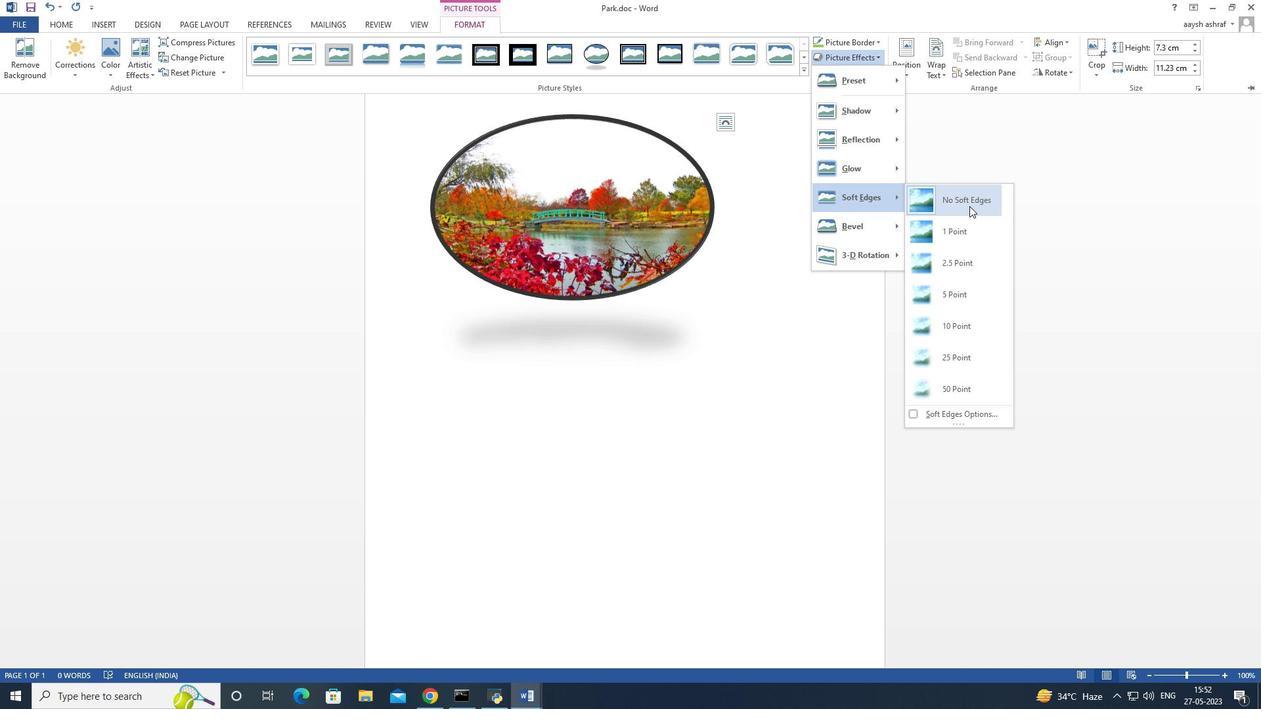 
Action: Mouse moved to (674, 316)
Screenshot: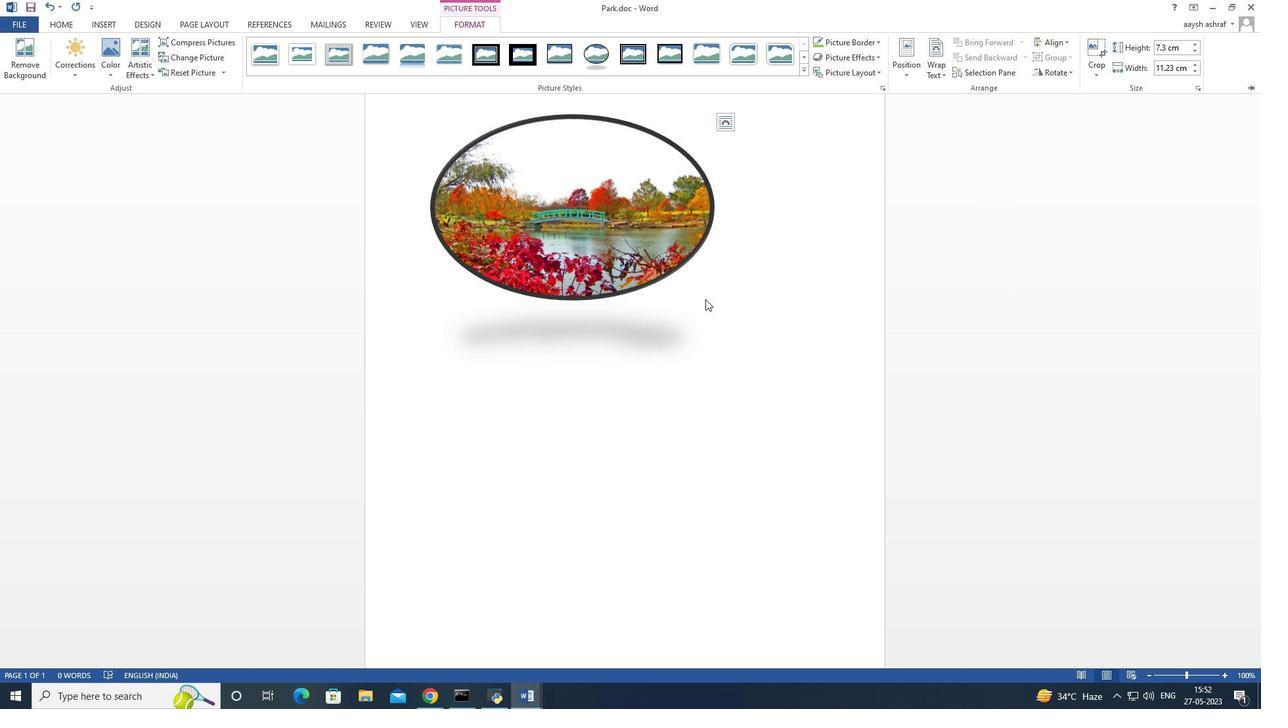 
Action: Mouse pressed left at (674, 316)
Screenshot: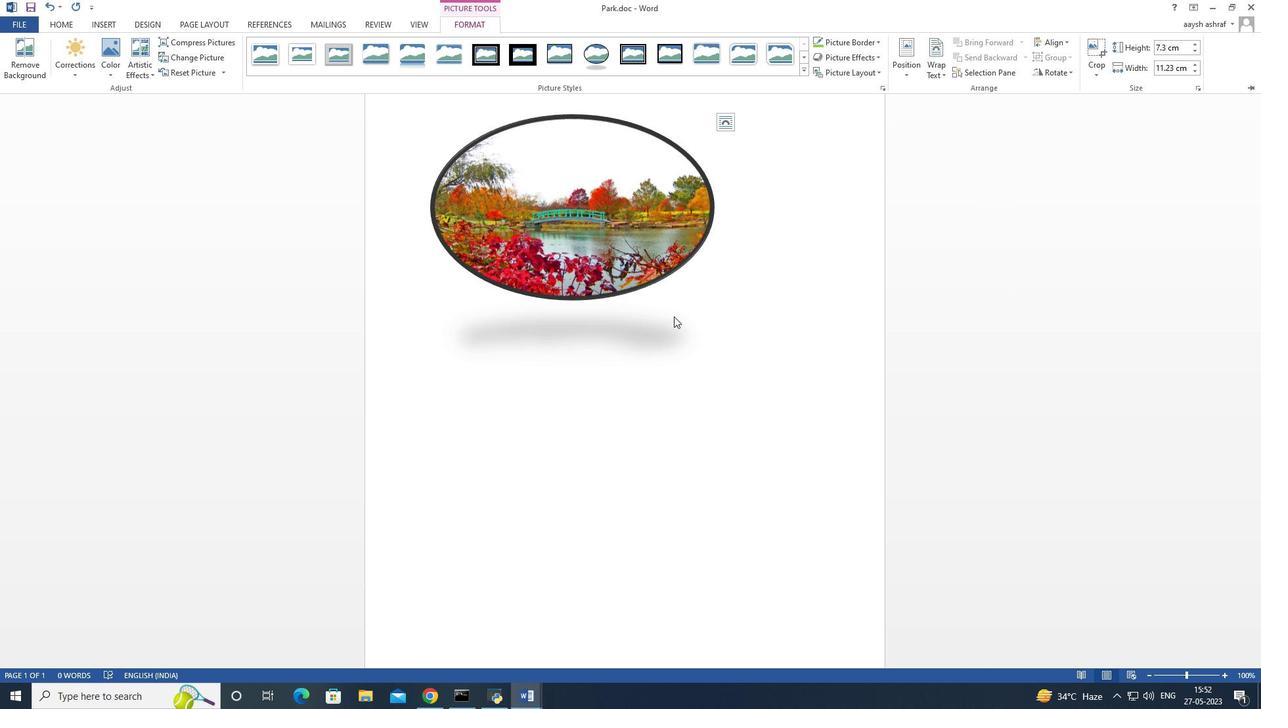 
Action: Mouse moved to (460, 28)
Screenshot: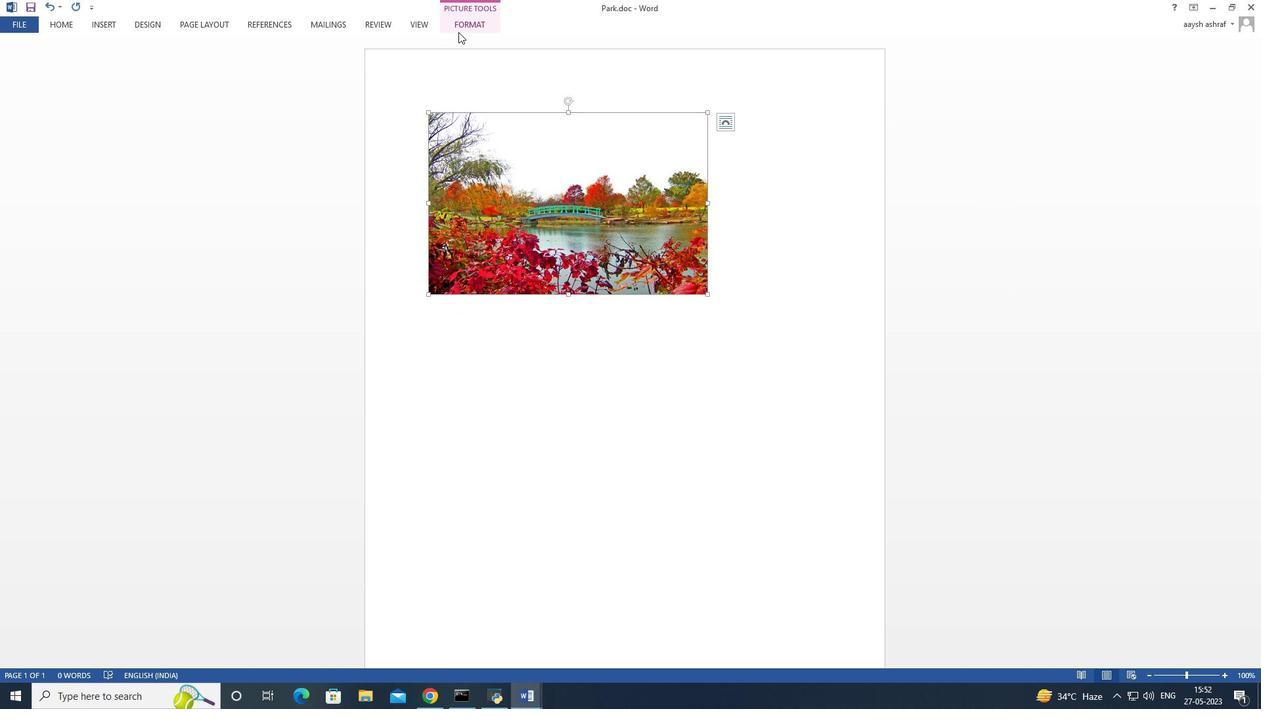 
Action: Mouse pressed left at (460, 28)
Screenshot: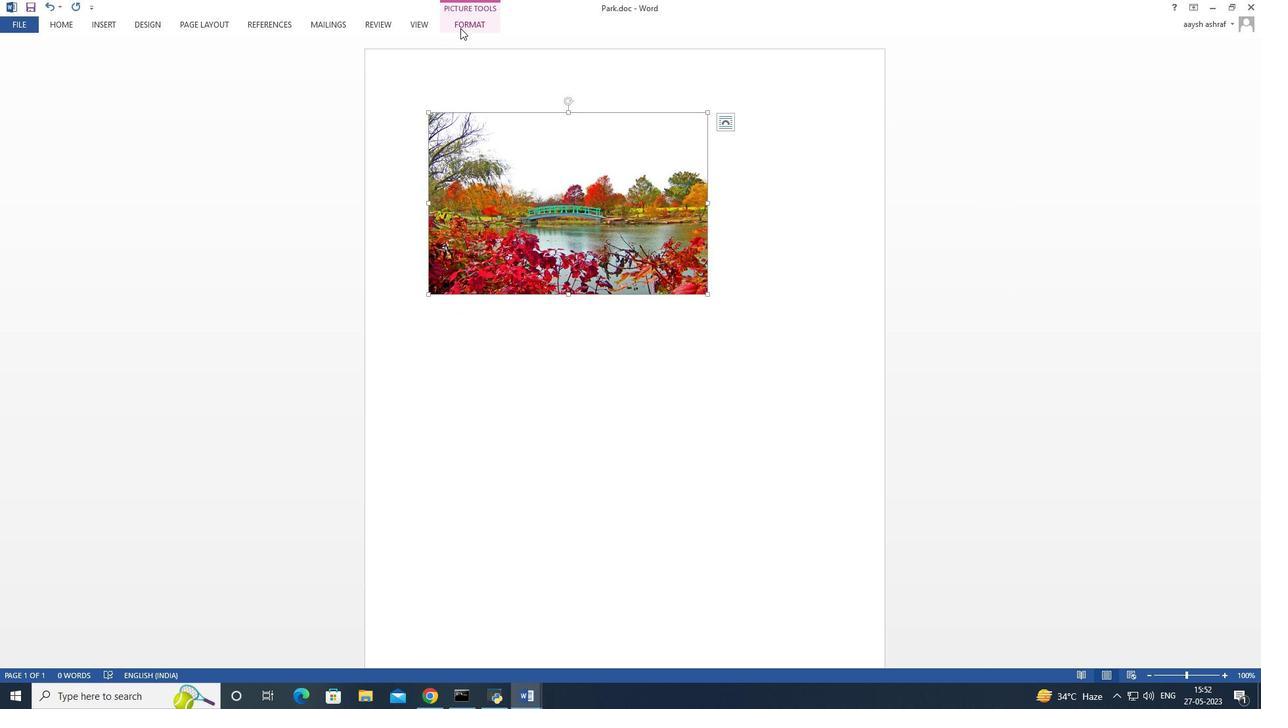 
Action: Mouse moved to (842, 59)
Screenshot: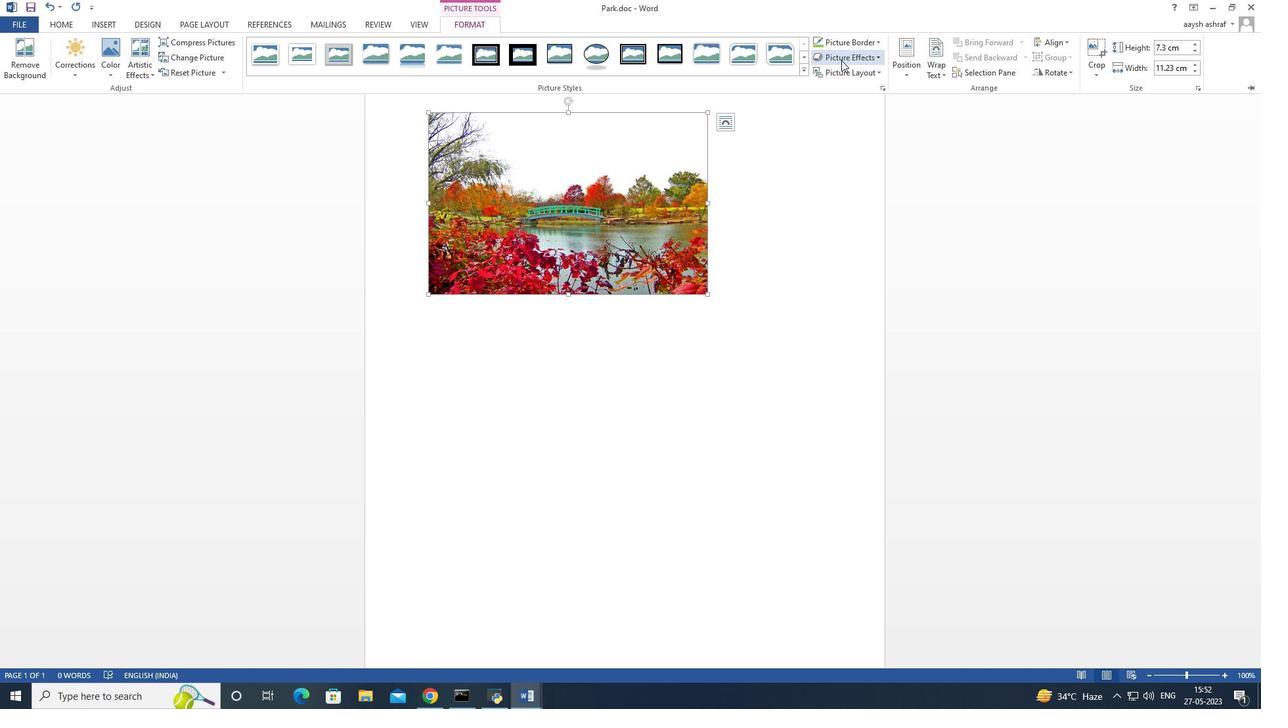 
Action: Mouse pressed left at (842, 59)
Screenshot: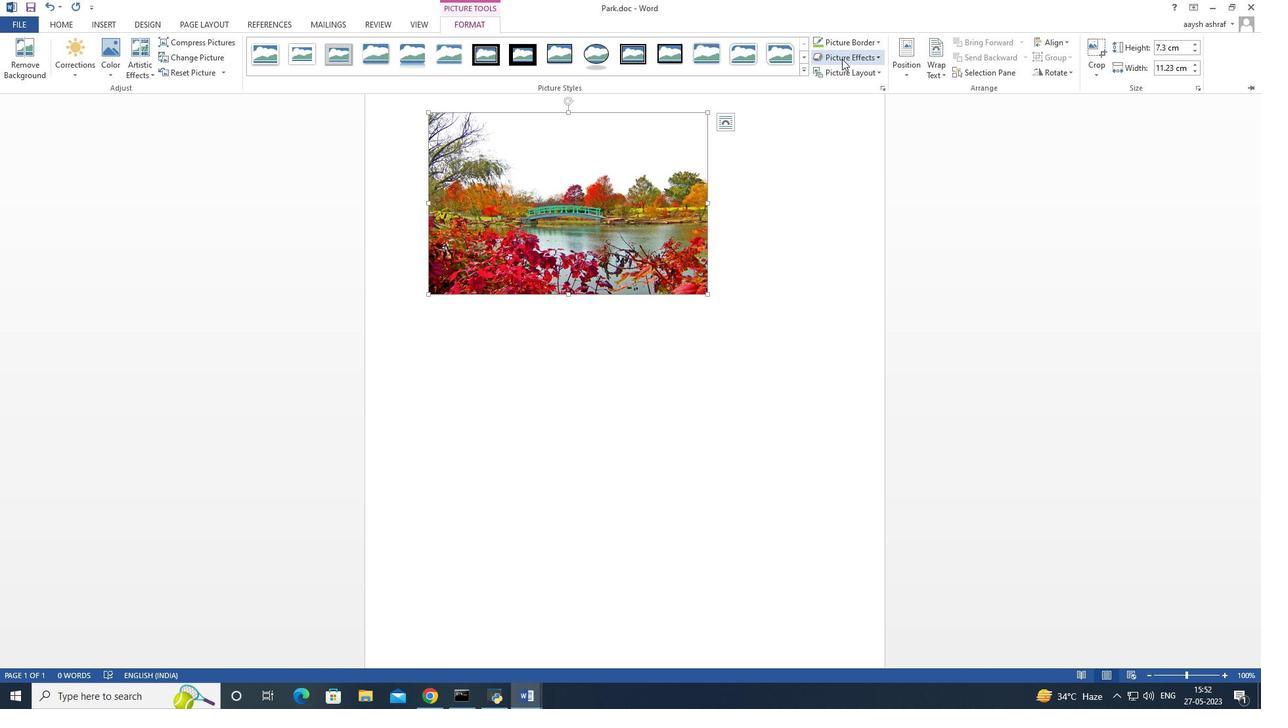 
Action: Mouse moved to (842, 107)
Screenshot: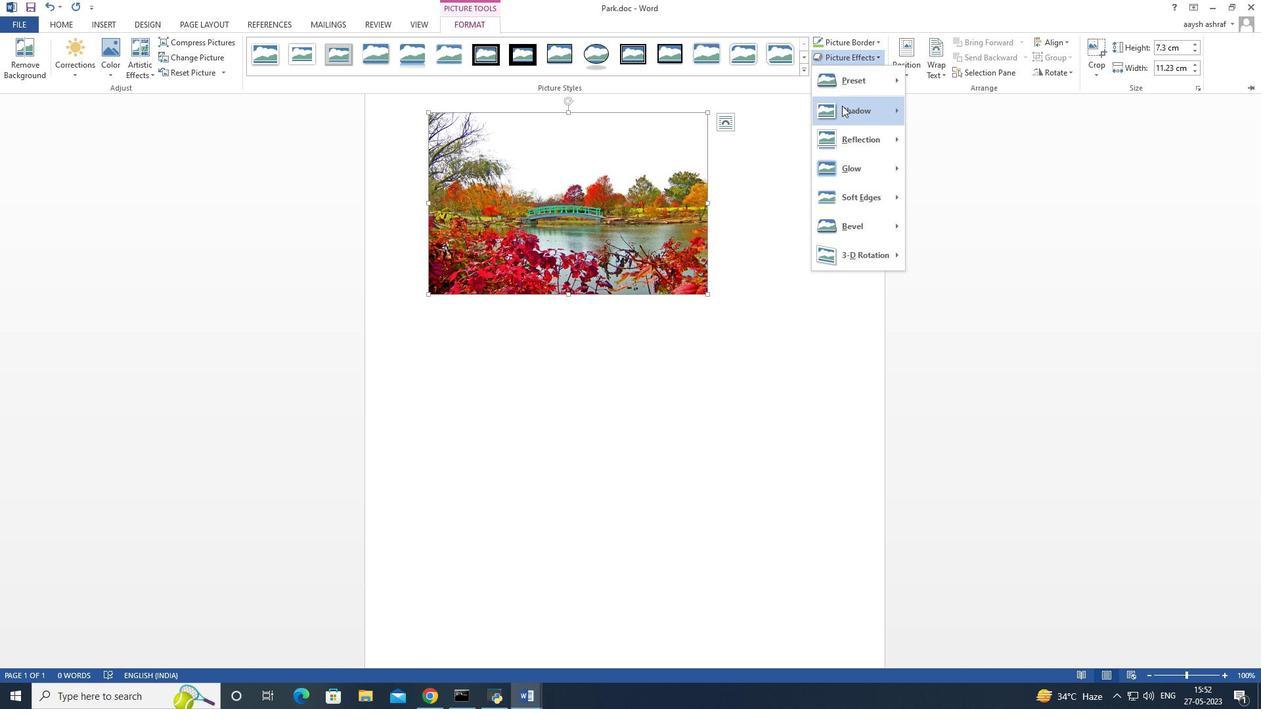 
Action: Mouse pressed left at (842, 107)
Screenshot: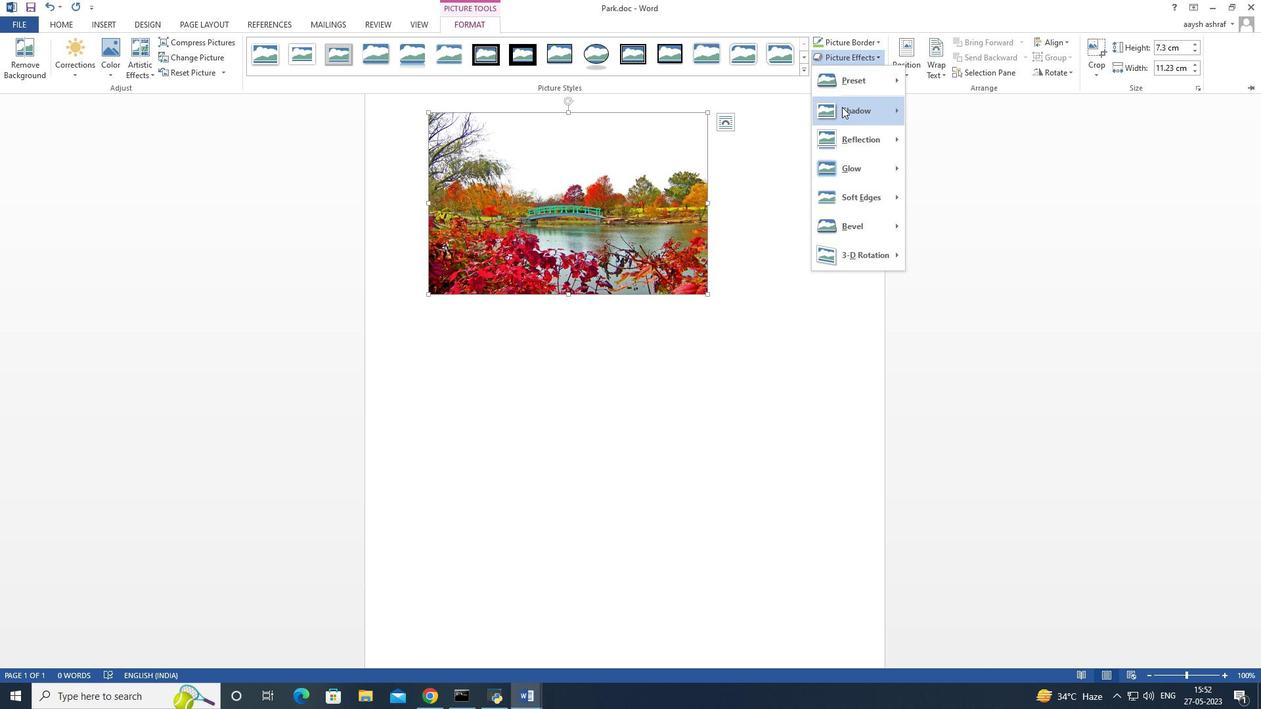 
Action: Mouse moved to (915, 219)
Screenshot: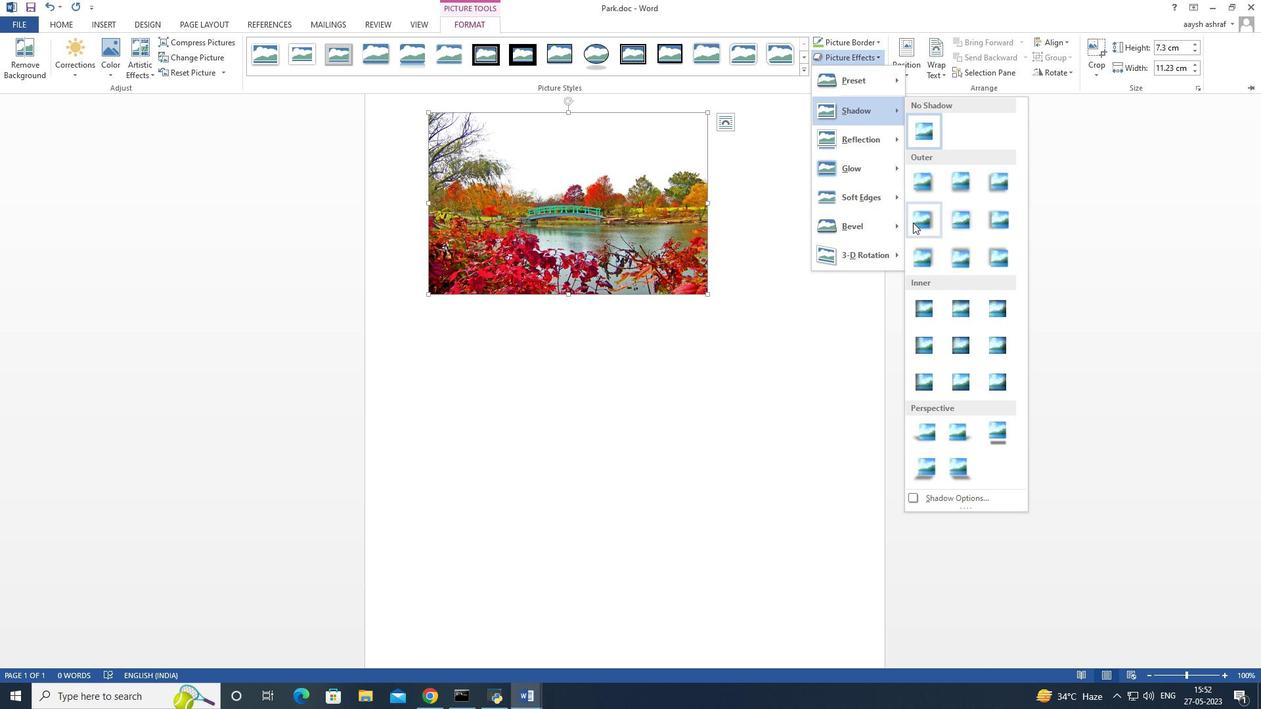 
Action: Mouse pressed left at (915, 219)
Screenshot: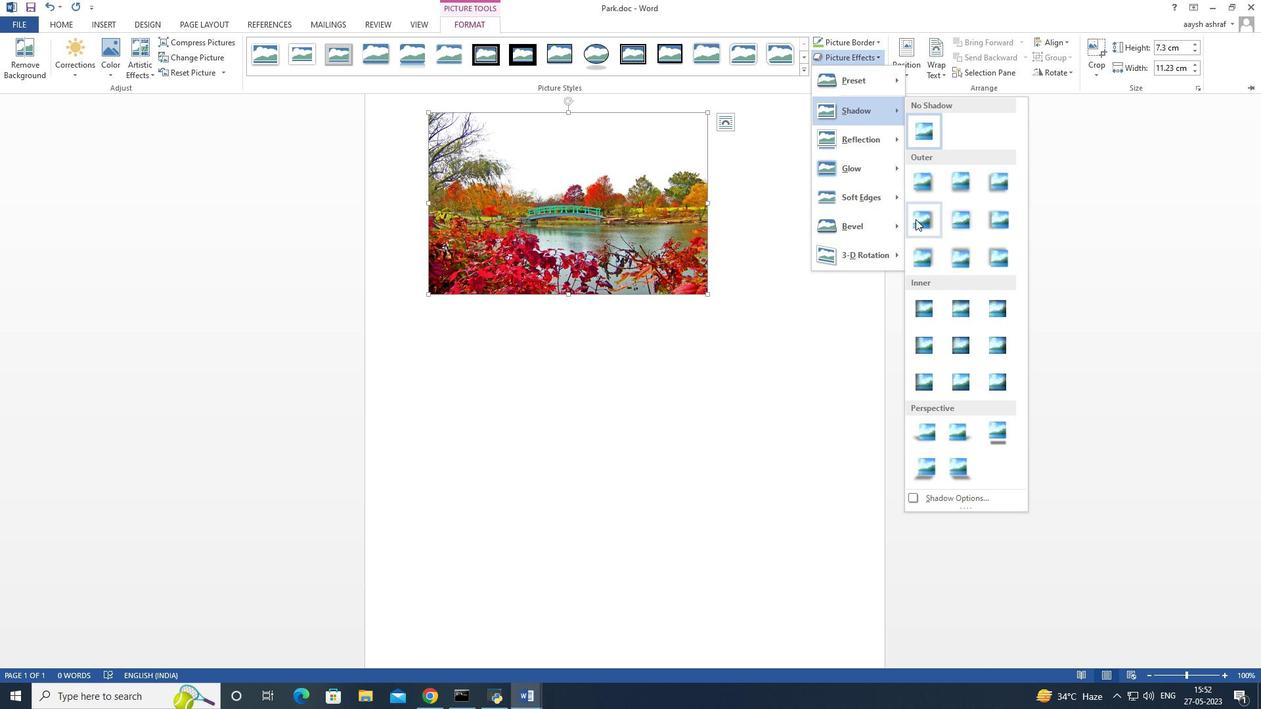 
Action: Mouse moved to (615, 381)
Screenshot: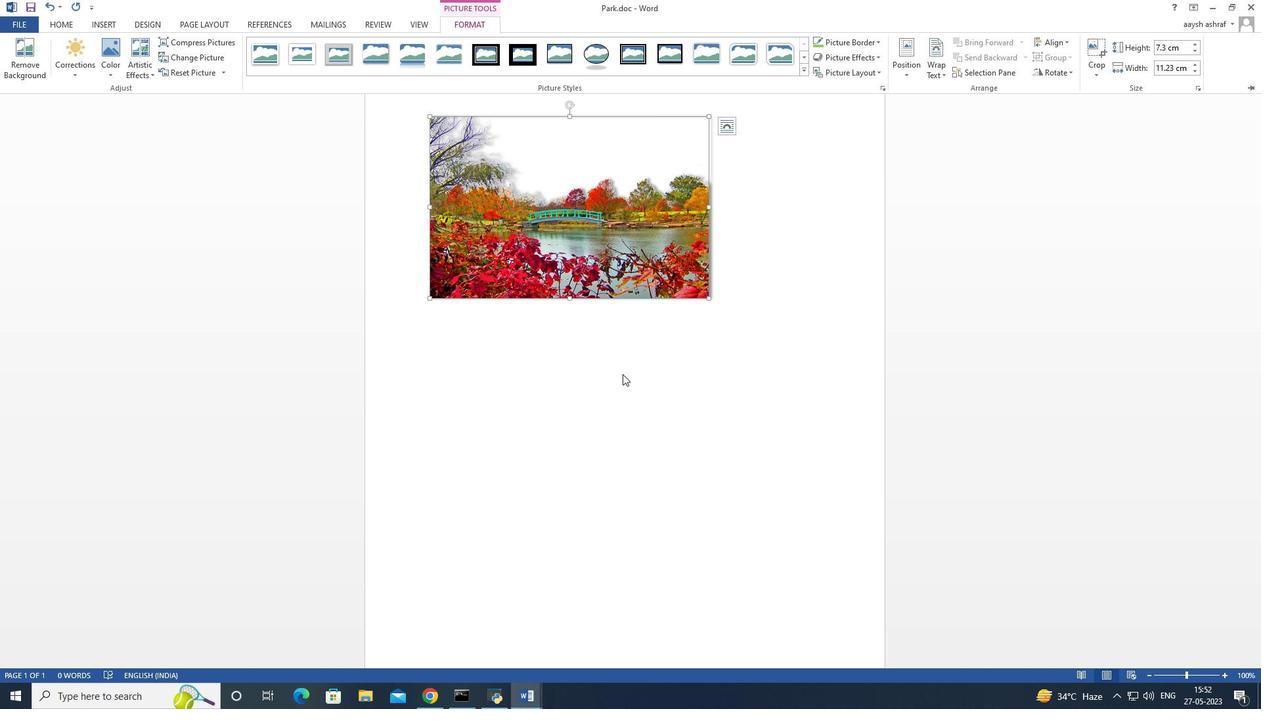 
Action: Mouse scrolled (615, 382) with delta (0, 0)
Screenshot: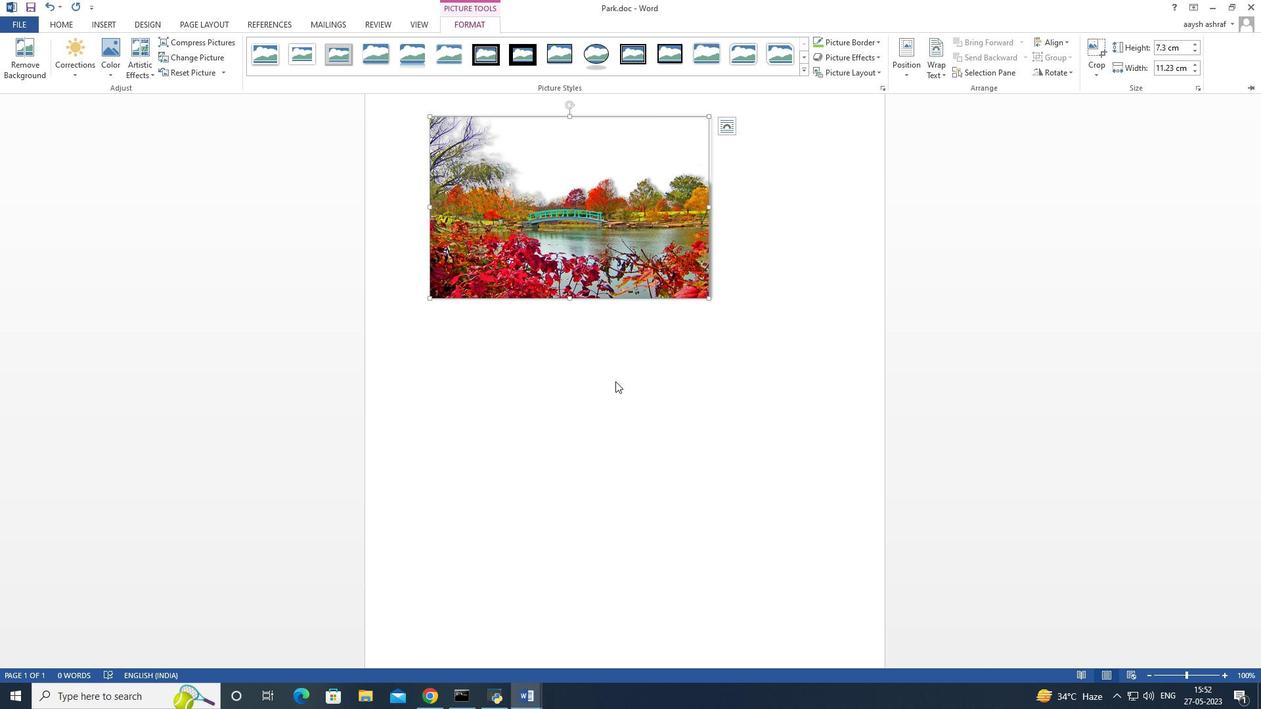 
Action: Mouse scrolled (615, 382) with delta (0, 0)
Screenshot: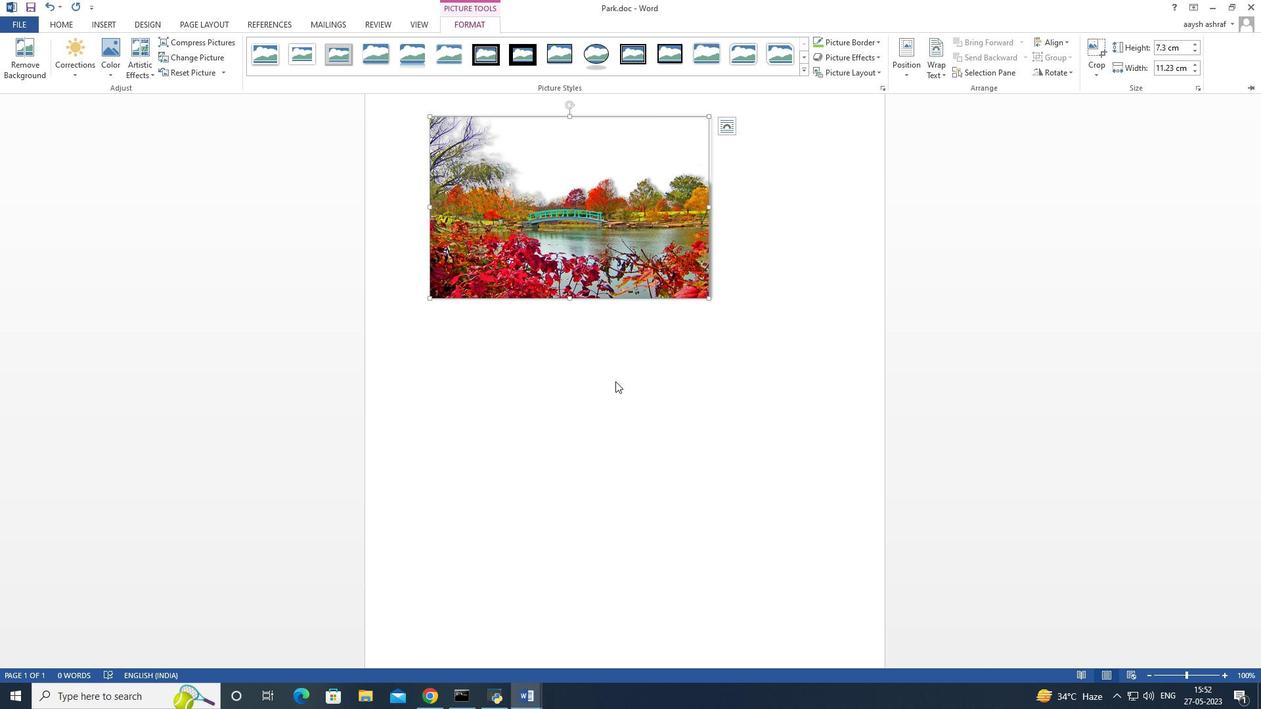 
Action: Mouse moved to (429, 296)
Screenshot: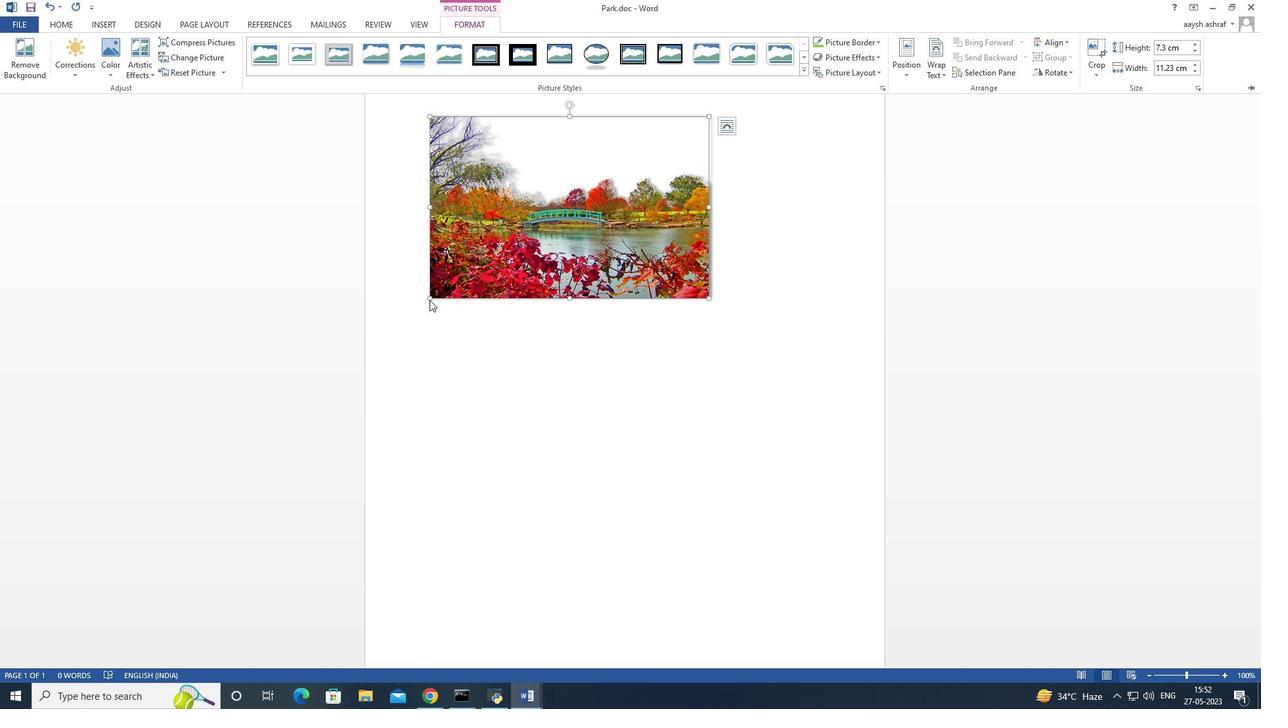 
Action: Mouse pressed left at (429, 296)
Screenshot: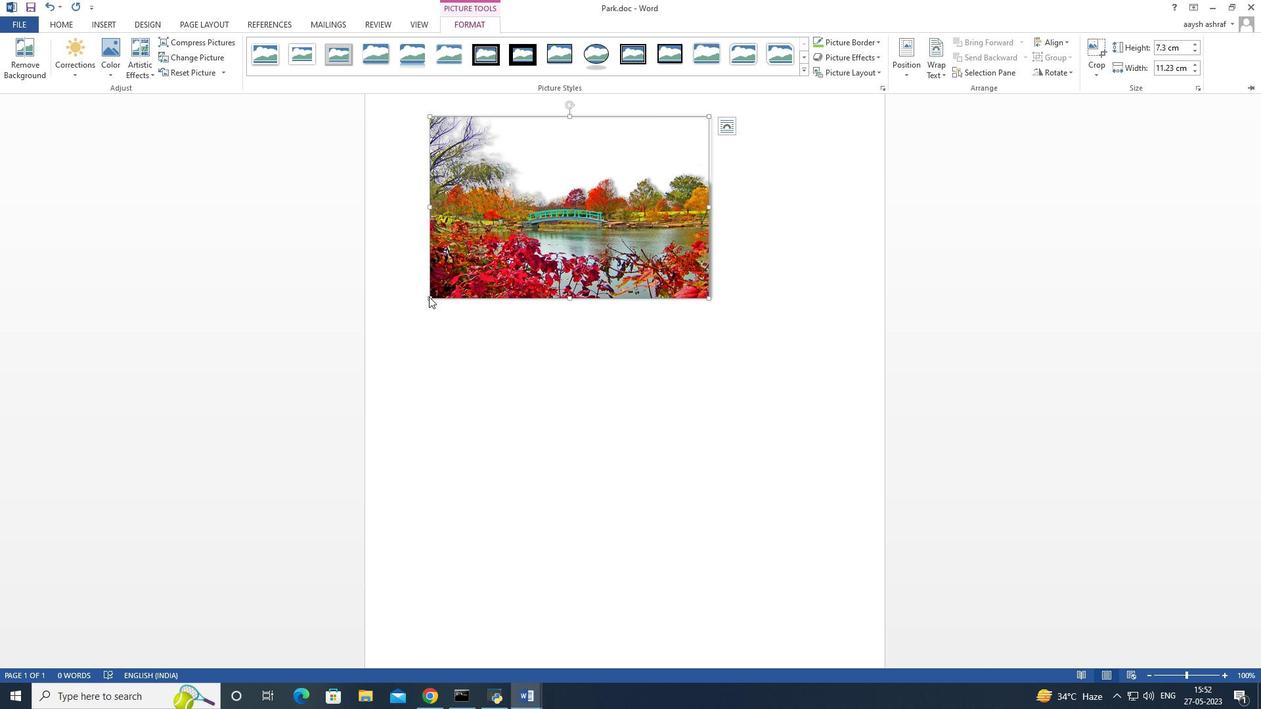 
Action: Mouse moved to (568, 296)
Screenshot: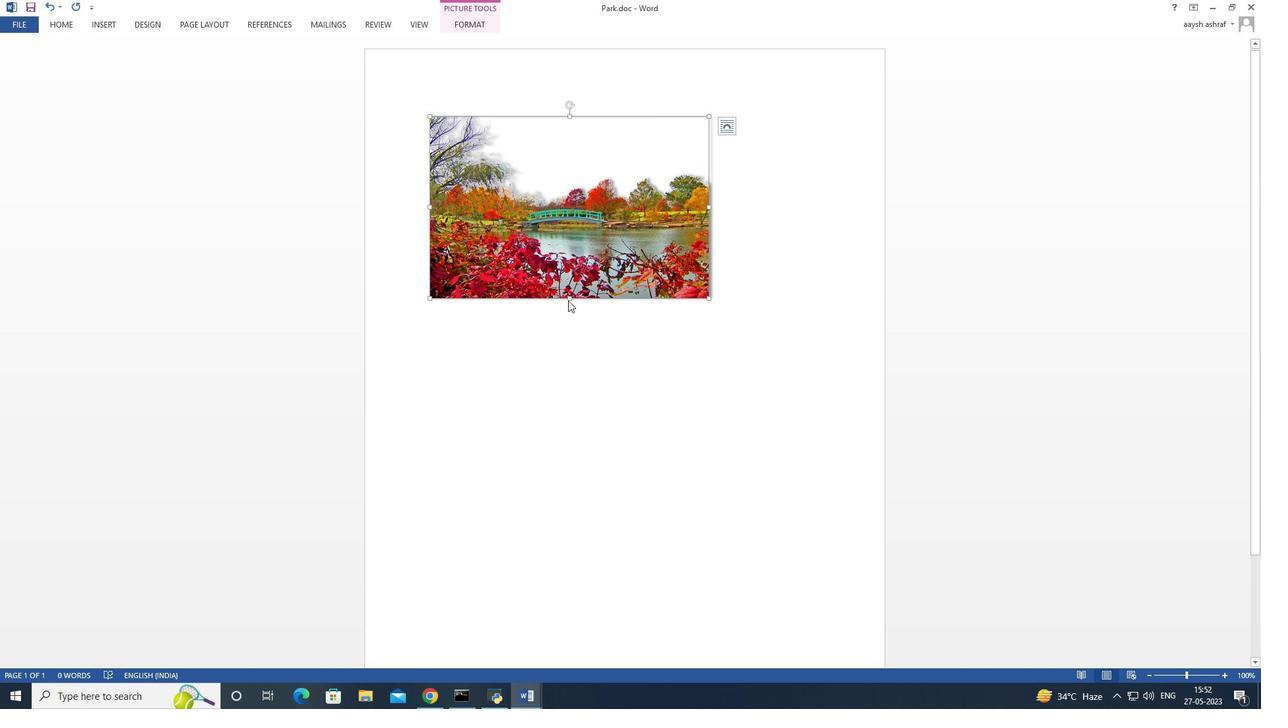 
Action: Mouse pressed left at (568, 296)
Screenshot: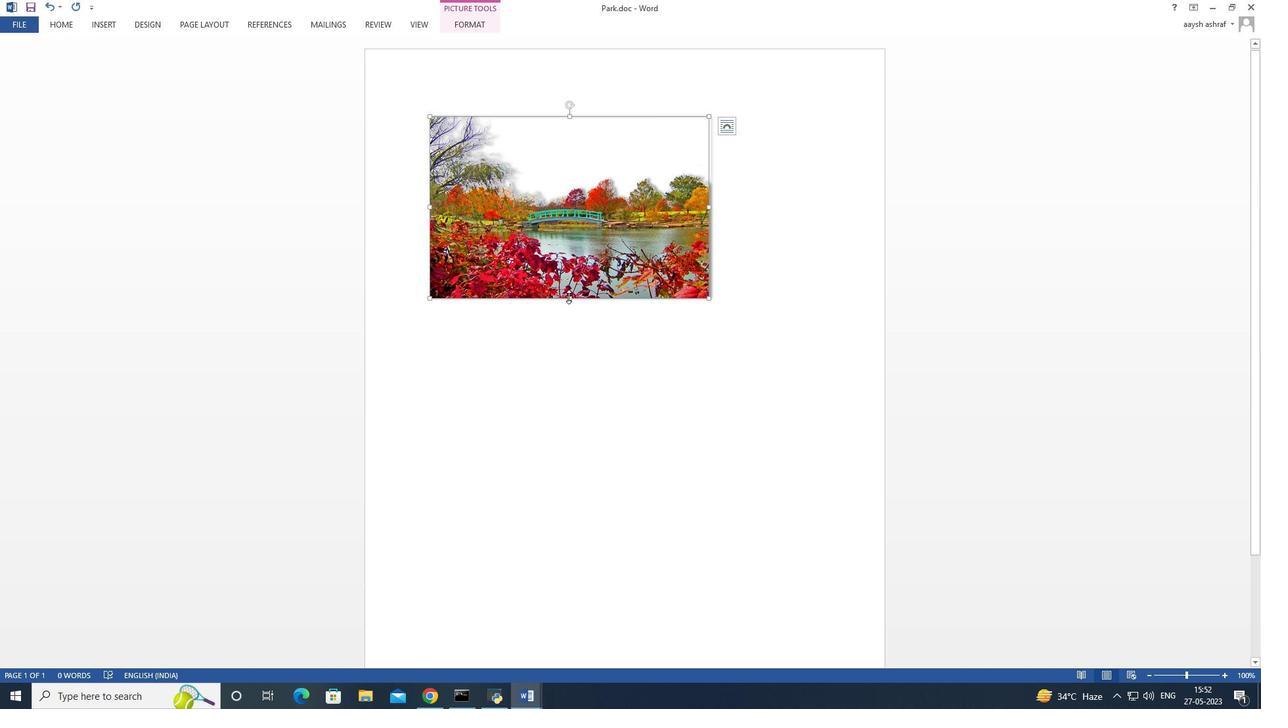 
Action: Mouse pressed left at (568, 296)
Screenshot: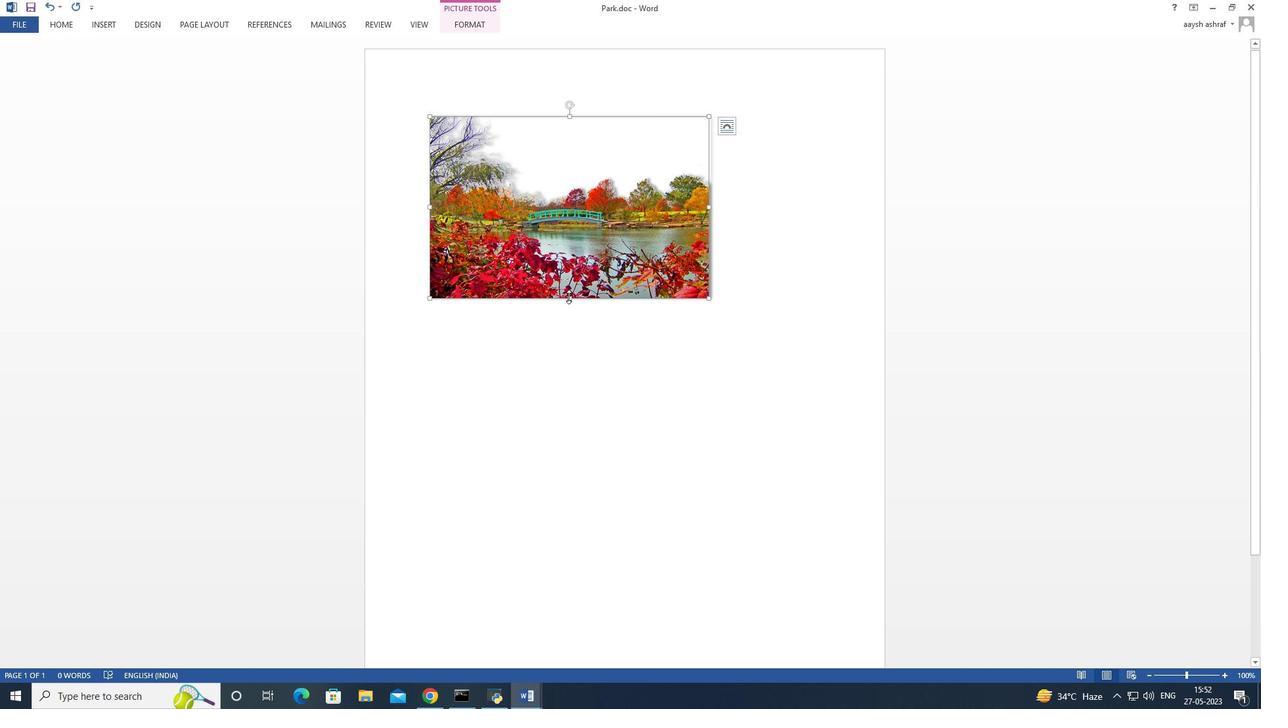 
Action: Mouse moved to (570, 296)
Screenshot: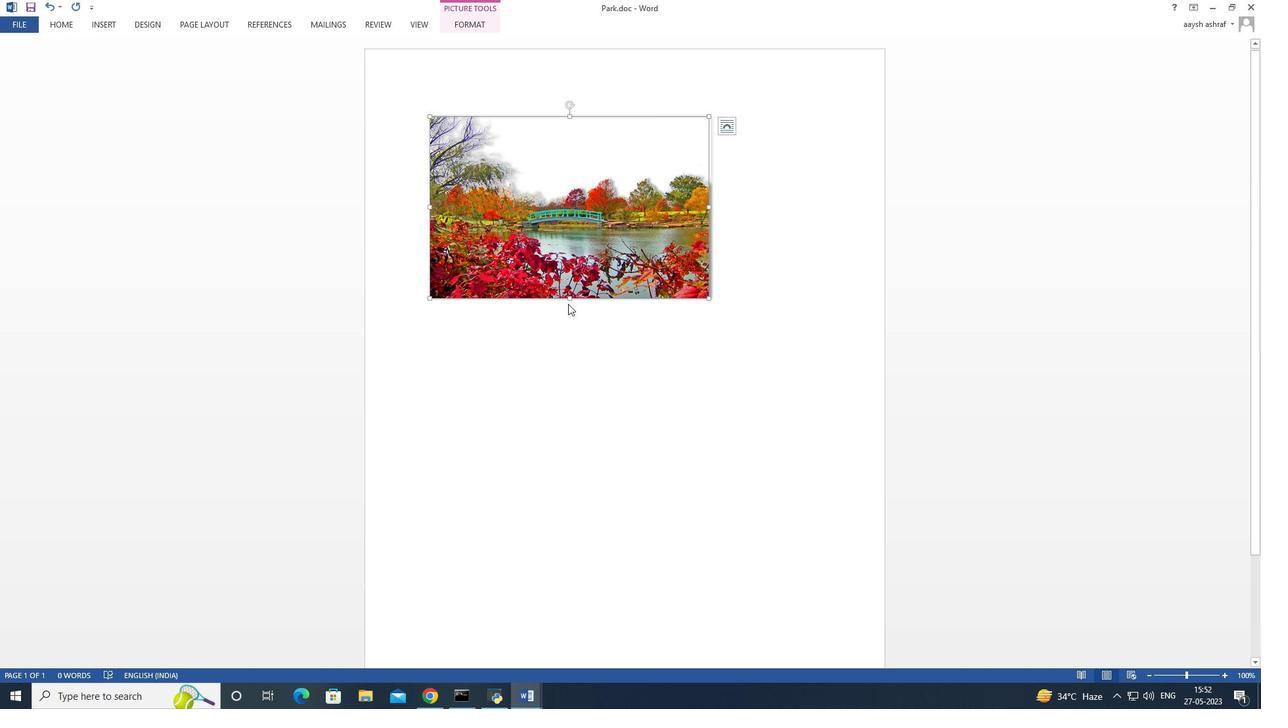 
Action: Mouse pressed left at (570, 296)
Screenshot: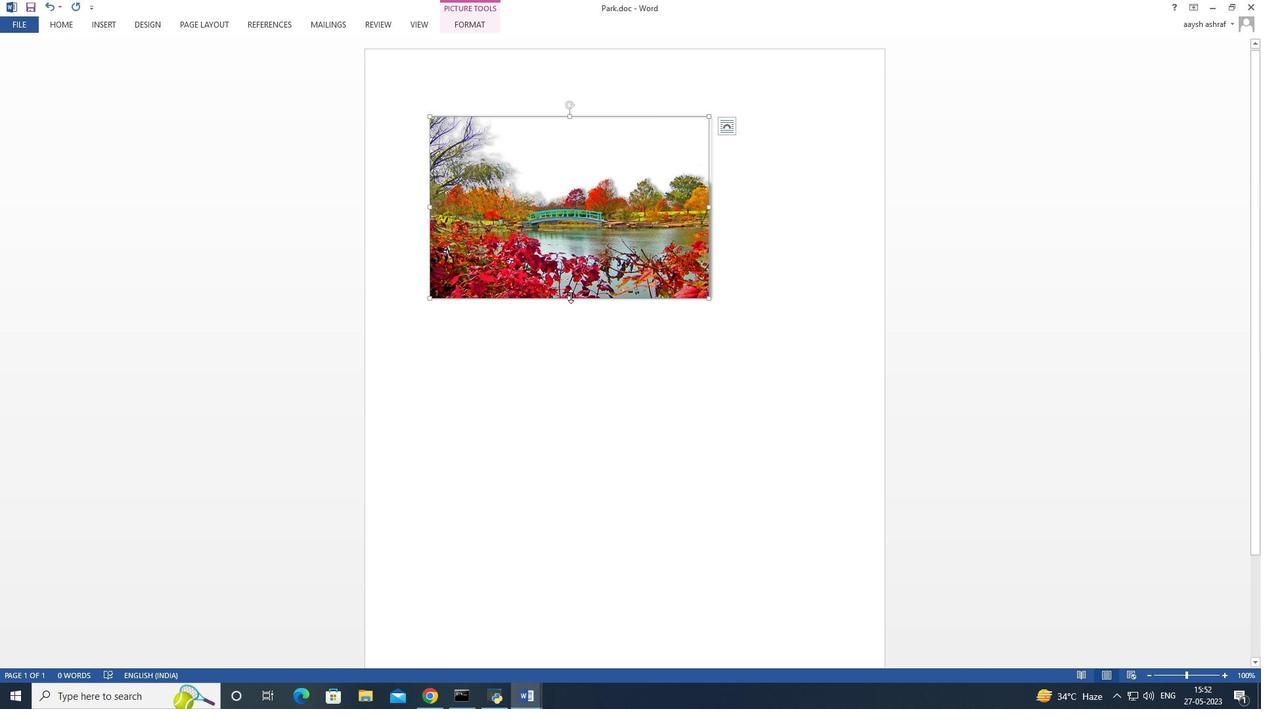 
Action: Mouse pressed left at (570, 296)
Screenshot: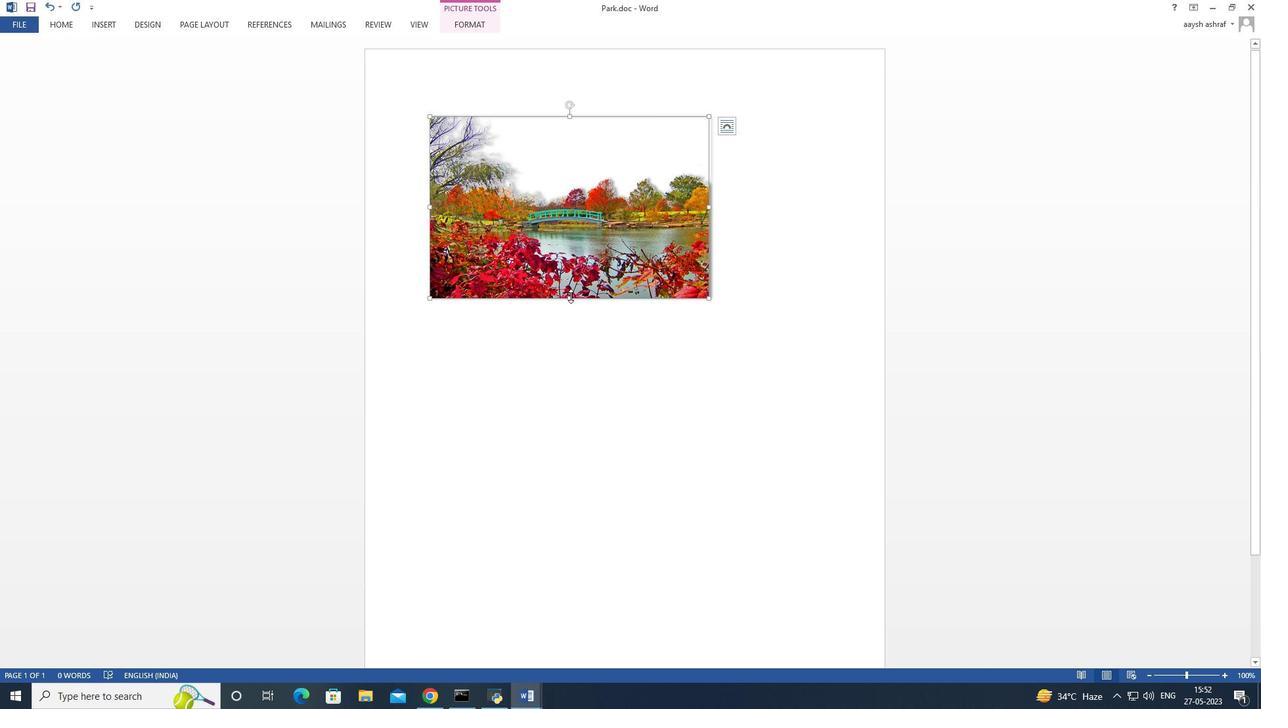 
Action: Mouse moved to (567, 298)
Screenshot: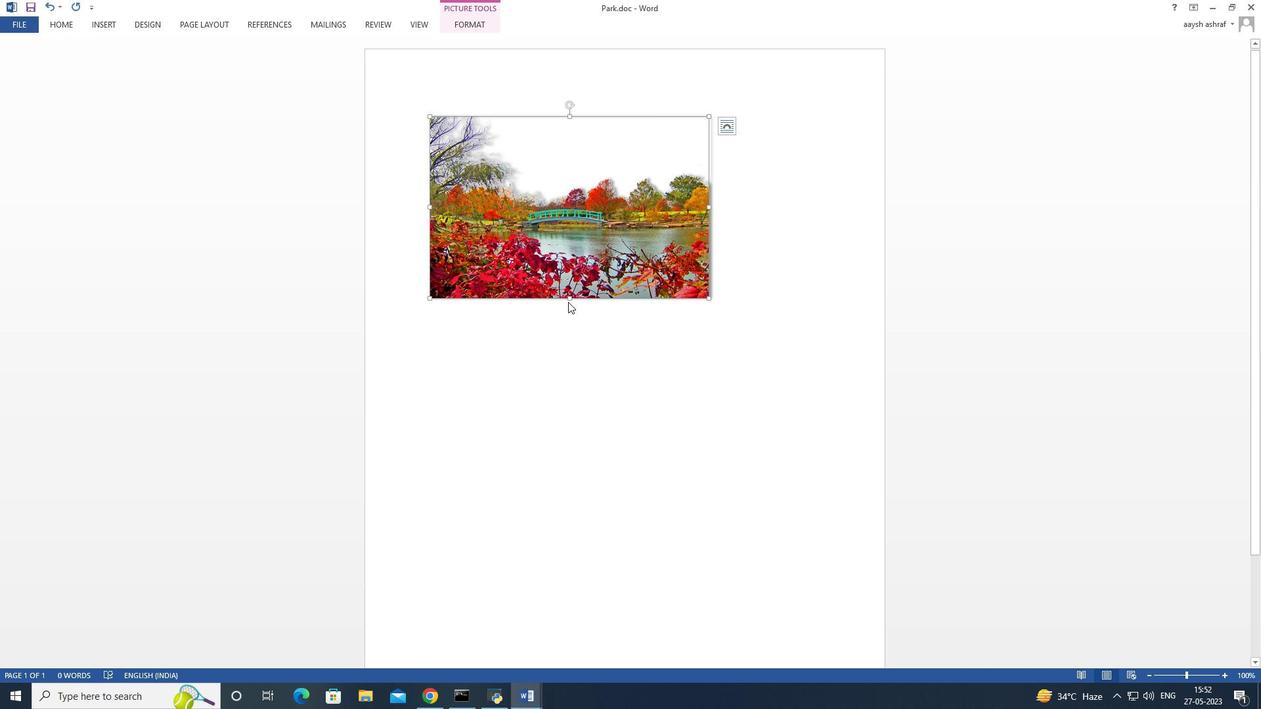 
Action: Mouse pressed left at (567, 298)
Screenshot: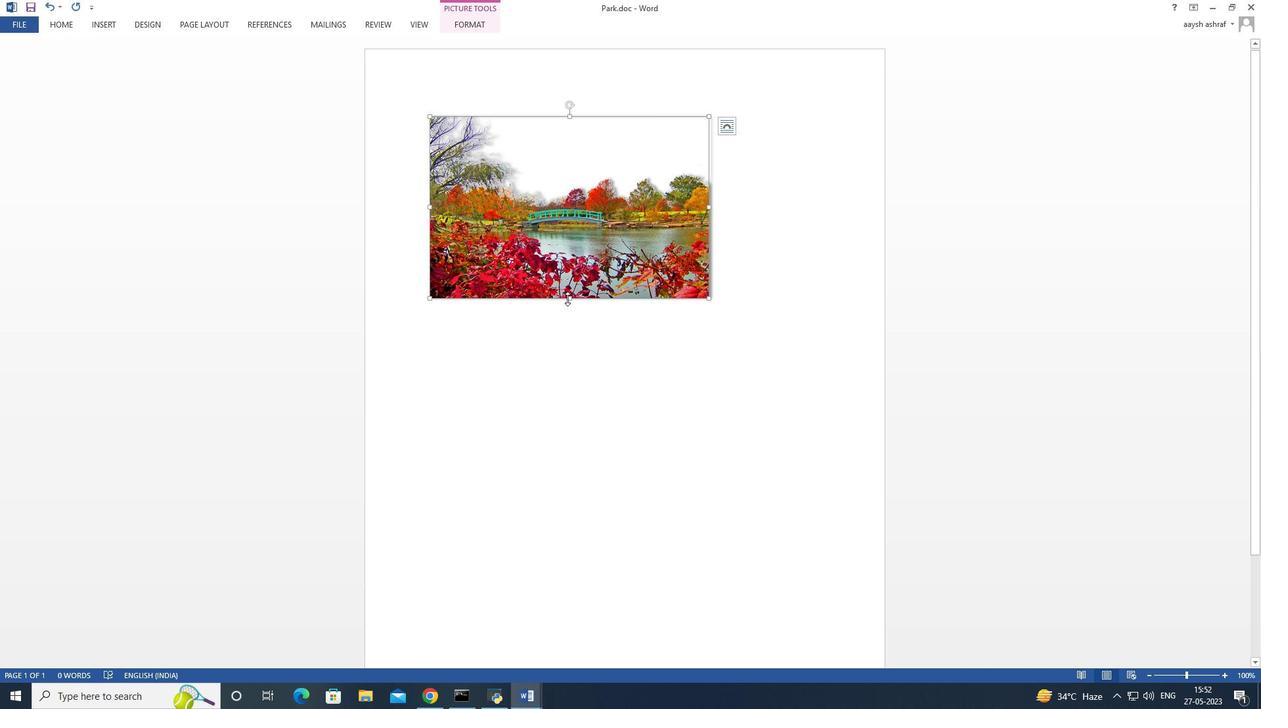 
Action: Mouse moved to (595, 484)
Screenshot: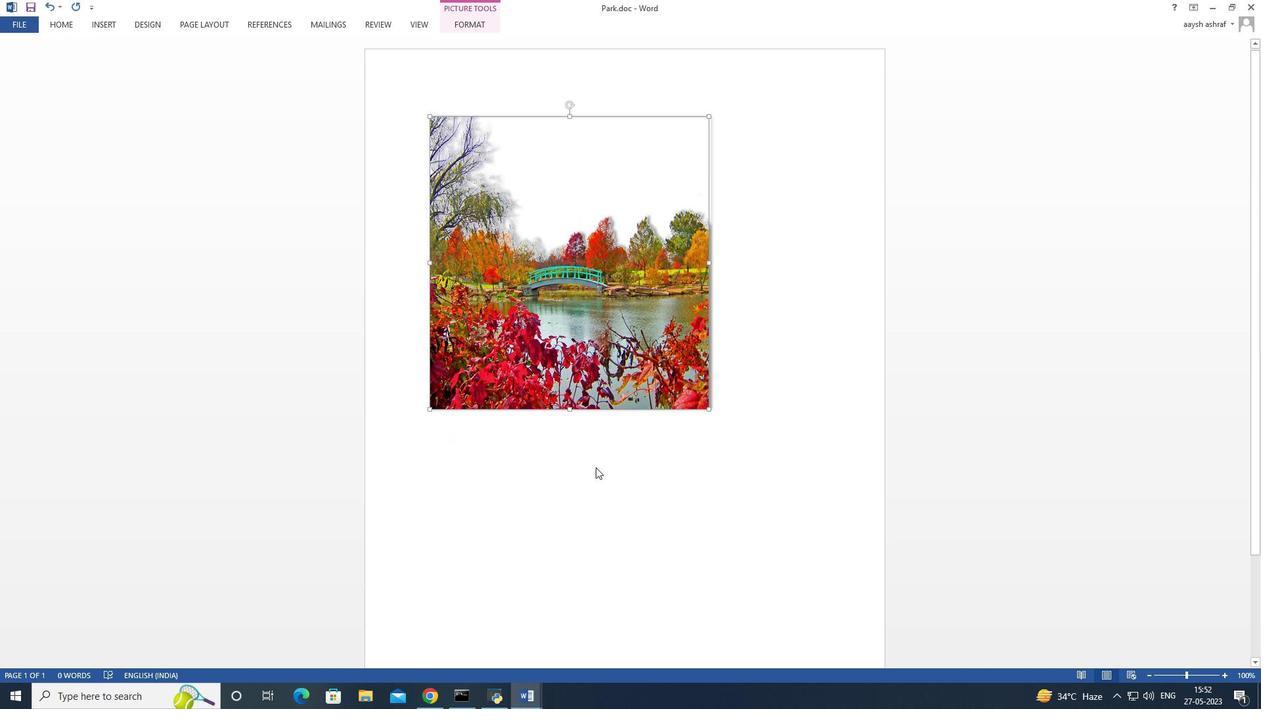 
Action: Mouse pressed left at (595, 484)
Screenshot: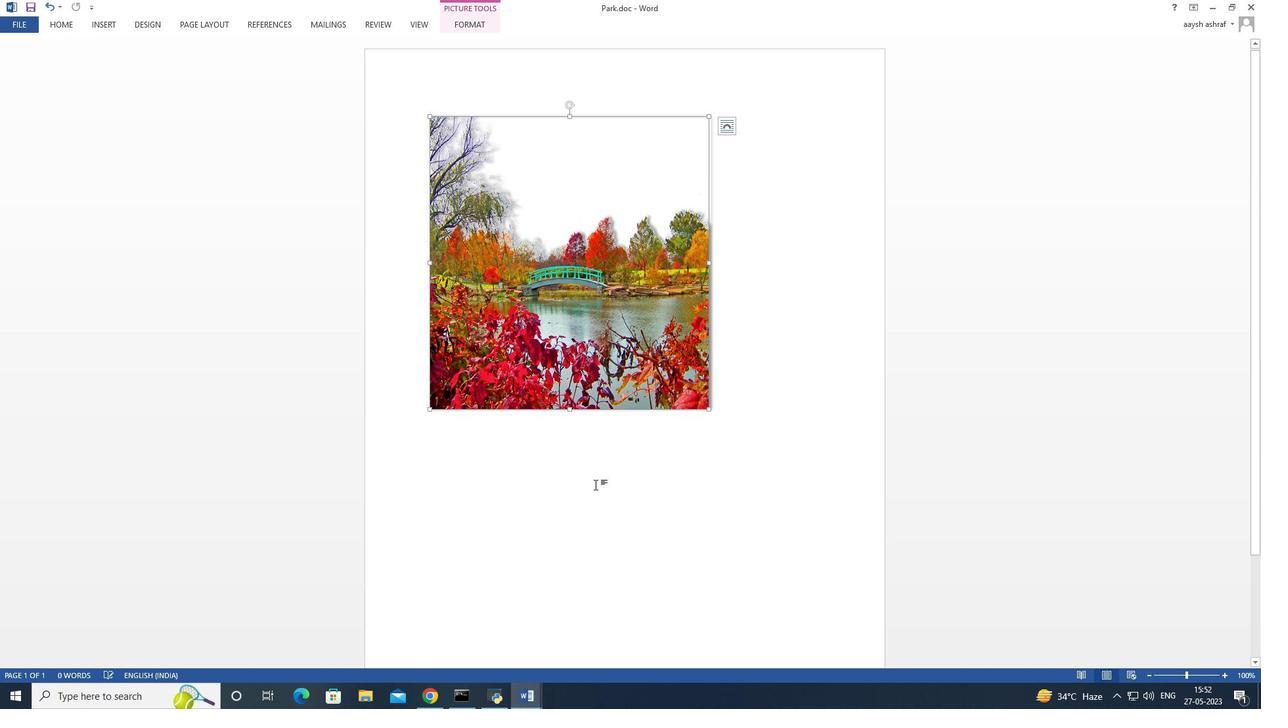 
Action: Mouse moved to (432, 379)
Screenshot: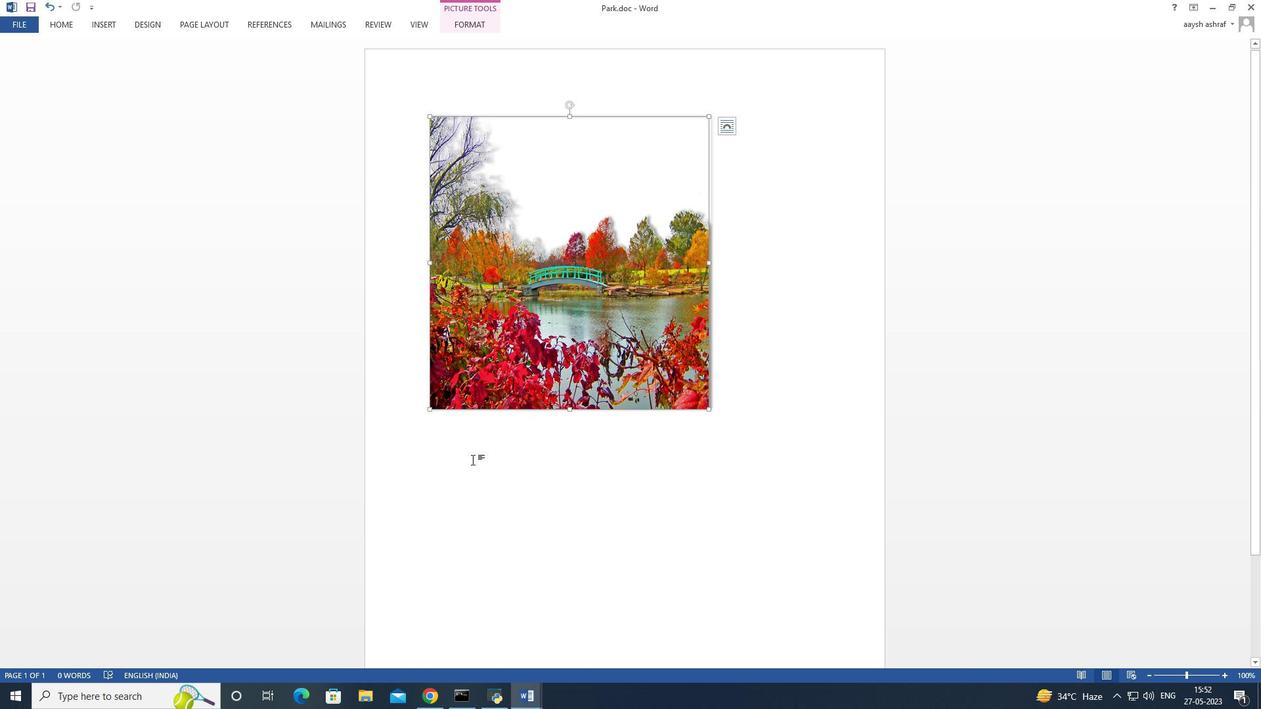 
Action: Mouse scrolled (438, 398) with delta (0, 0)
Screenshot: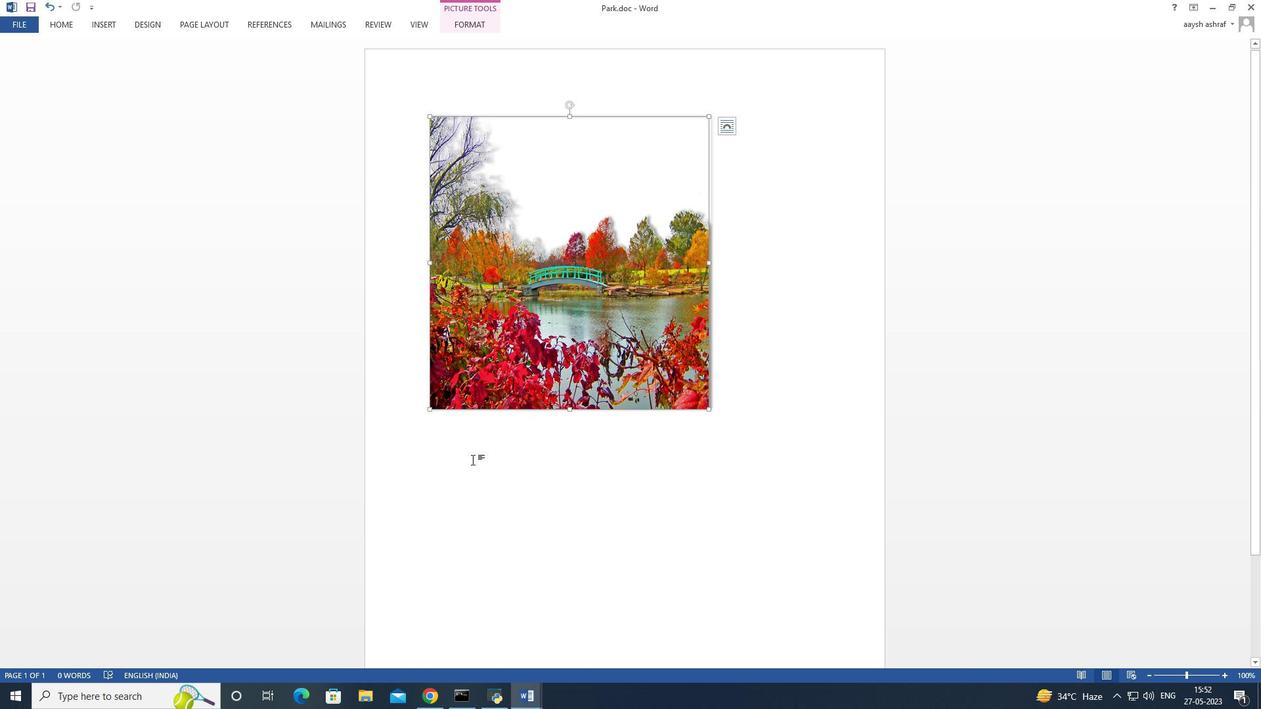 
Action: Mouse moved to (423, 337)
Screenshot: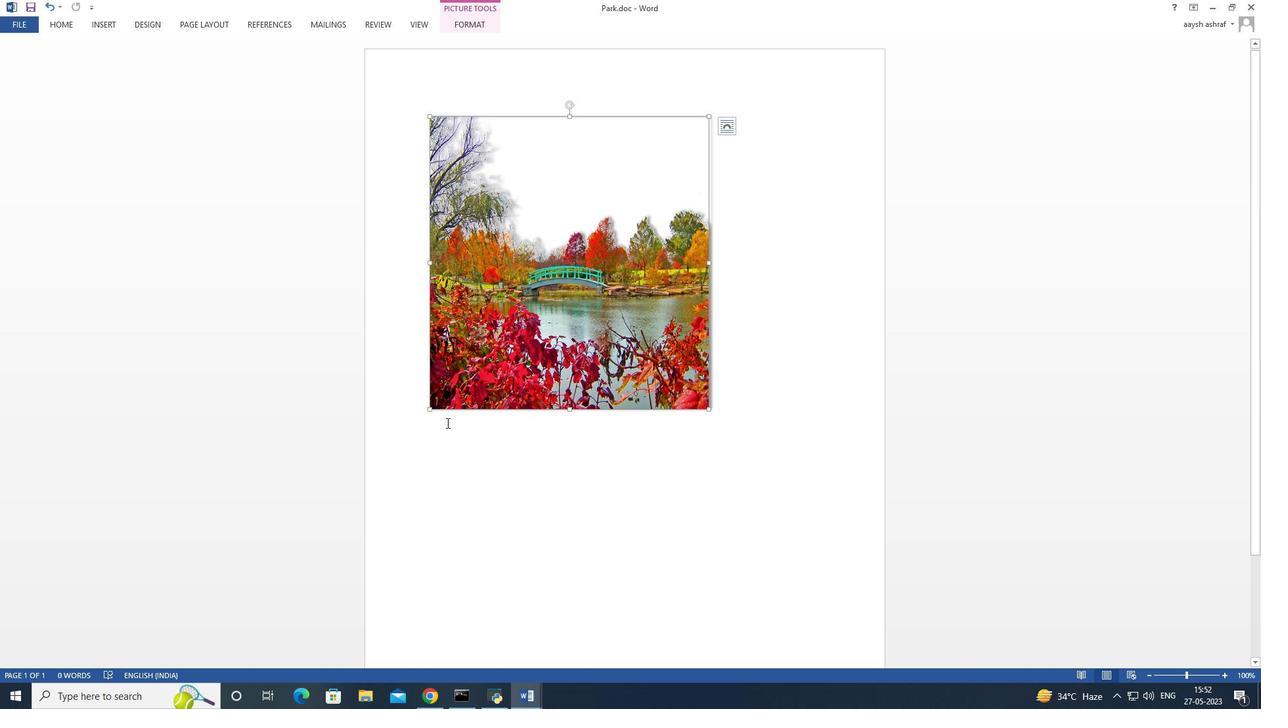 
Action: Mouse scrolled (427, 348) with delta (0, 0)
Screenshot: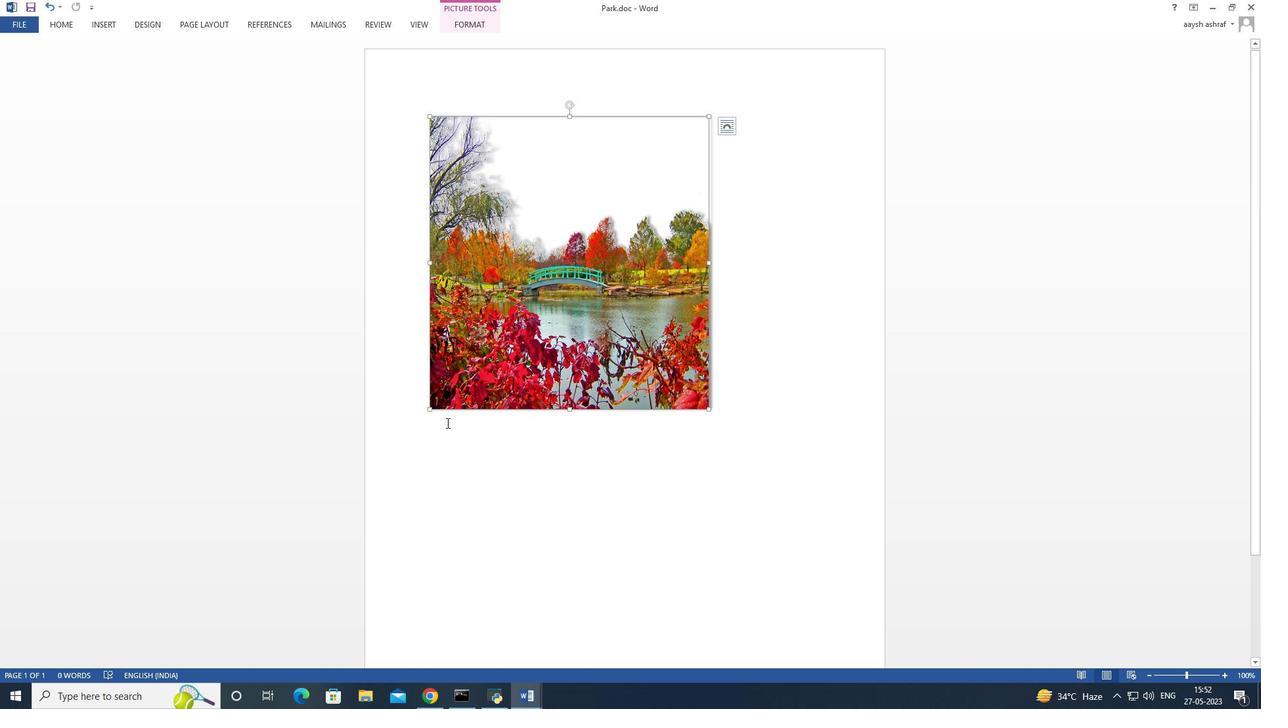 
Action: Mouse moved to (473, 19)
Screenshot: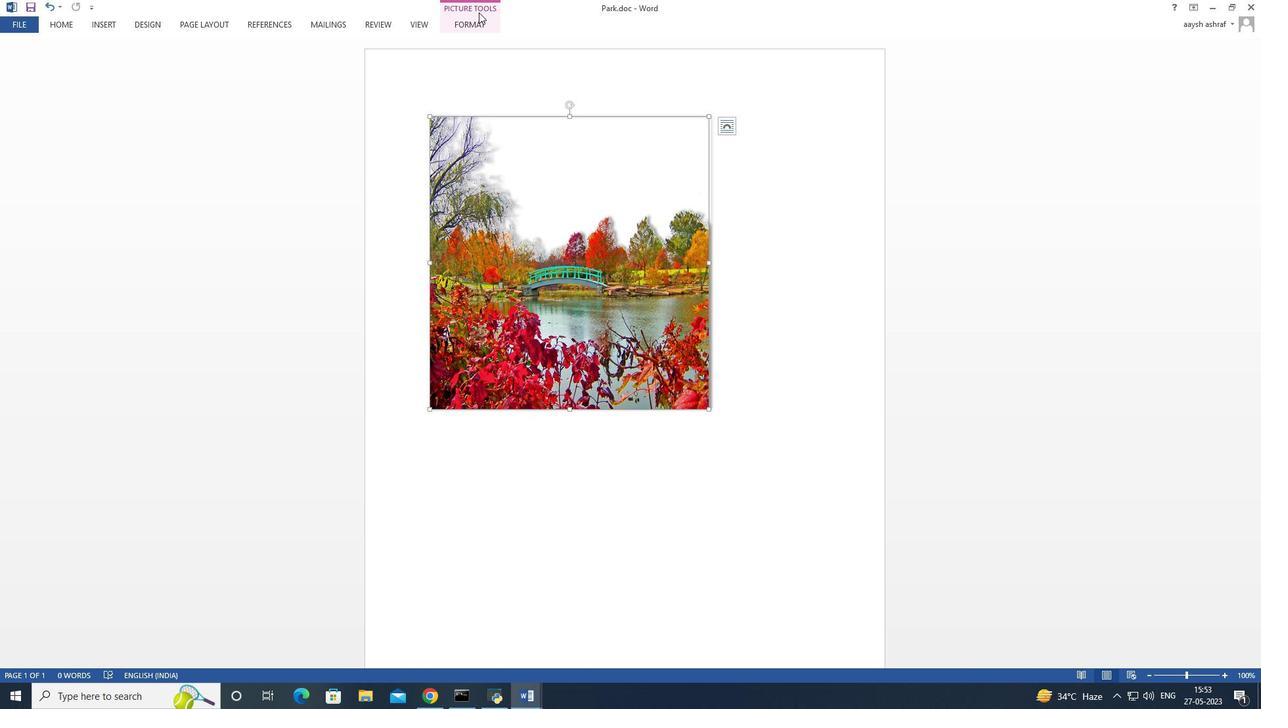 
Action: Mouse pressed left at (473, 19)
Screenshot: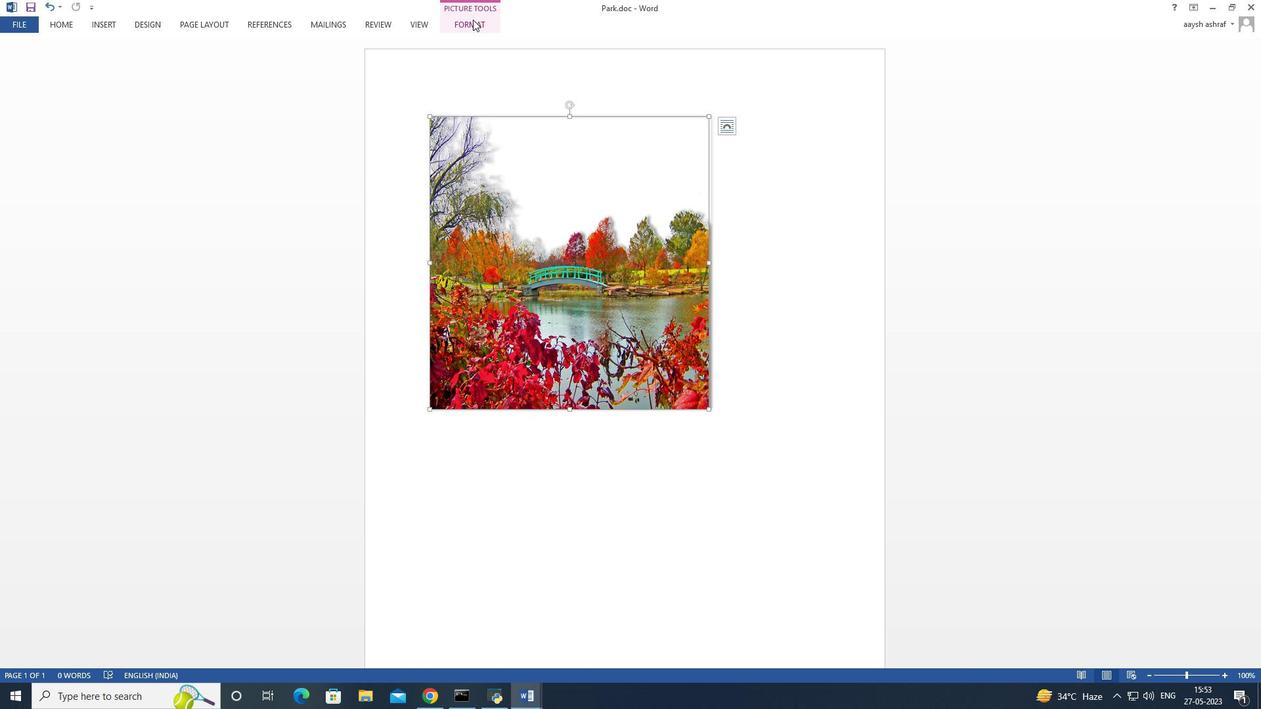 
Action: Mouse moved to (872, 57)
Screenshot: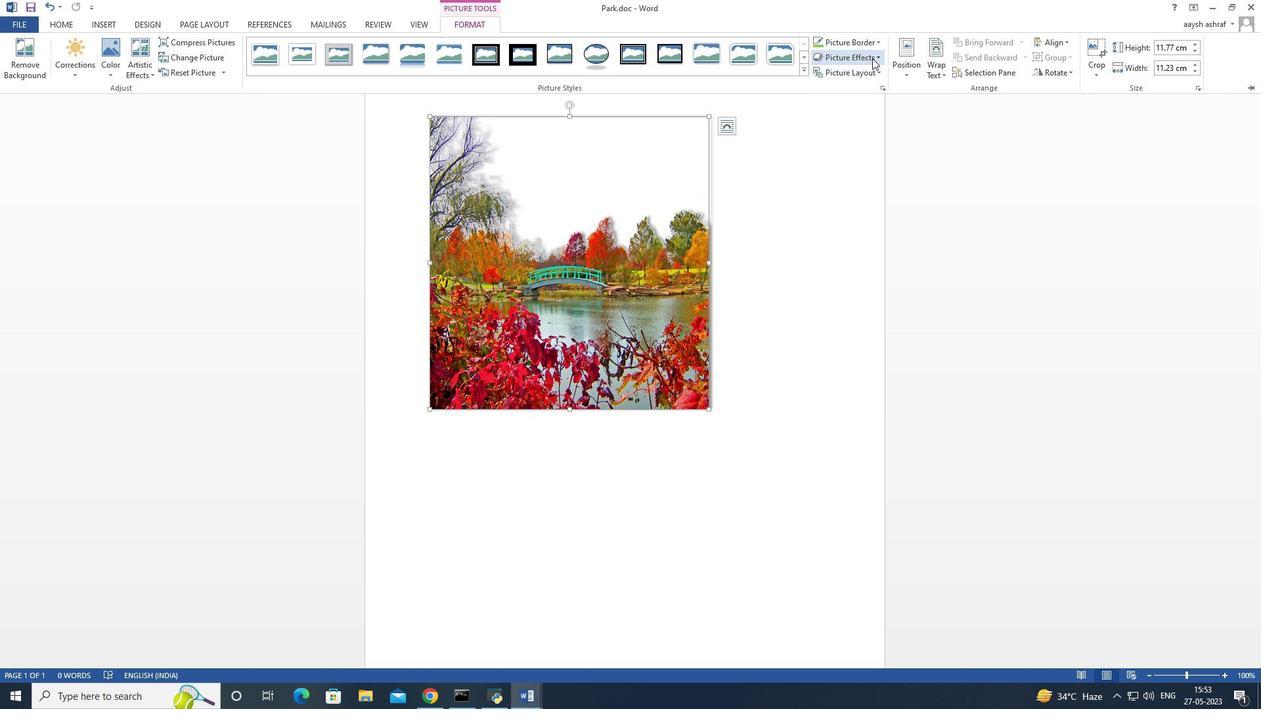 
Action: Mouse pressed left at (872, 57)
Screenshot: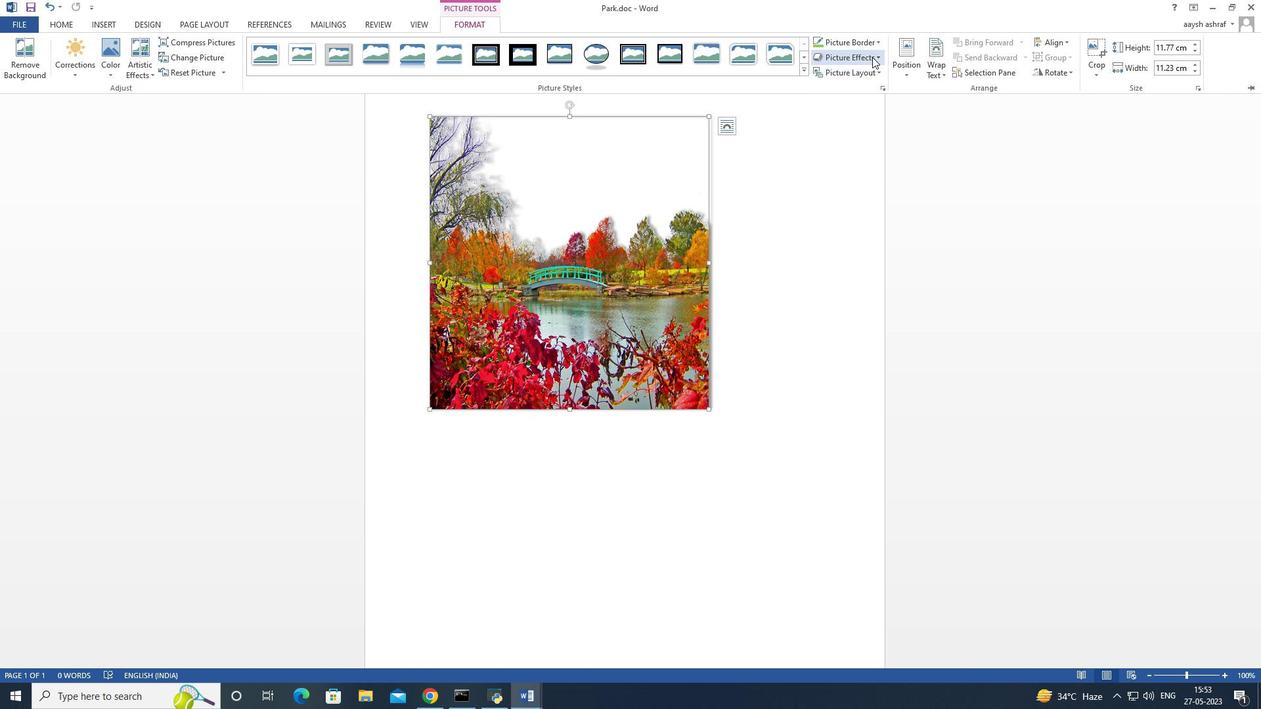 
Action: Mouse moved to (848, 296)
Screenshot: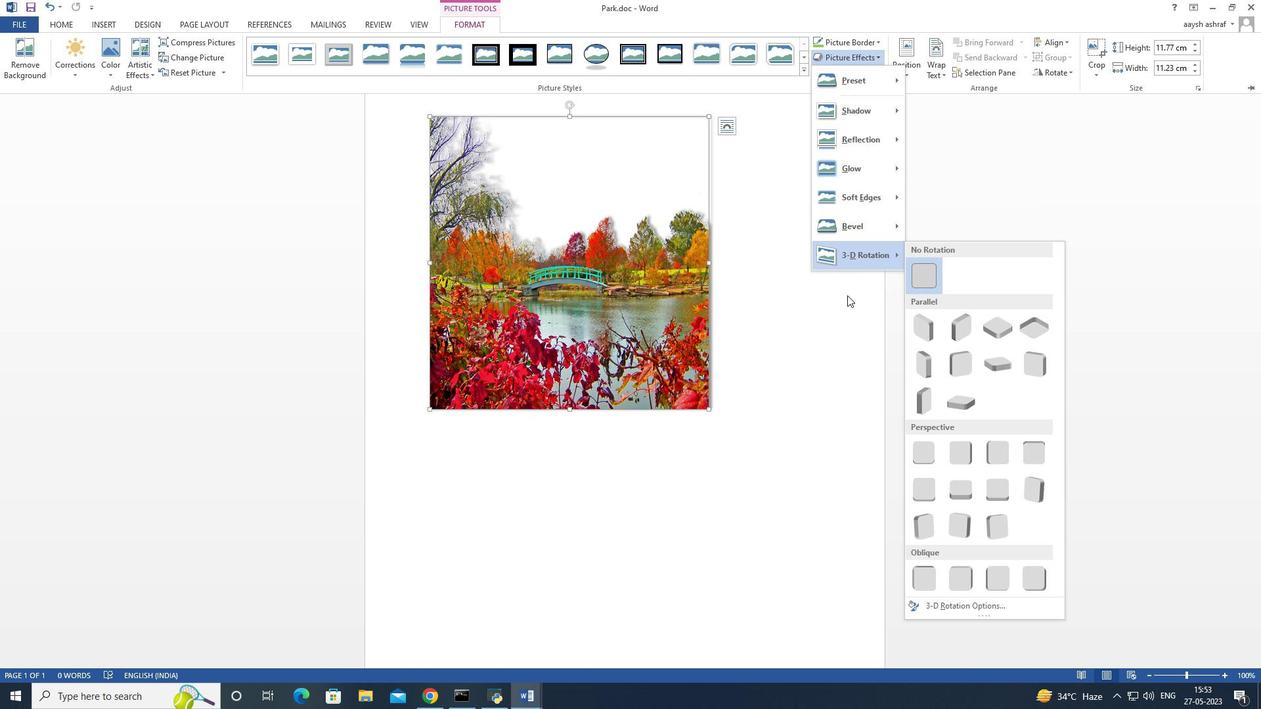 
Action: Mouse pressed left at (848, 296)
Screenshot: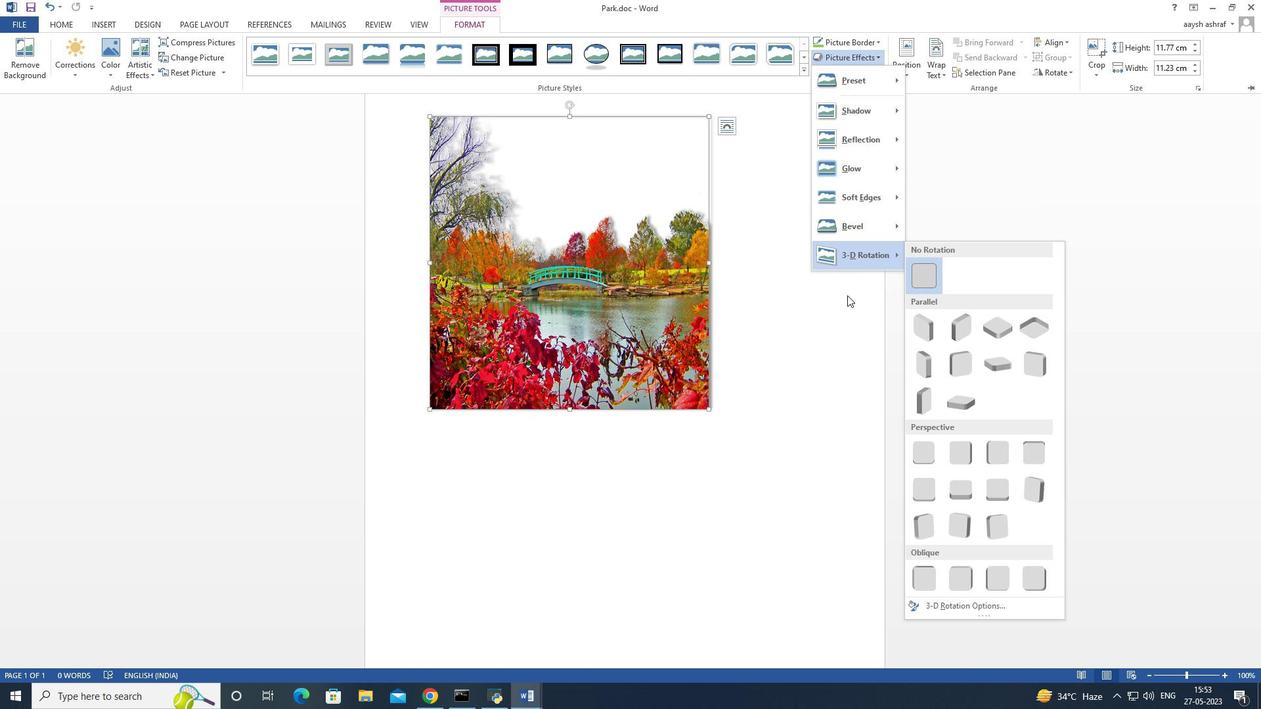 
Action: Mouse moved to (871, 77)
Screenshot: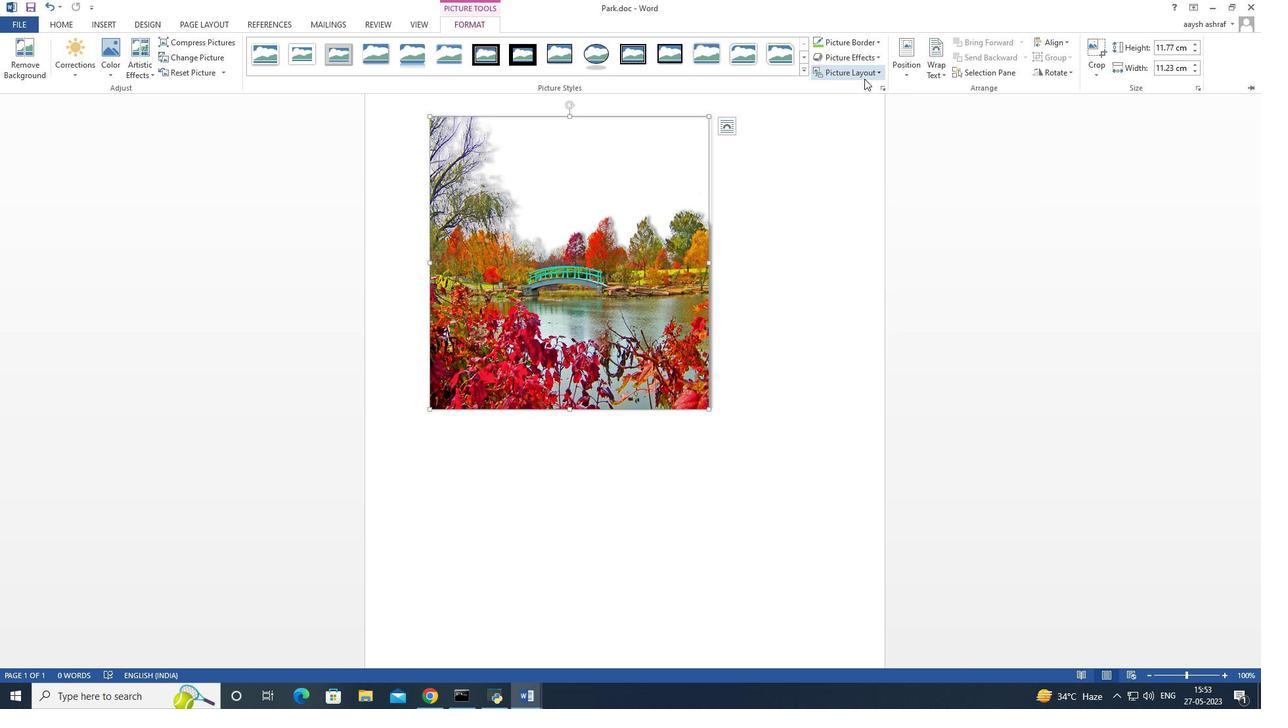 
Action: Mouse pressed left at (871, 77)
Screenshot: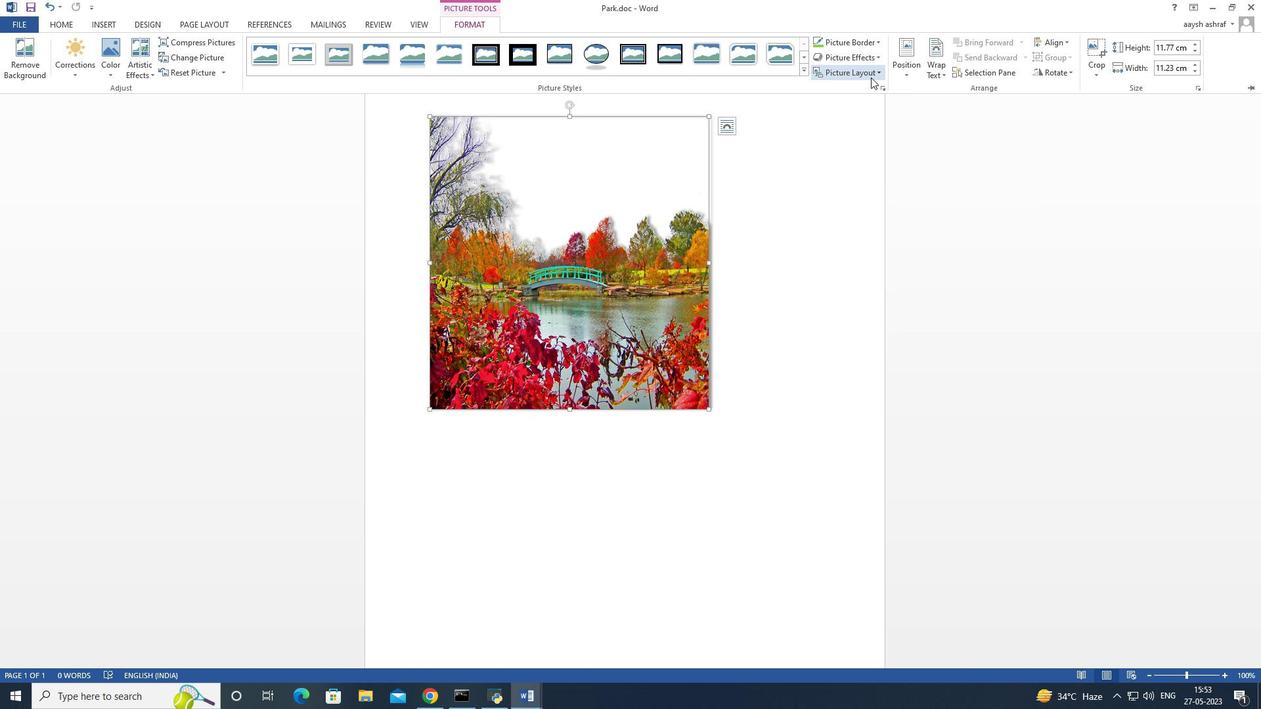 
Action: Mouse moved to (776, 132)
Screenshot: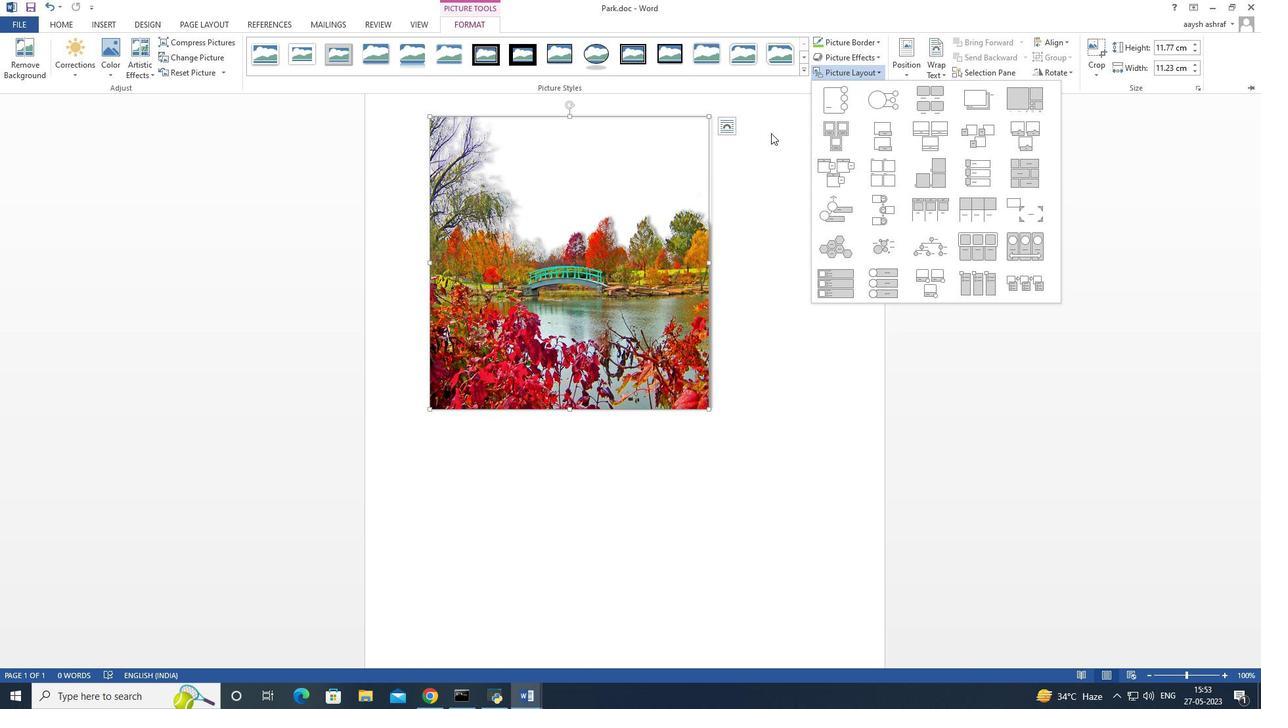 
Action: Mouse pressed left at (776, 132)
Screenshot: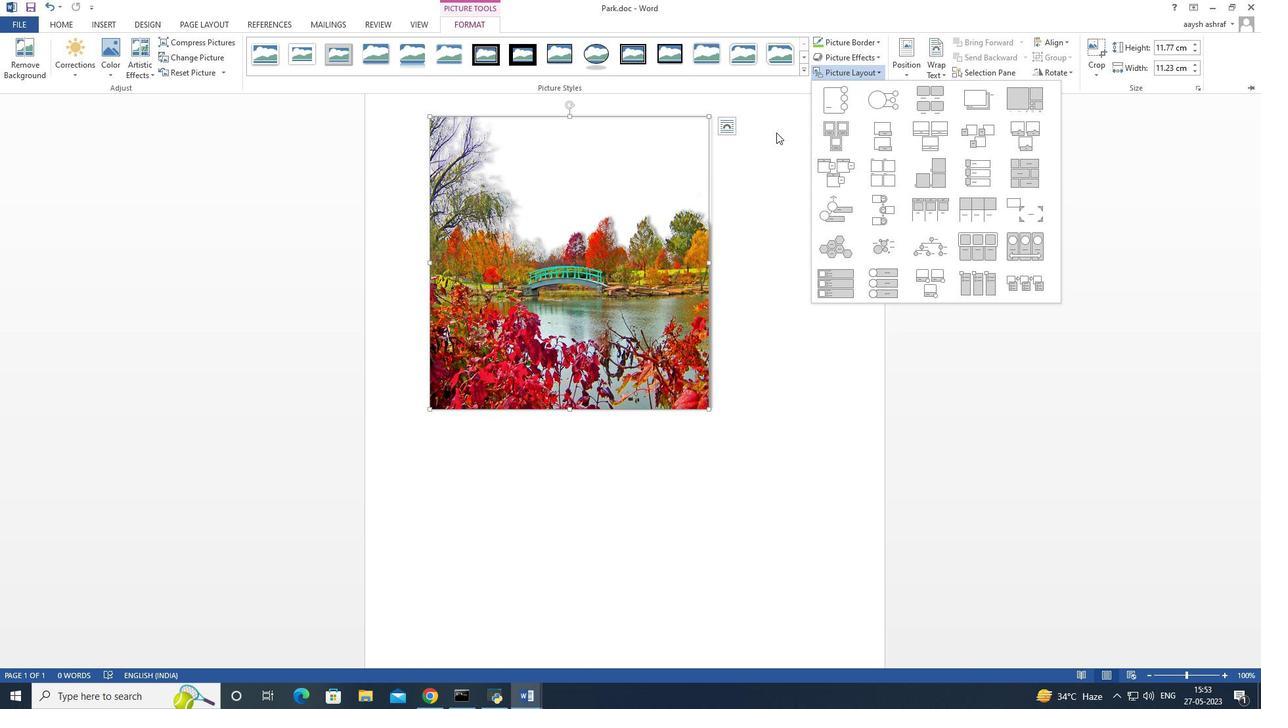
Action: Mouse moved to (936, 74)
Screenshot: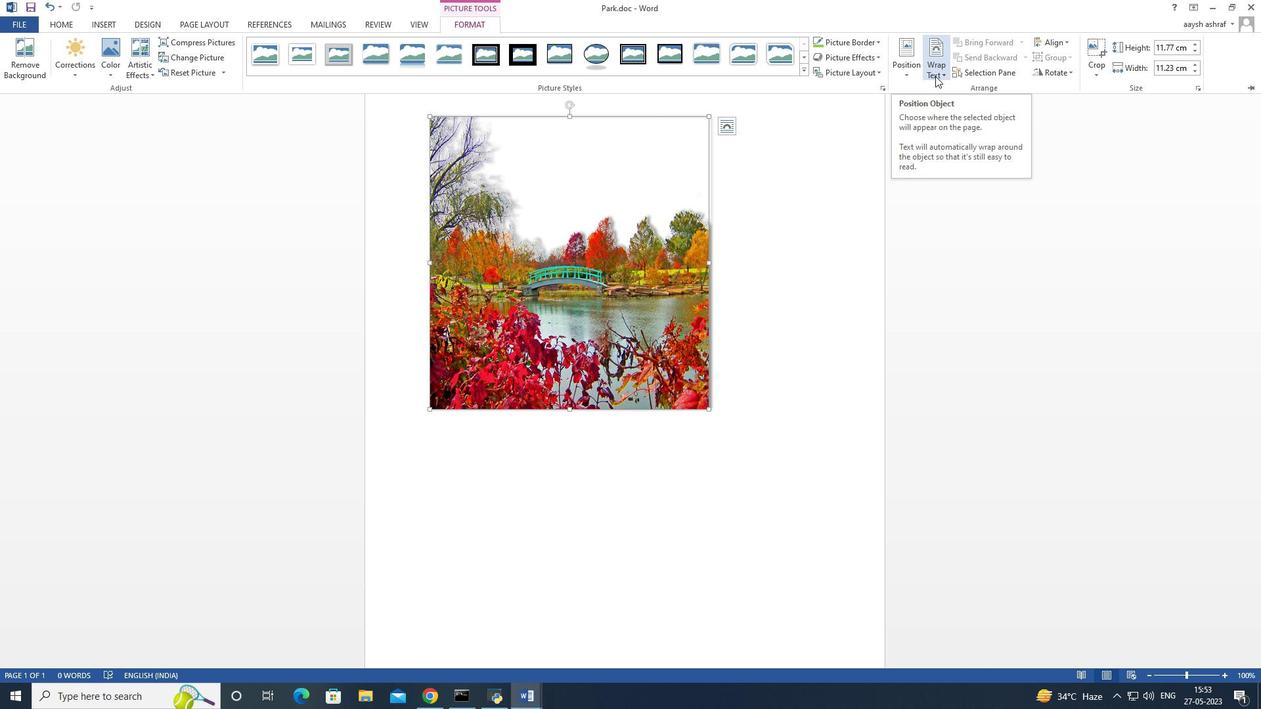 
Action: Mouse pressed left at (936, 74)
Screenshot: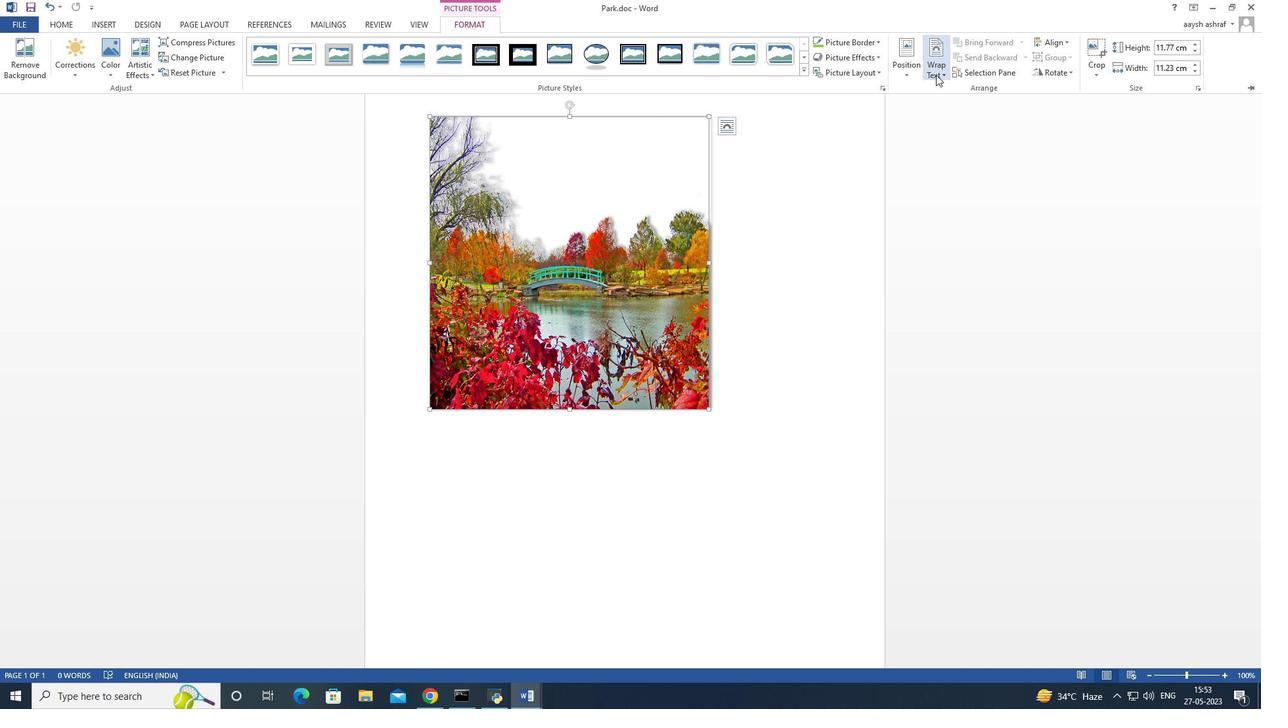 
Action: Mouse moved to (859, 190)
Screenshot: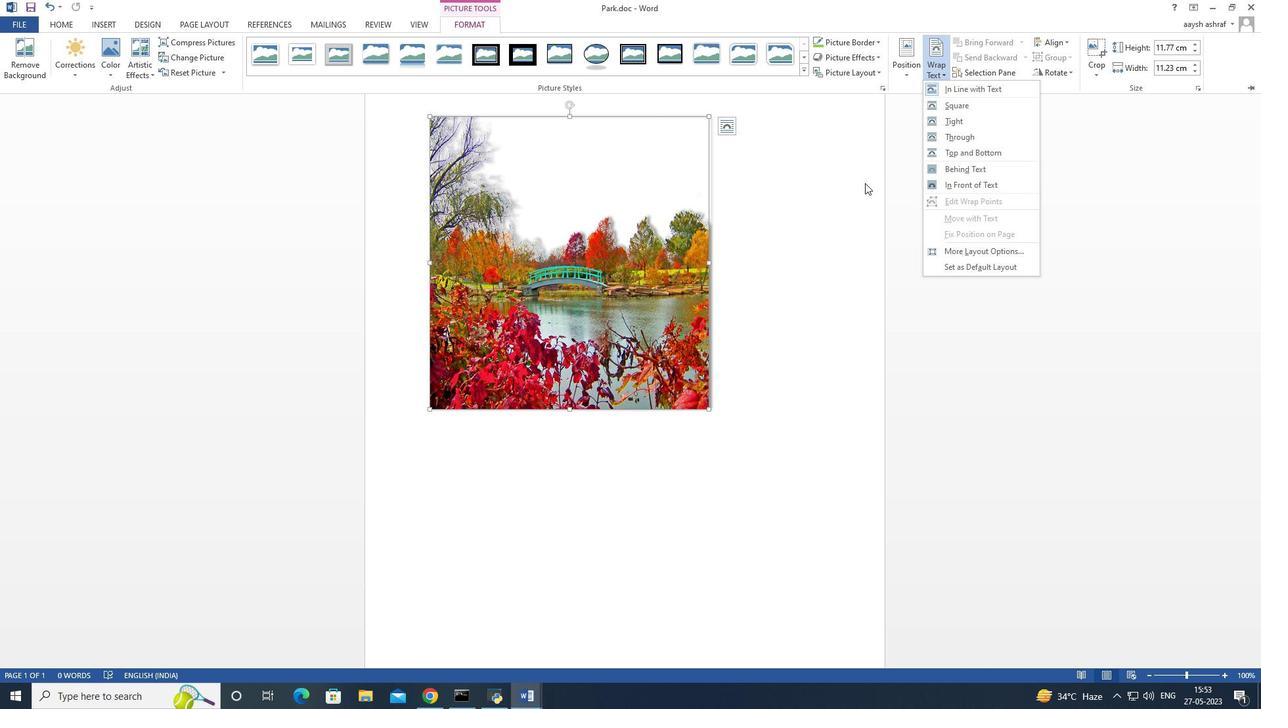 
Action: Mouse pressed left at (859, 190)
Screenshot: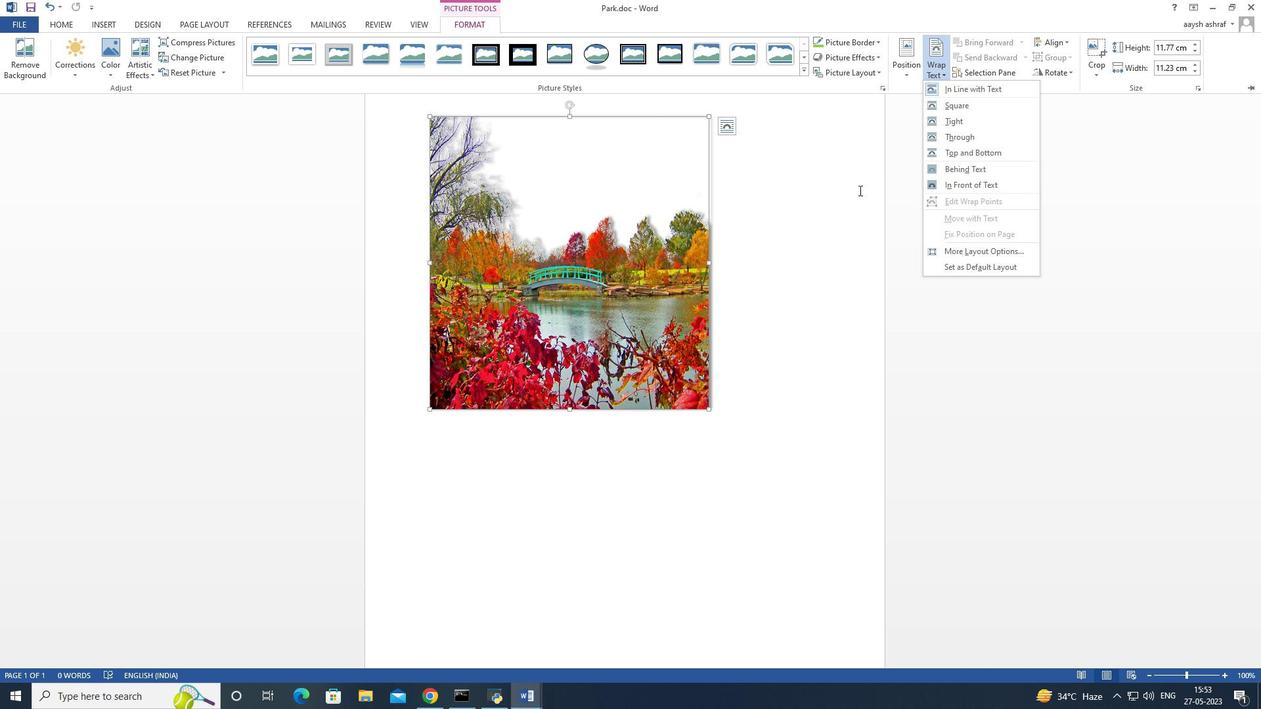 
Action: Mouse moved to (147, 18)
Screenshot: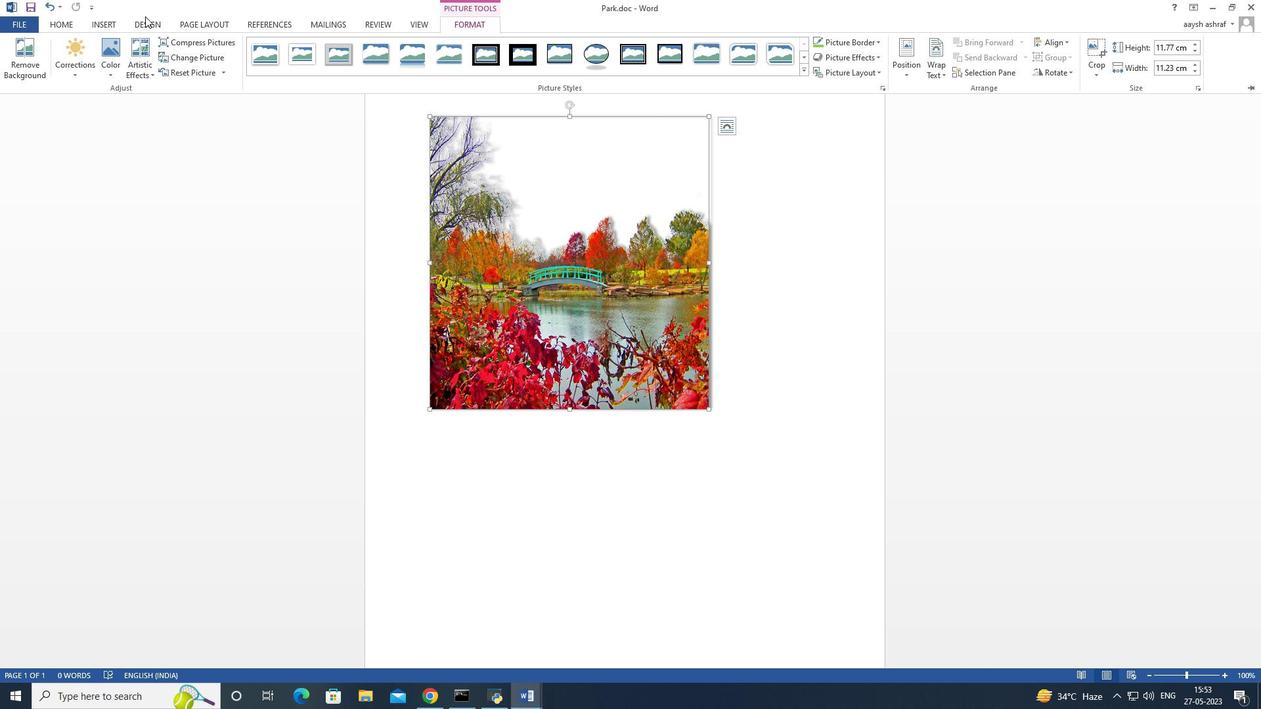 
Action: Mouse pressed left at (147, 18)
Screenshot: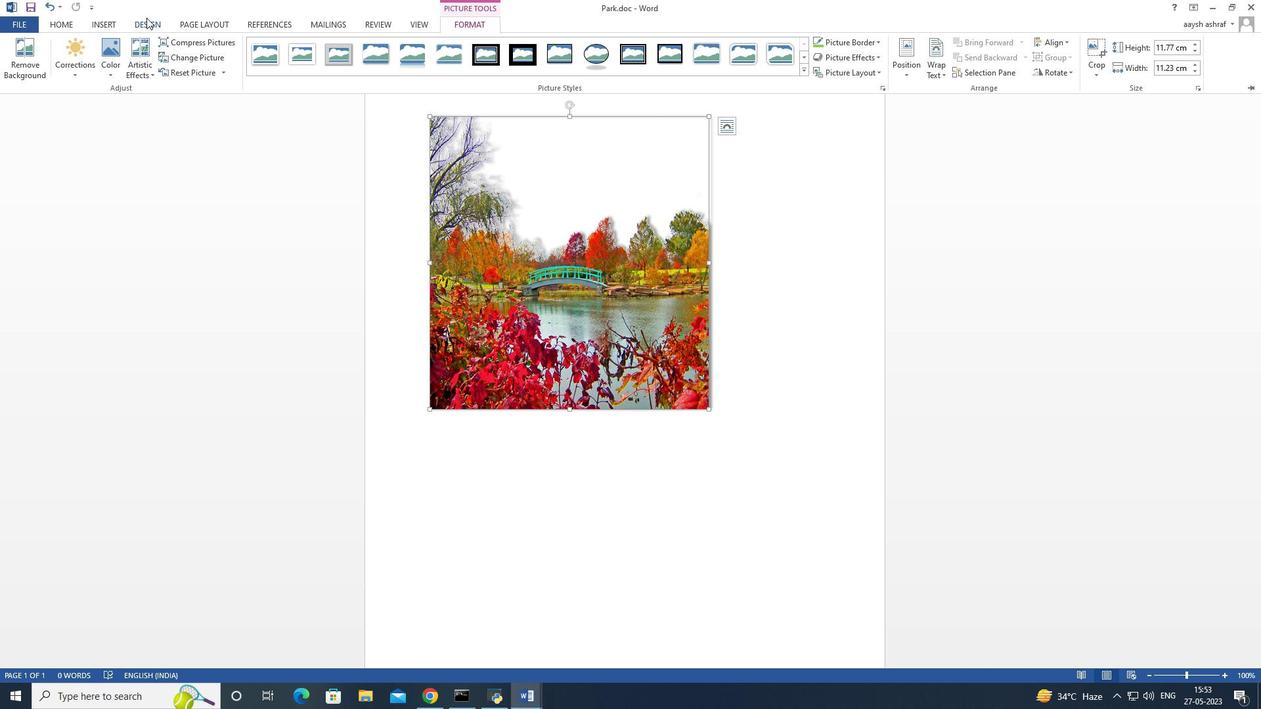 
Action: Mouse moved to (901, 55)
Screenshot: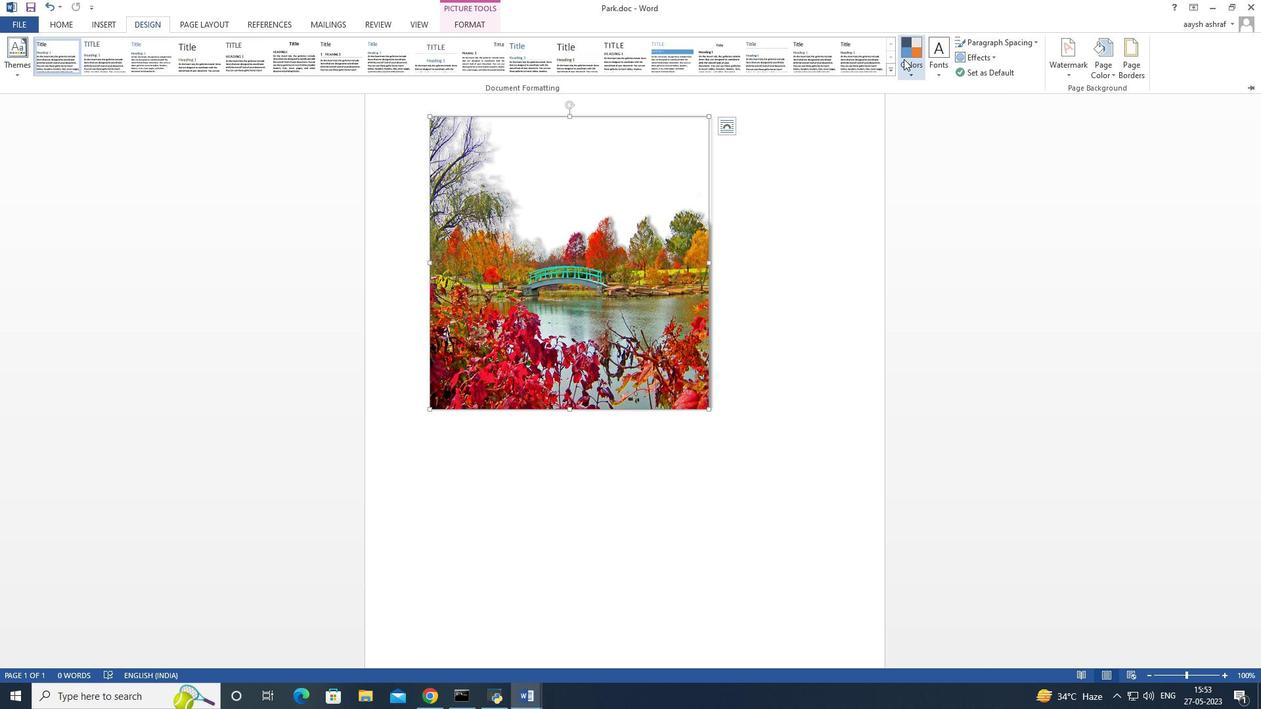 
Action: Mouse pressed left at (901, 55)
Screenshot: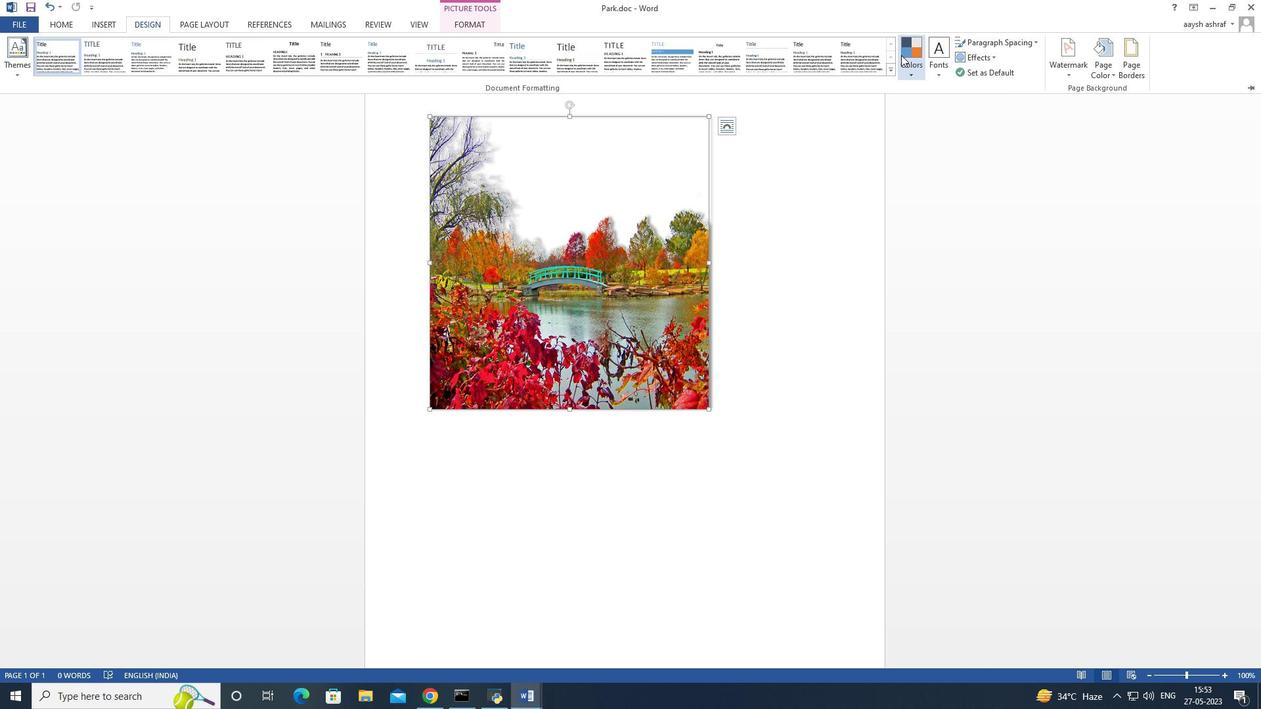 
Action: Mouse moved to (948, 102)
Screenshot: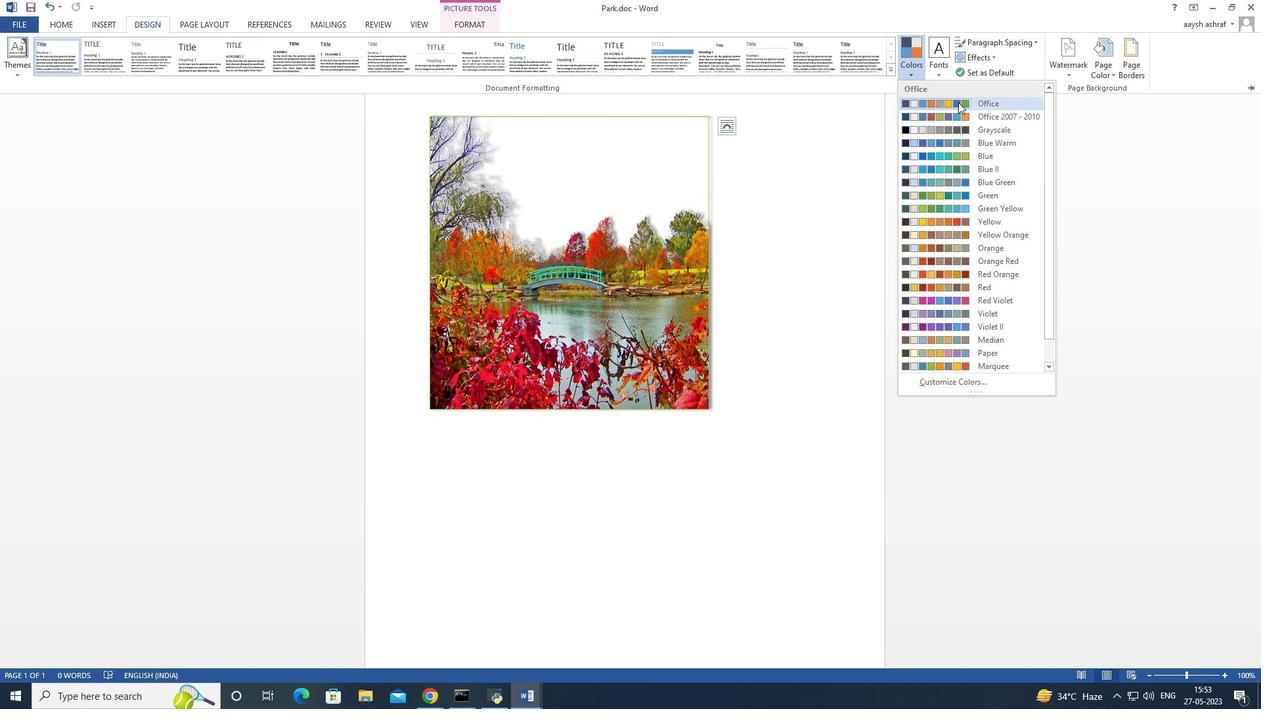 
Action: Mouse pressed left at (948, 102)
Screenshot: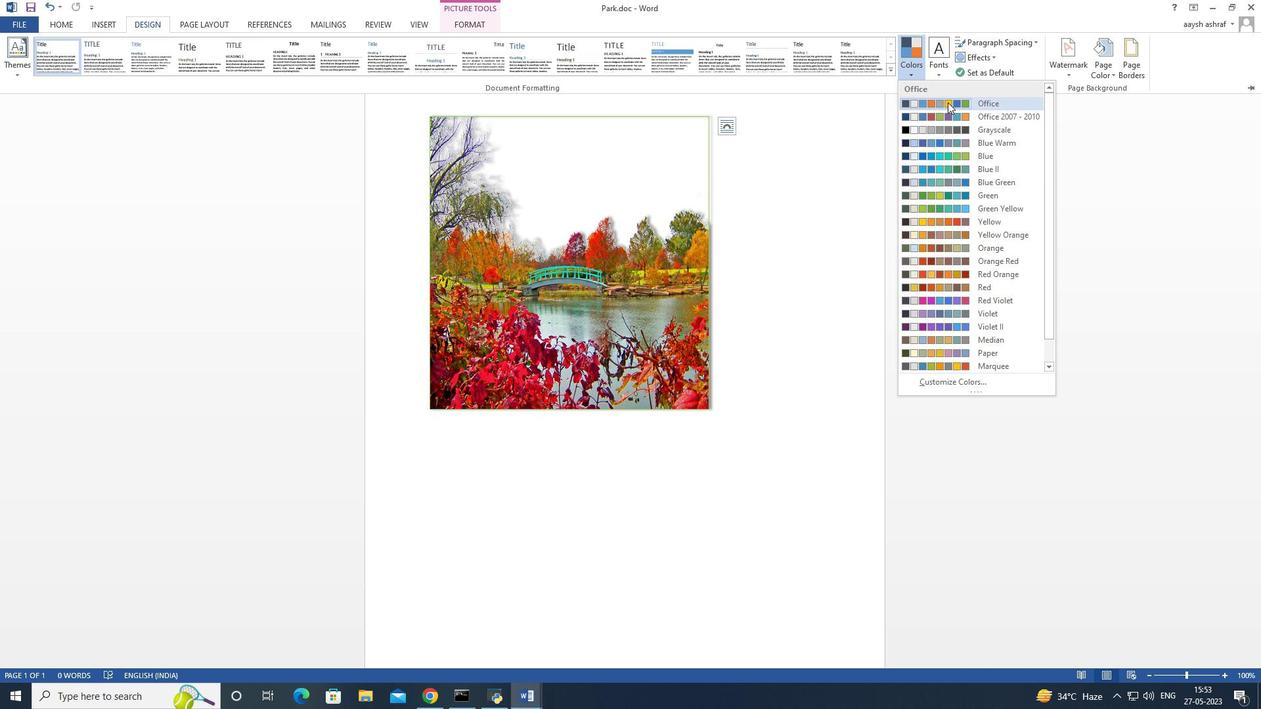
Action: Mouse moved to (754, 284)
Screenshot: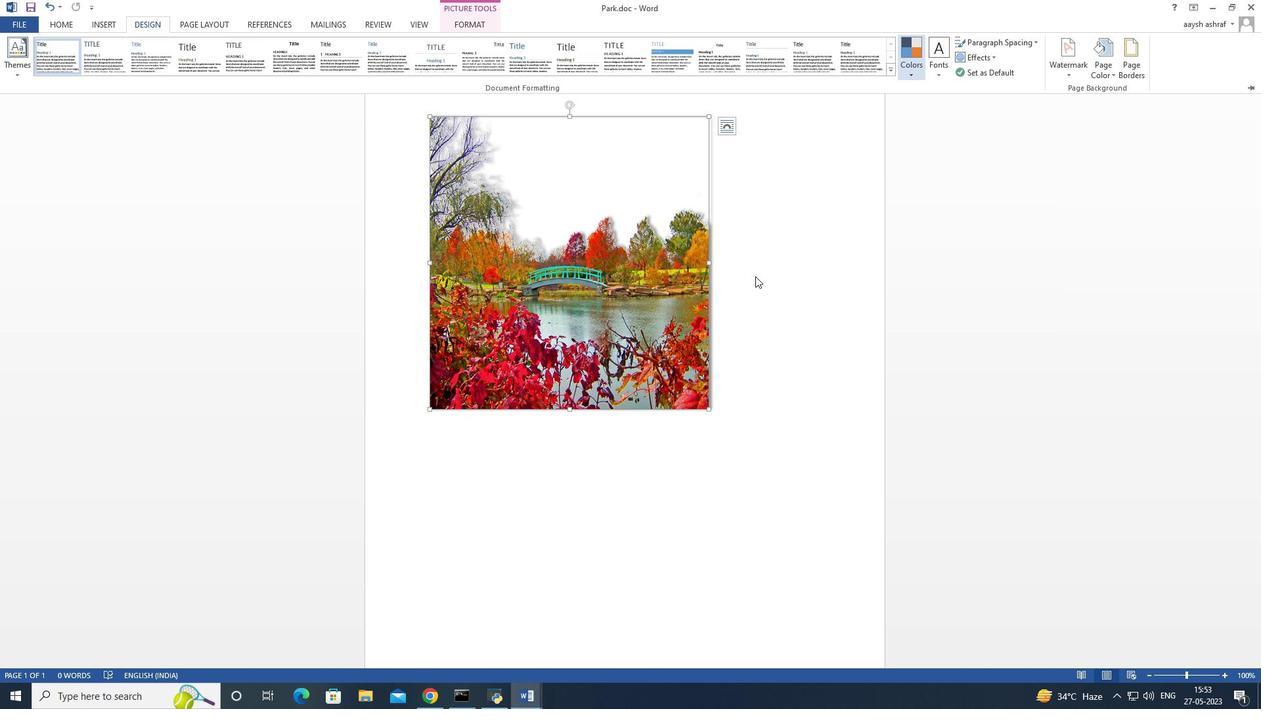 
Action: Mouse pressed left at (754, 284)
Screenshot: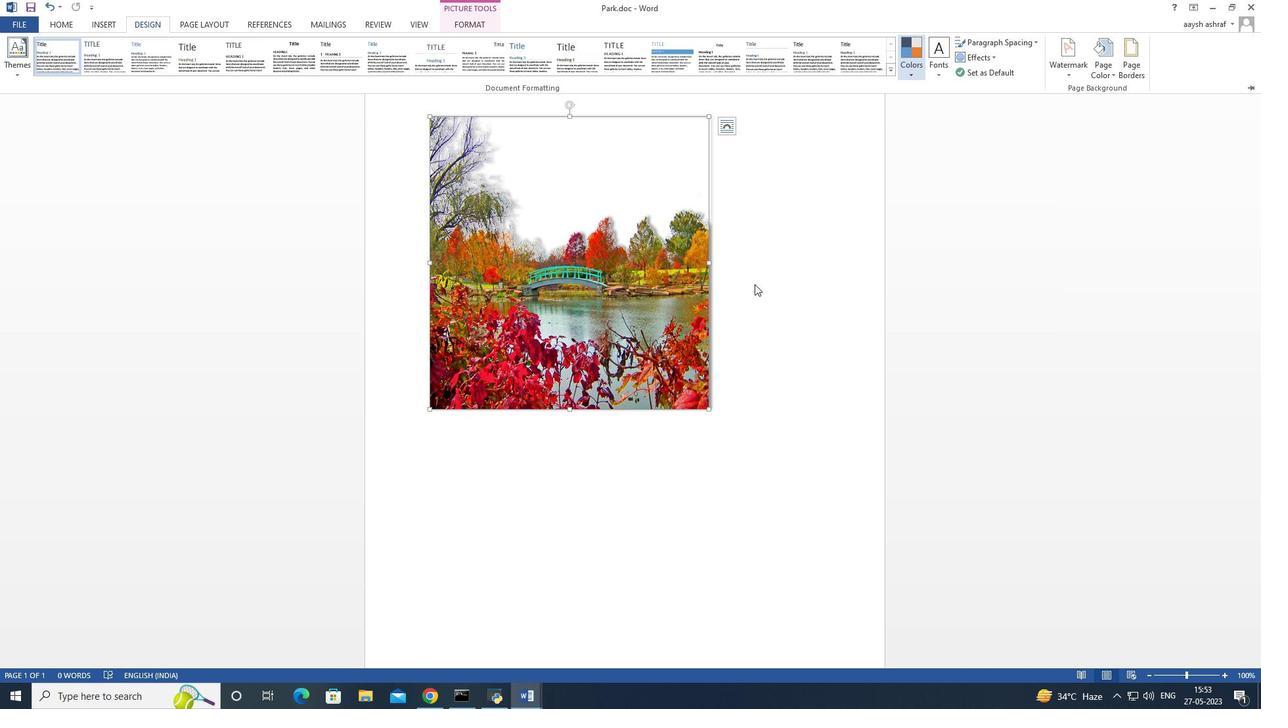 
Action: Mouse moved to (633, 273)
Screenshot: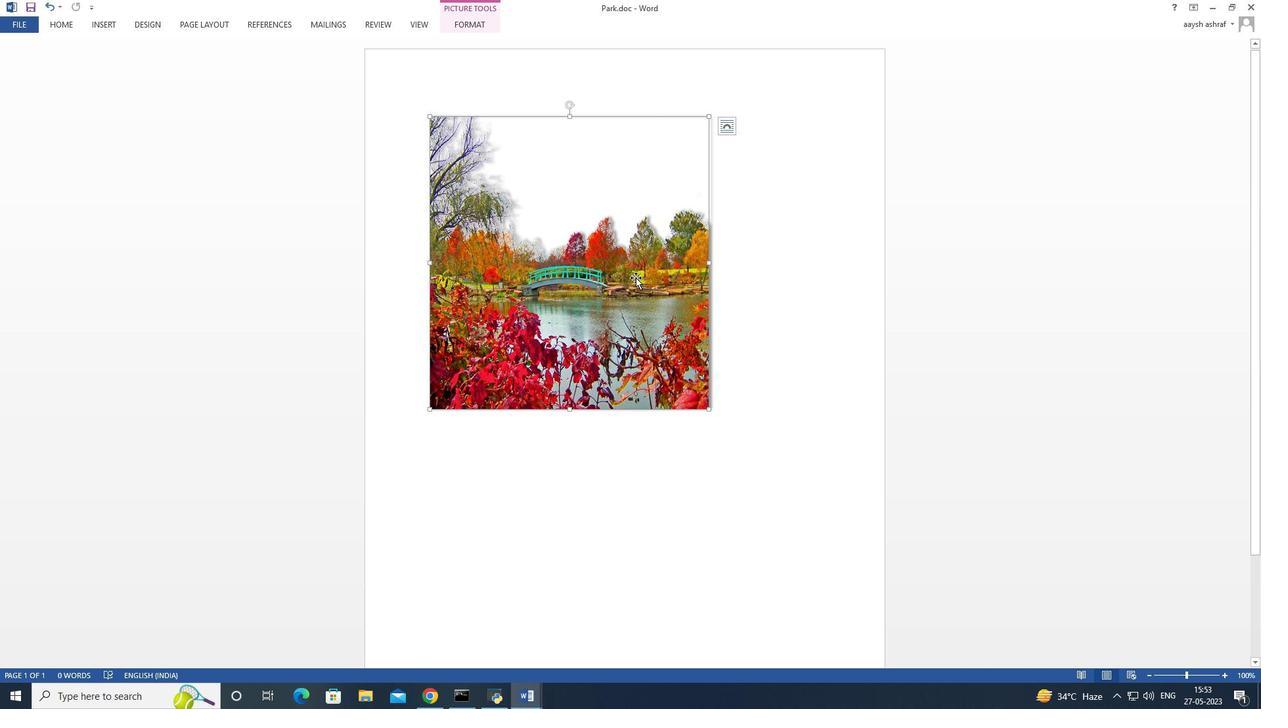 
Action: Mouse pressed left at (633, 273)
Screenshot: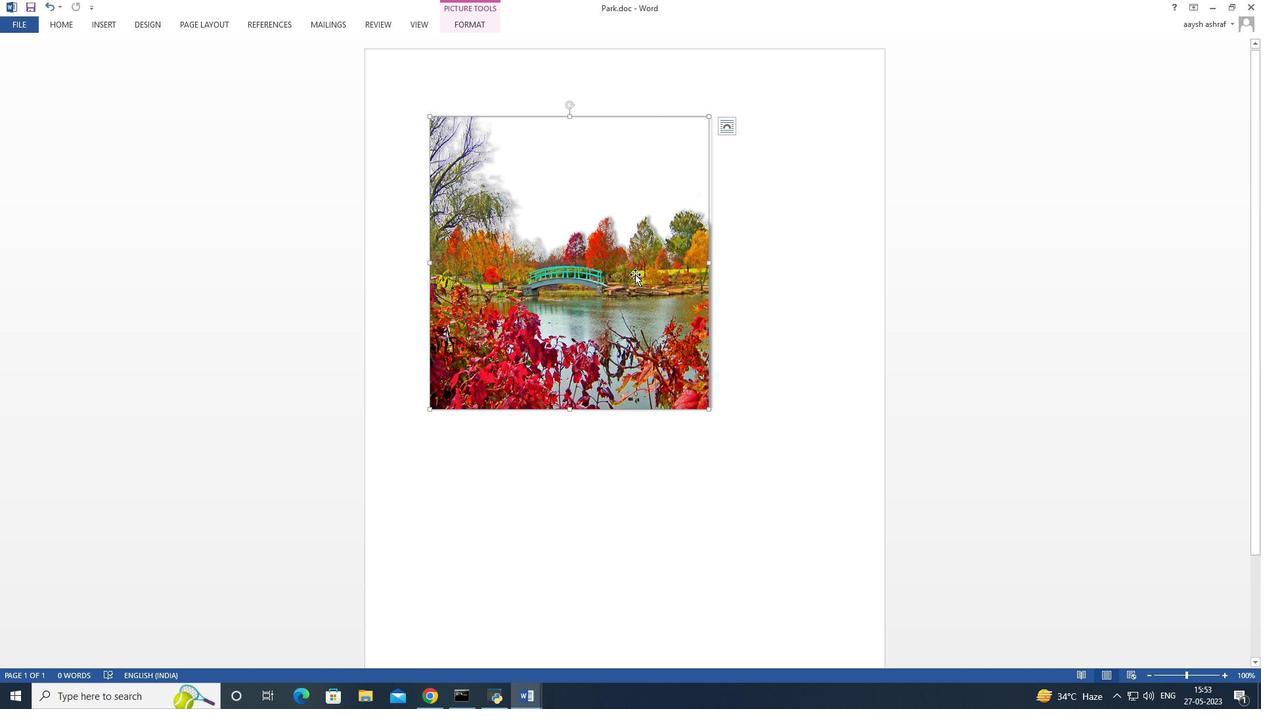 
Action: Mouse moved to (499, 197)
Screenshot: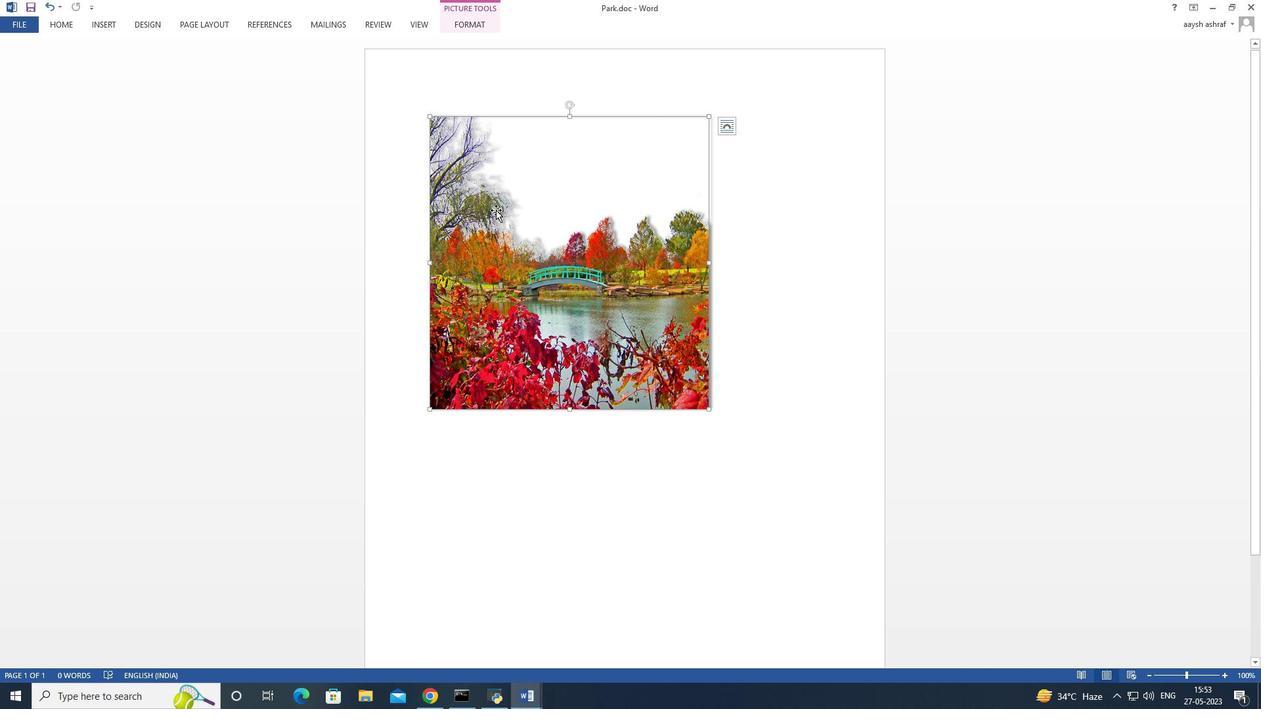 
Action: Mouse pressed left at (499, 197)
Screenshot: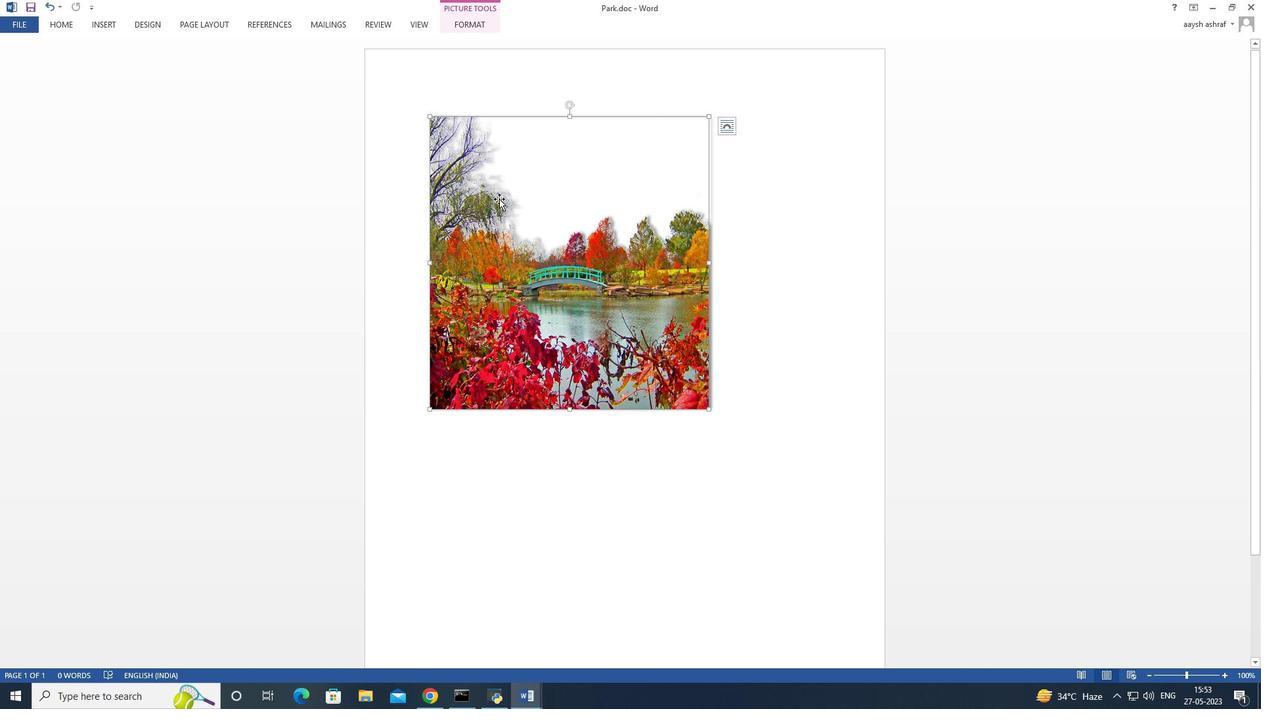 
Action: Mouse moved to (743, 201)
Screenshot: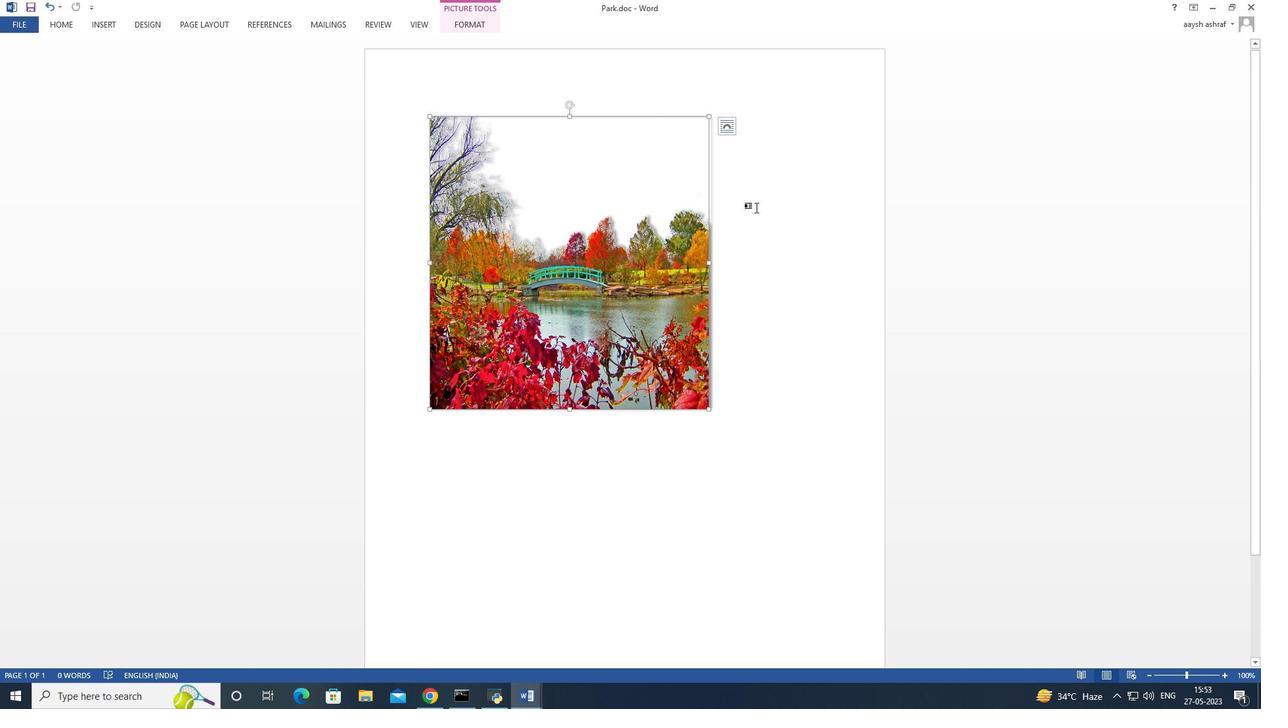
Action: Mouse pressed left at (743, 201)
Screenshot: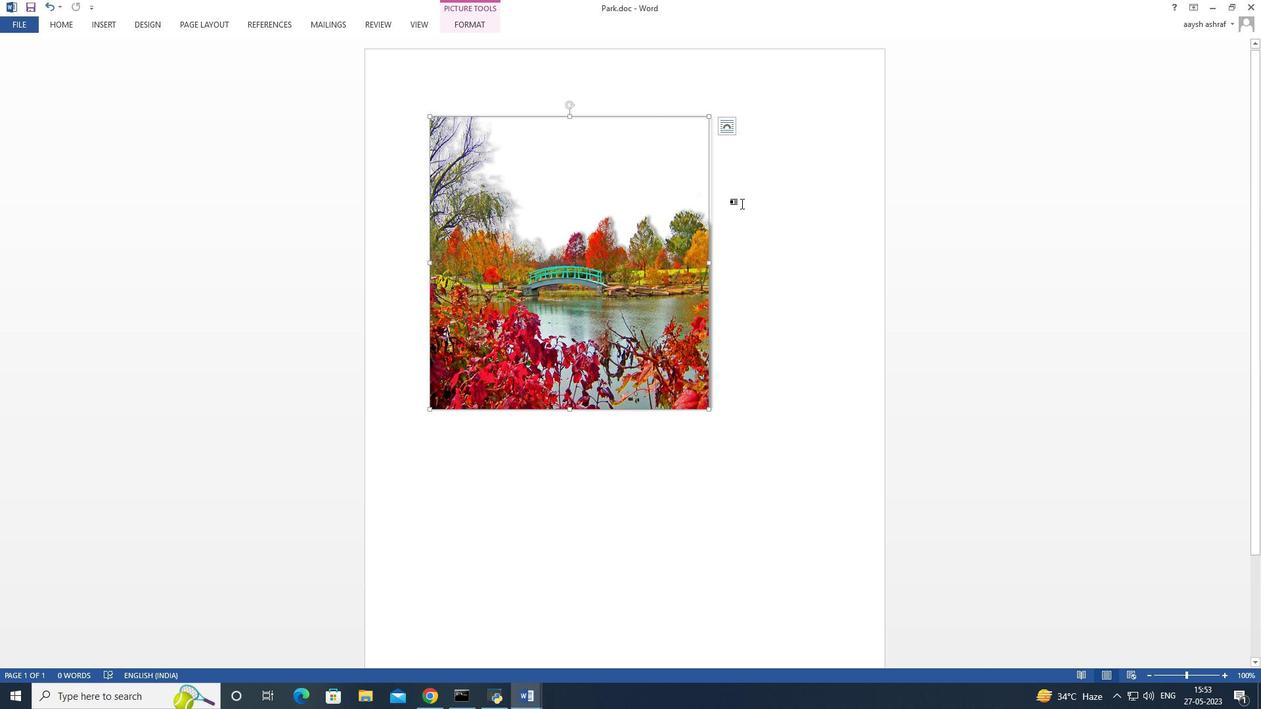 
Action: Mouse moved to (597, 193)
Screenshot: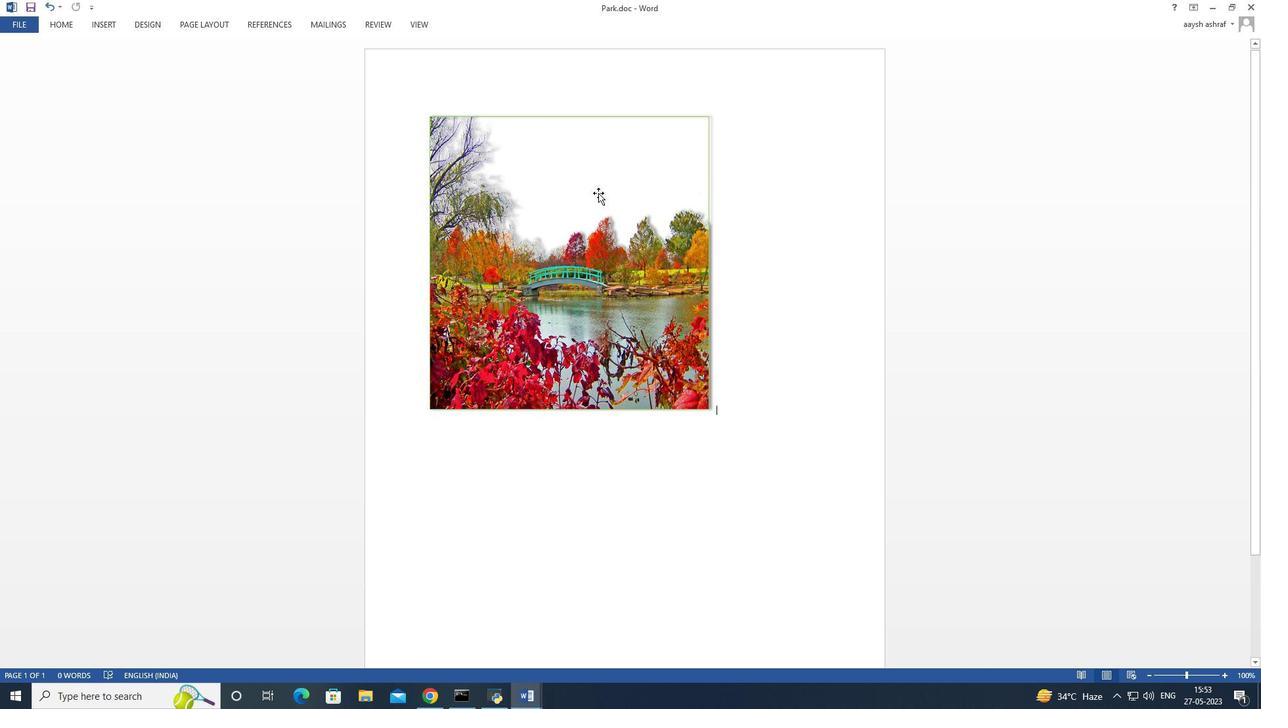 
Action: Mouse pressed left at (597, 193)
Screenshot: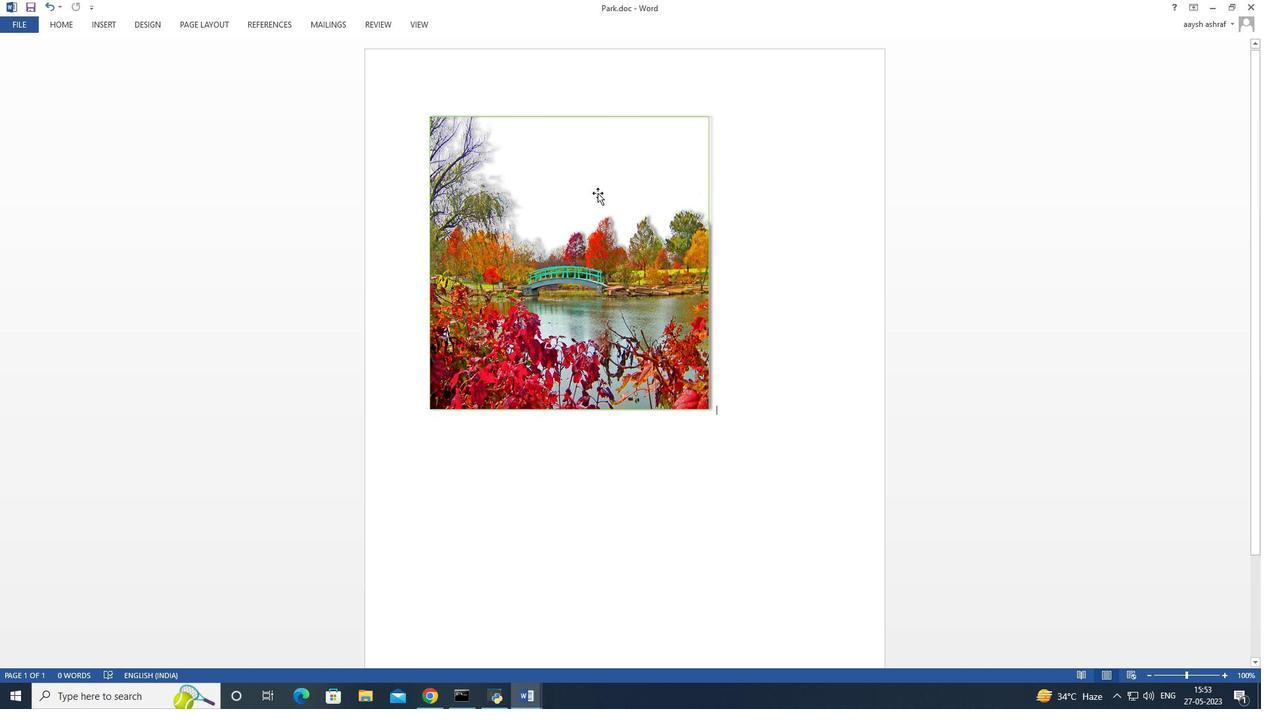 
Action: Mouse moved to (481, 25)
Screenshot: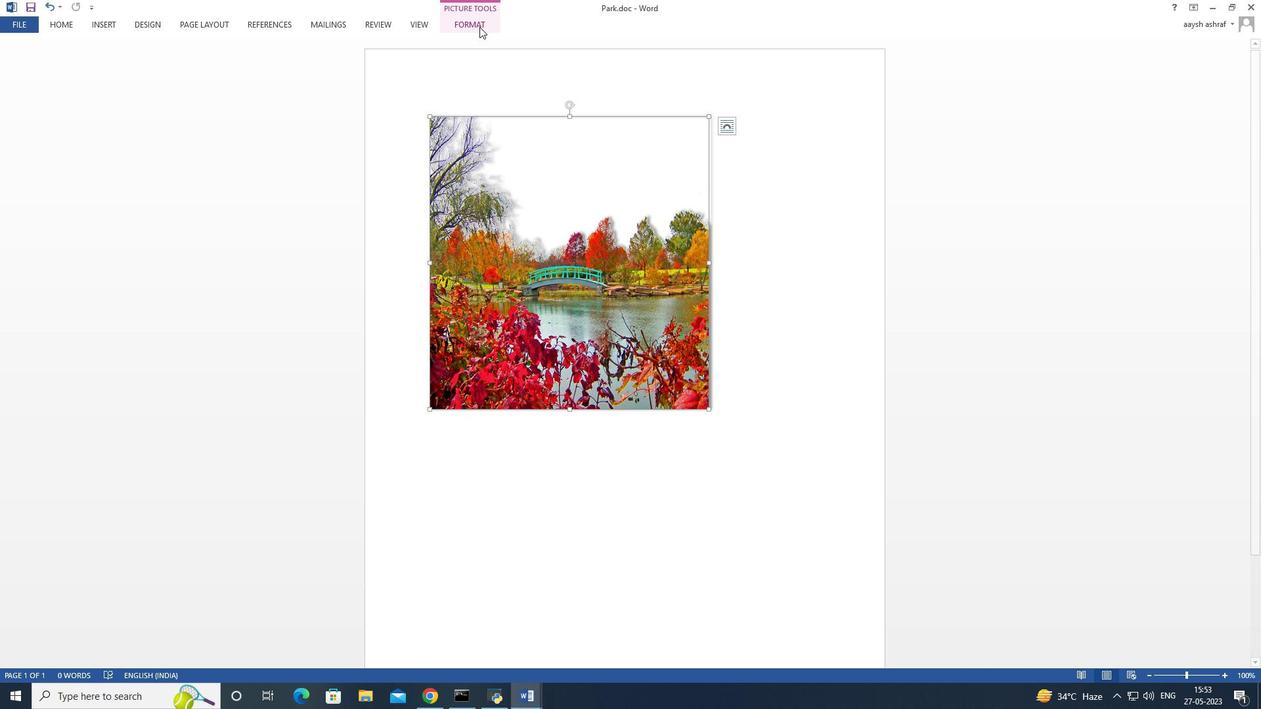 
Action: Mouse pressed left at (481, 25)
Screenshot: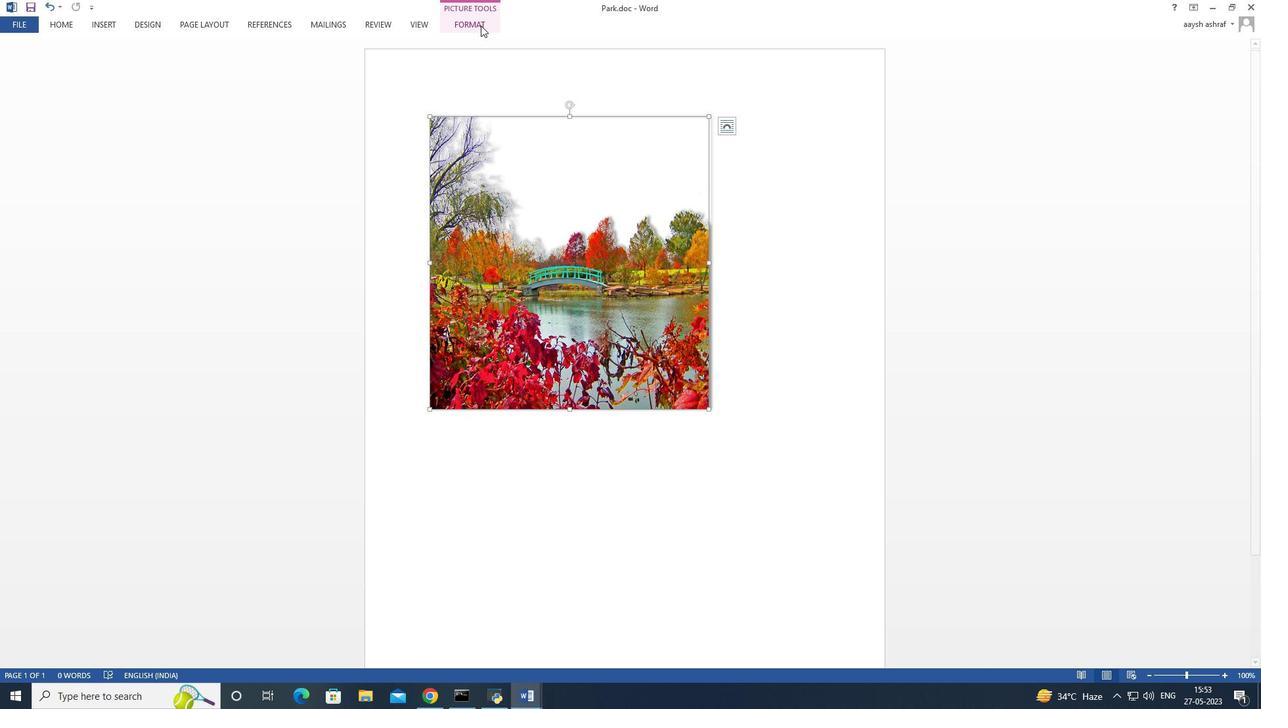 
Action: Mouse moved to (1195, 44)
Screenshot: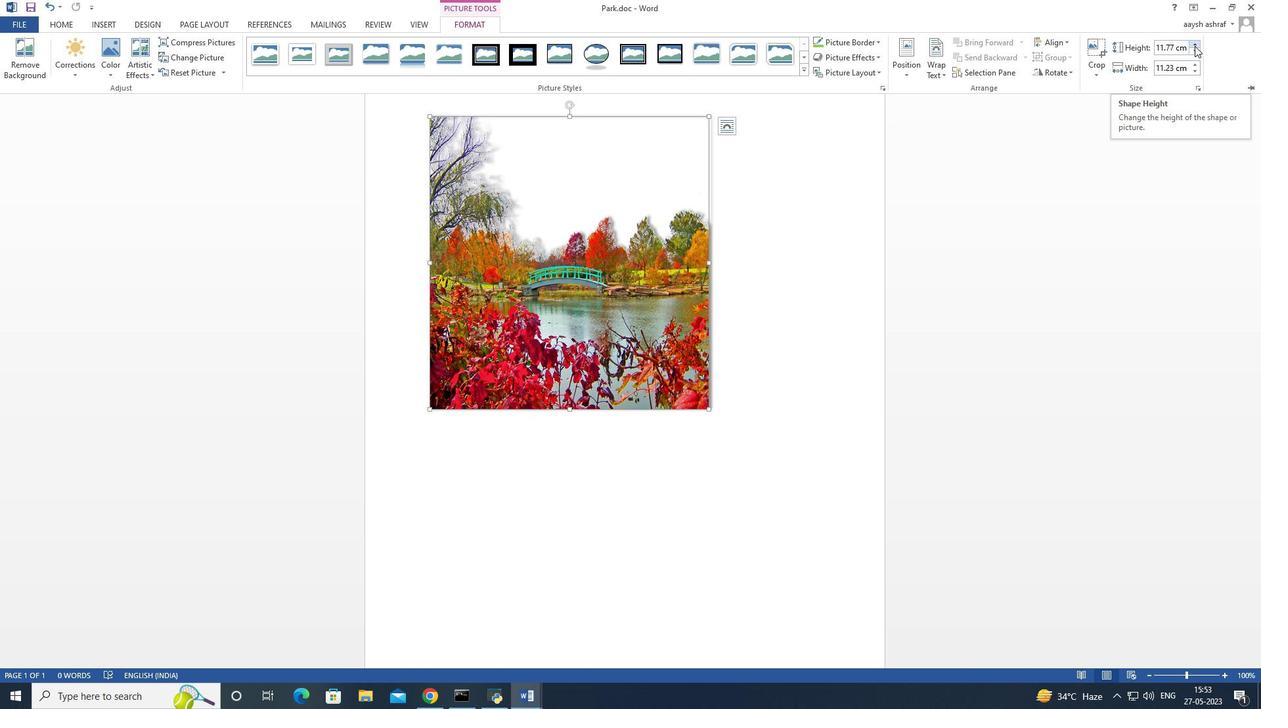 
Action: Mouse pressed left at (1195, 44)
Screenshot: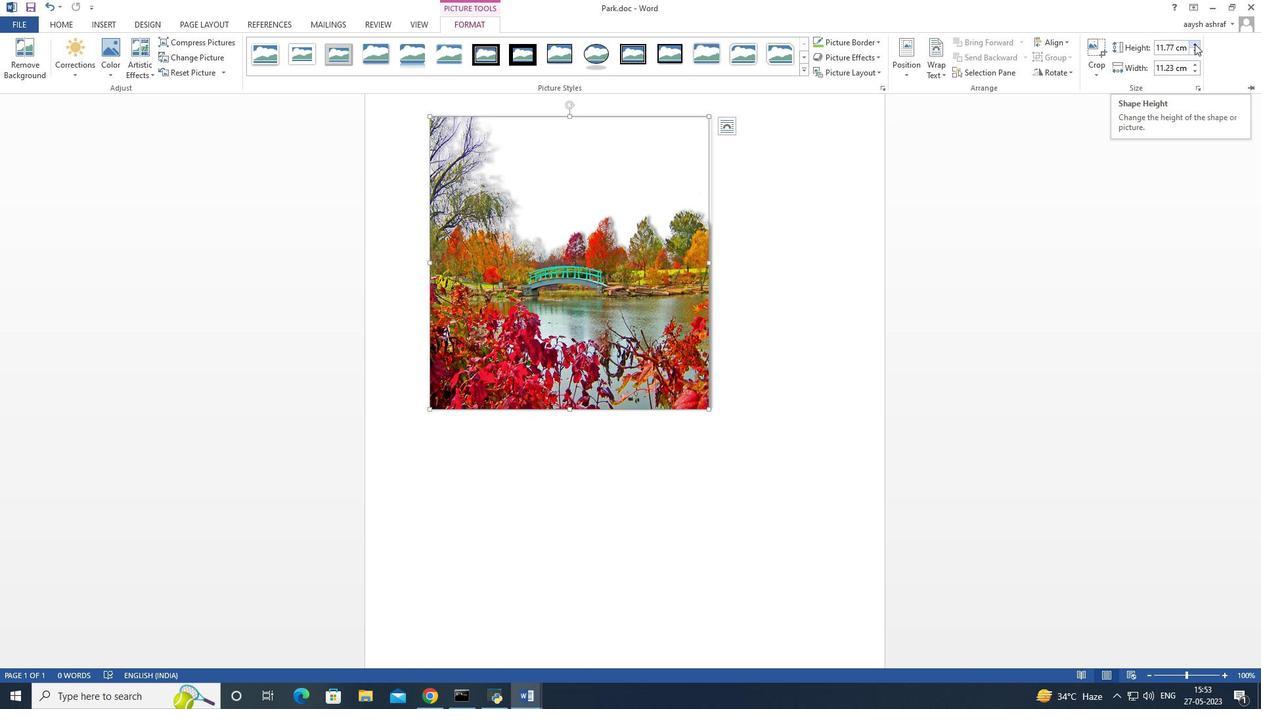 
Action: Mouse pressed left at (1195, 44)
Screenshot: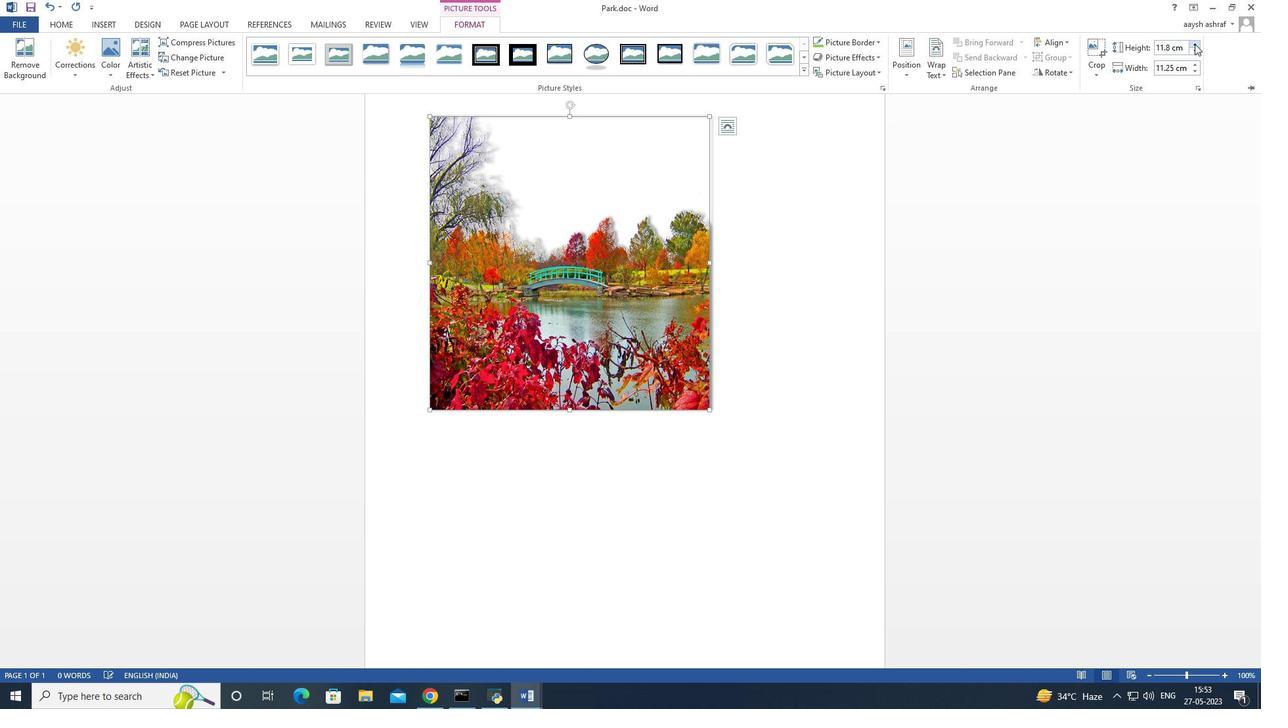 
Action: Mouse pressed left at (1195, 44)
Screenshot: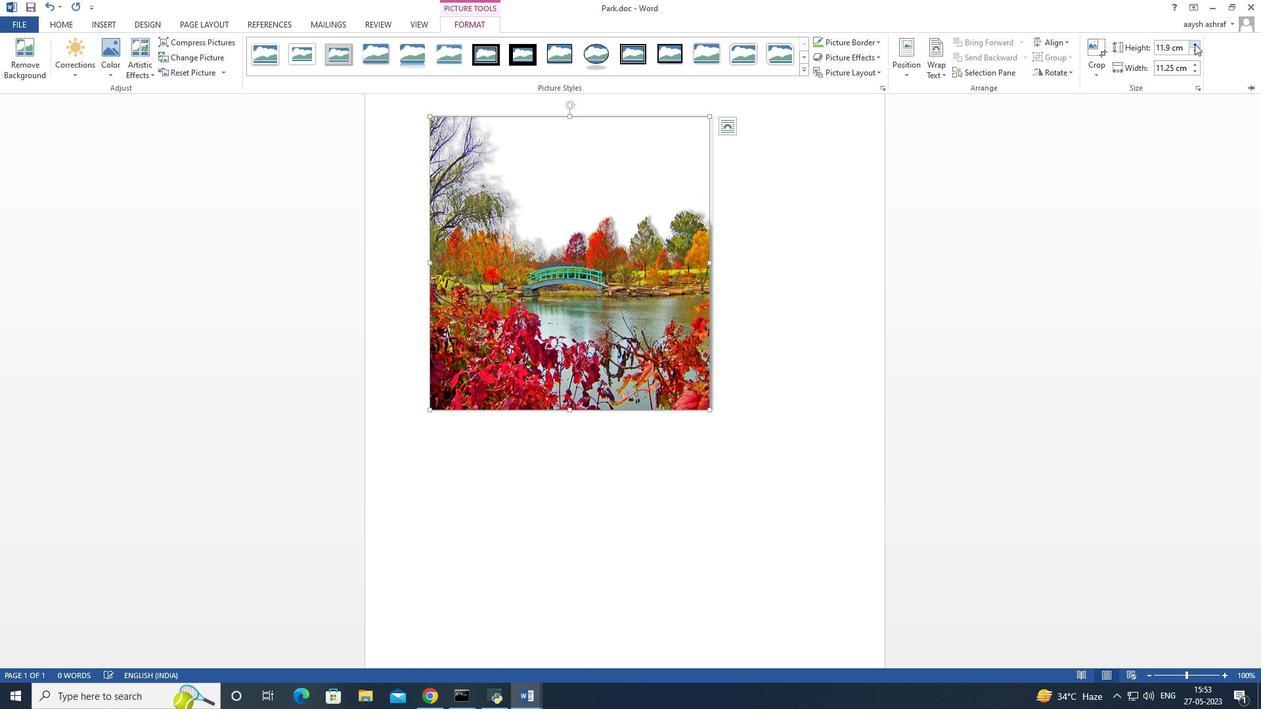 
Action: Mouse moved to (1197, 53)
Screenshot: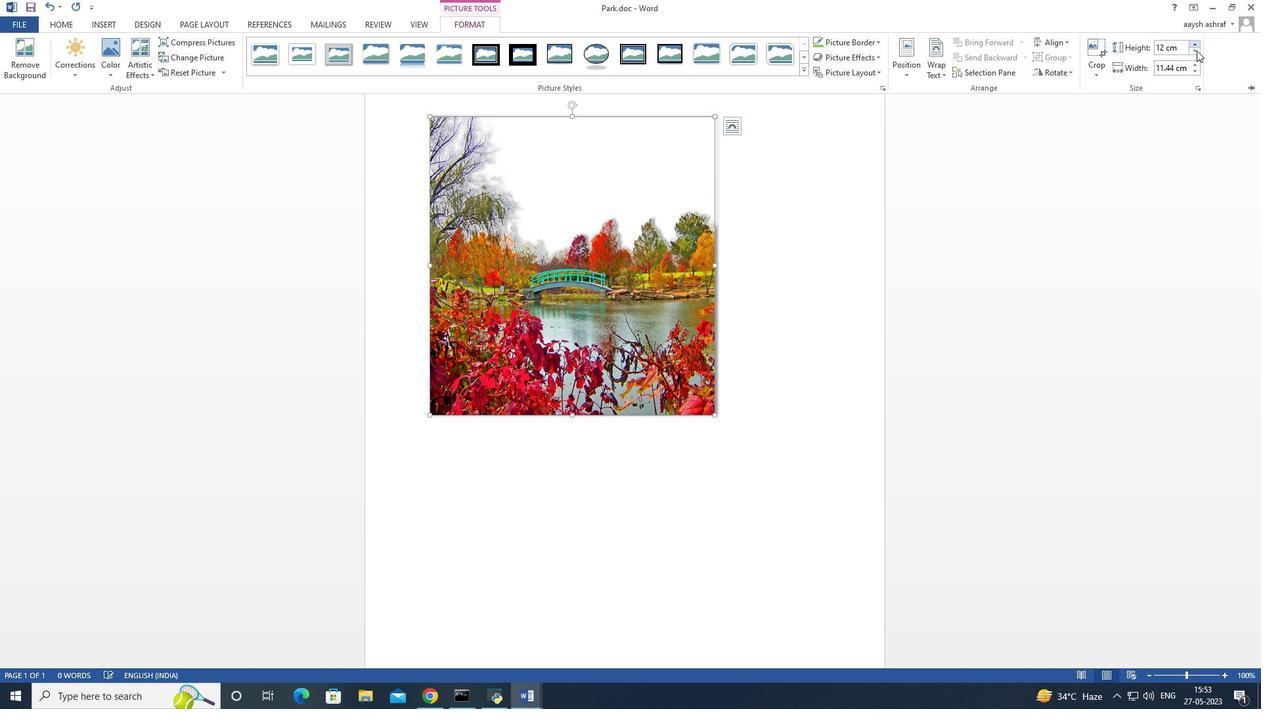 
Action: Mouse pressed left at (1197, 53)
Screenshot: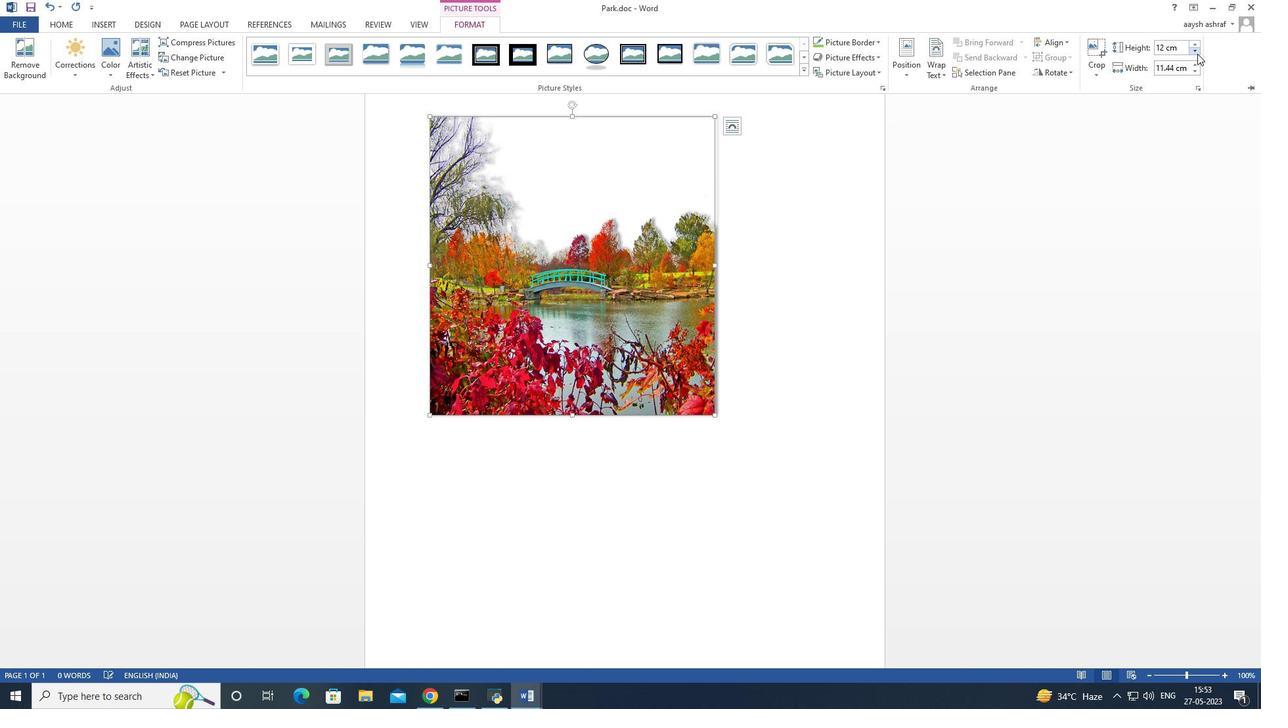 
Action: Mouse pressed left at (1197, 53)
Screenshot: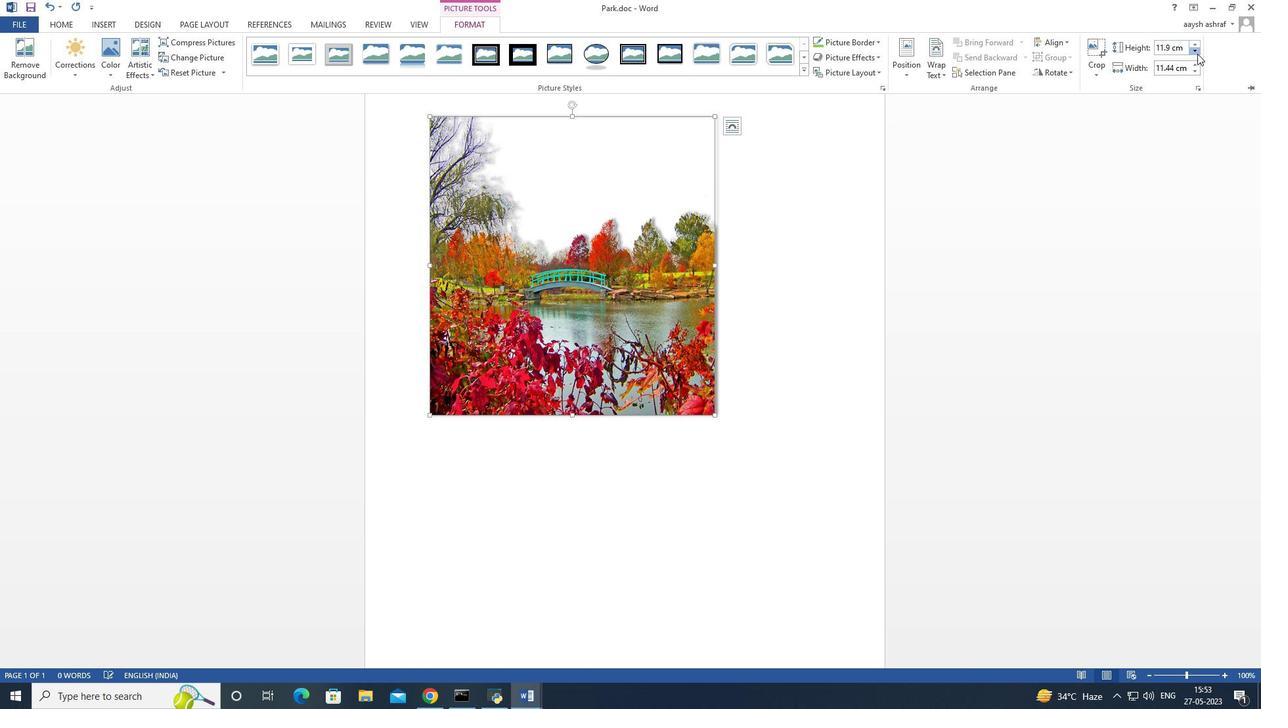 
Action: Mouse pressed left at (1197, 53)
Screenshot: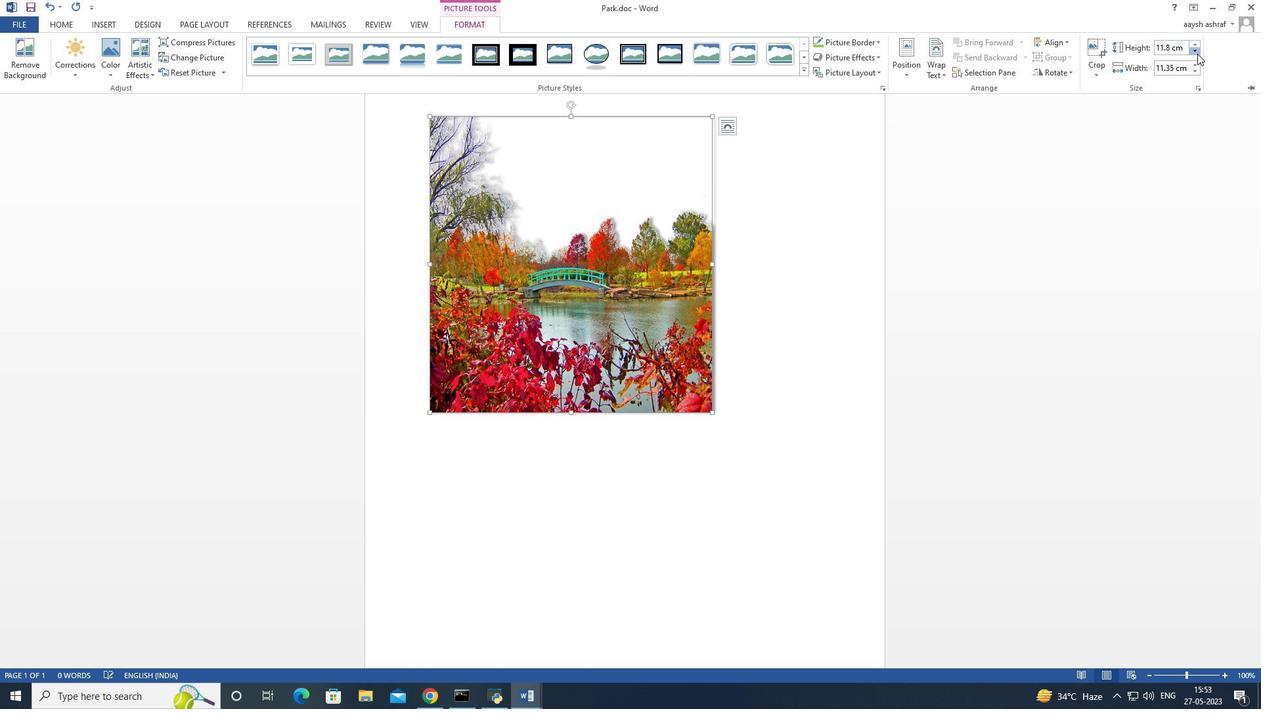 
Action: Mouse pressed left at (1197, 53)
Screenshot: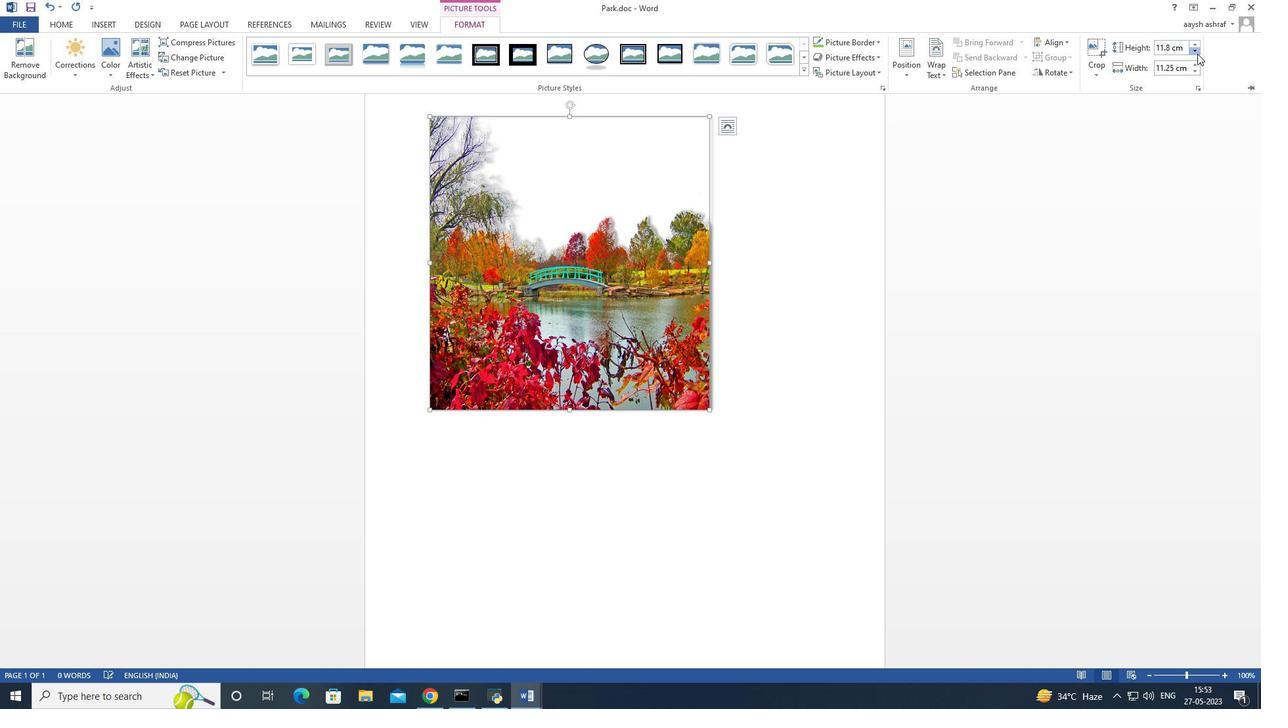 
Action: Mouse pressed left at (1197, 53)
Screenshot: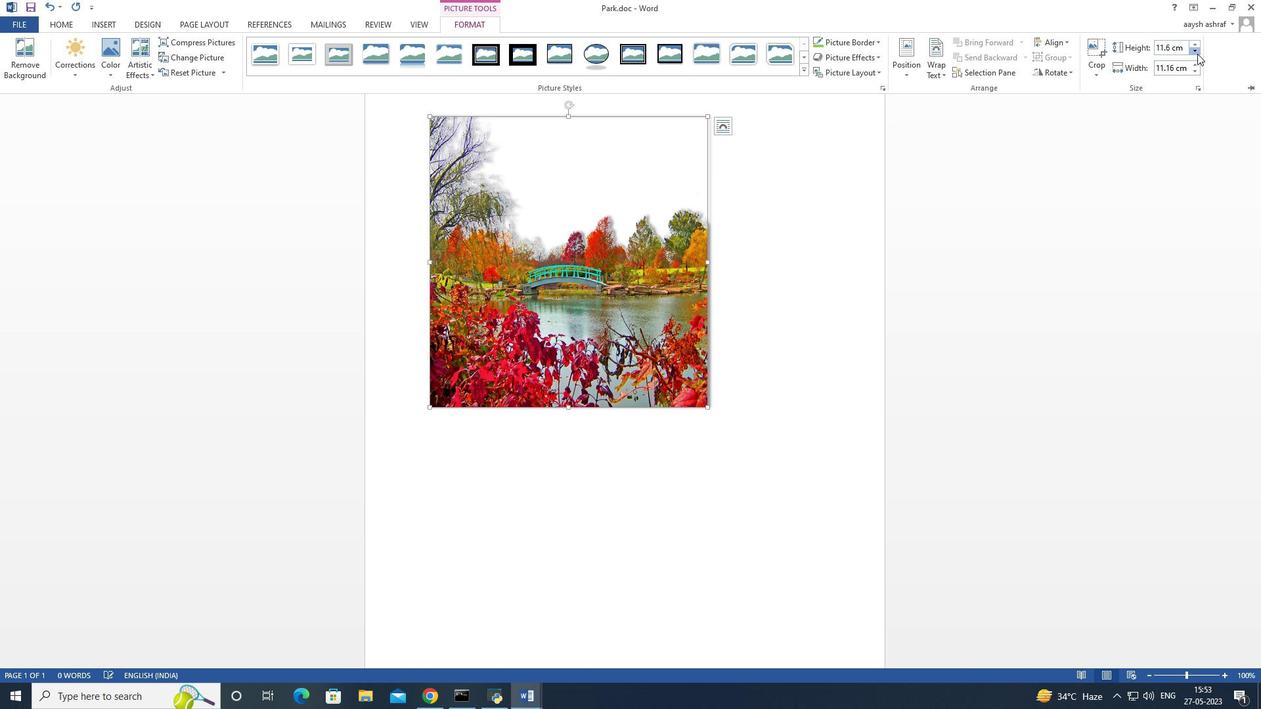 
Action: Mouse pressed left at (1197, 53)
Screenshot: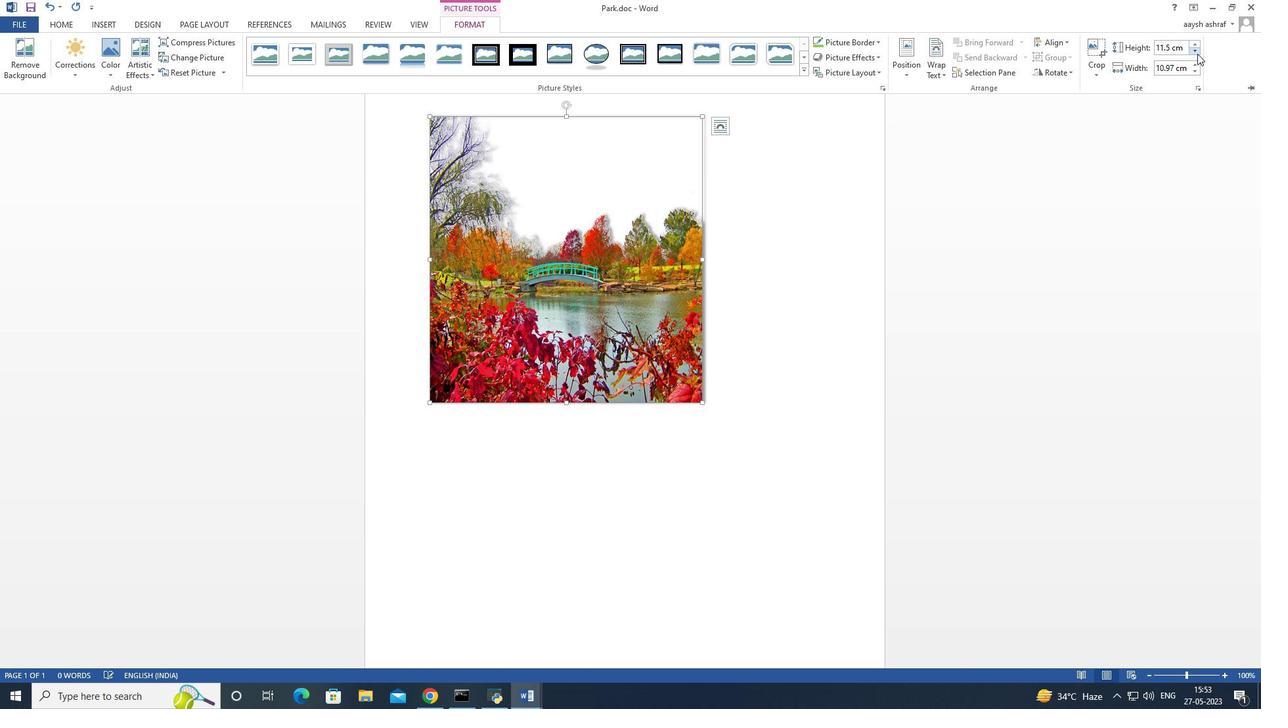 
Action: Mouse pressed left at (1197, 53)
Screenshot: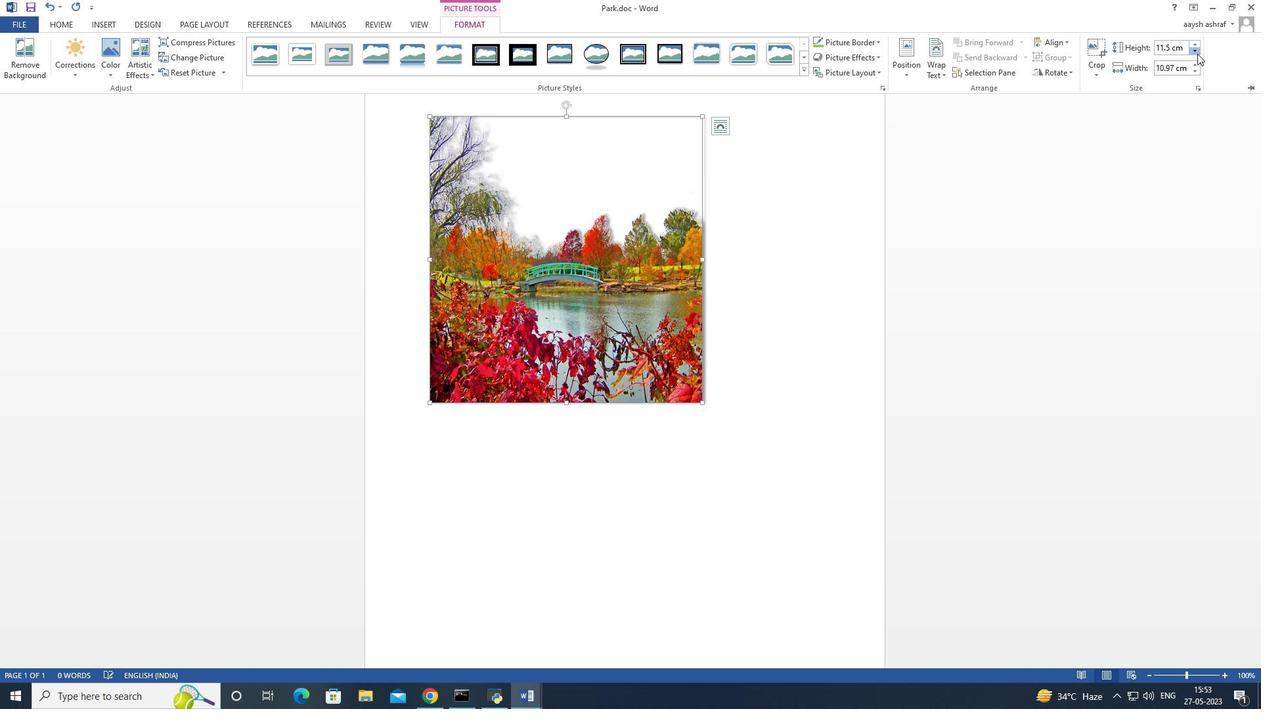 
Action: Mouse moved to (1198, 53)
Screenshot: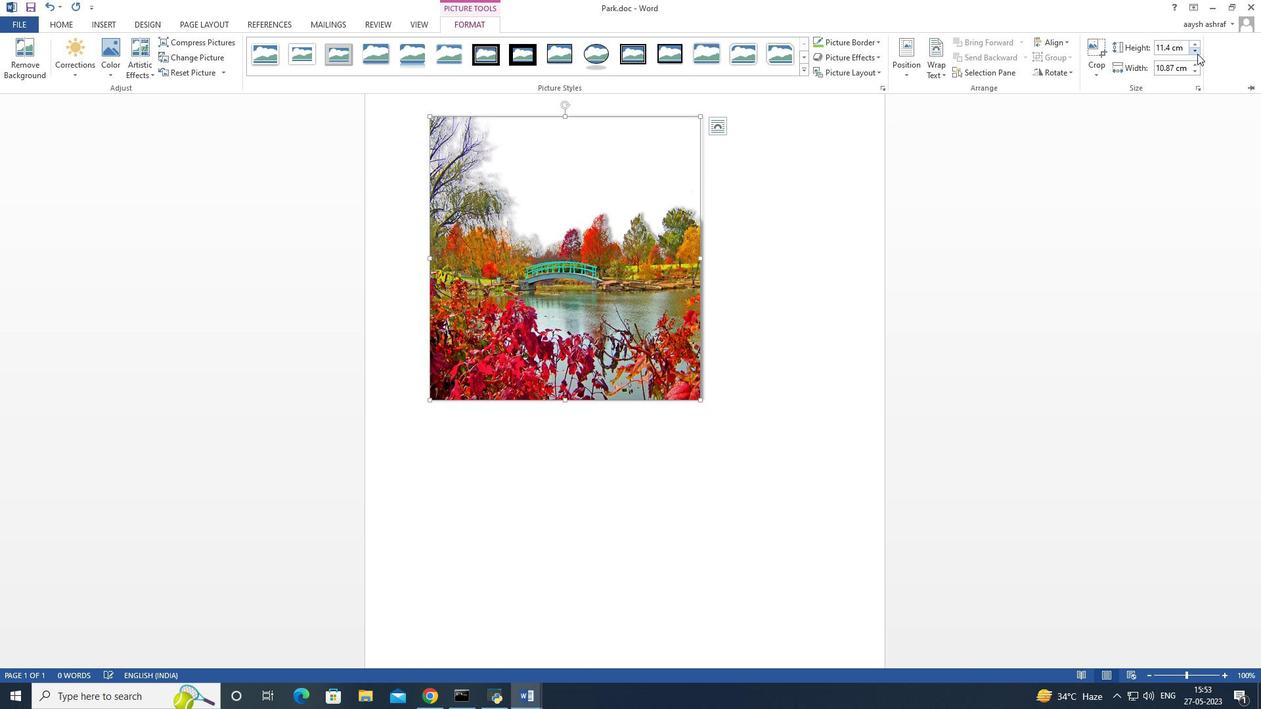 
Action: Mouse pressed left at (1198, 53)
Screenshot: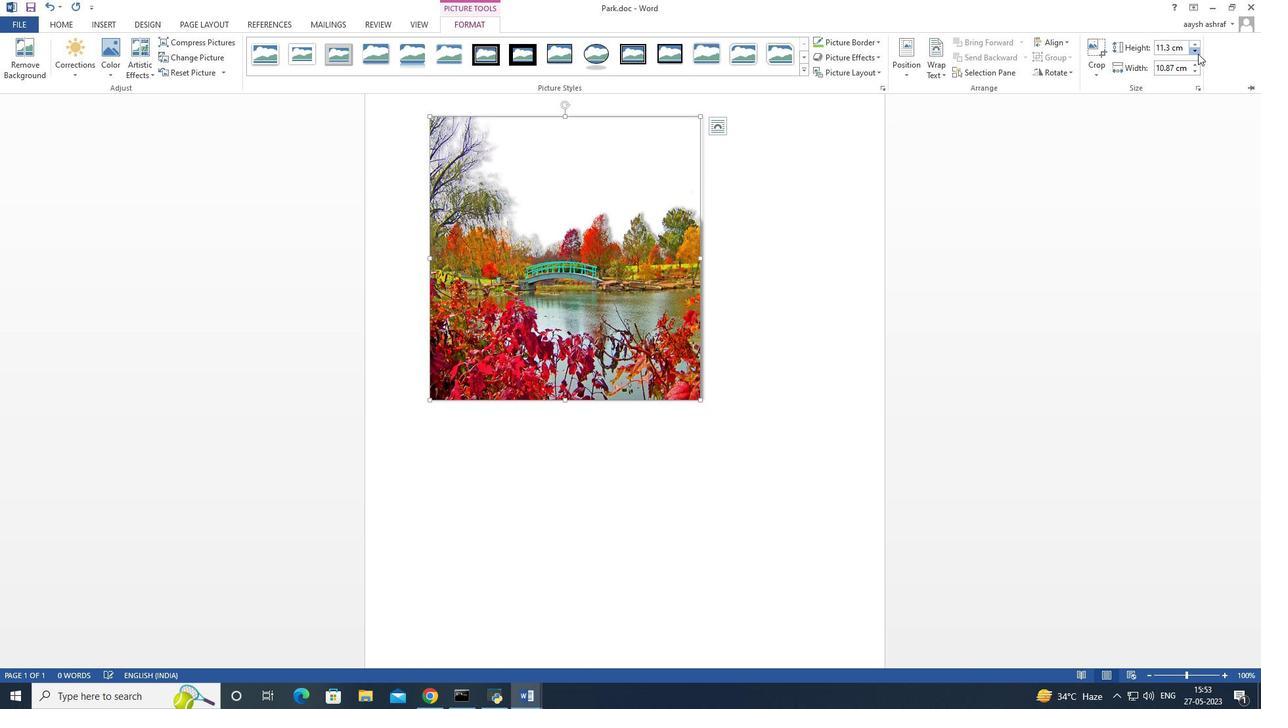 
Action: Mouse pressed left at (1198, 53)
Screenshot: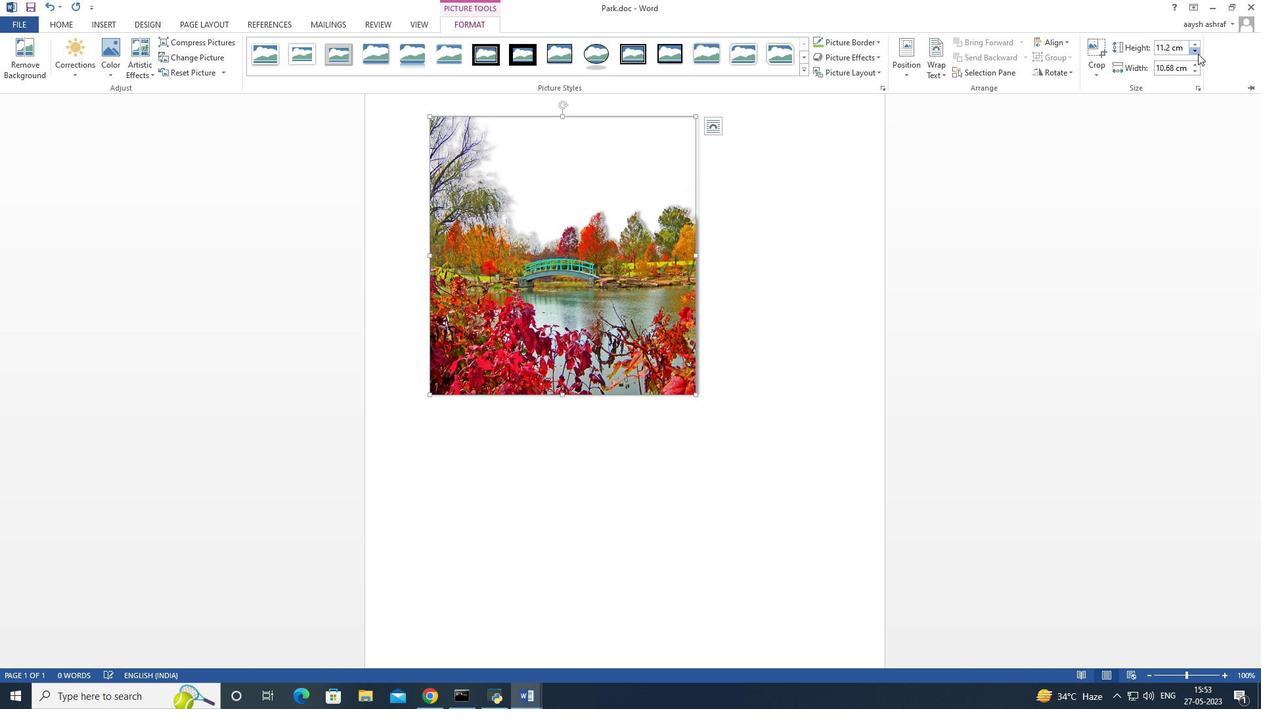 
Action: Mouse pressed left at (1198, 53)
Screenshot: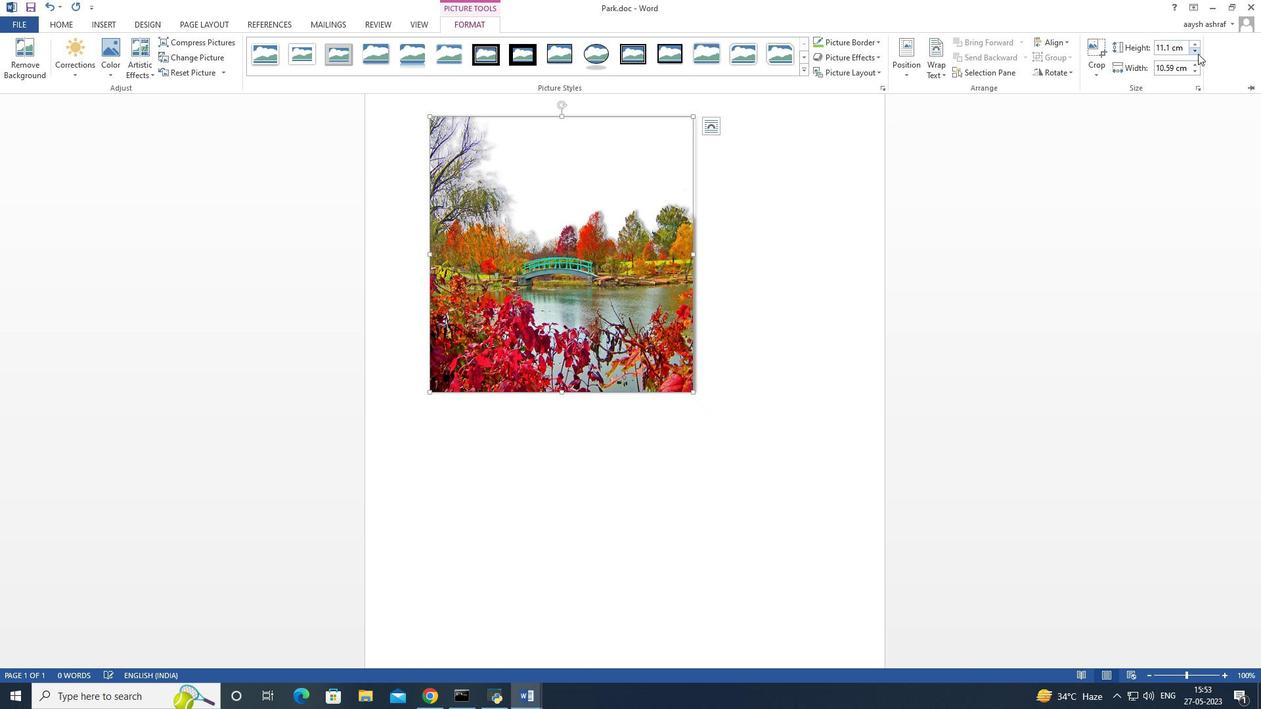 
Action: Mouse pressed left at (1198, 53)
Screenshot: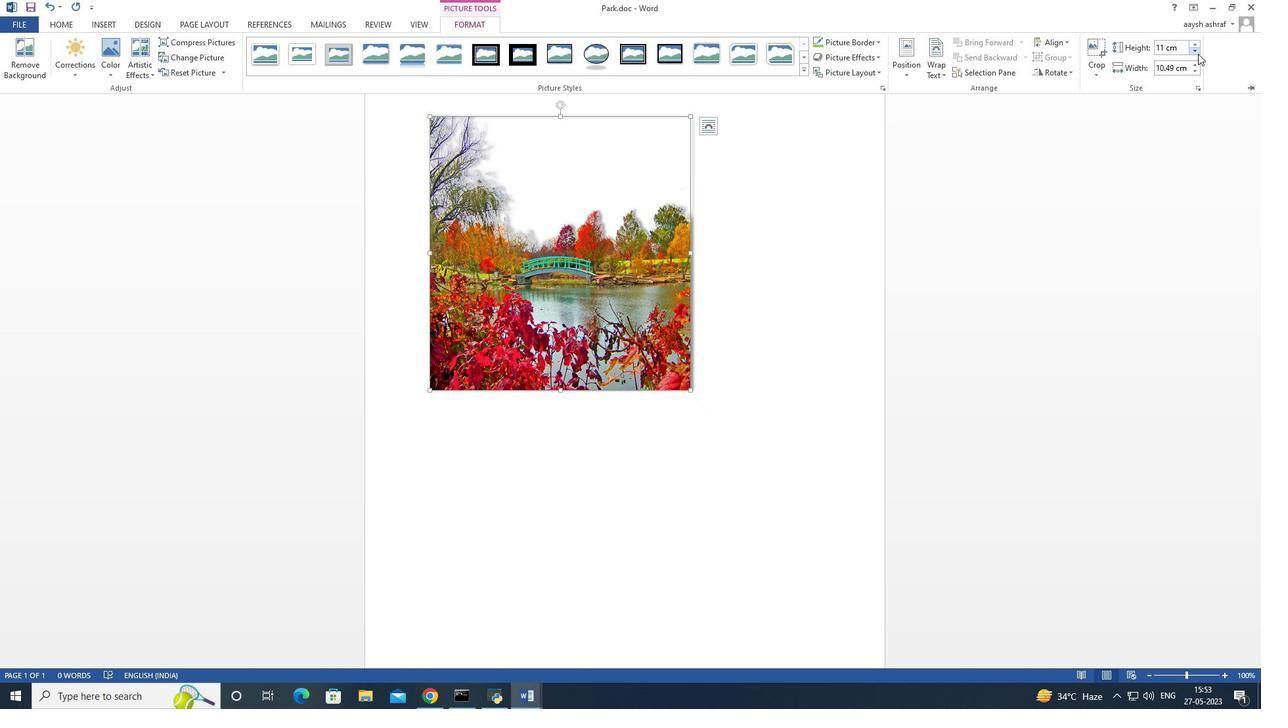 
Action: Mouse pressed left at (1198, 53)
Screenshot: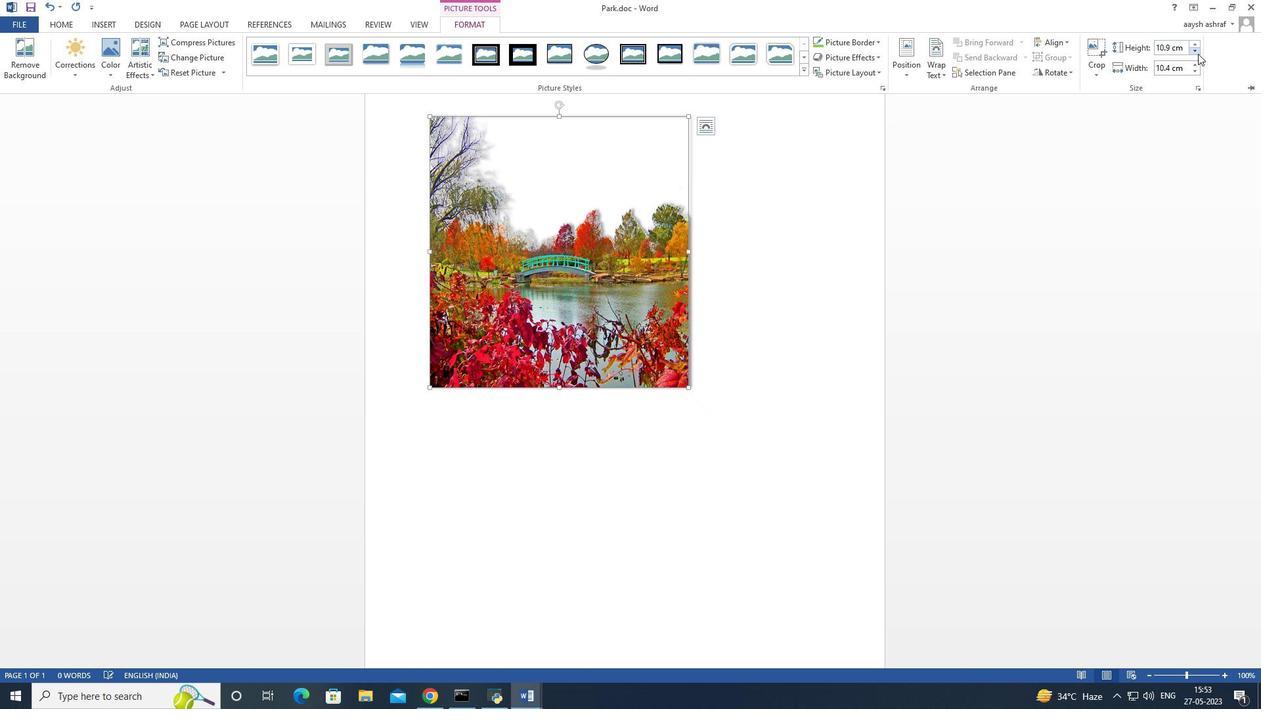 
Action: Mouse pressed left at (1198, 53)
Screenshot: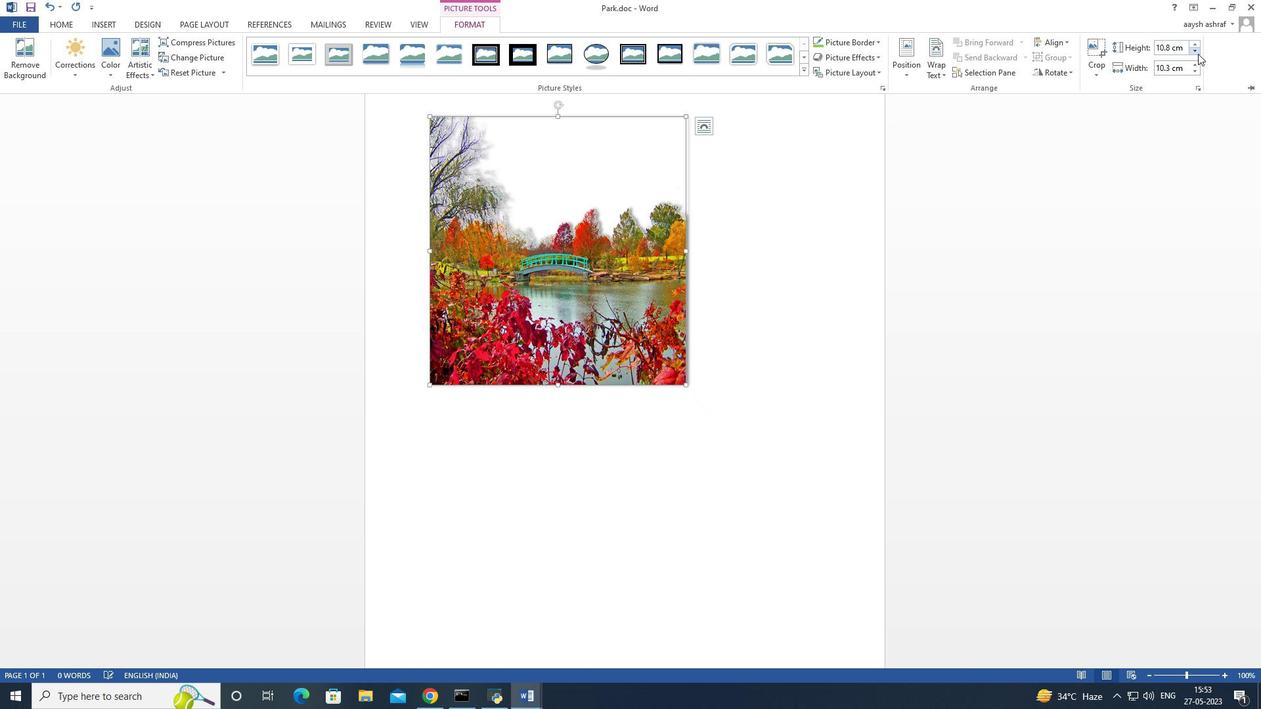 
Action: Mouse pressed left at (1198, 53)
Screenshot: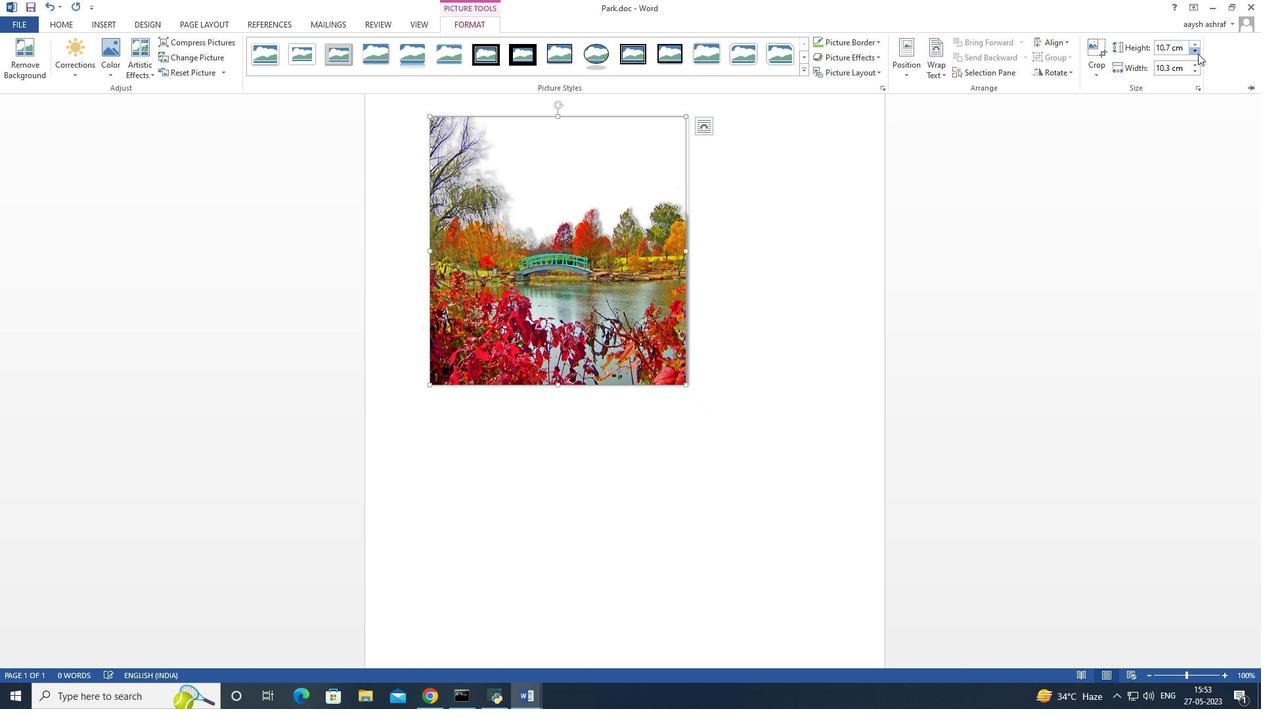 
Action: Mouse pressed left at (1198, 53)
Screenshot: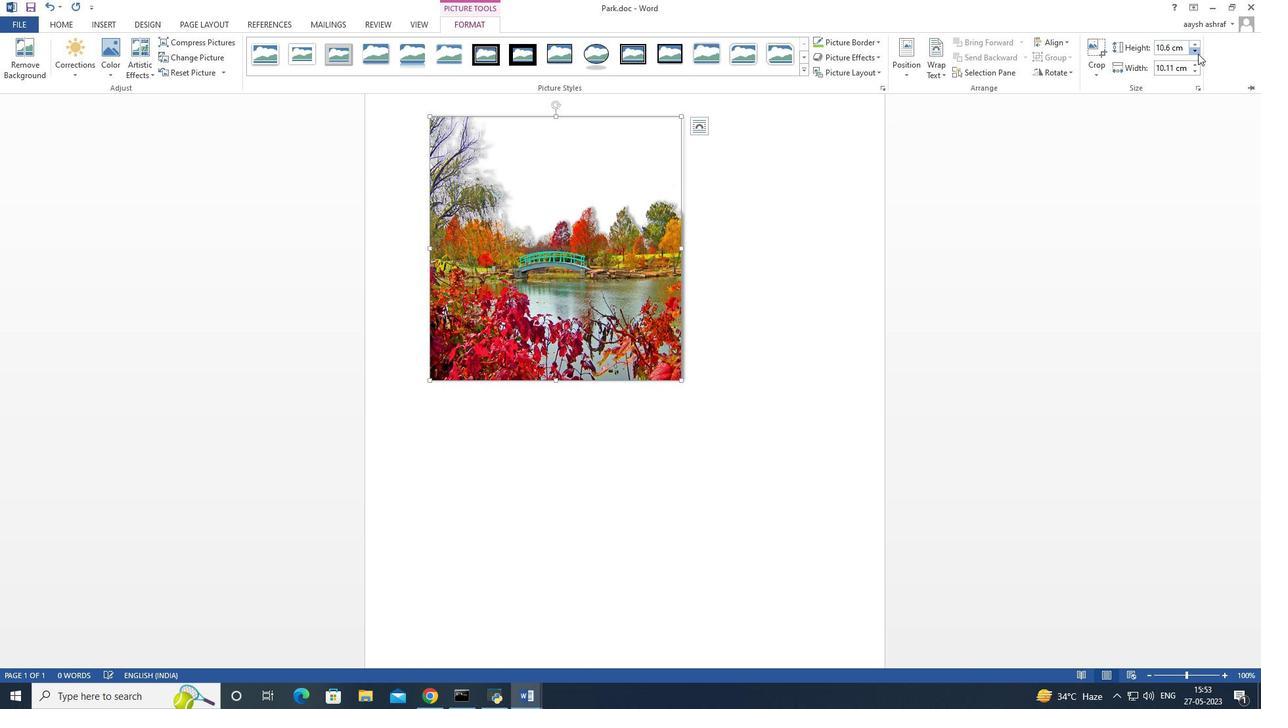 
Action: Mouse moved to (1198, 49)
Screenshot: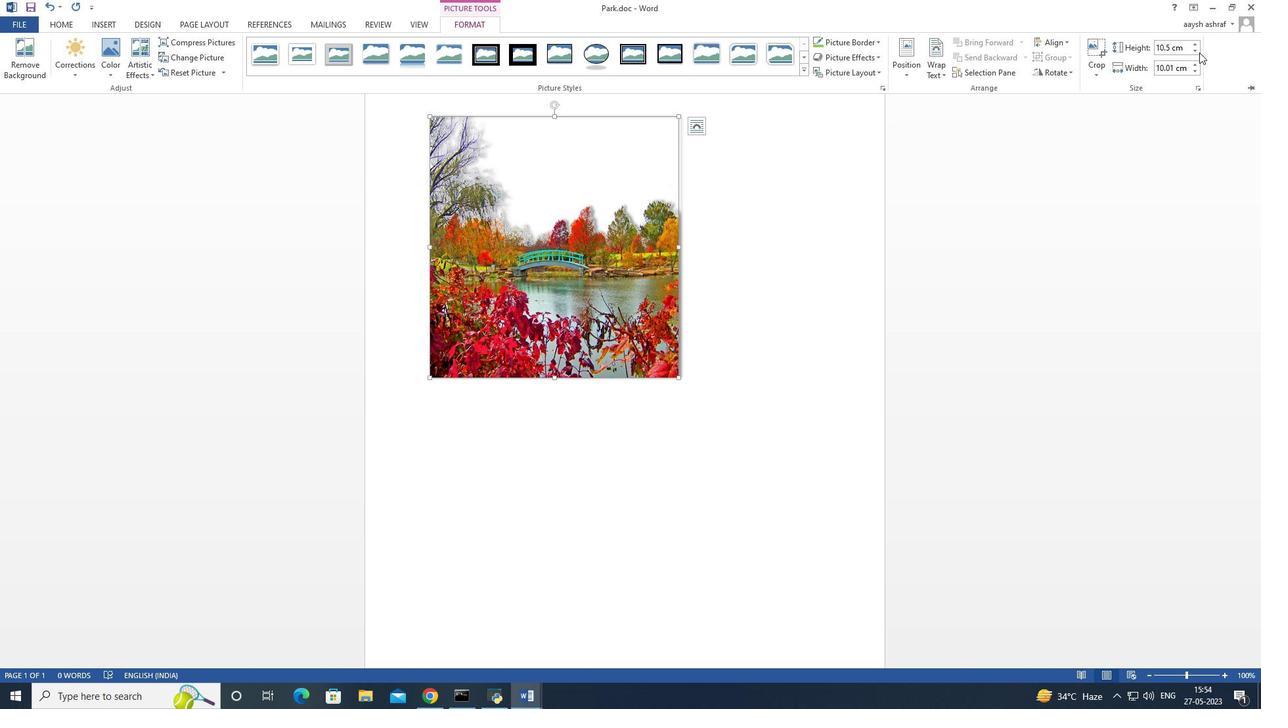 
Action: Mouse pressed left at (1198, 49)
Screenshot: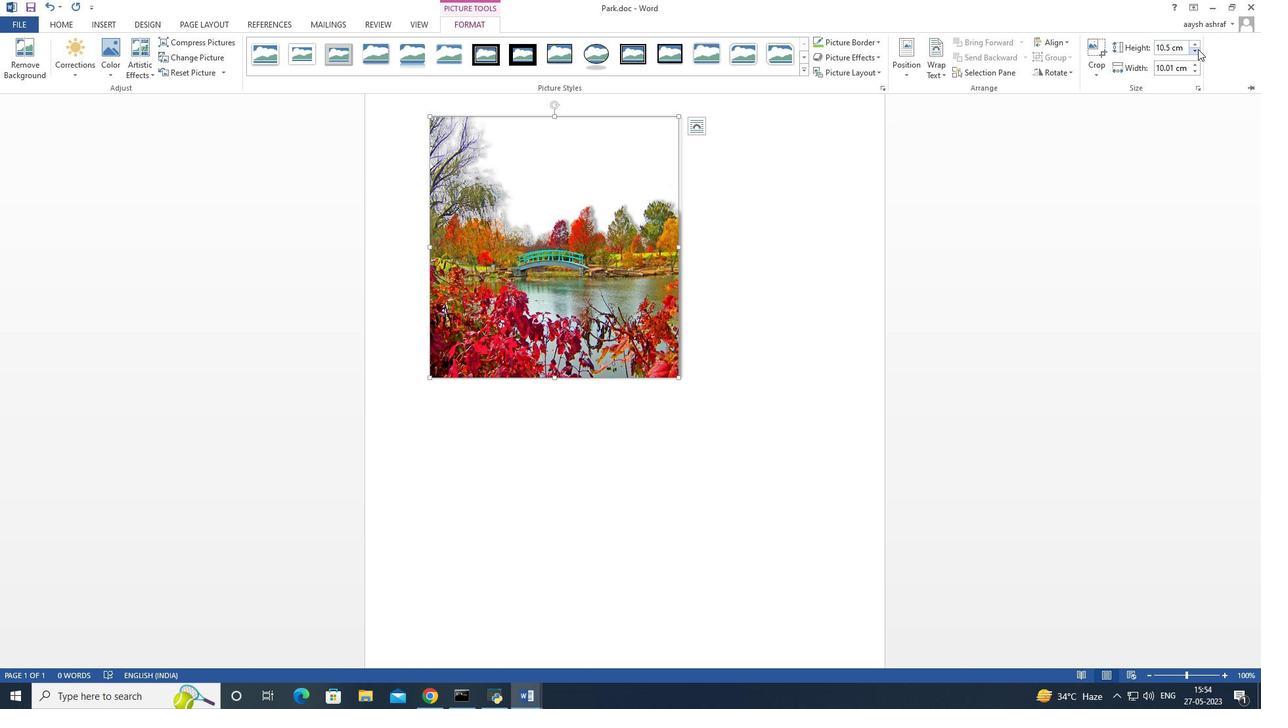 
Action: Mouse pressed left at (1198, 49)
Screenshot: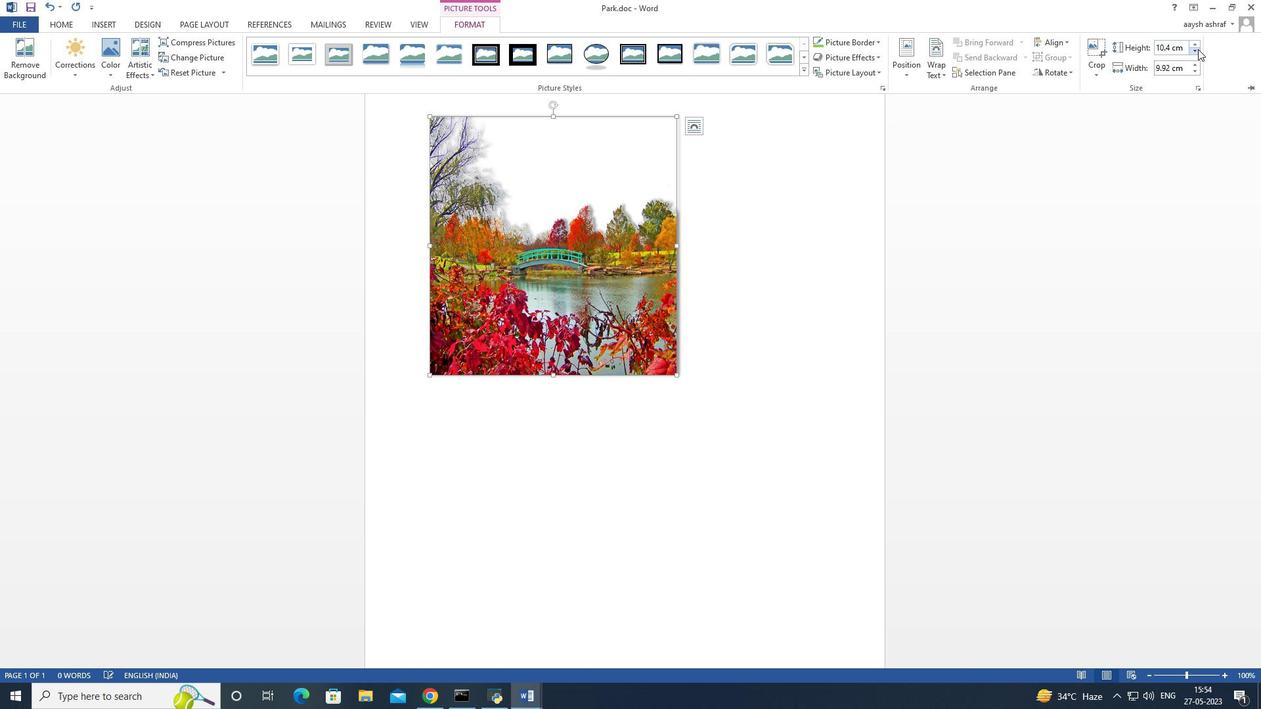 
Action: Mouse pressed left at (1198, 49)
Screenshot: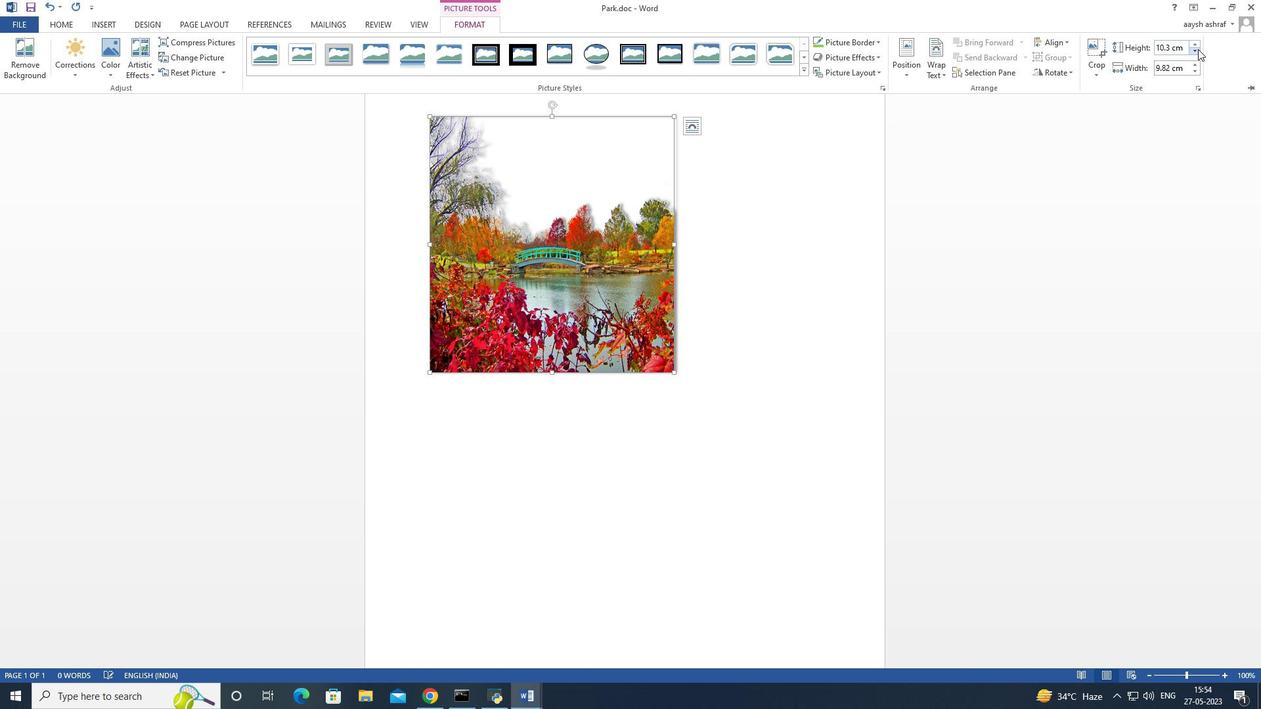 
Action: Mouse moved to (1193, 69)
Screenshot: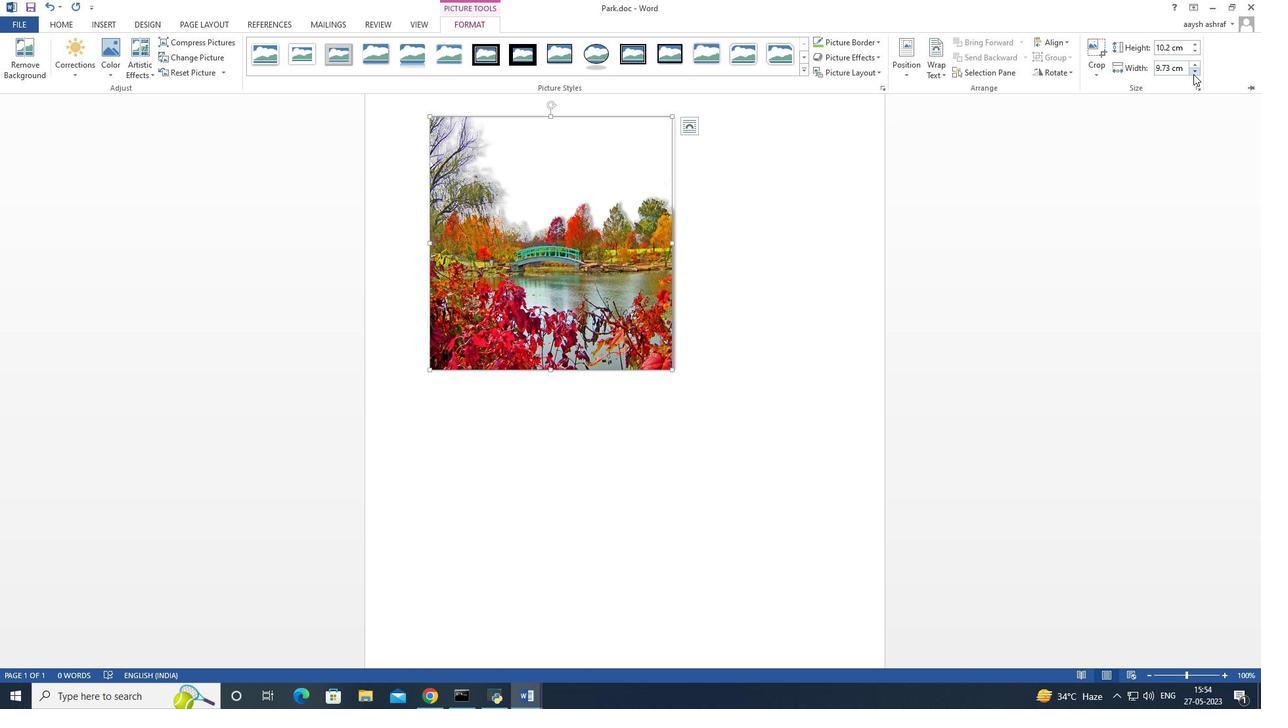 
Action: Mouse pressed left at (1193, 69)
Screenshot: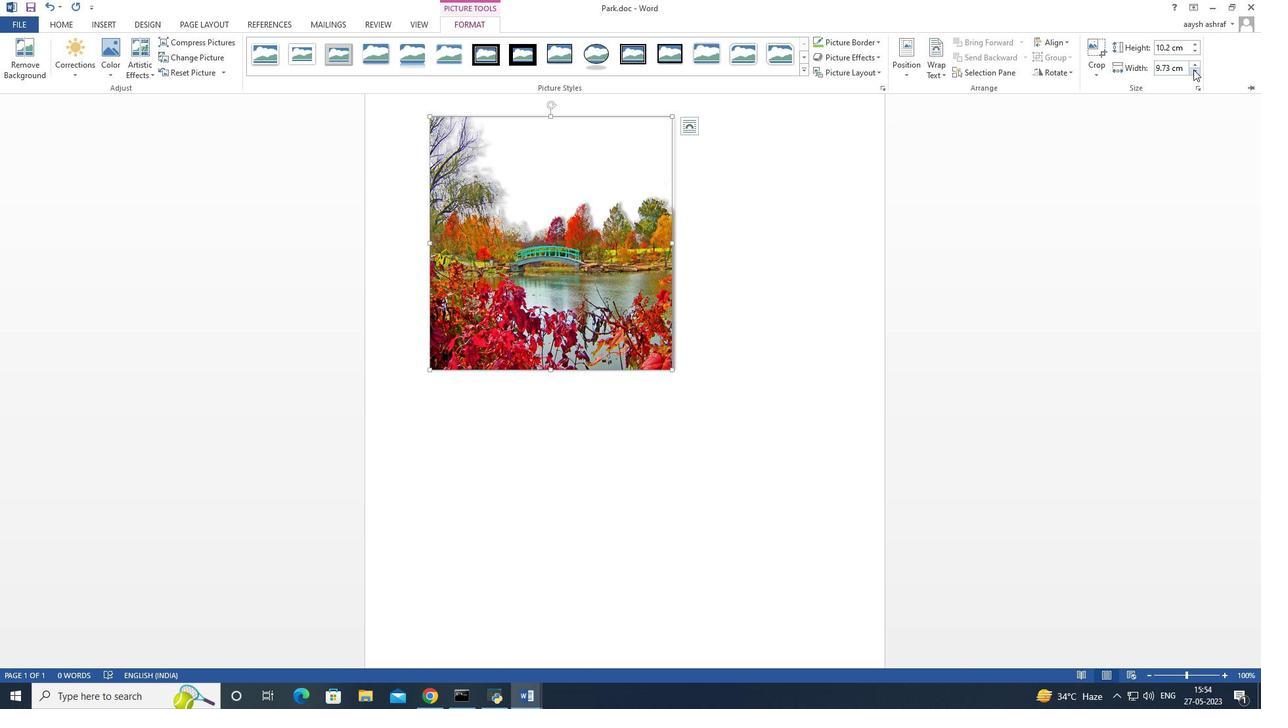 
Action: Mouse pressed left at (1193, 69)
Screenshot: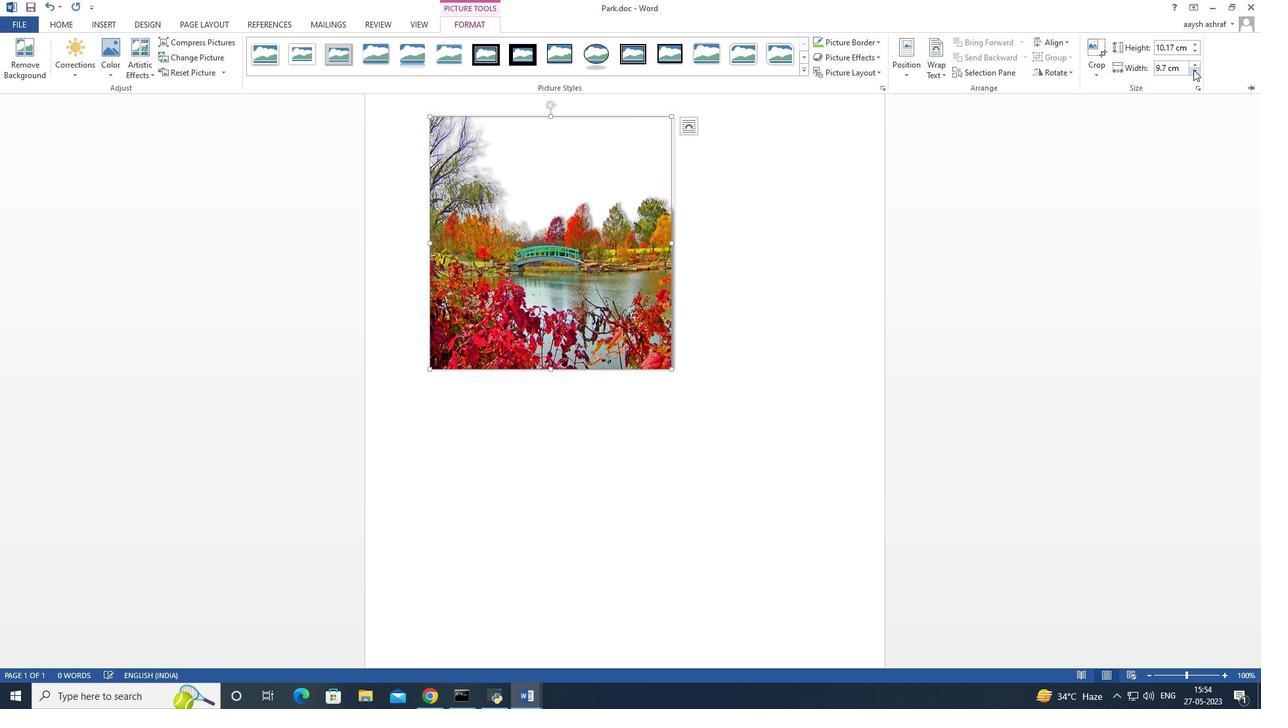 
Action: Mouse pressed left at (1193, 69)
Screenshot: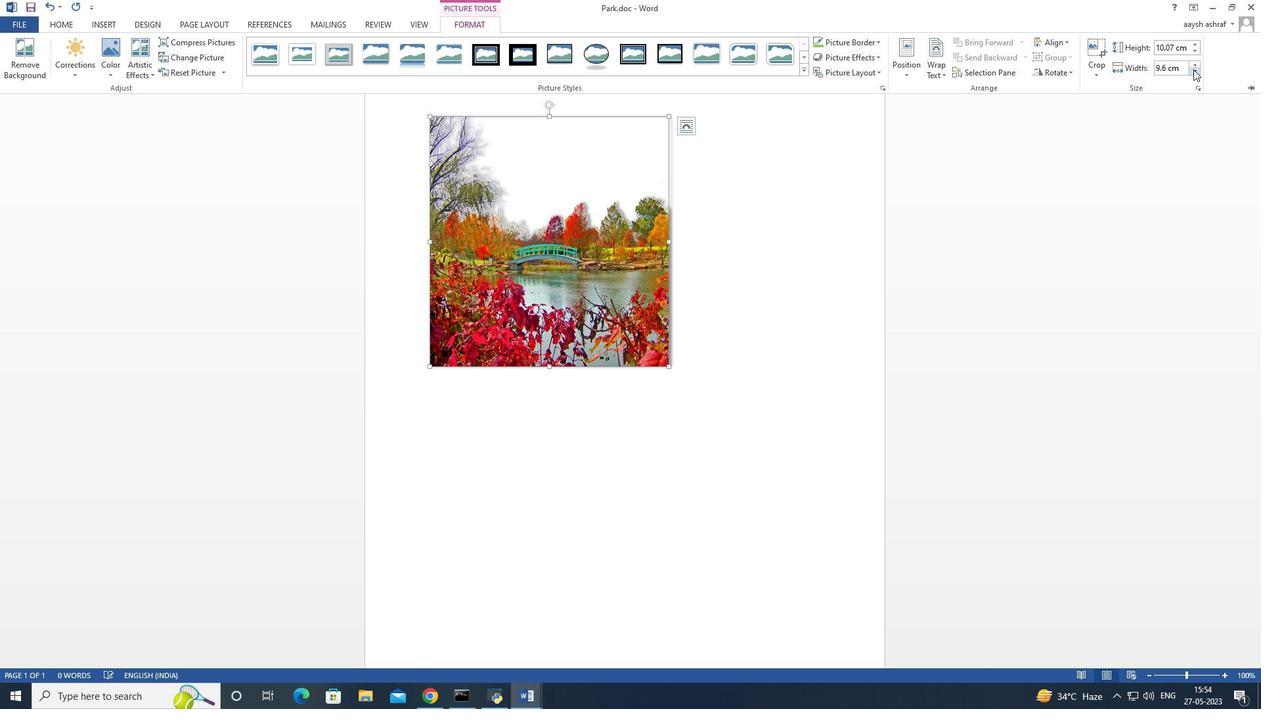 
Action: Mouse pressed left at (1193, 69)
Screenshot: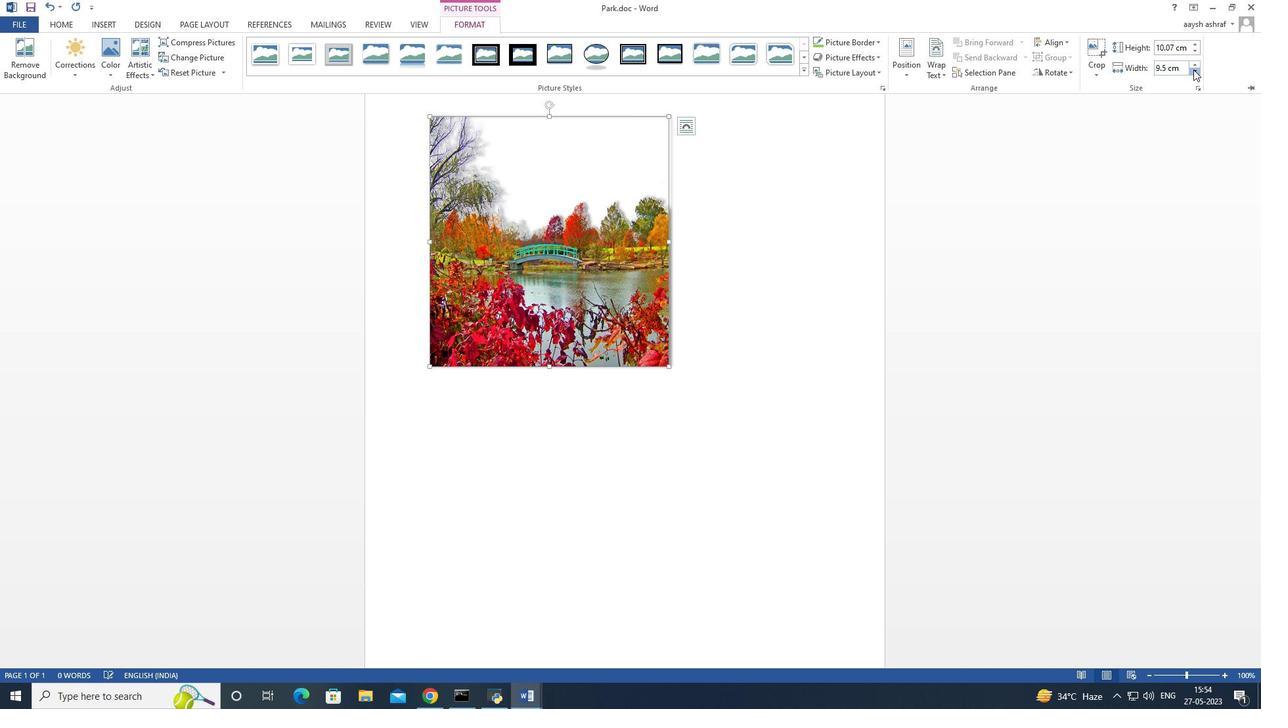 
Action: Mouse pressed left at (1193, 69)
Screenshot: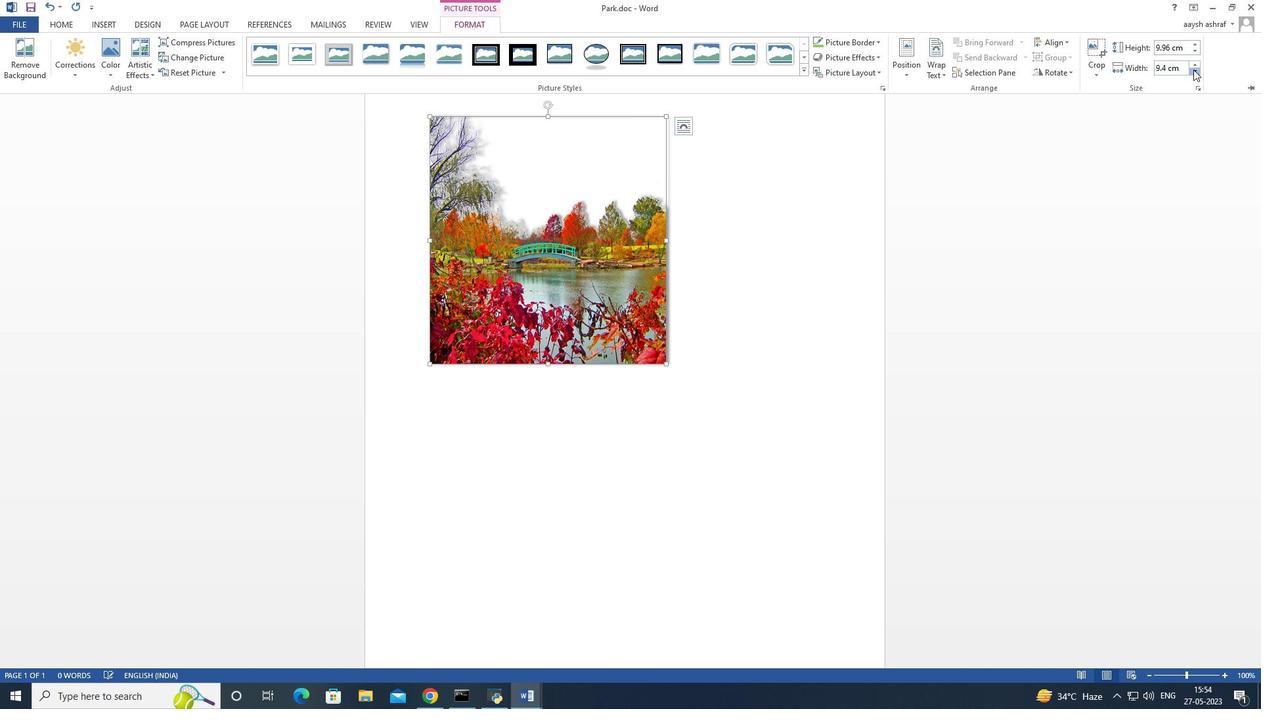 
Action: Mouse pressed left at (1193, 69)
Screenshot: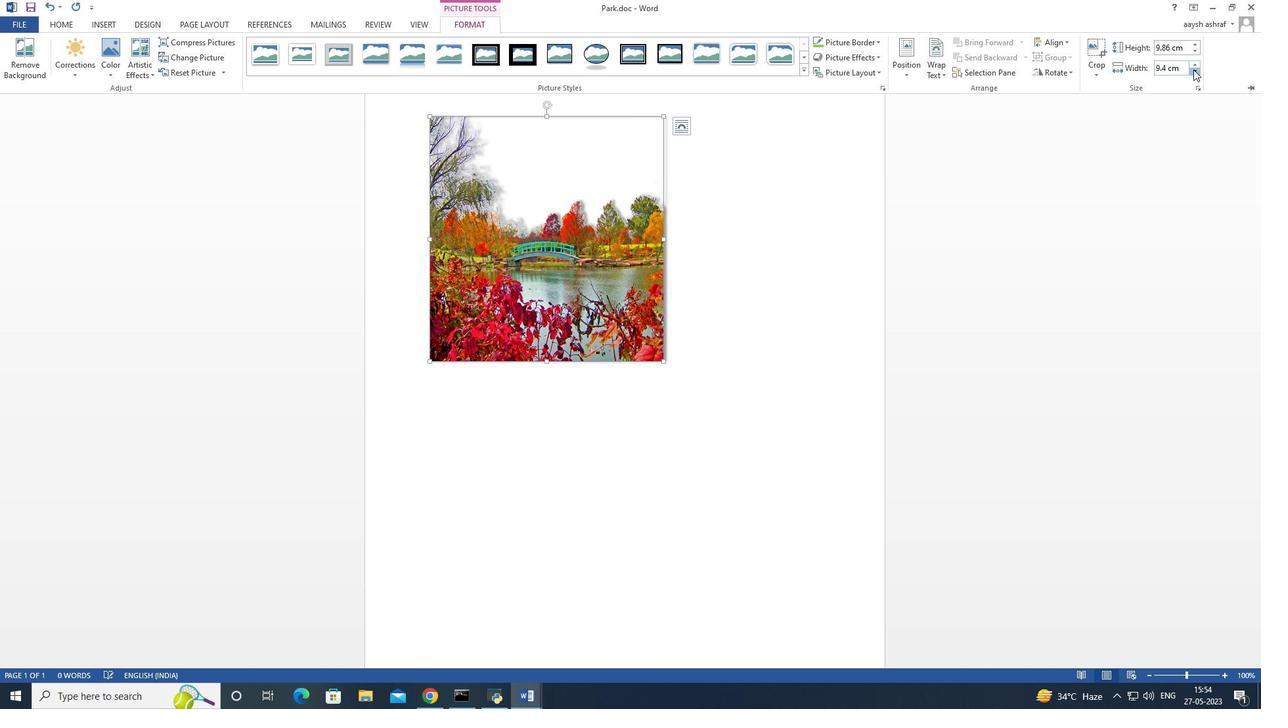 
Action: Mouse pressed left at (1193, 69)
Screenshot: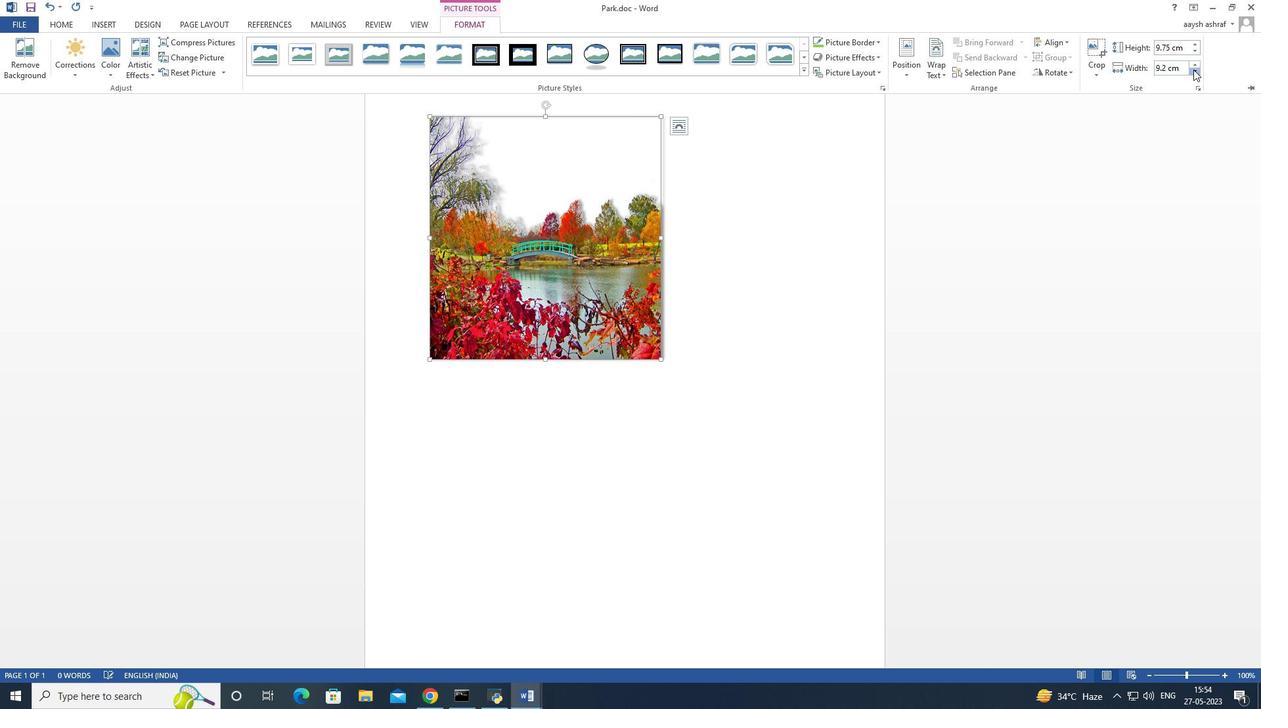 
Action: Mouse pressed left at (1193, 69)
Screenshot: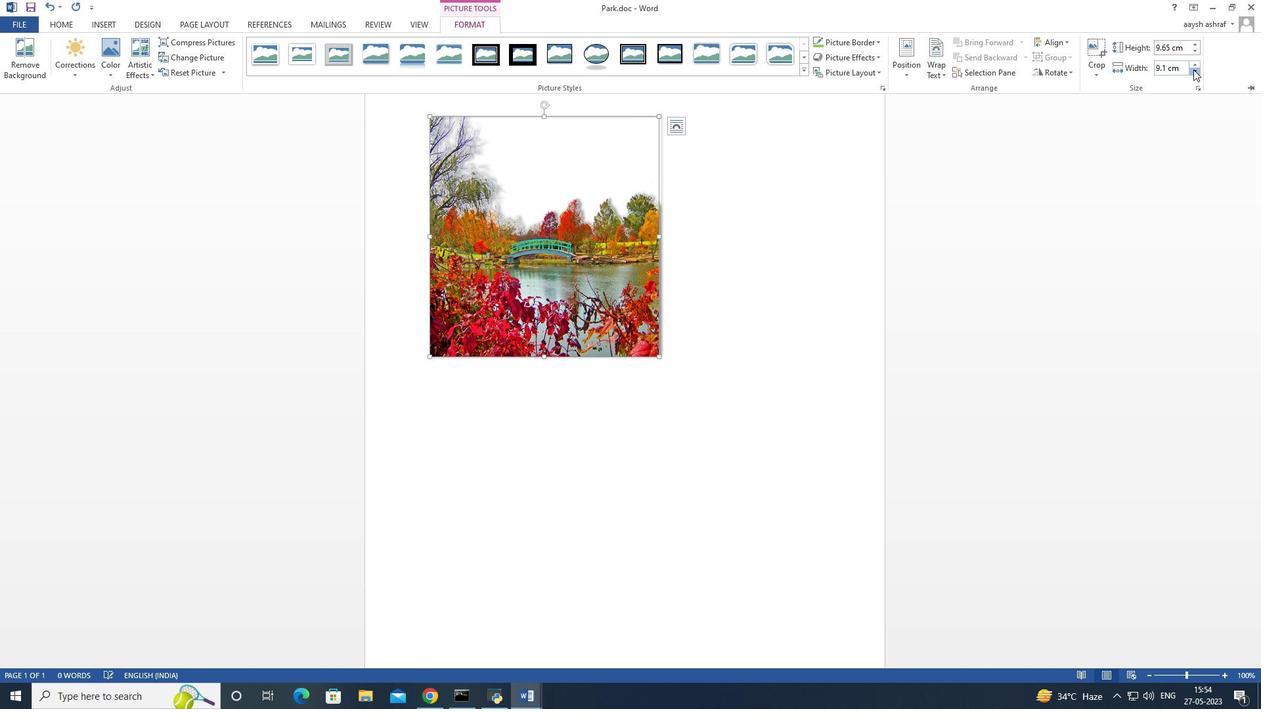 
Action: Mouse pressed left at (1193, 69)
Screenshot: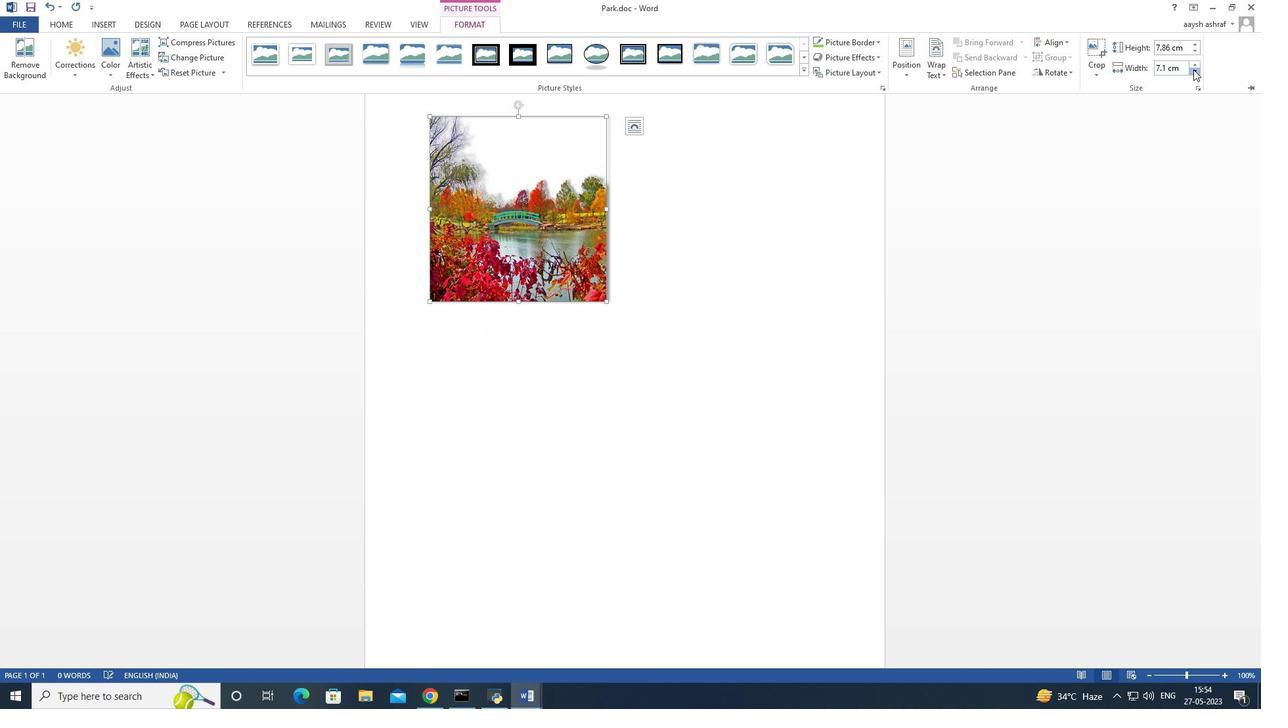 
Action: Mouse pressed left at (1193, 69)
Screenshot: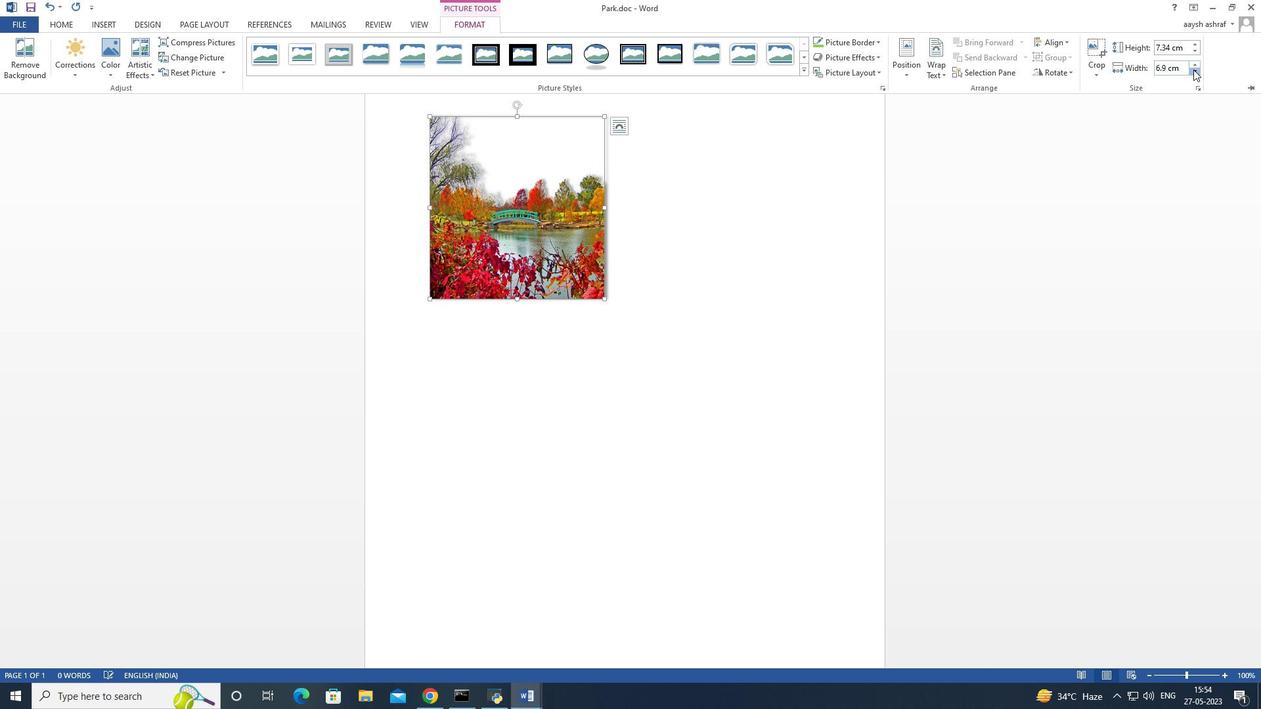 
Action: Mouse pressed left at (1193, 69)
